 Task: Look for Airbnb properties in Orly, France from 18th December, 2023 to 19th December, 2023 for 1 adult. Place can be shared room with 1  bedroom having 1 bed and 1 bathroom. Property type can be hotel.
Action: Mouse moved to (489, 90)
Screenshot: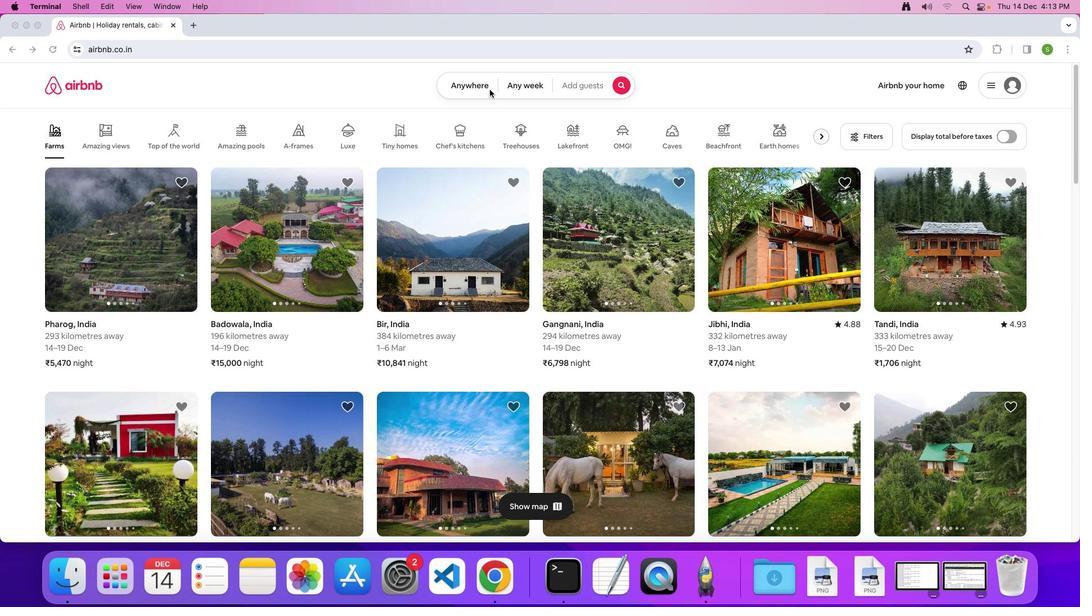
Action: Mouse pressed left at (489, 90)
Screenshot: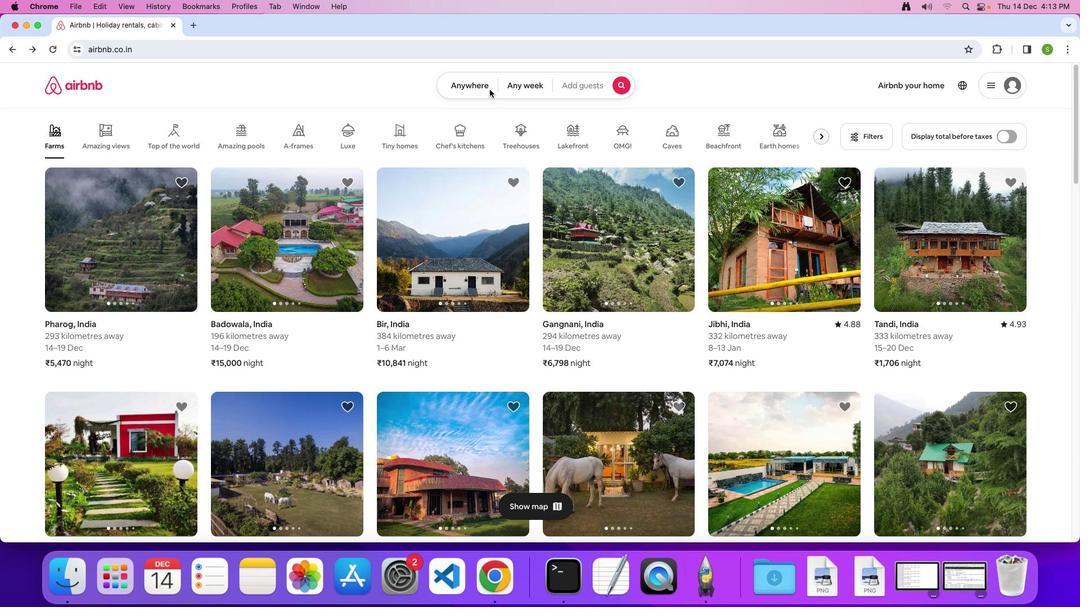 
Action: Mouse moved to (477, 83)
Screenshot: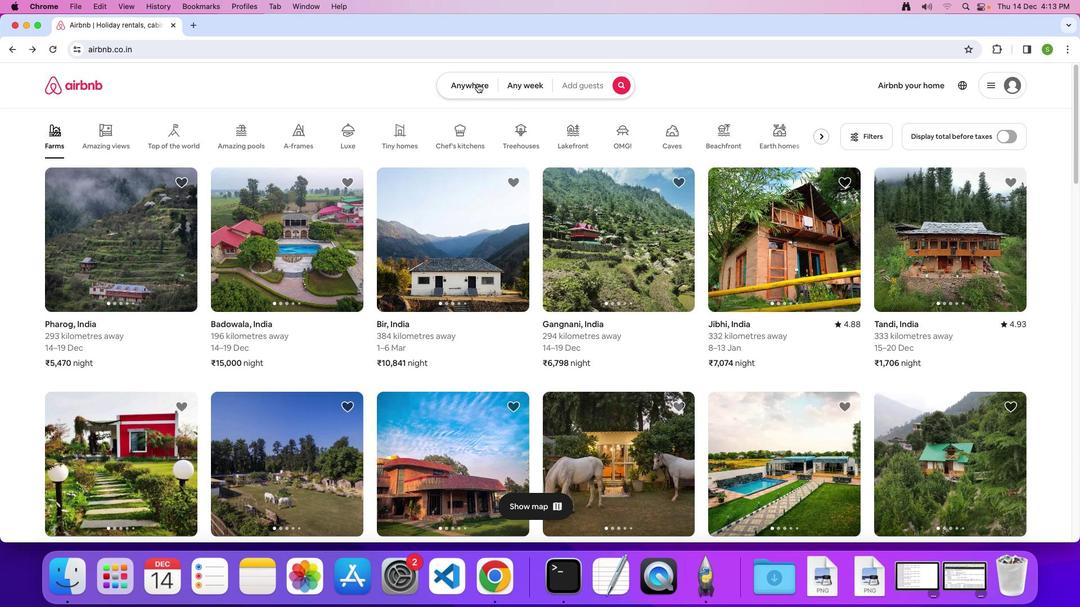 
Action: Mouse pressed left at (477, 83)
Screenshot: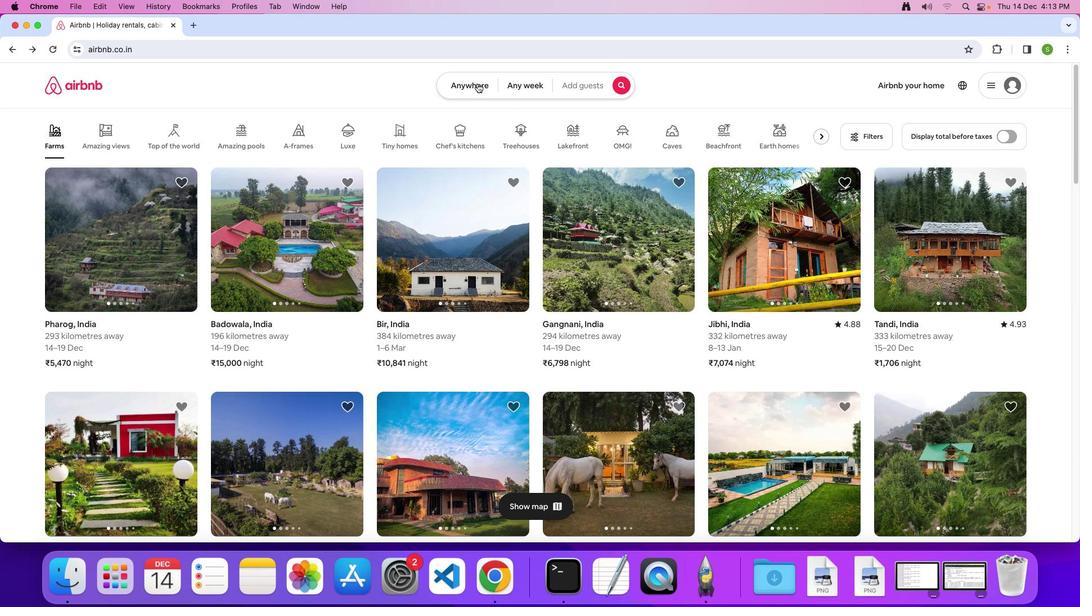 
Action: Mouse moved to (402, 119)
Screenshot: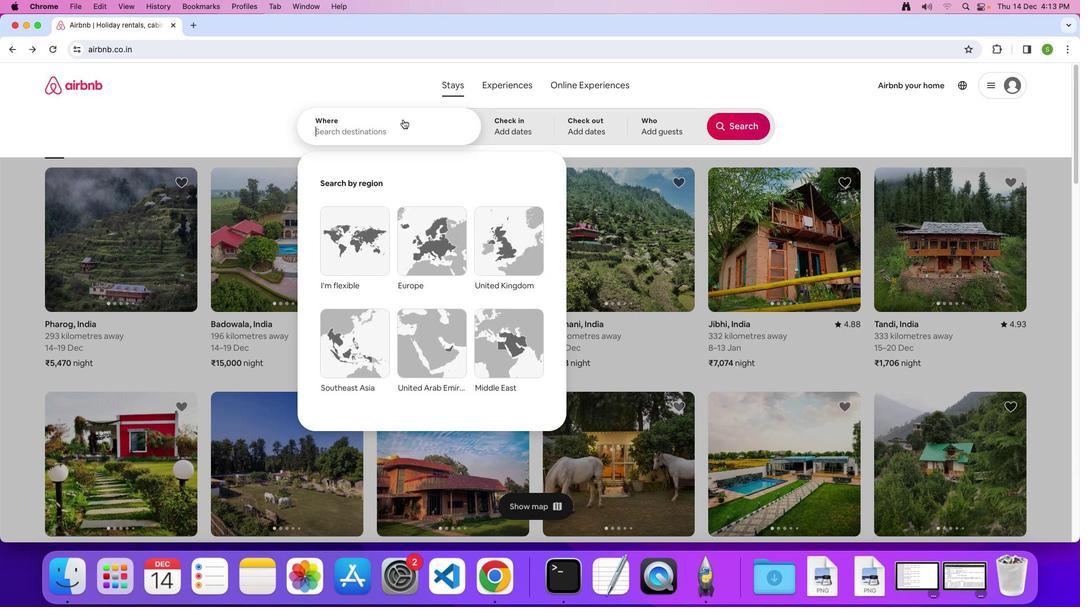 
Action: Mouse pressed left at (402, 119)
Screenshot: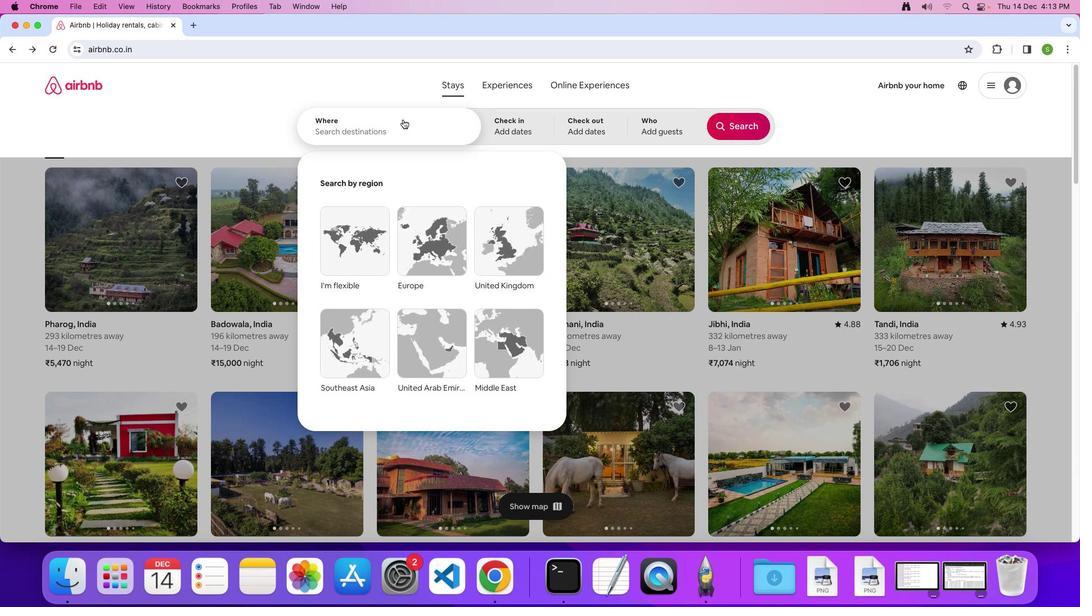 
Action: Key pressed 'O'Key.caps_lock'r''l''y'','Key.spaceKey.shift'f''r''a''n''c''e'Key.enter
Screenshot: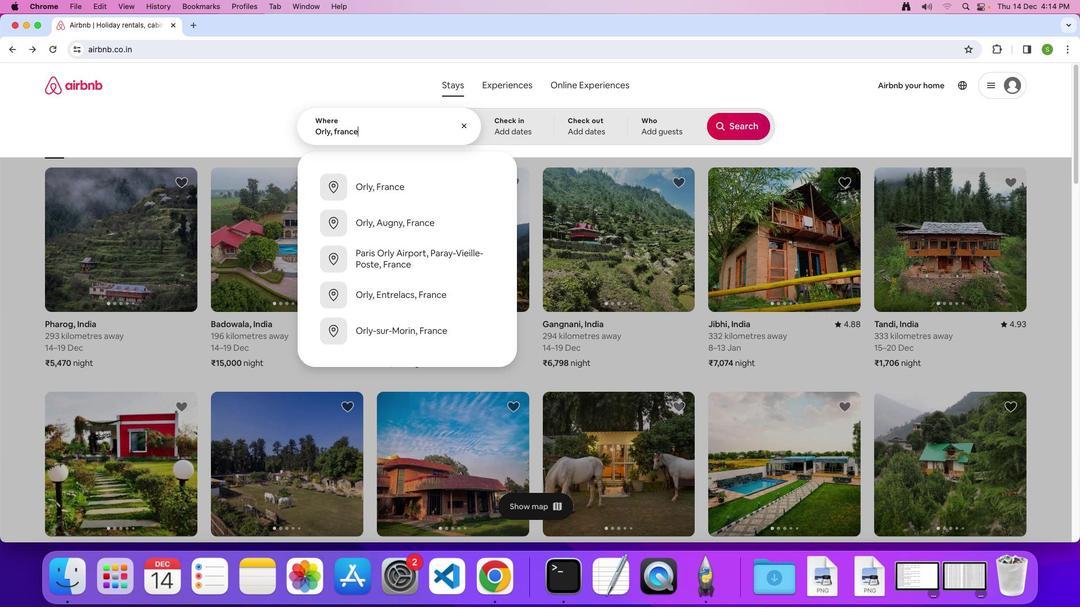 
Action: Mouse moved to (374, 351)
Screenshot: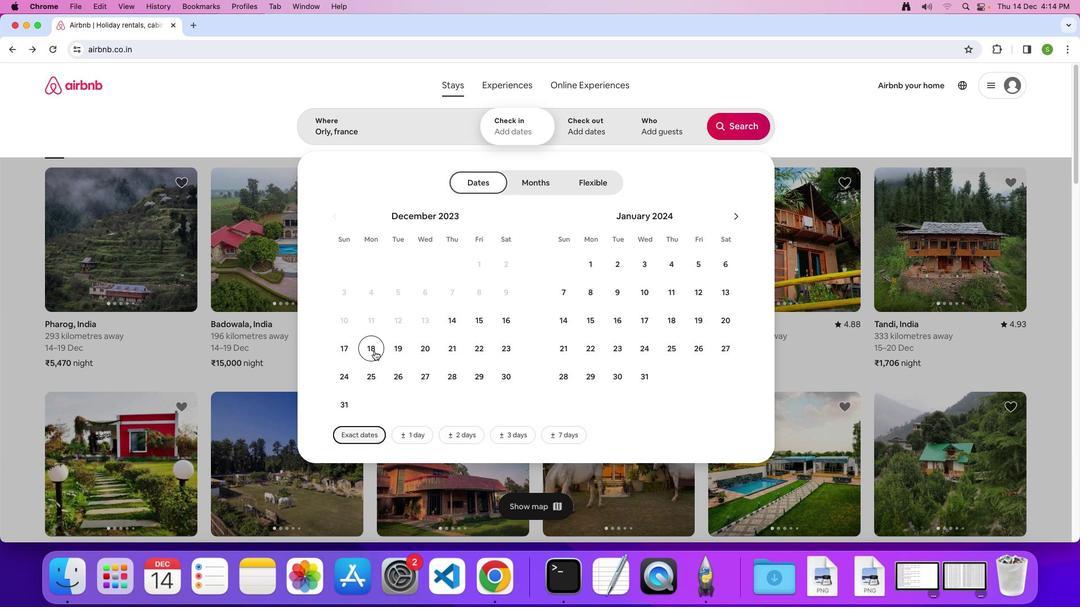 
Action: Mouse pressed left at (374, 351)
Screenshot: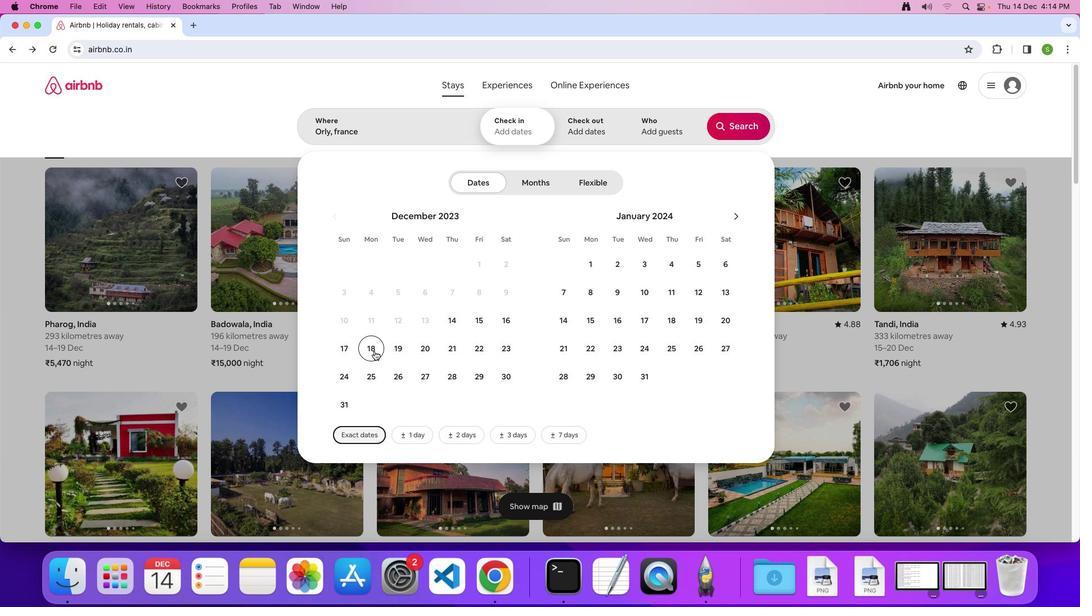 
Action: Mouse moved to (406, 353)
Screenshot: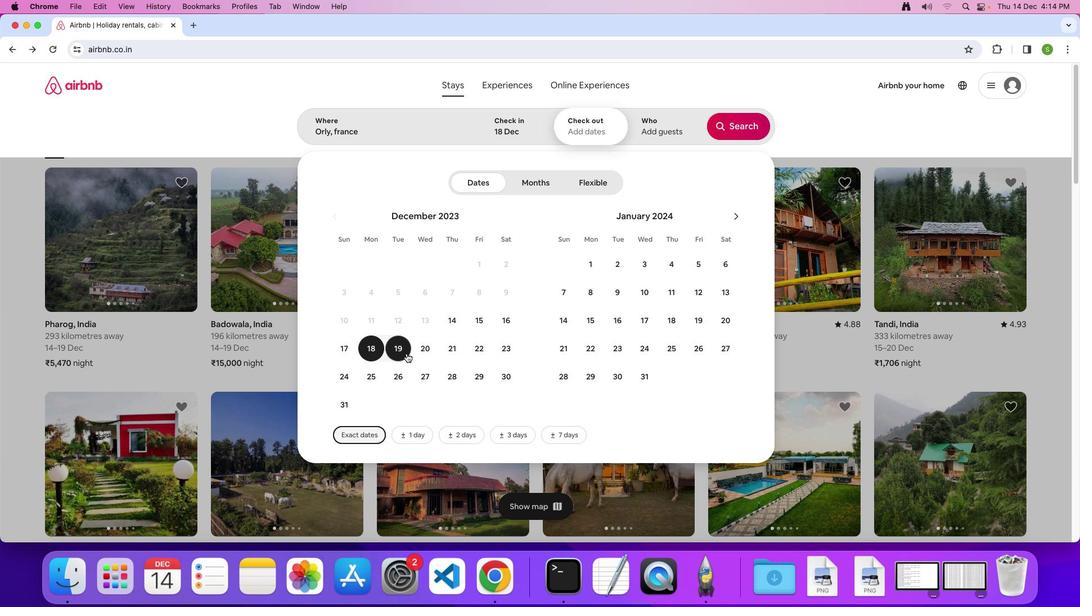 
Action: Mouse pressed left at (406, 353)
Screenshot: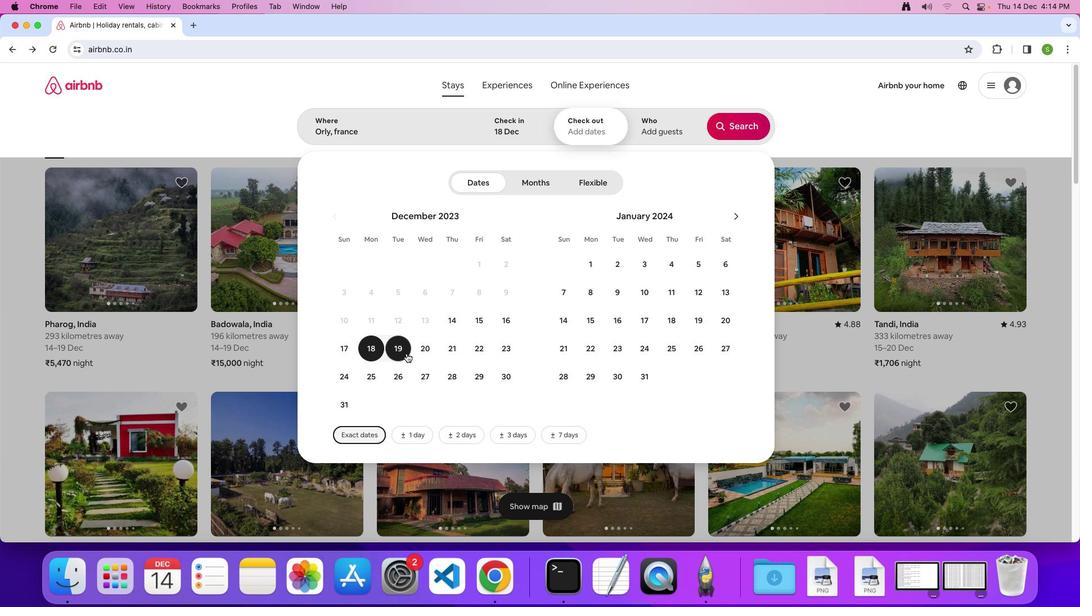
Action: Mouse moved to (665, 124)
Screenshot: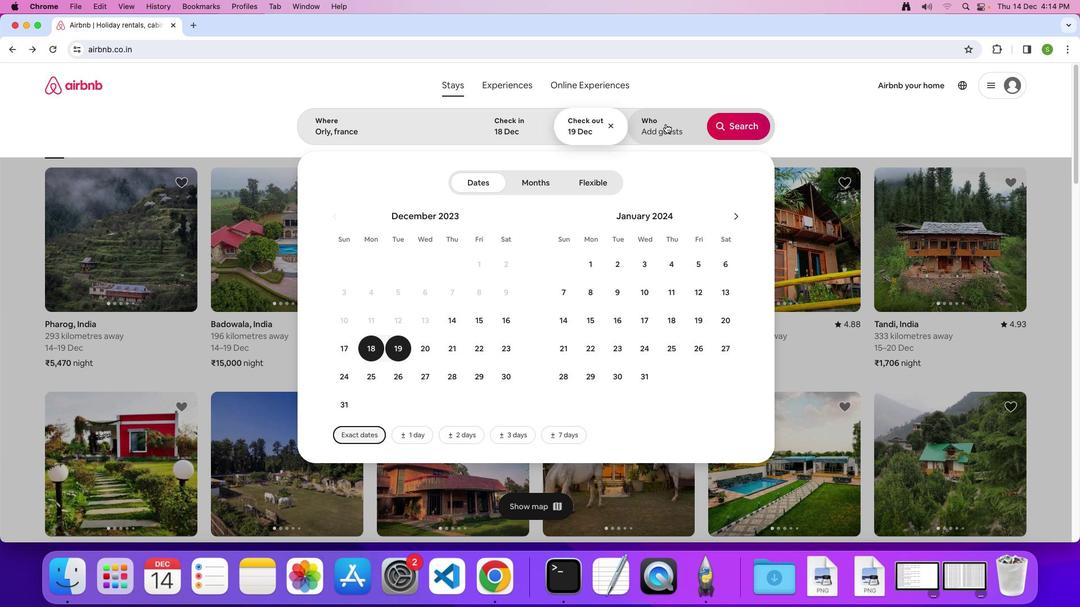 
Action: Mouse pressed left at (665, 124)
Screenshot: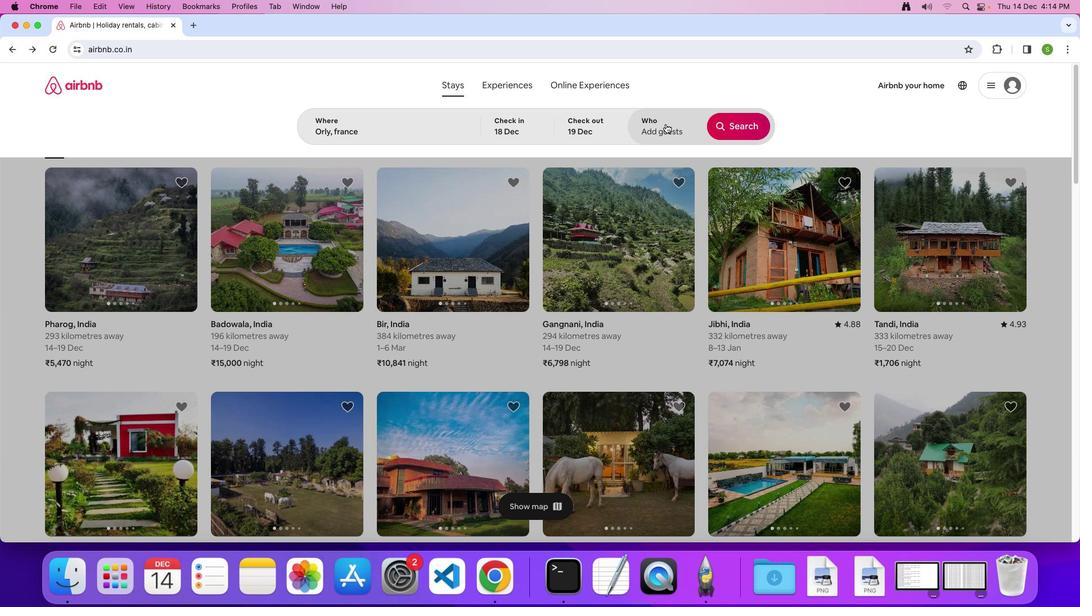 
Action: Mouse moved to (746, 185)
Screenshot: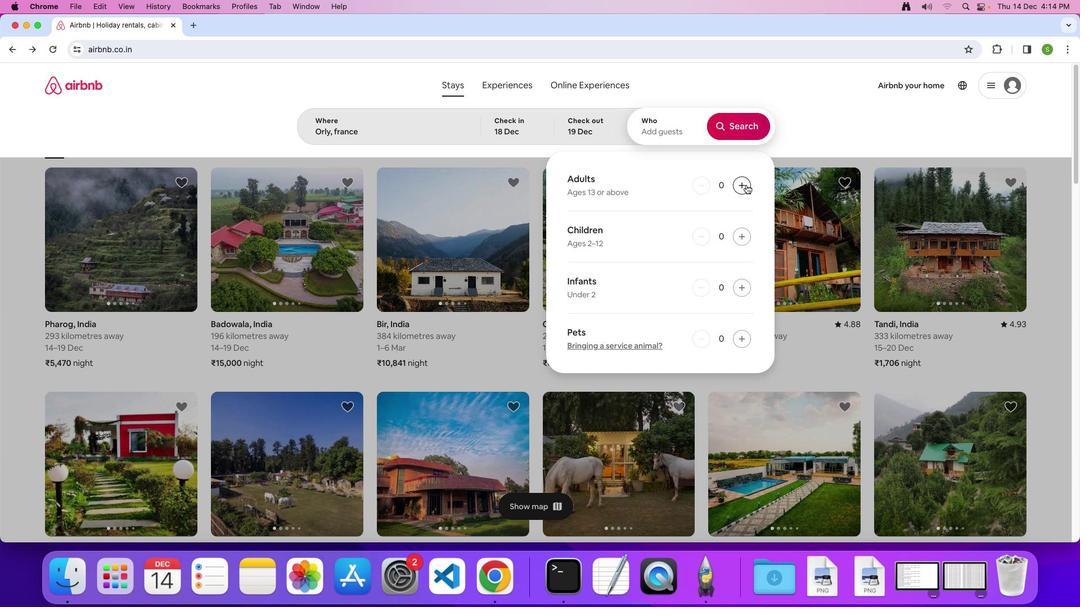 
Action: Mouse pressed left at (746, 185)
Screenshot: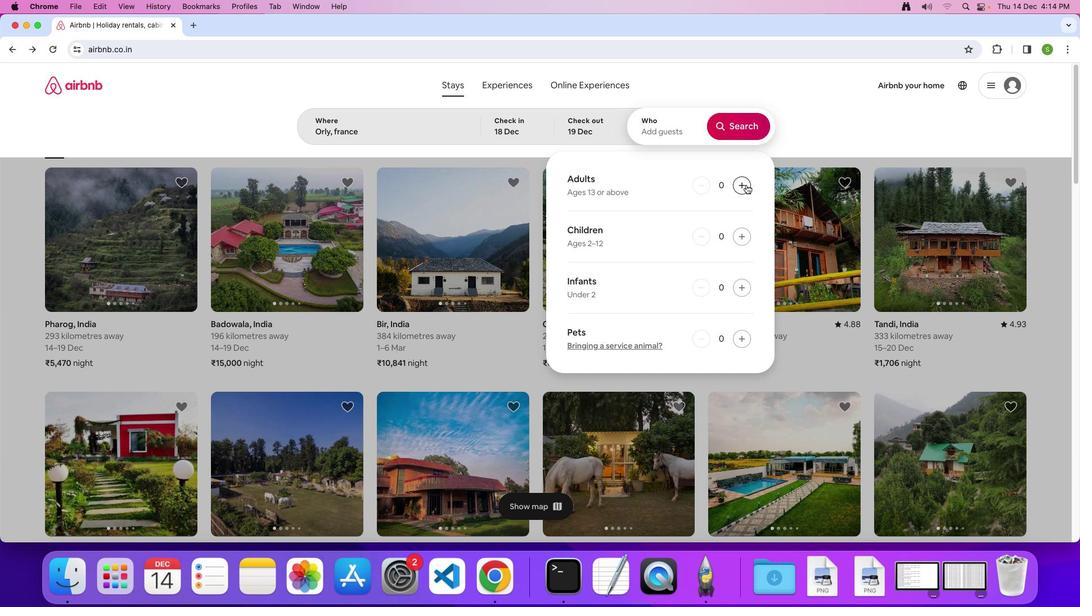 
Action: Mouse moved to (723, 121)
Screenshot: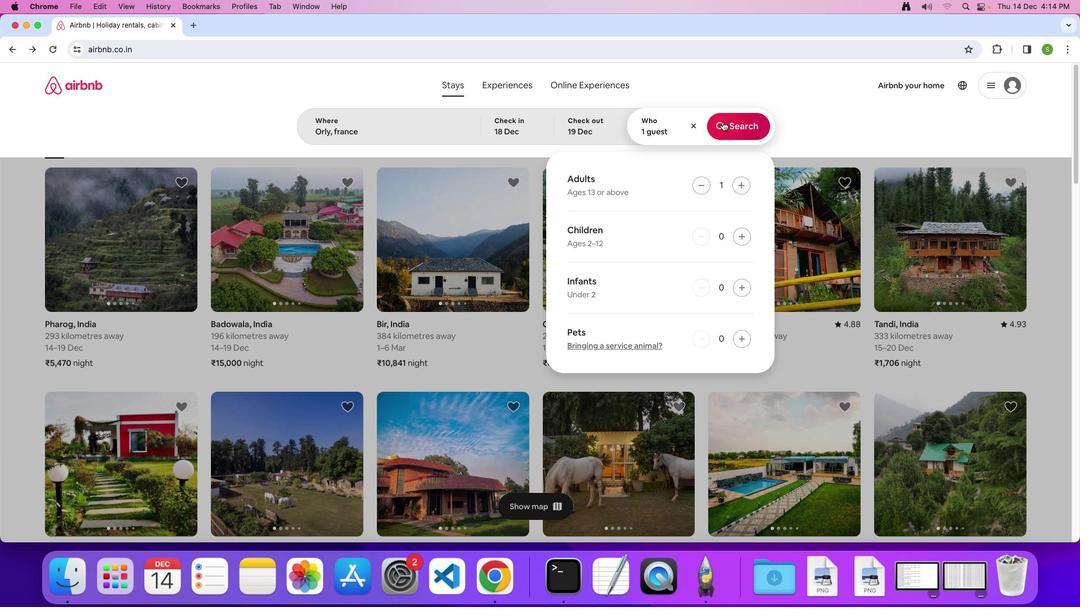 
Action: Mouse pressed left at (723, 121)
Screenshot: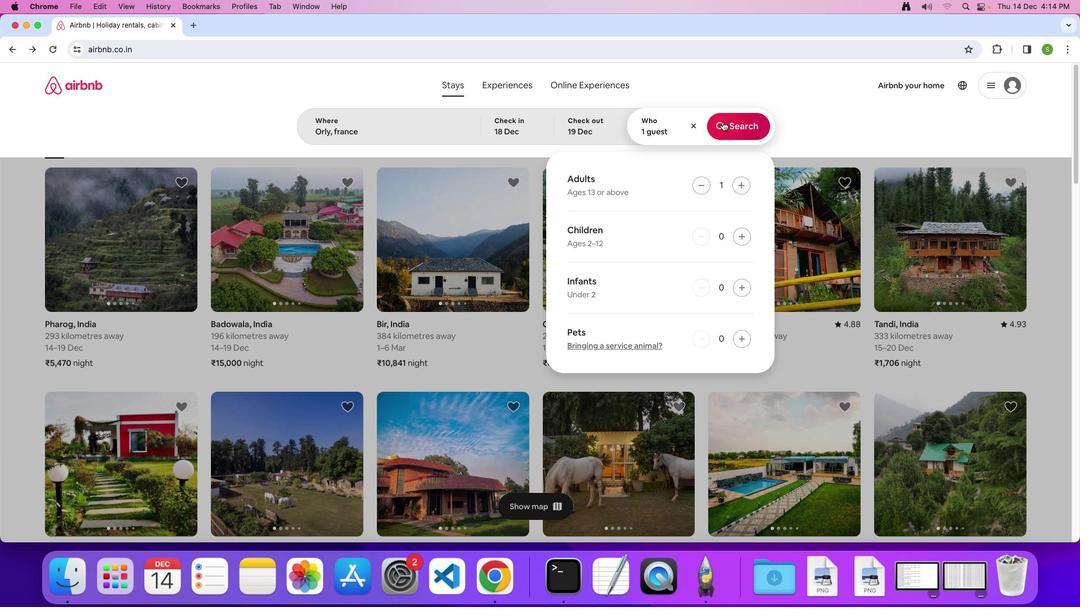 
Action: Mouse moved to (910, 132)
Screenshot: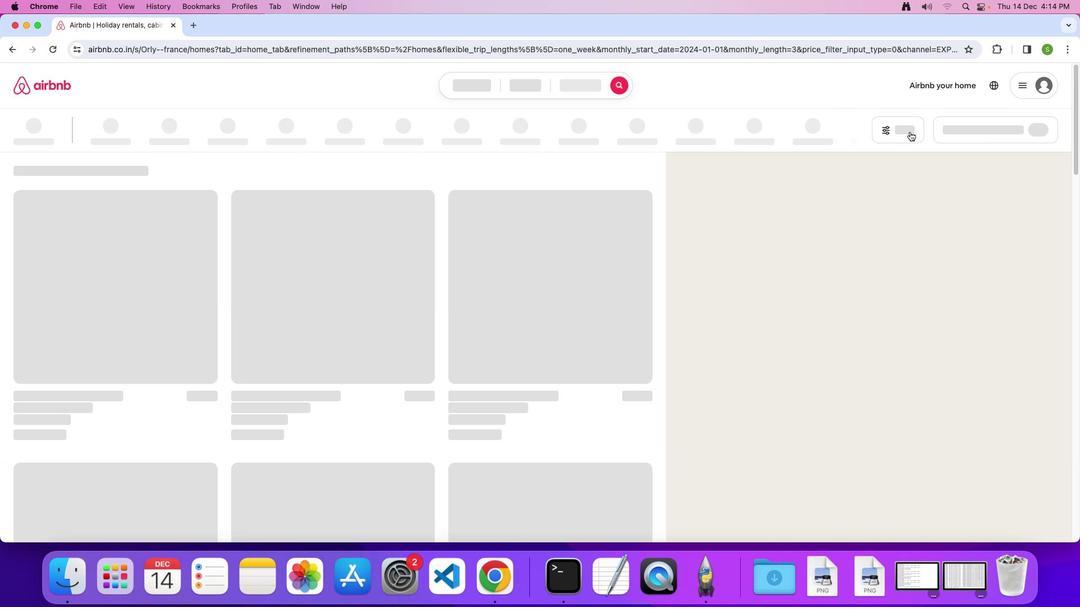 
Action: Mouse pressed left at (910, 132)
Screenshot: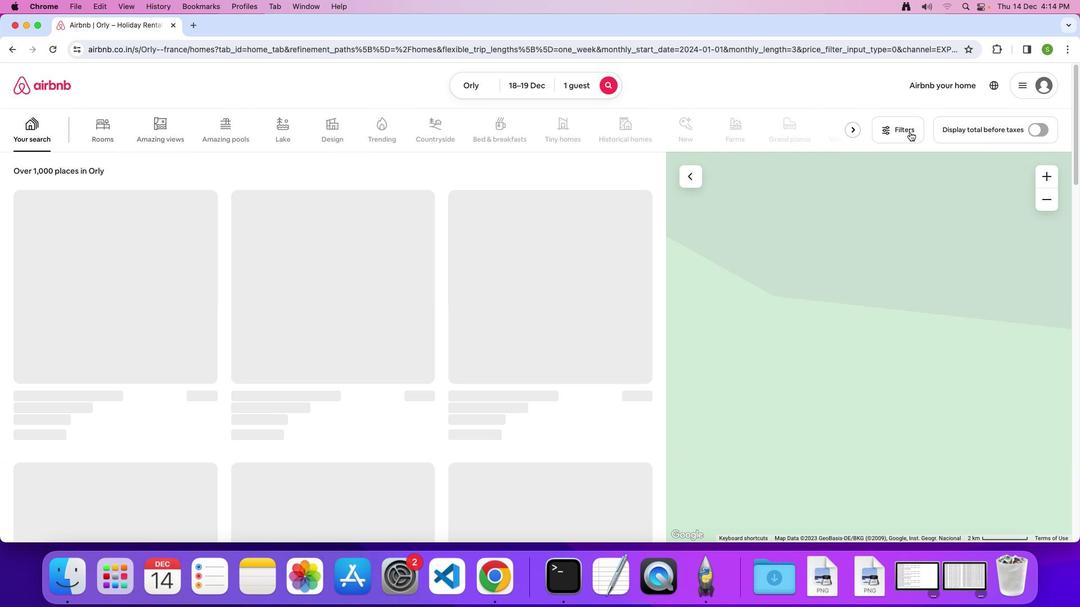
Action: Mouse moved to (586, 301)
Screenshot: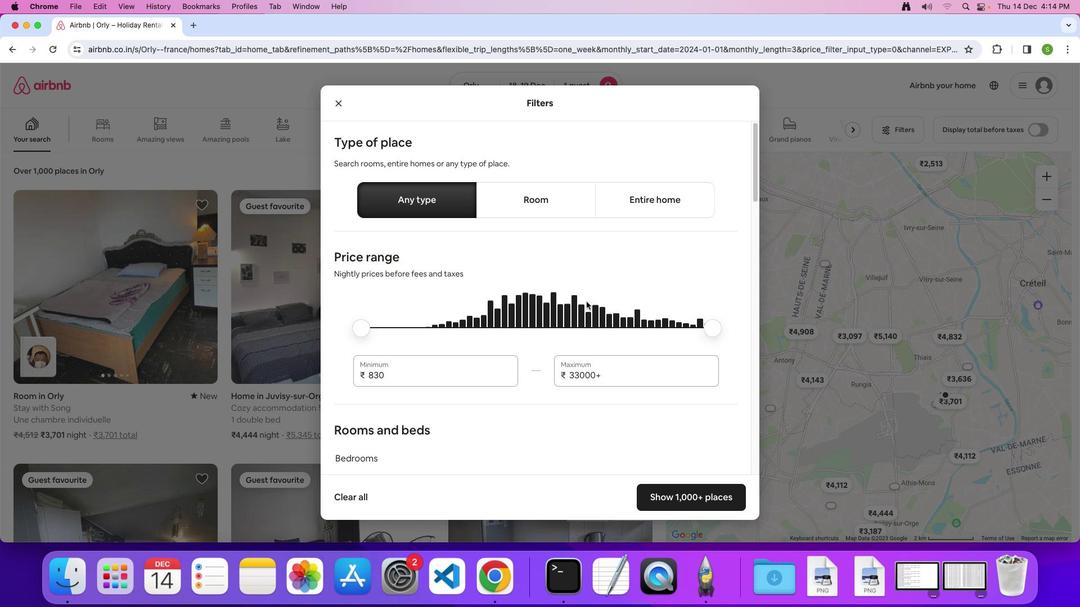 
Action: Mouse scrolled (586, 301) with delta (0, 0)
Screenshot: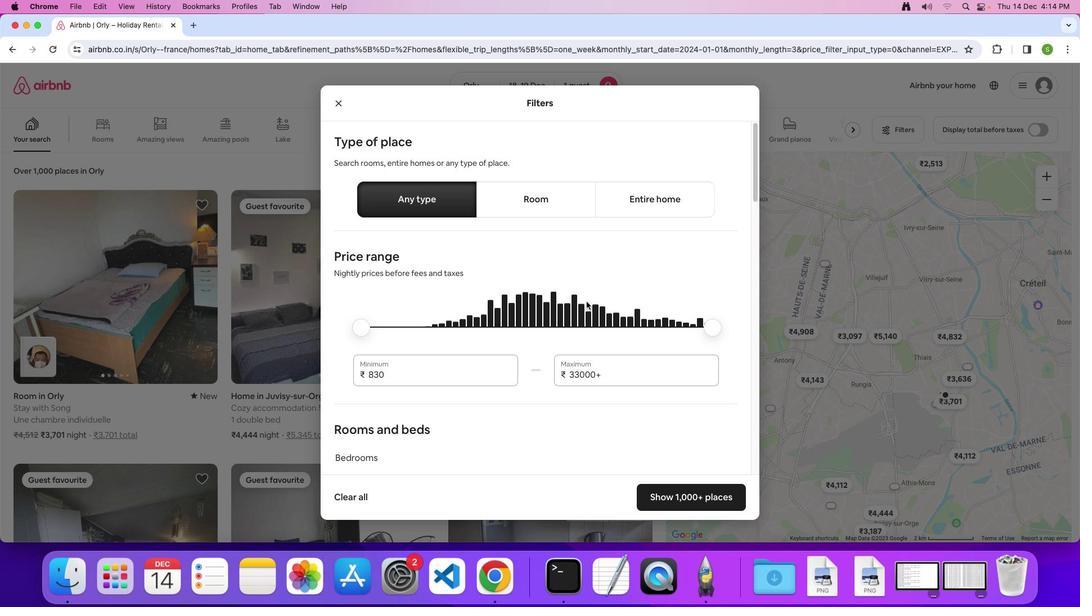 
Action: Mouse scrolled (586, 301) with delta (0, 0)
Screenshot: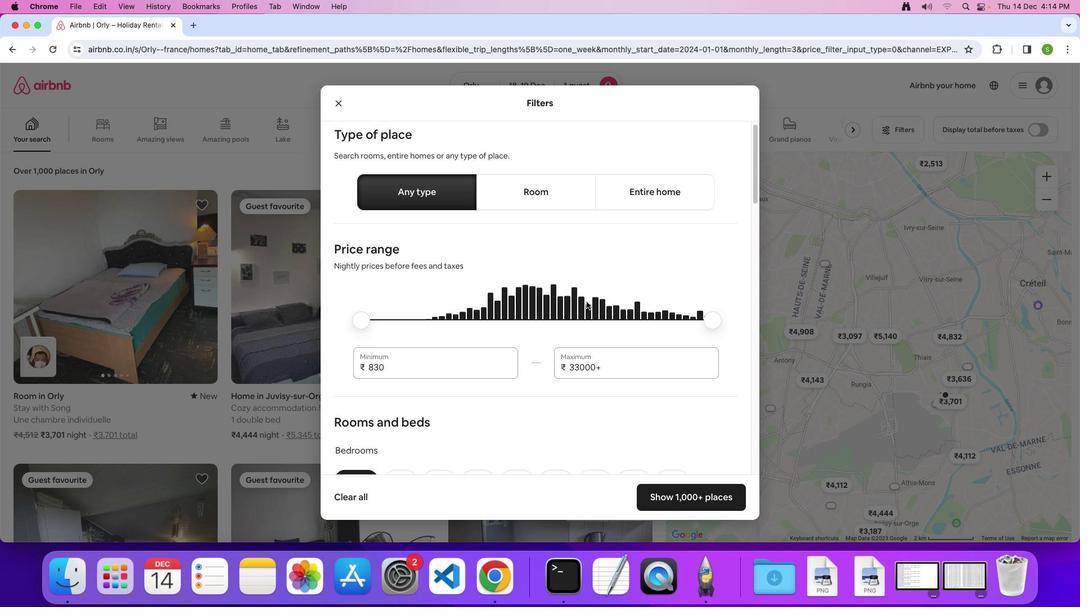
Action: Mouse scrolled (586, 301) with delta (0, 0)
Screenshot: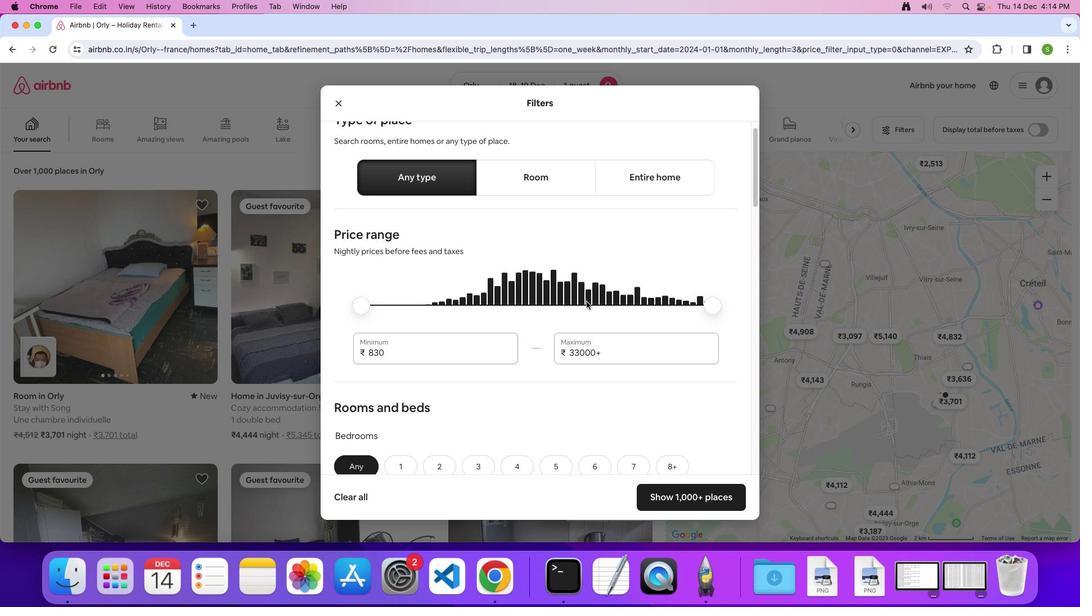 
Action: Mouse scrolled (586, 301) with delta (0, 0)
Screenshot: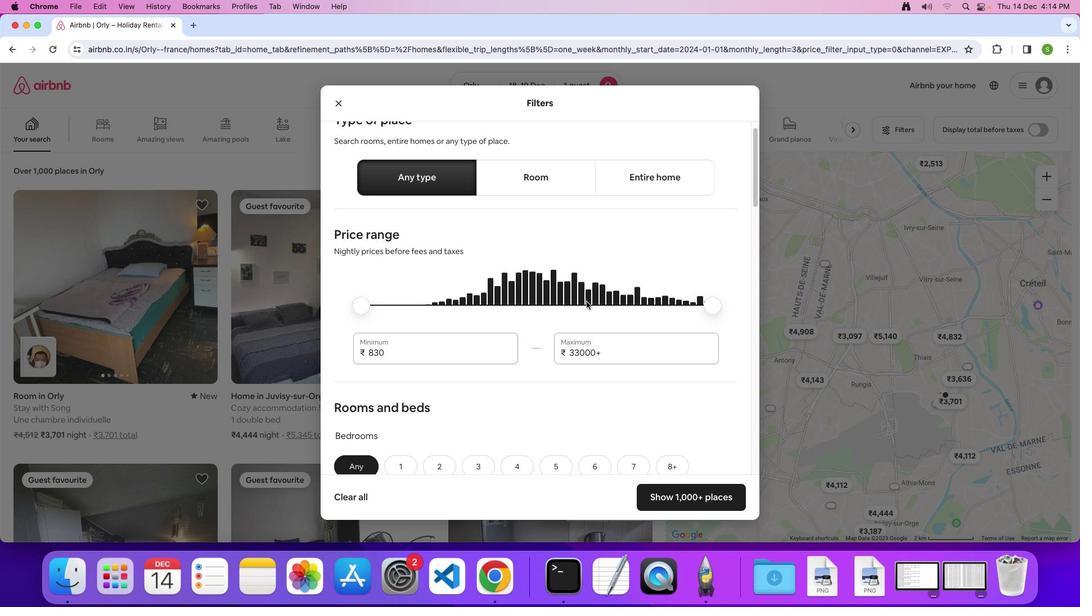 
Action: Mouse scrolled (586, 301) with delta (0, -1)
Screenshot: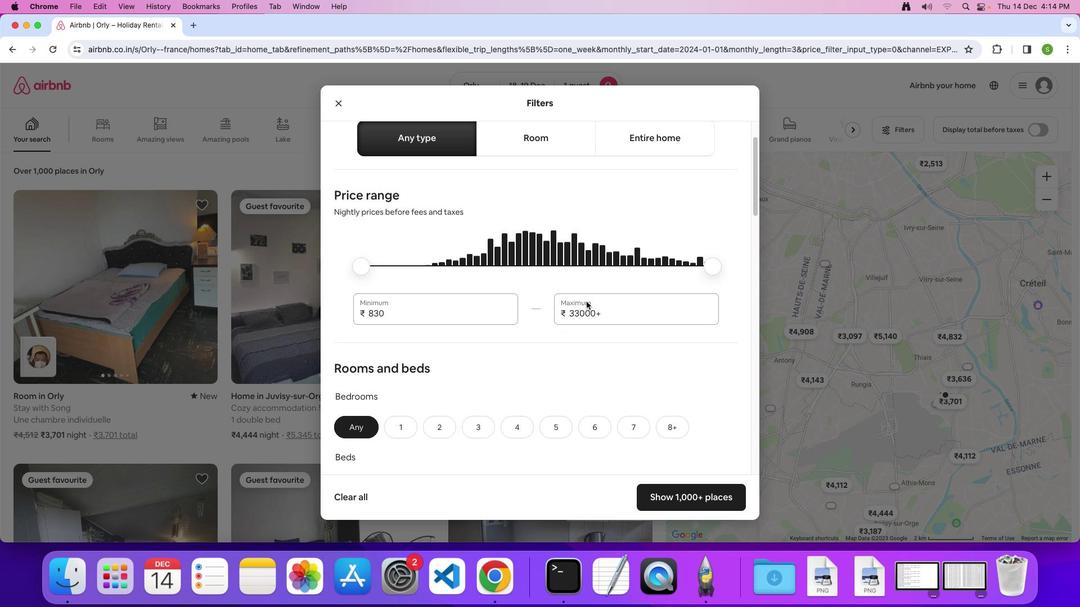 
Action: Mouse scrolled (586, 301) with delta (0, 0)
Screenshot: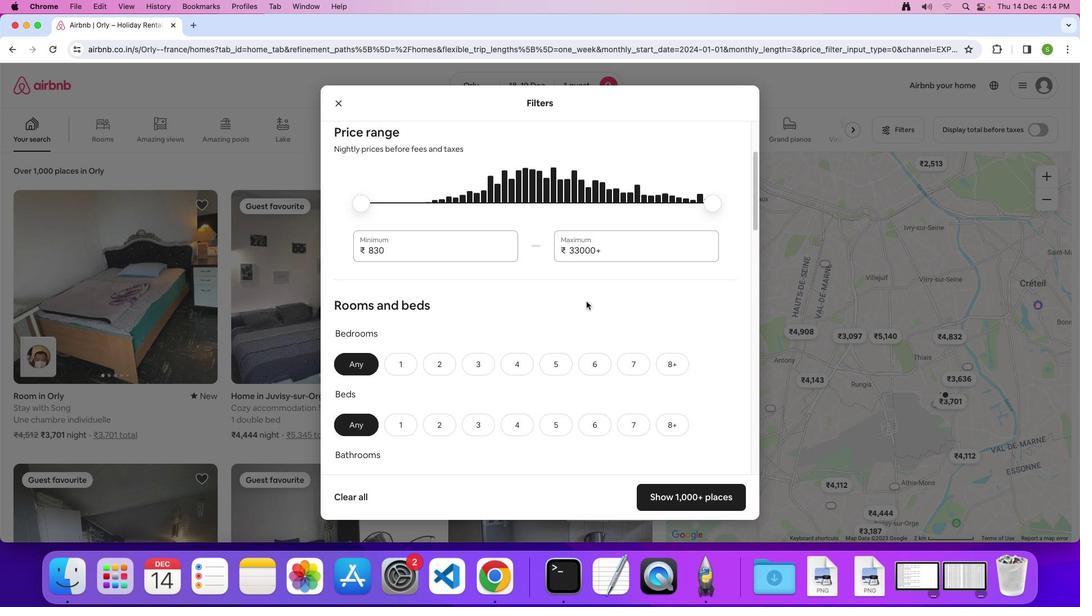 
Action: Mouse scrolled (586, 301) with delta (0, 0)
Screenshot: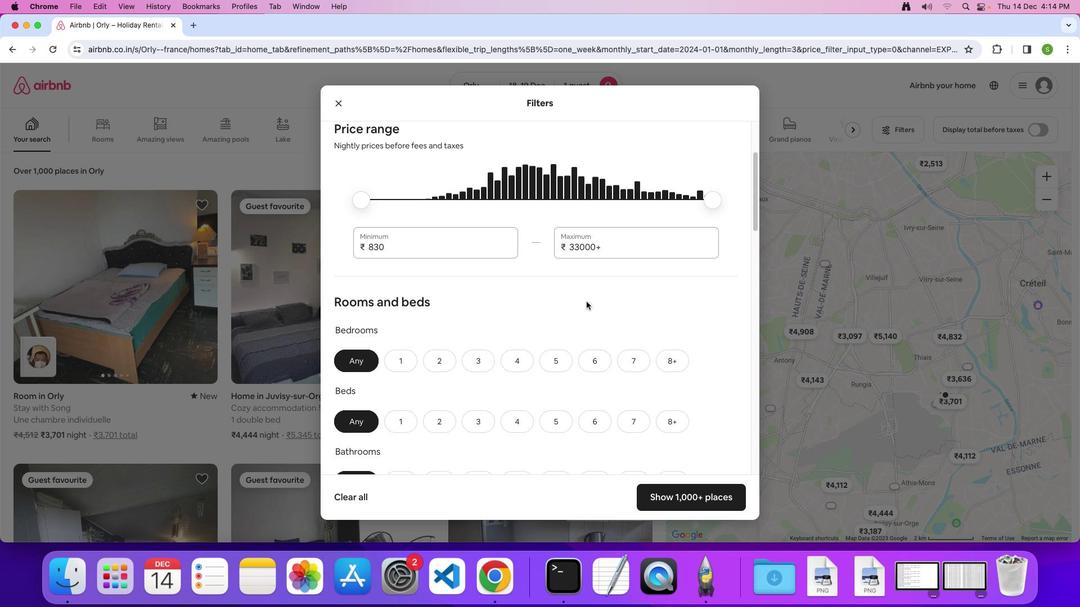 
Action: Mouse scrolled (586, 301) with delta (0, 0)
Screenshot: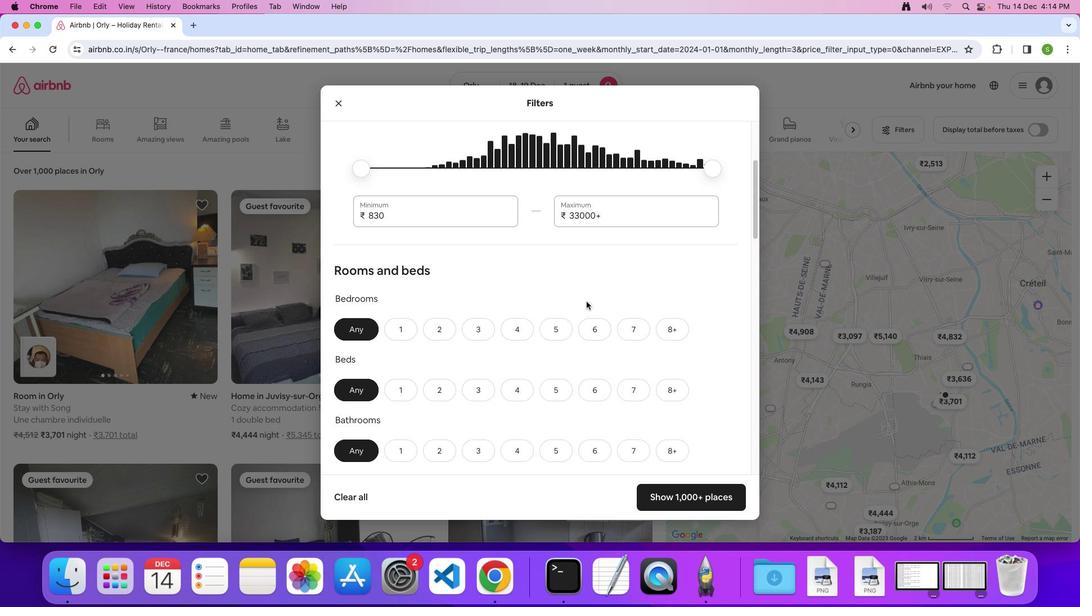 
Action: Mouse scrolled (586, 301) with delta (0, 0)
Screenshot: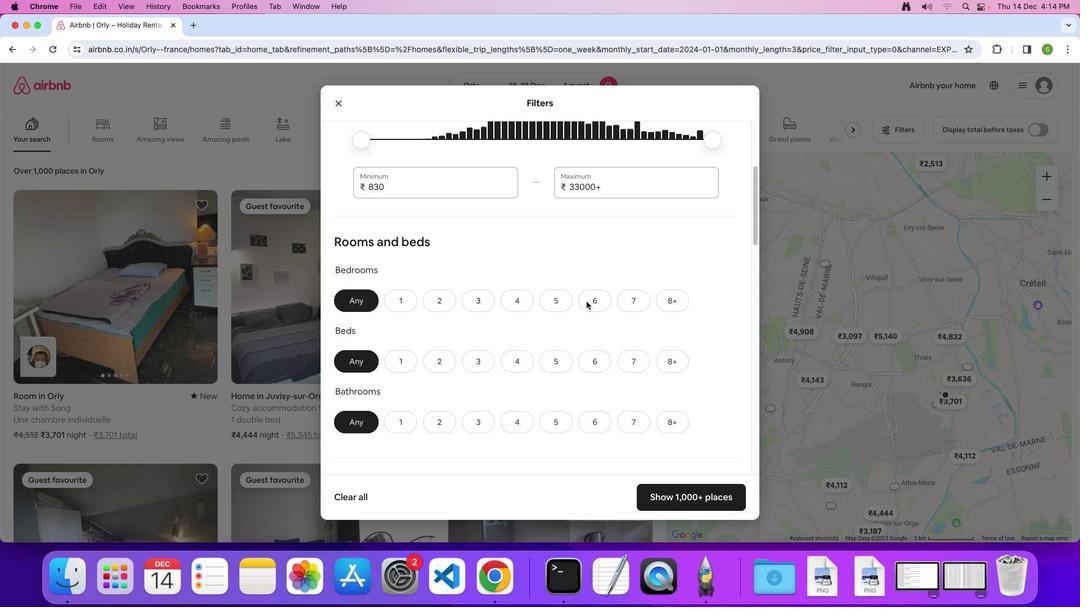 
Action: Mouse scrolled (586, 301) with delta (0, 0)
Screenshot: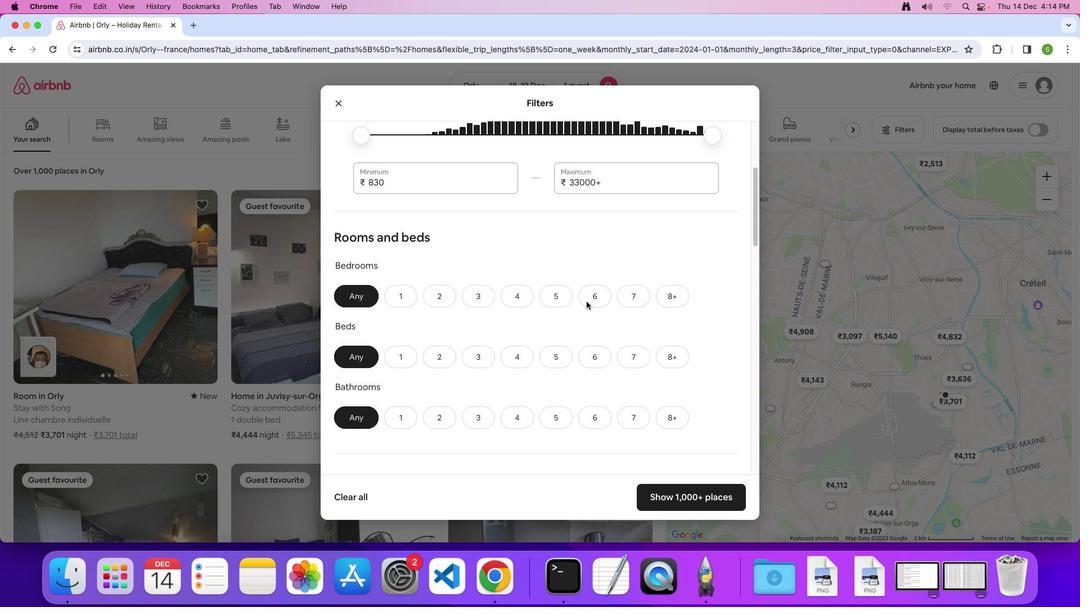 
Action: Mouse scrolled (586, 301) with delta (0, -1)
Screenshot: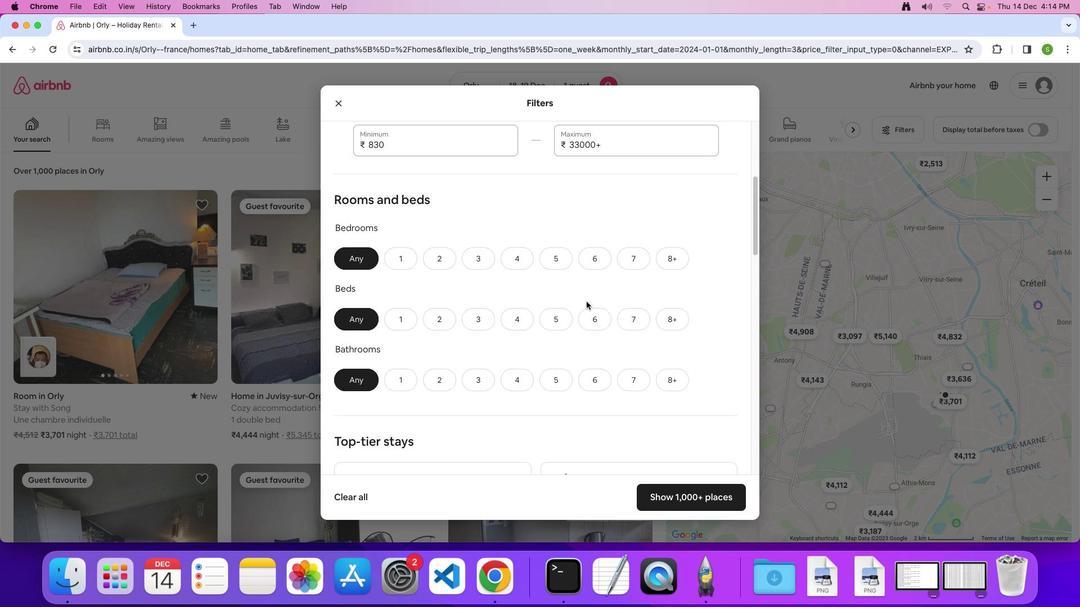 
Action: Mouse moved to (398, 213)
Screenshot: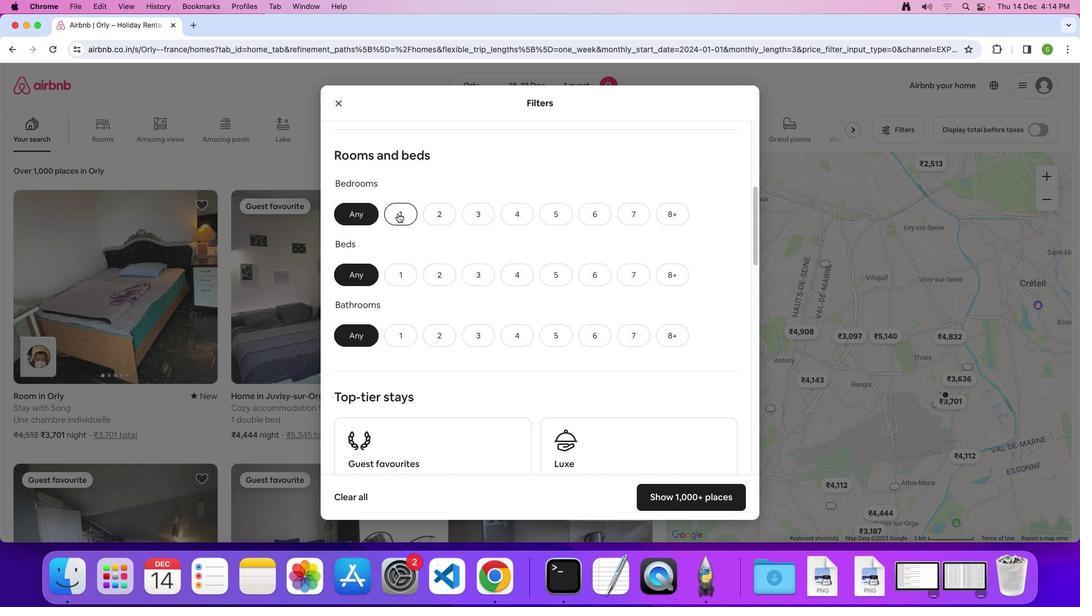 
Action: Mouse pressed left at (398, 213)
Screenshot: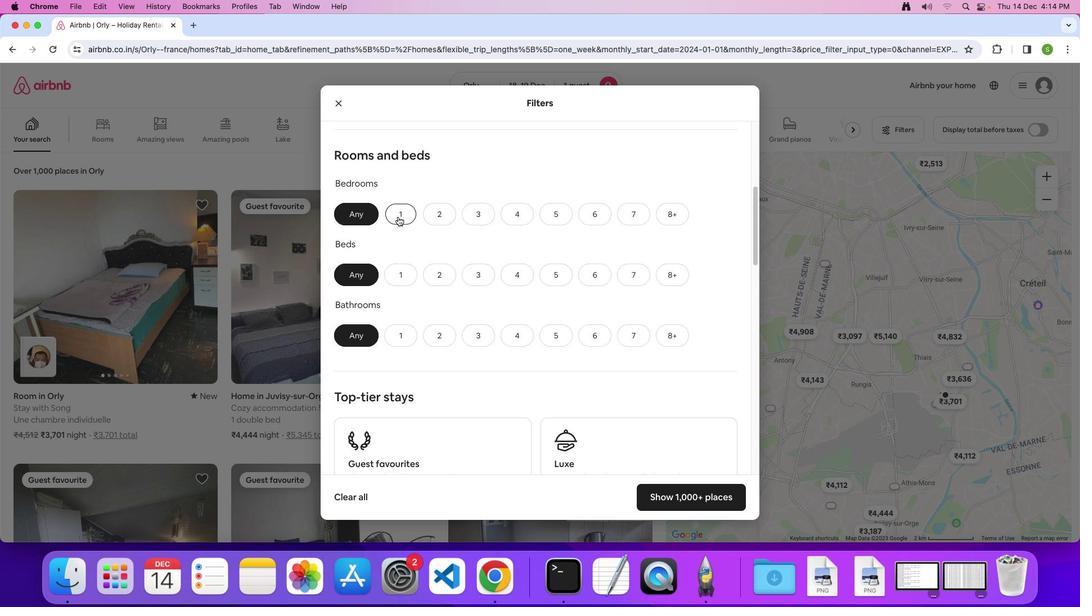 
Action: Mouse moved to (398, 274)
Screenshot: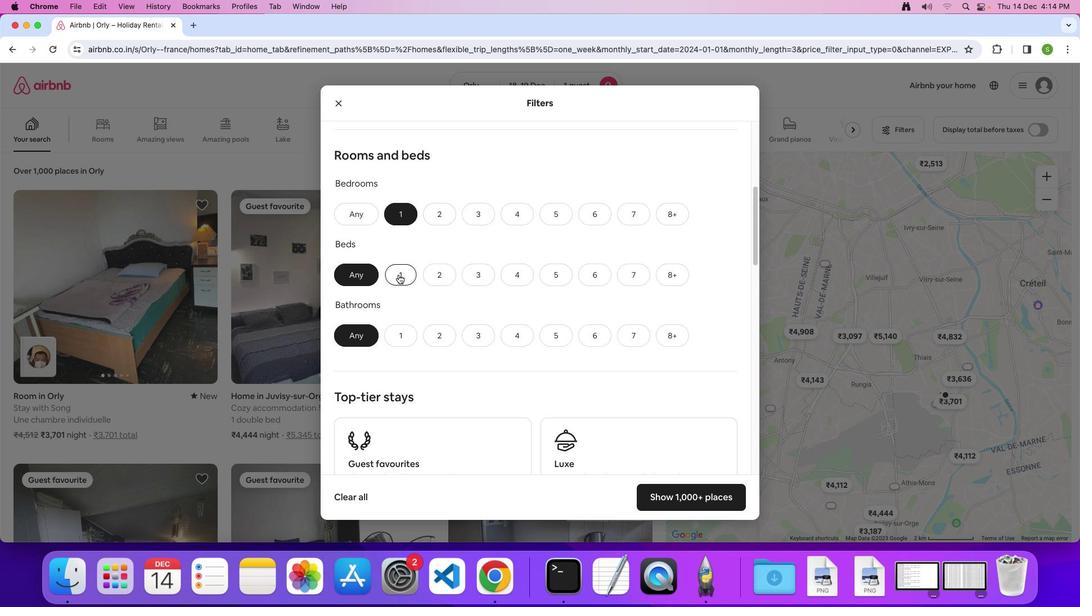 
Action: Mouse pressed left at (398, 274)
Screenshot: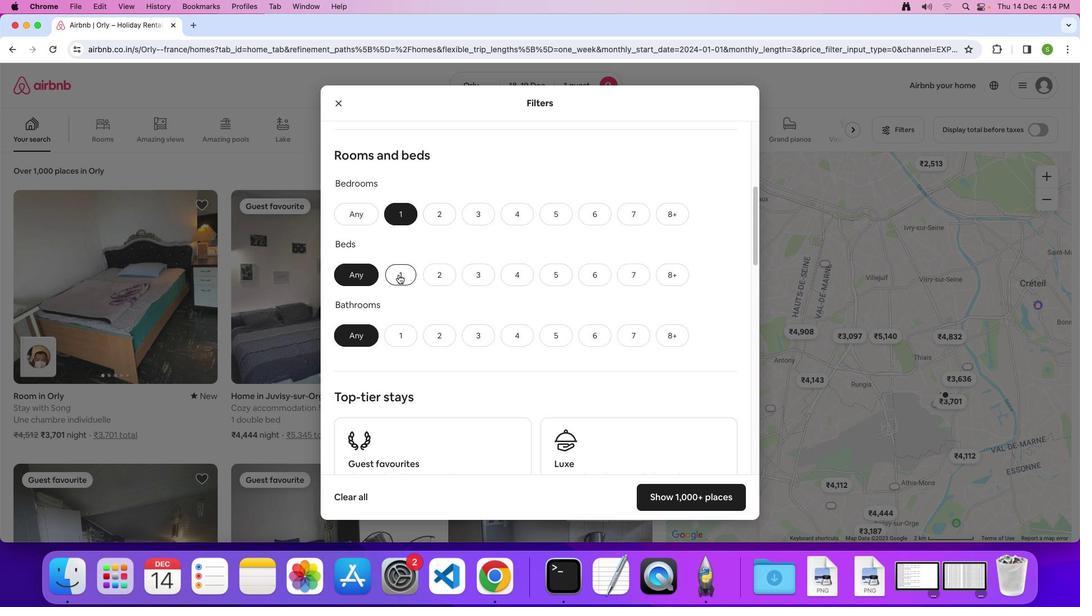 
Action: Mouse moved to (401, 340)
Screenshot: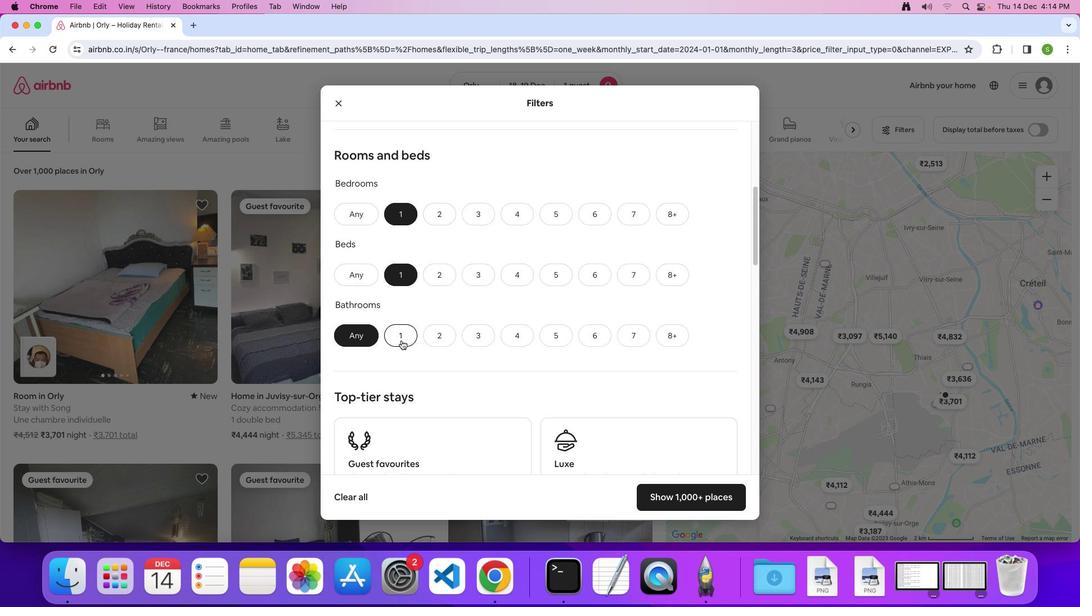 
Action: Mouse pressed left at (401, 340)
Screenshot: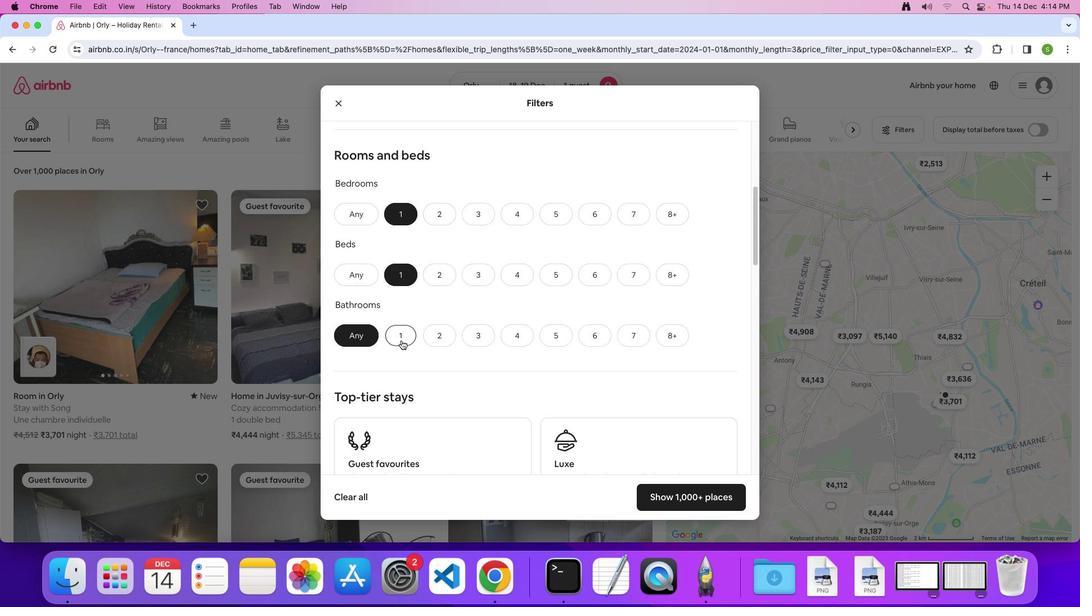 
Action: Mouse moved to (535, 293)
Screenshot: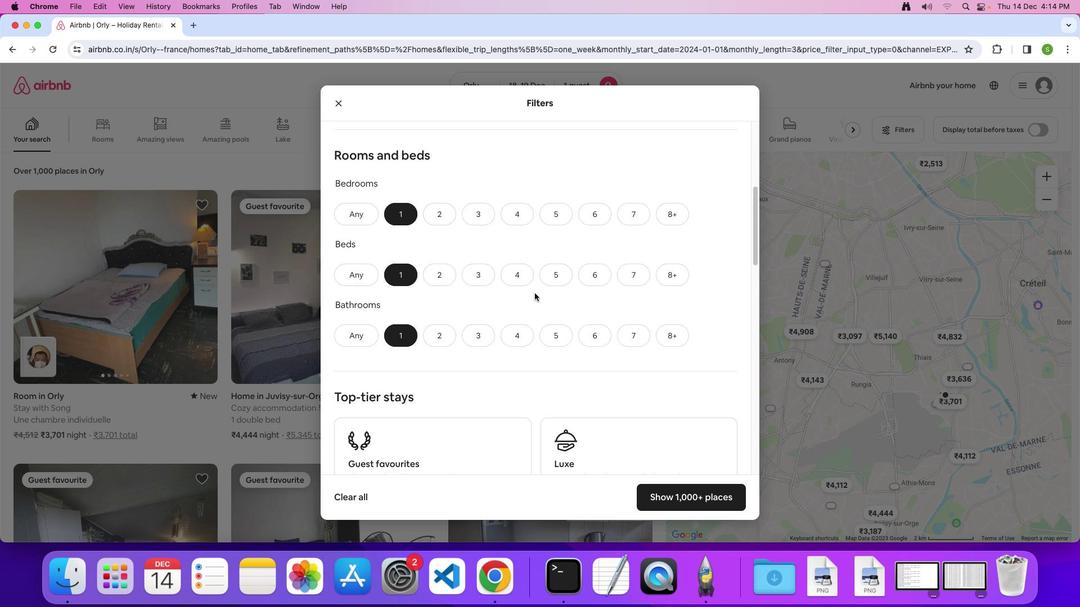
Action: Mouse scrolled (535, 293) with delta (0, 0)
Screenshot: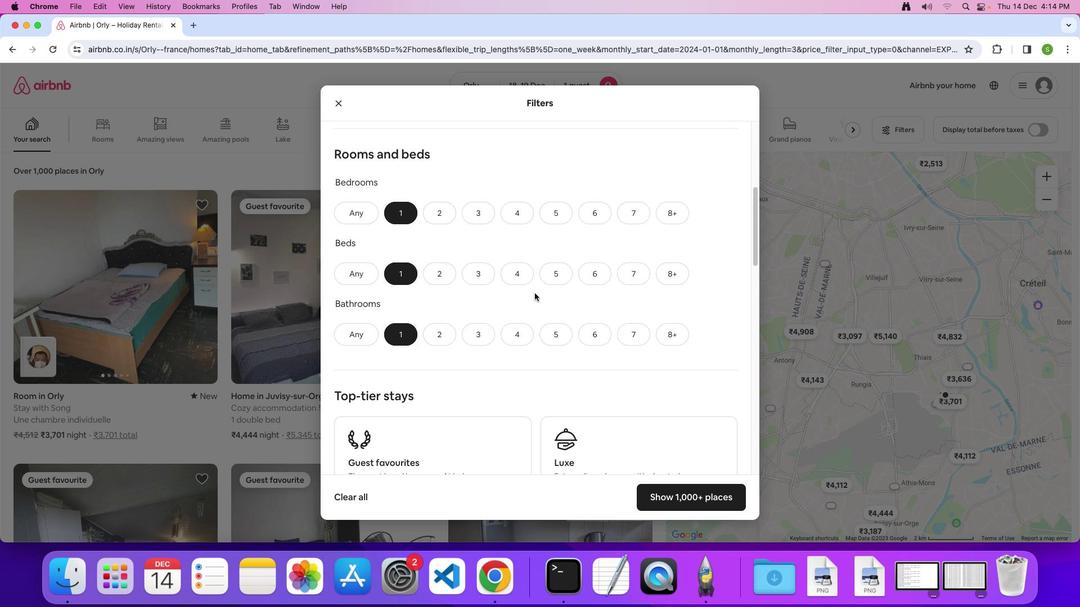 
Action: Mouse scrolled (535, 293) with delta (0, 0)
Screenshot: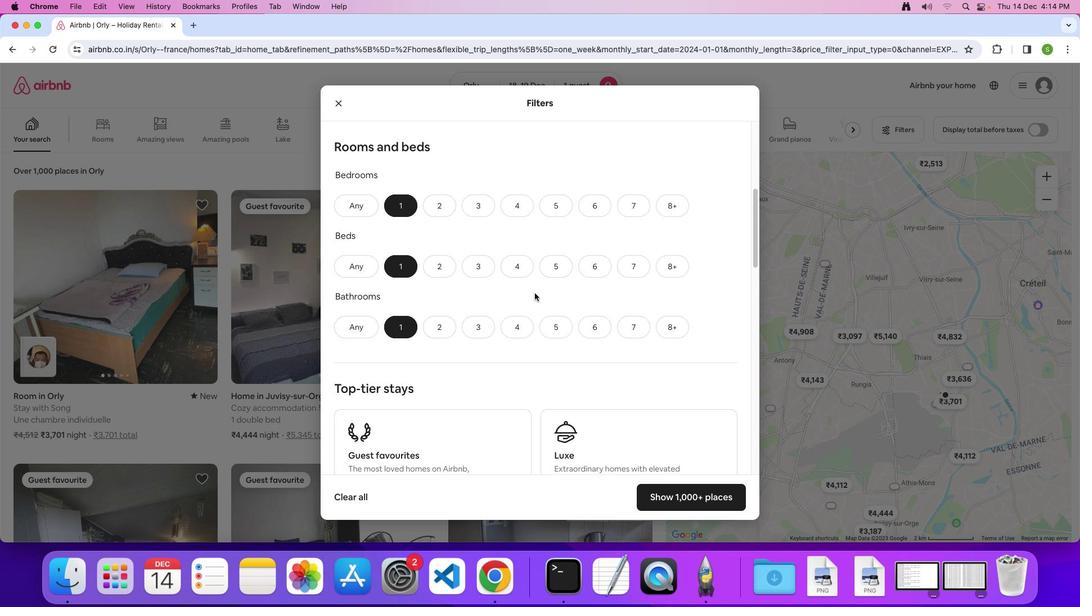 
Action: Mouse scrolled (535, 293) with delta (0, 0)
Screenshot: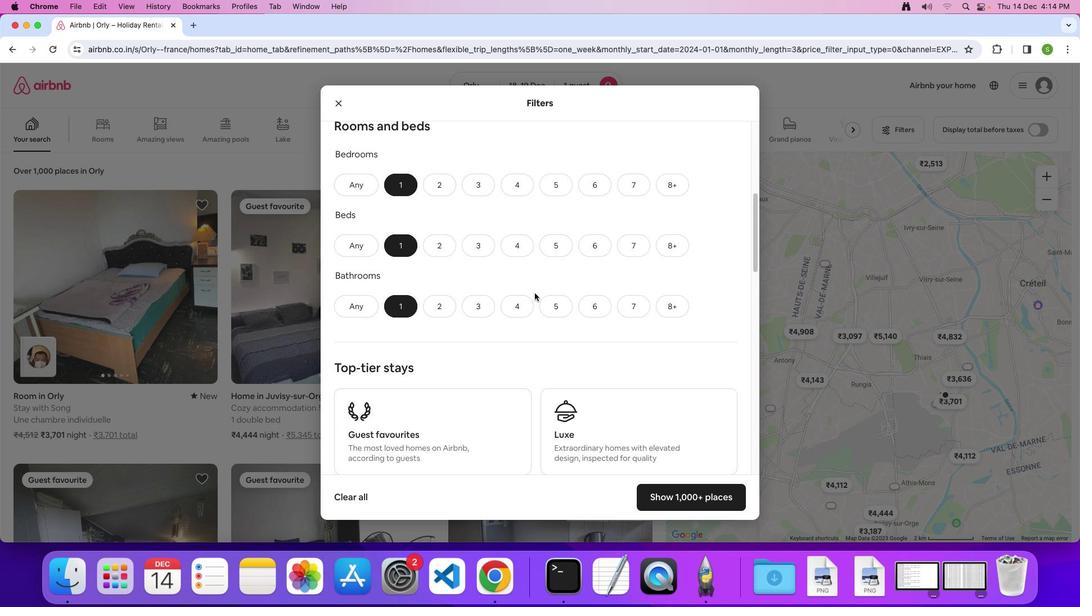 
Action: Mouse scrolled (535, 293) with delta (0, 0)
Screenshot: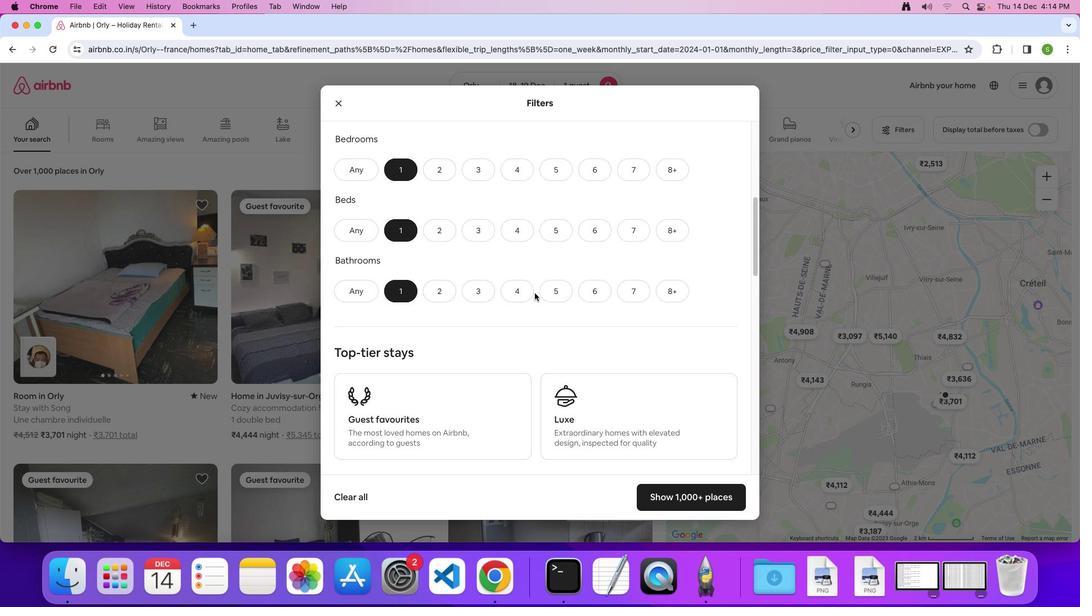 
Action: Mouse scrolled (535, 293) with delta (0, 0)
Screenshot: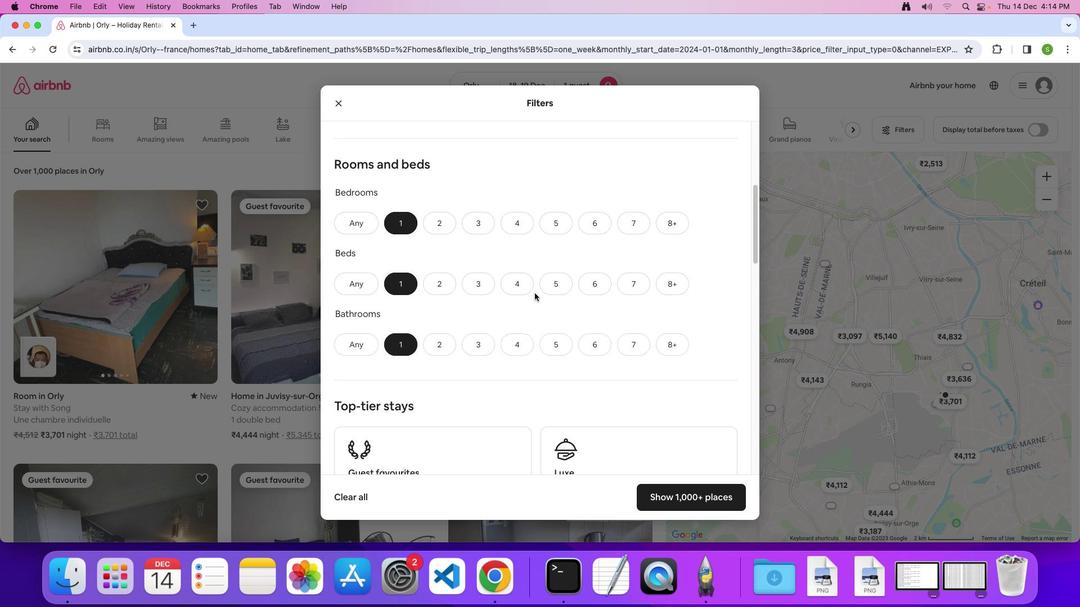 
Action: Mouse scrolled (535, 293) with delta (0, 2)
Screenshot: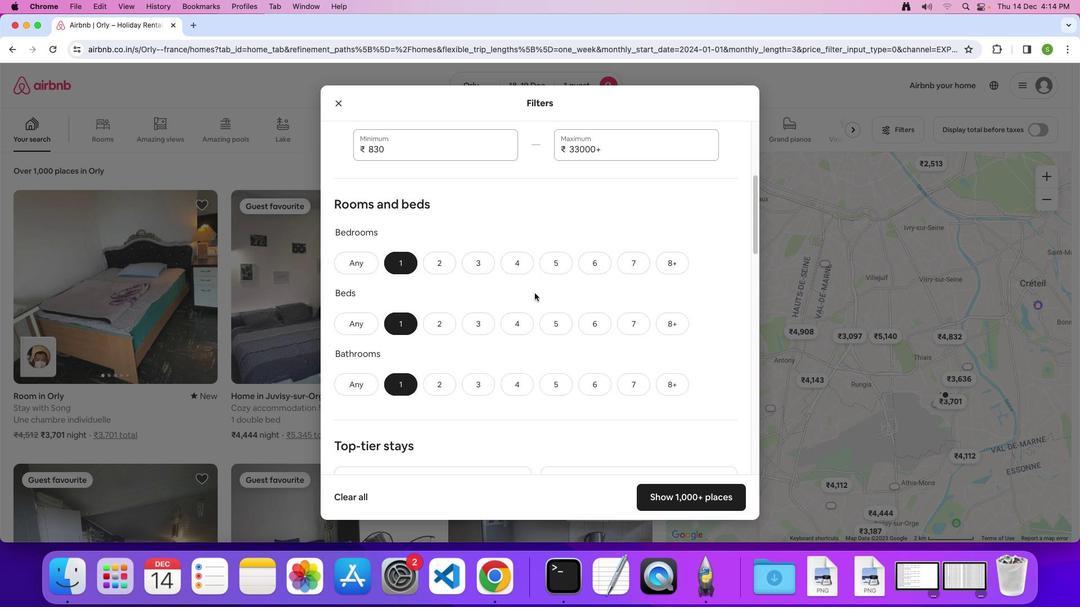 
Action: Mouse scrolled (535, 293) with delta (0, 0)
Screenshot: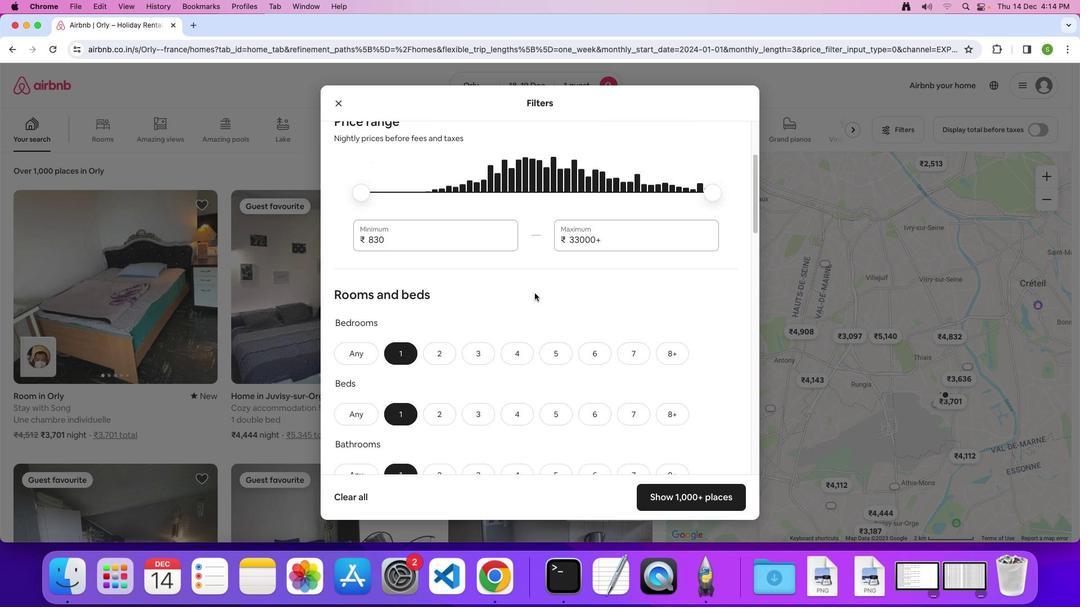 
Action: Mouse scrolled (535, 293) with delta (0, 0)
Screenshot: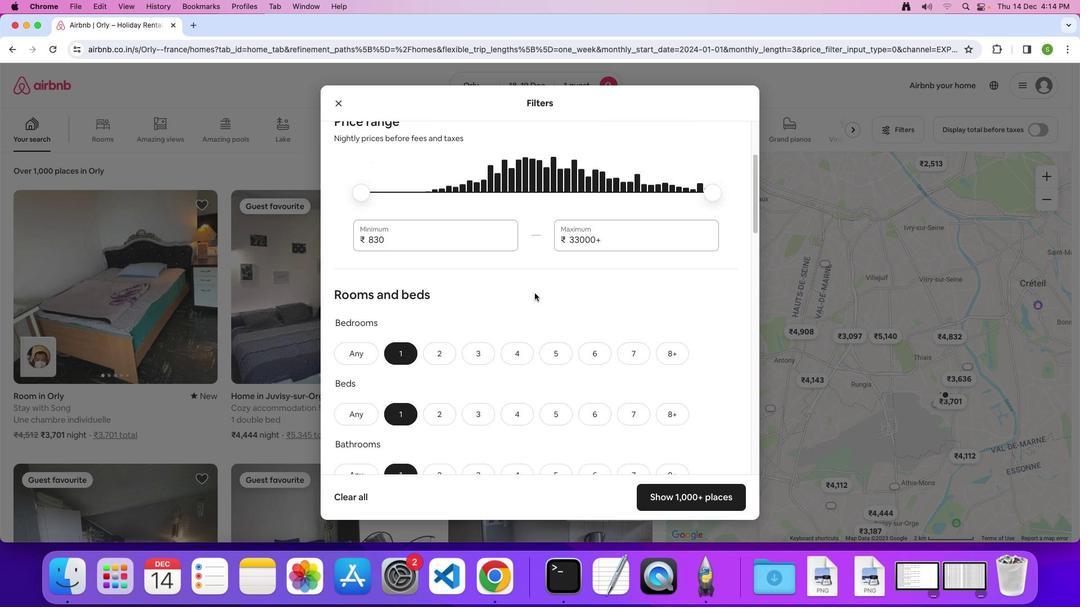 
Action: Mouse scrolled (535, 293) with delta (0, 2)
Screenshot: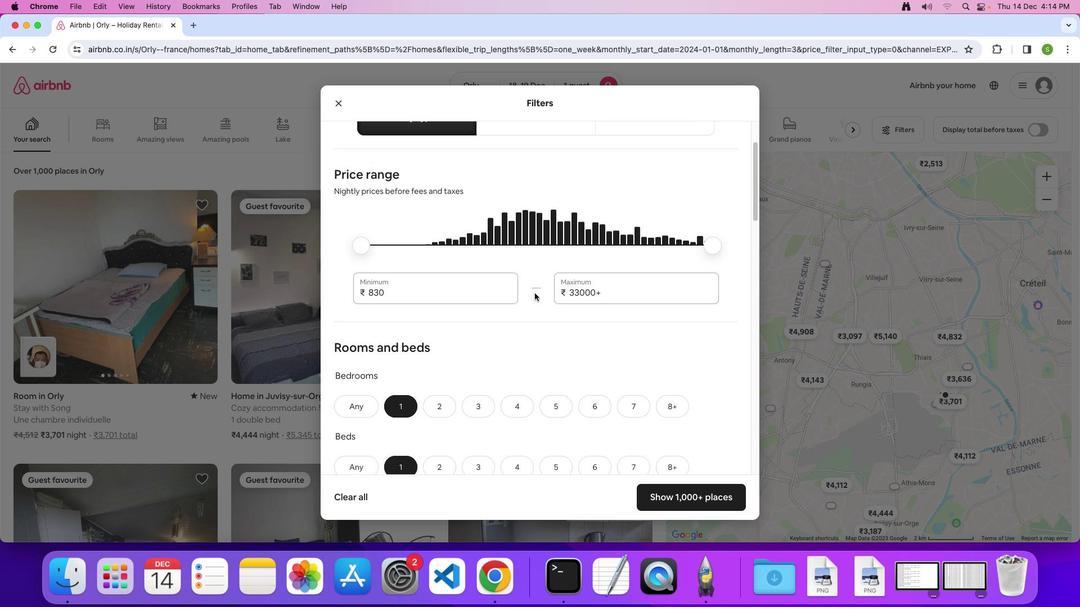 
Action: Mouse moved to (525, 156)
Screenshot: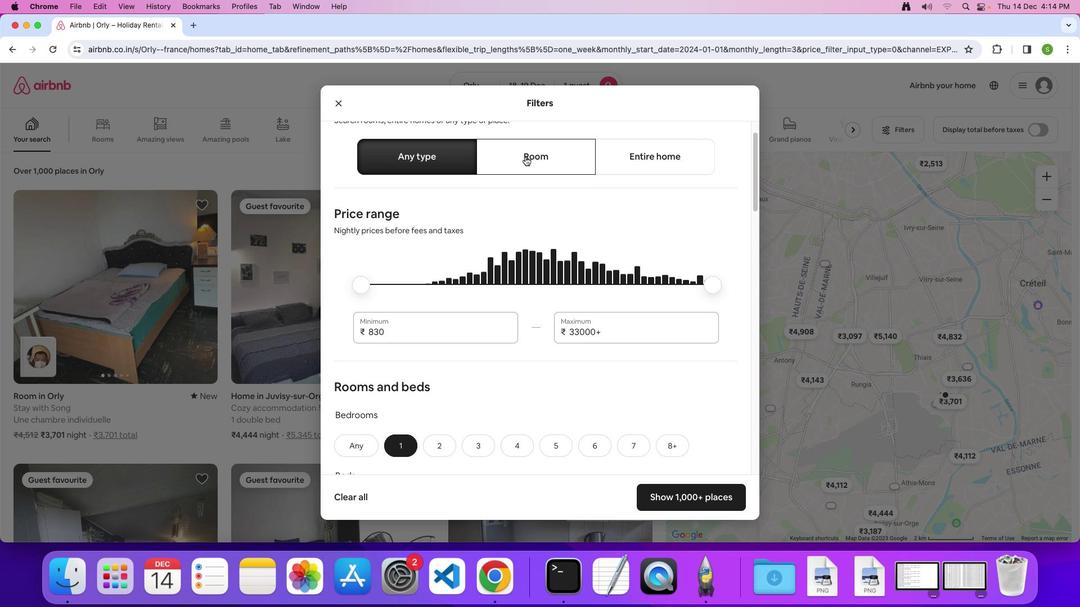 
Action: Mouse pressed left at (525, 156)
Screenshot: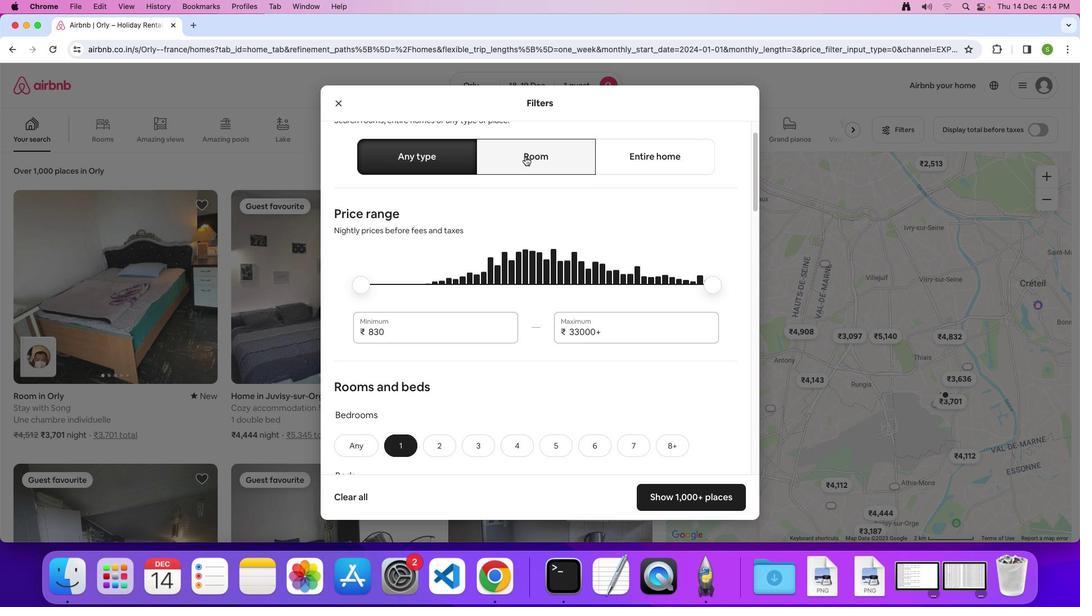 
Action: Mouse moved to (541, 336)
Screenshot: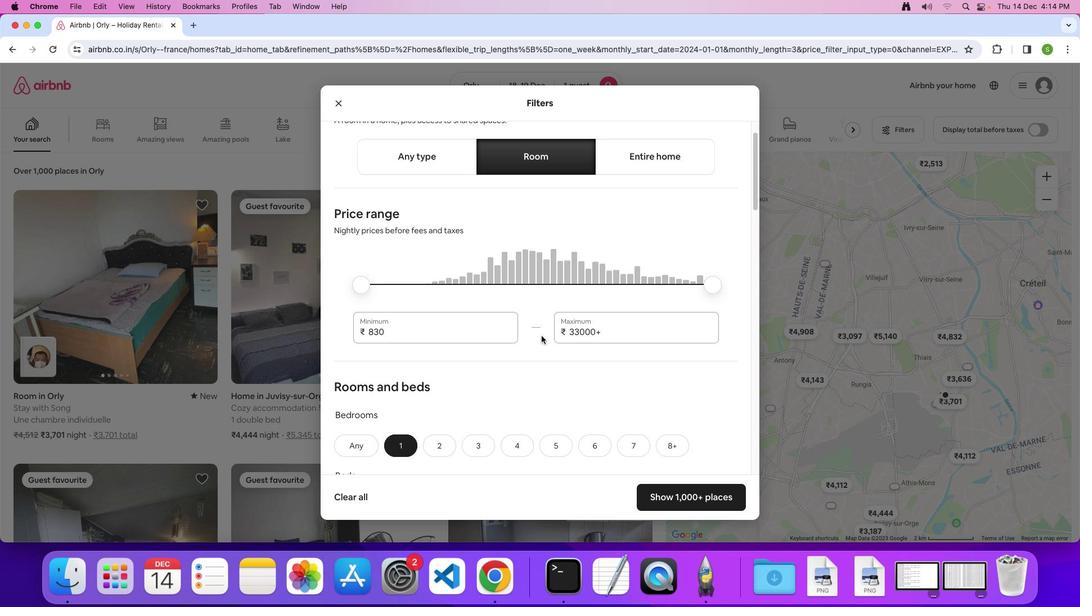 
Action: Mouse scrolled (541, 336) with delta (0, 0)
Screenshot: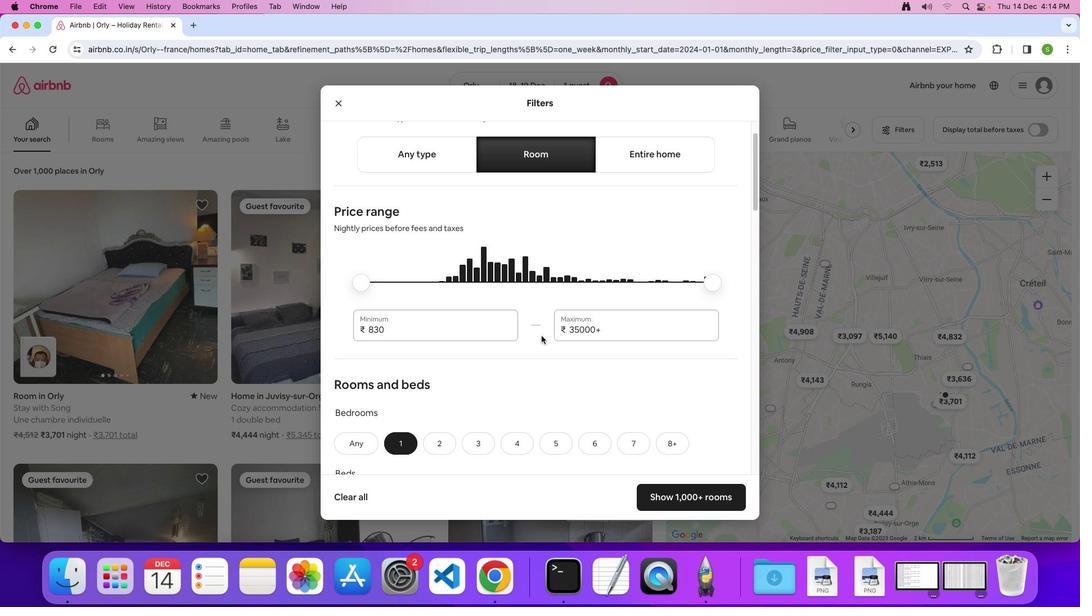 
Action: Mouse scrolled (541, 336) with delta (0, 0)
Screenshot: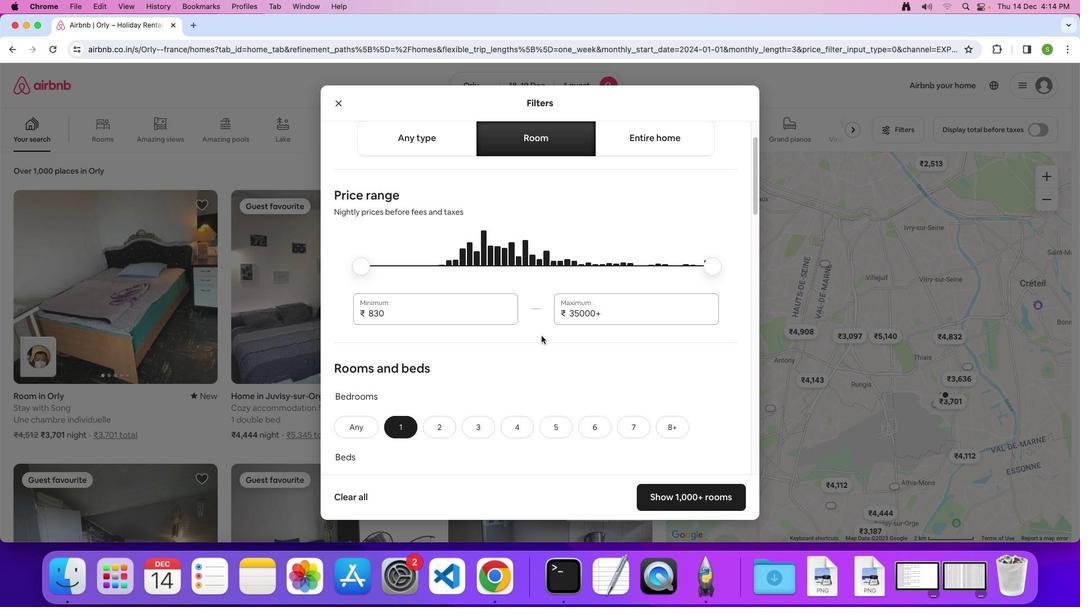 
Action: Mouse scrolled (541, 336) with delta (0, -1)
Screenshot: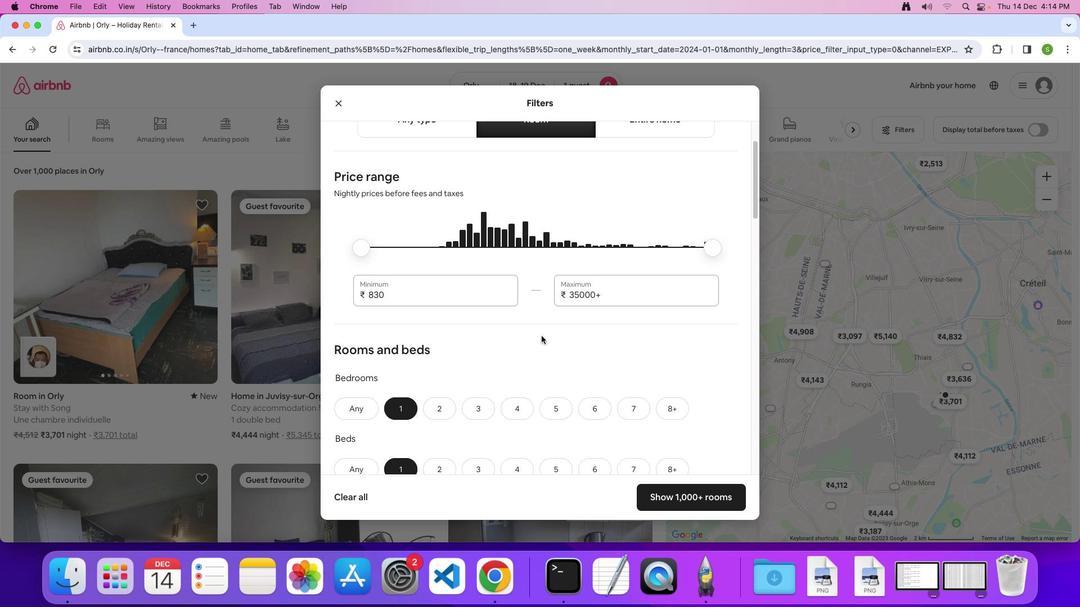 
Action: Mouse scrolled (541, 336) with delta (0, 0)
Screenshot: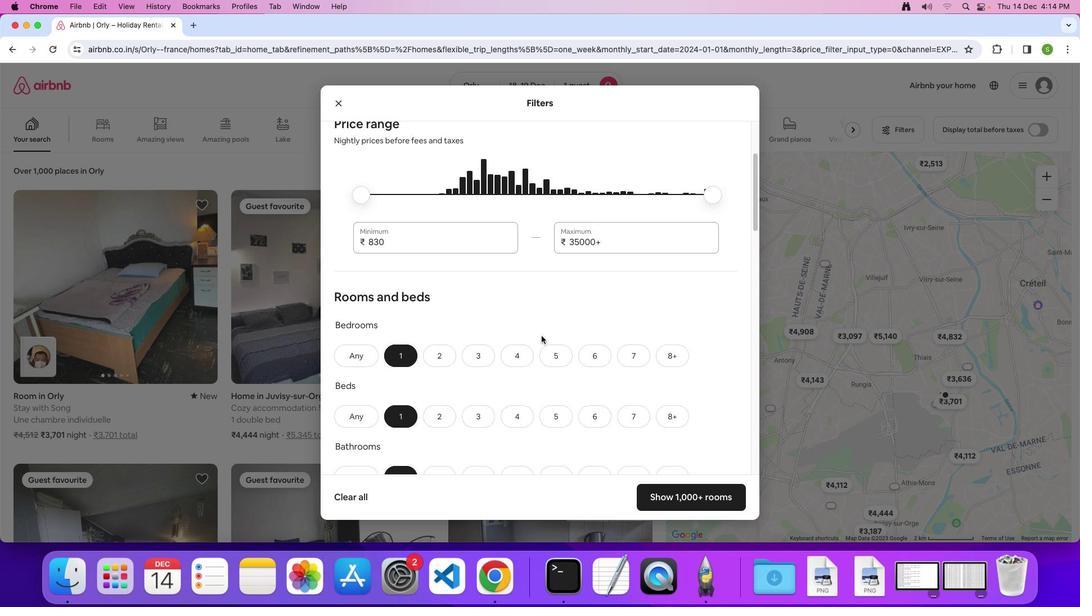 
Action: Mouse scrolled (541, 336) with delta (0, 0)
Screenshot: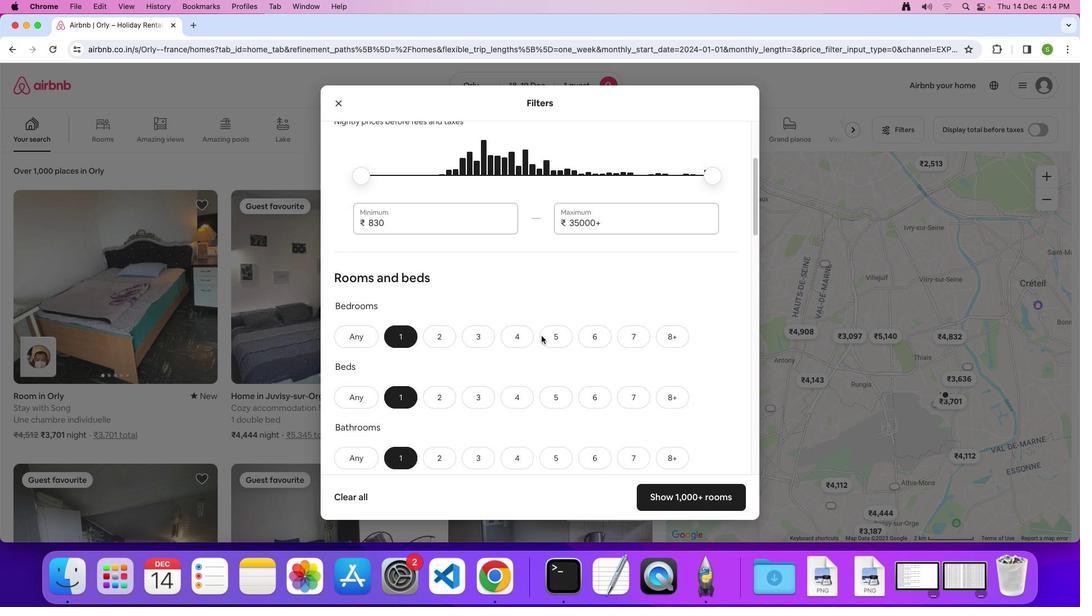 
Action: Mouse scrolled (541, 336) with delta (0, -1)
Screenshot: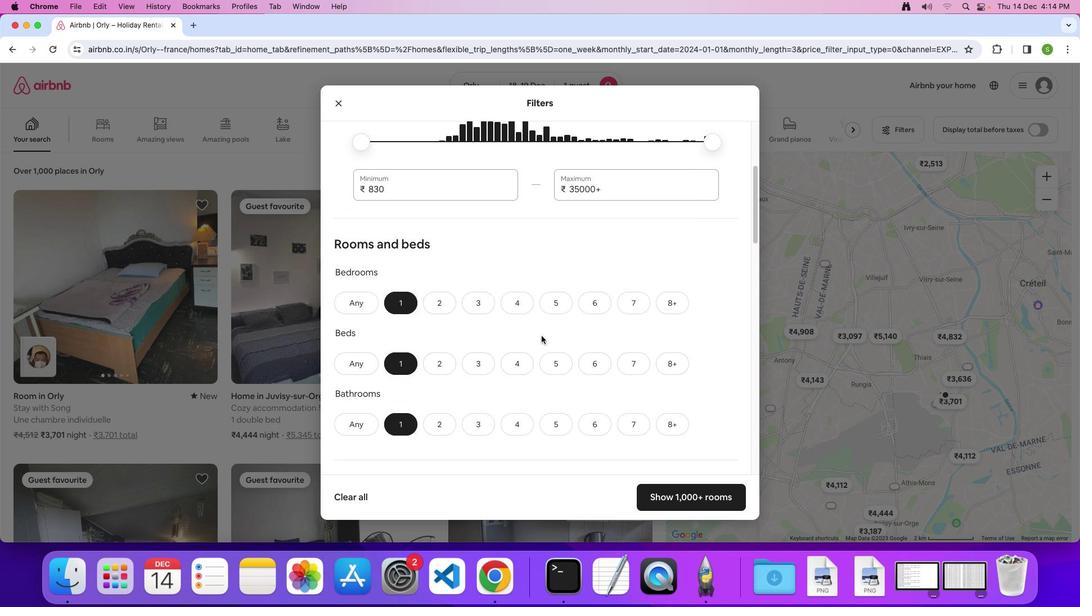 
Action: Mouse scrolled (541, 336) with delta (0, 0)
Screenshot: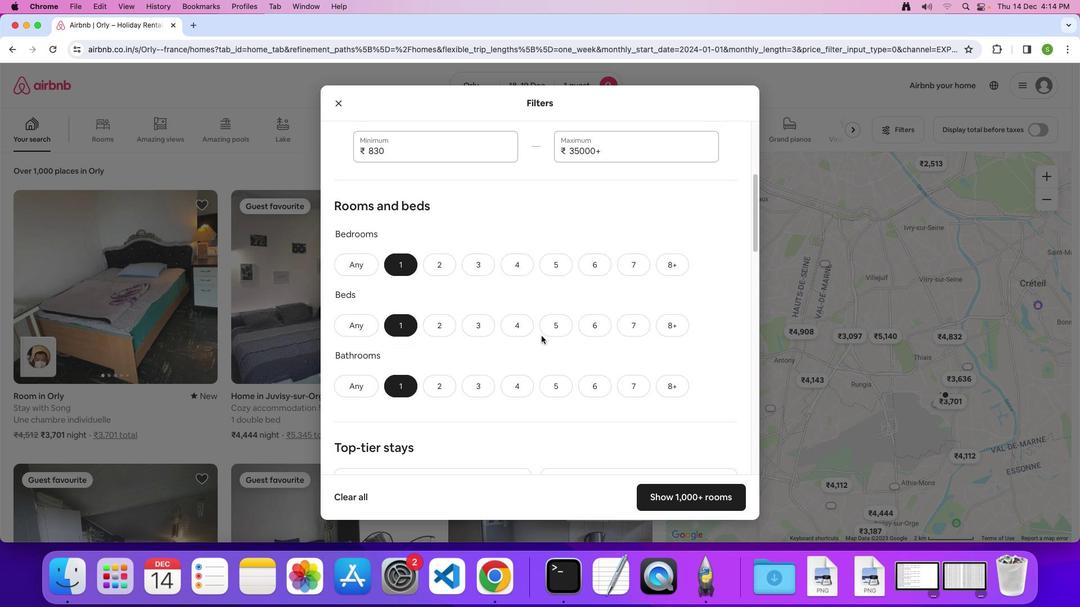 
Action: Mouse scrolled (541, 336) with delta (0, 0)
Screenshot: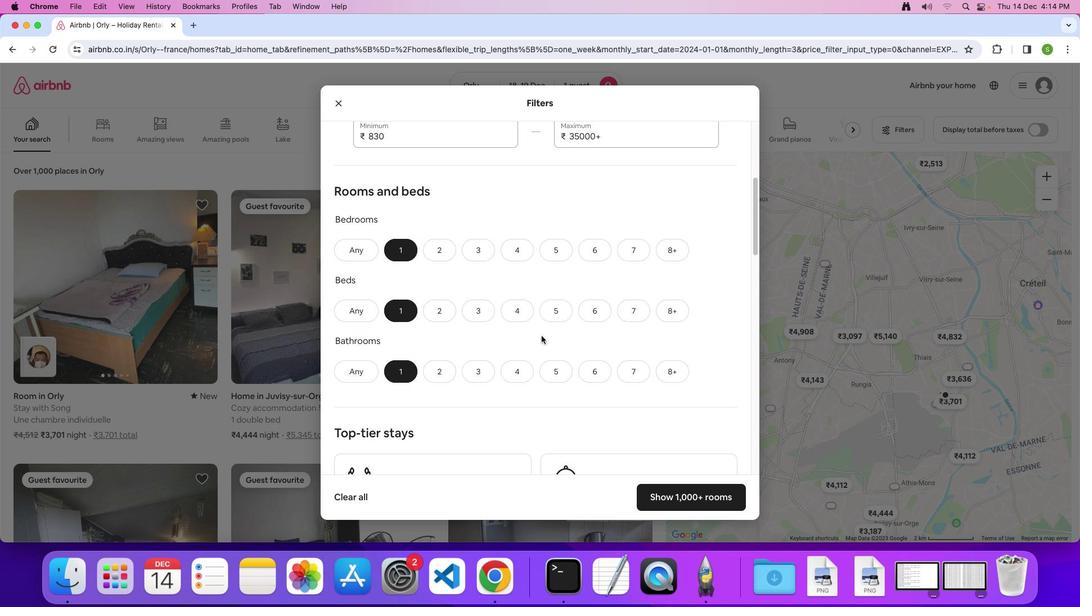 
Action: Mouse scrolled (541, 336) with delta (0, -1)
Screenshot: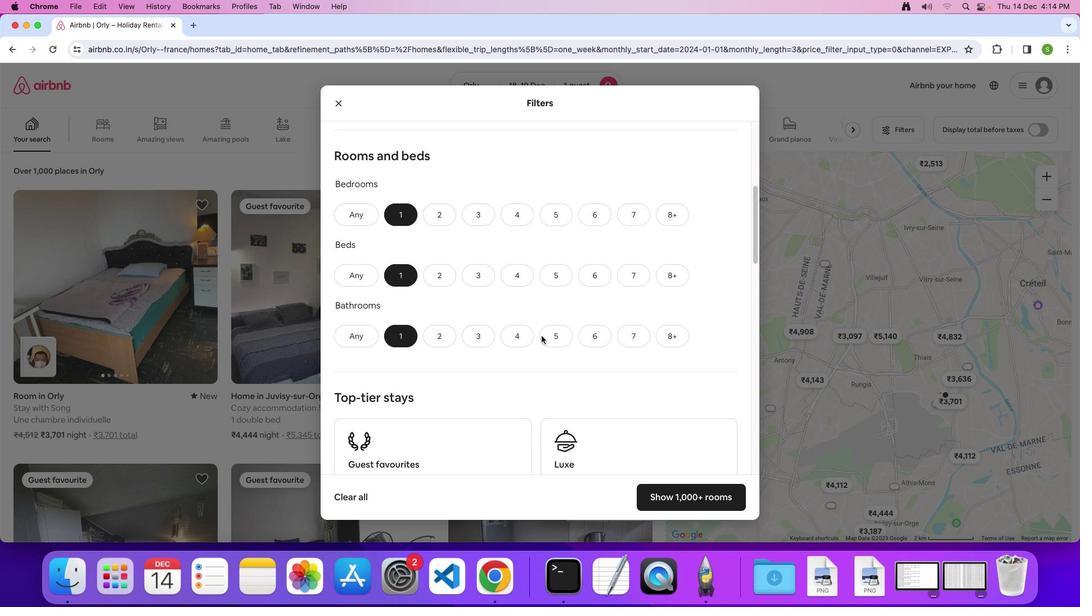
Action: Mouse moved to (541, 332)
Screenshot: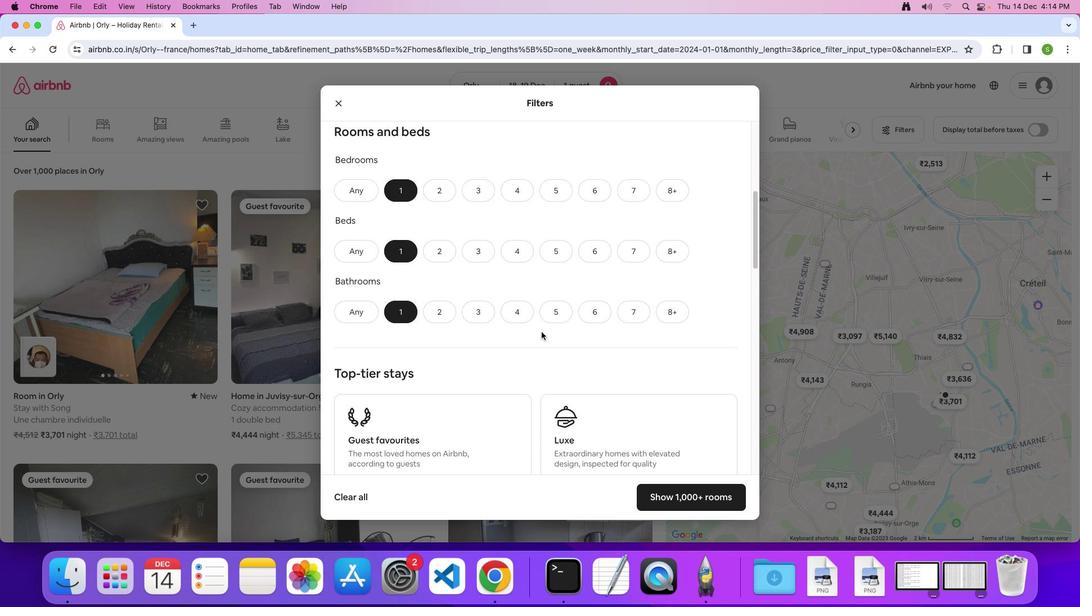 
Action: Mouse scrolled (541, 332) with delta (0, 0)
Screenshot: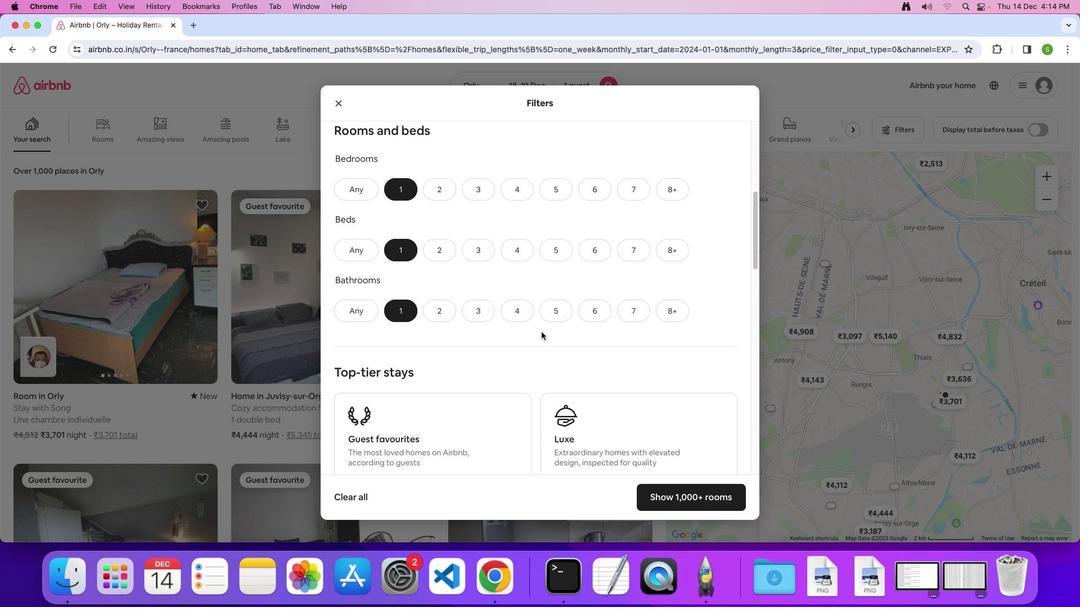 
Action: Mouse scrolled (541, 332) with delta (0, 0)
Screenshot: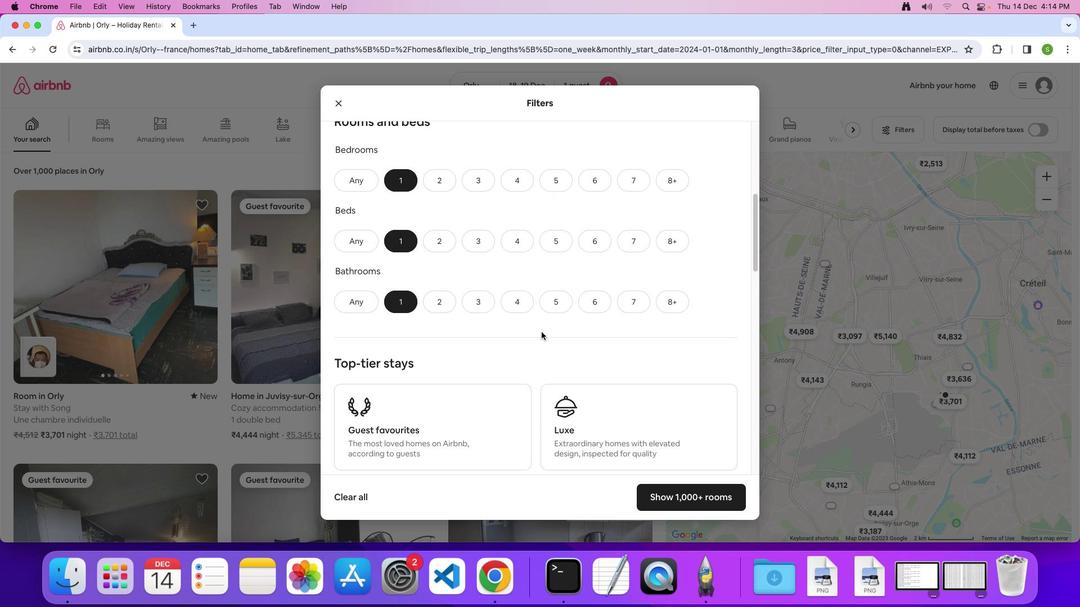 
Action: Mouse scrolled (541, 332) with delta (0, 0)
Screenshot: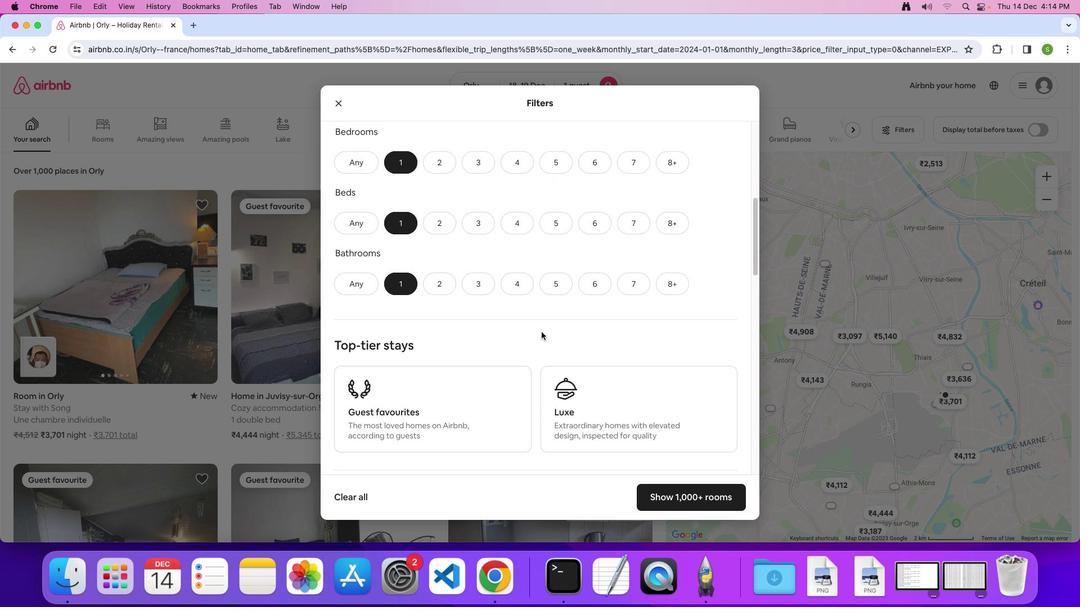 
Action: Mouse scrolled (541, 332) with delta (0, 0)
Screenshot: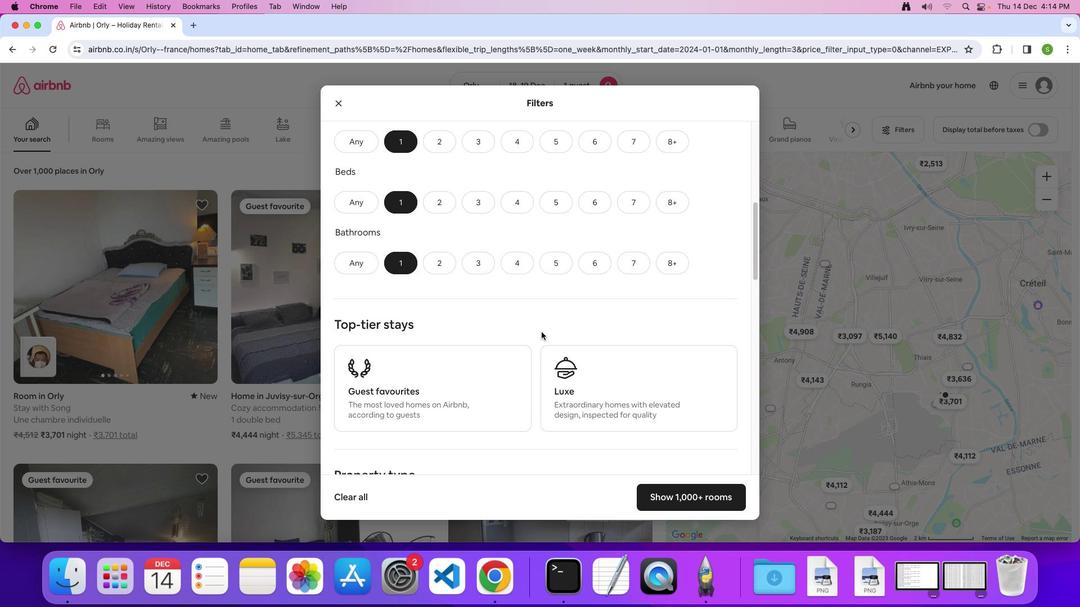 
Action: Mouse scrolled (541, 332) with delta (0, 0)
Screenshot: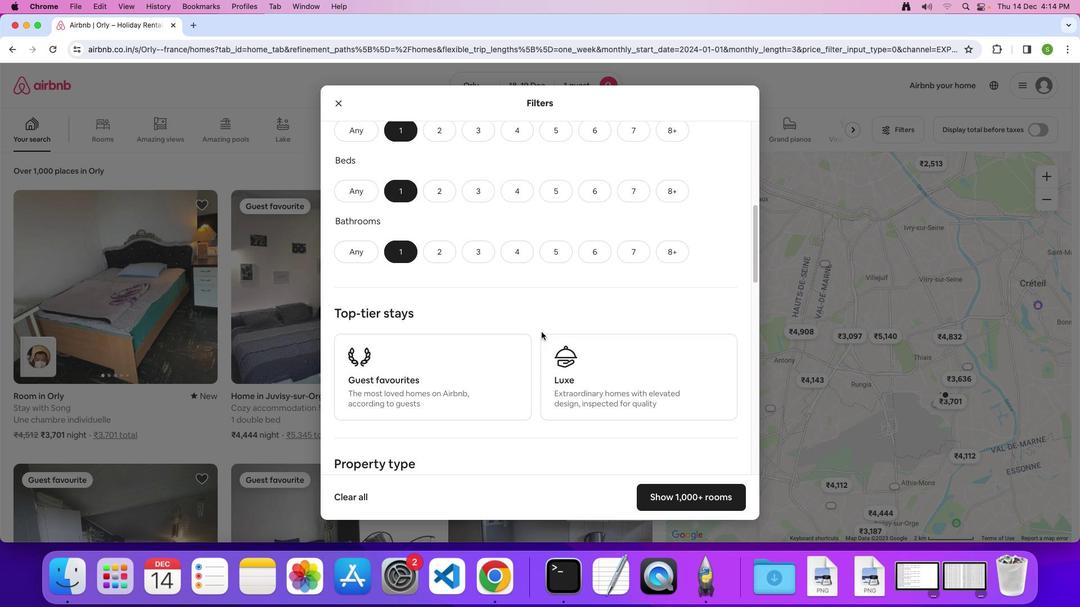 
Action: Mouse scrolled (541, 332) with delta (0, -1)
Screenshot: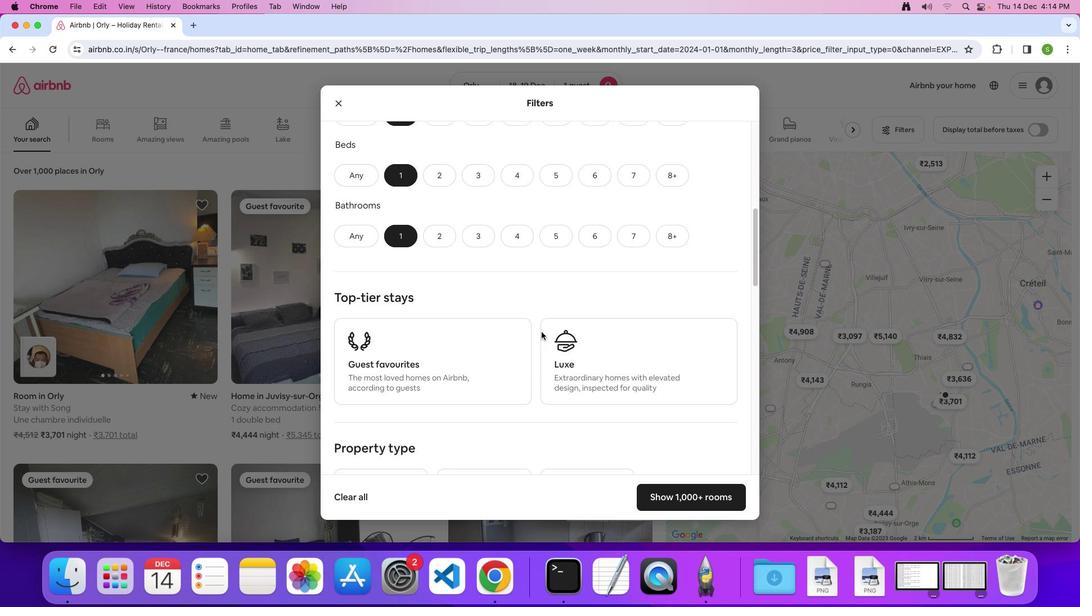 
Action: Mouse scrolled (541, 332) with delta (0, 0)
Screenshot: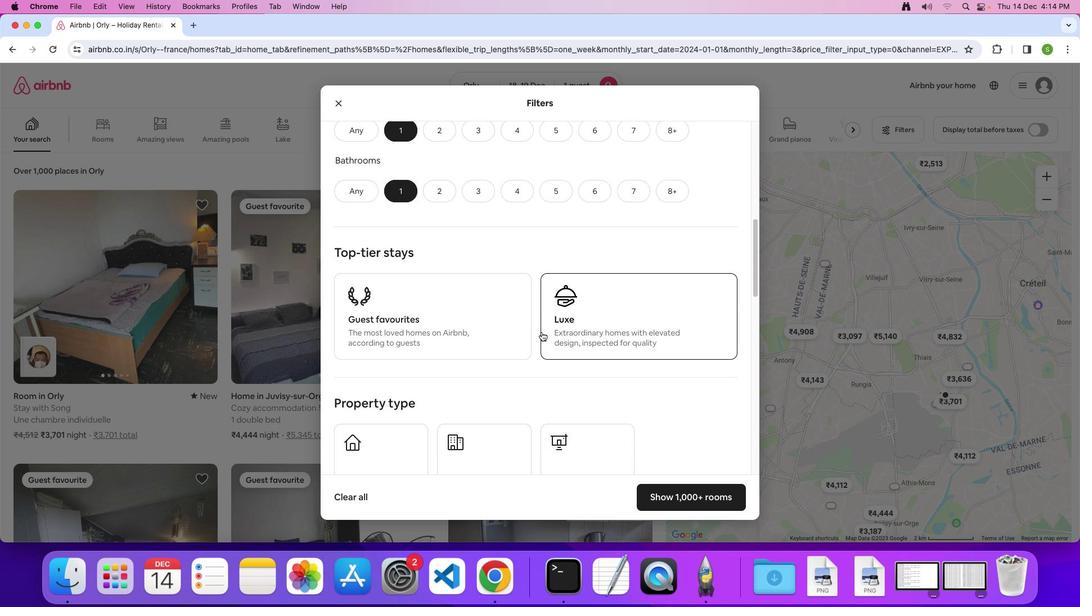 
Action: Mouse scrolled (541, 332) with delta (0, 0)
Screenshot: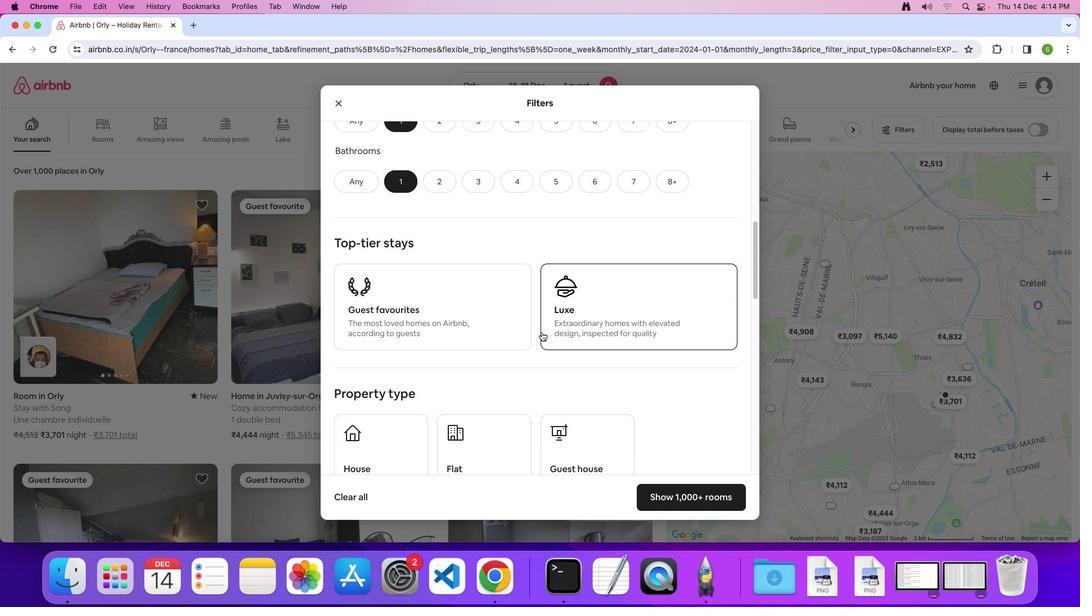 
Action: Mouse scrolled (541, 332) with delta (0, -1)
Screenshot: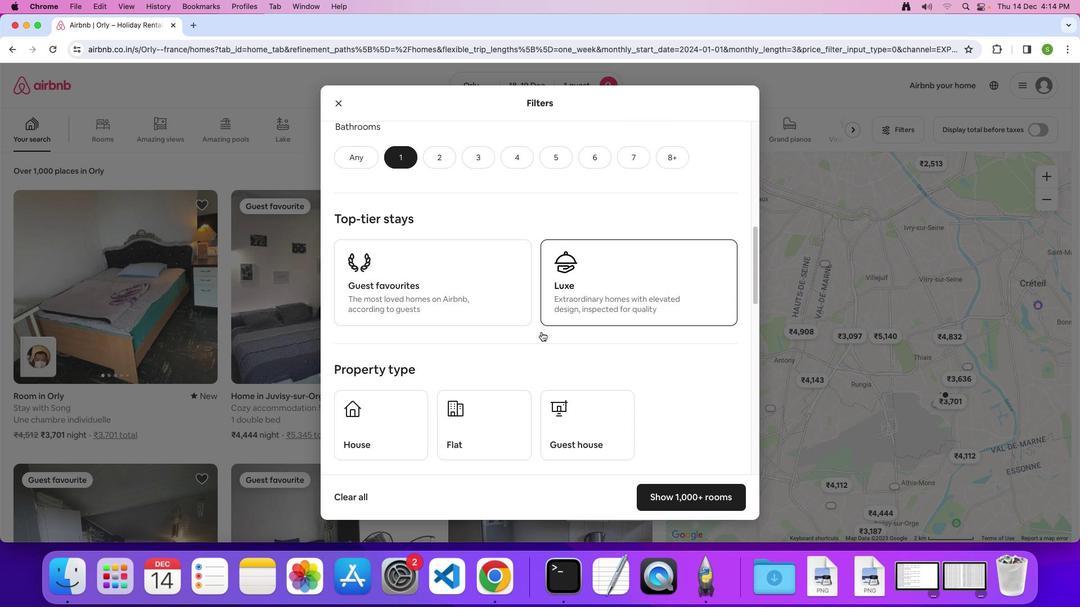 
Action: Mouse scrolled (541, 332) with delta (0, 0)
Screenshot: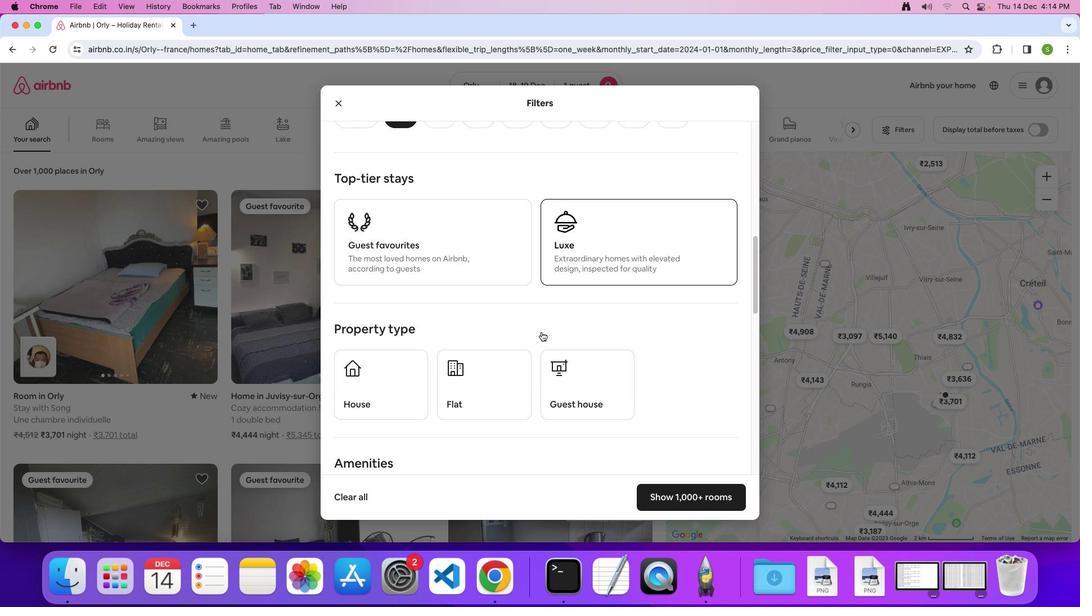 
Action: Mouse scrolled (541, 332) with delta (0, 0)
Screenshot: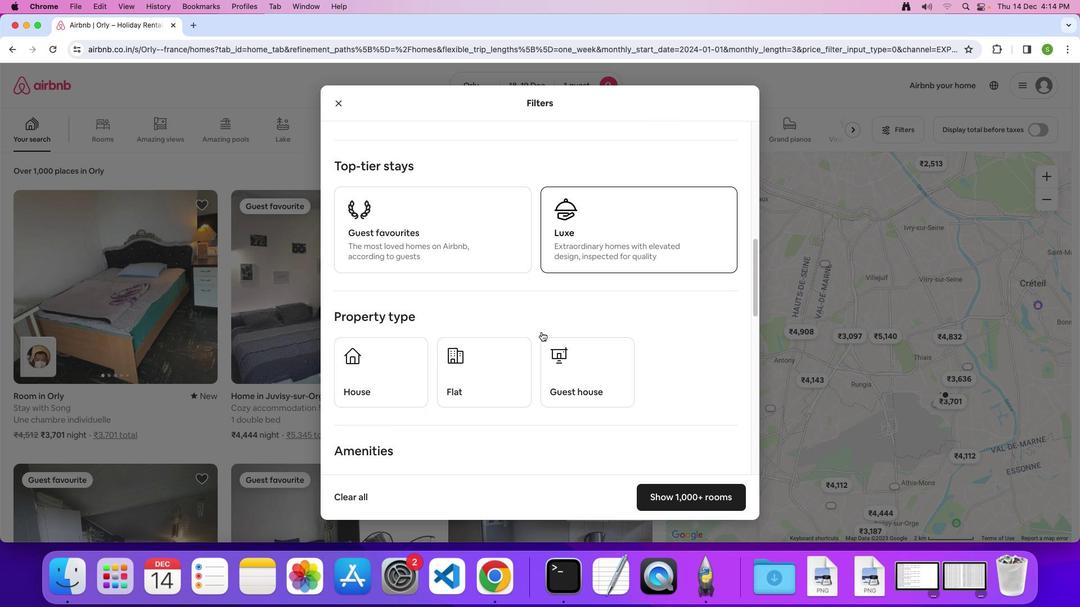 
Action: Mouse scrolled (541, 332) with delta (0, -1)
Screenshot: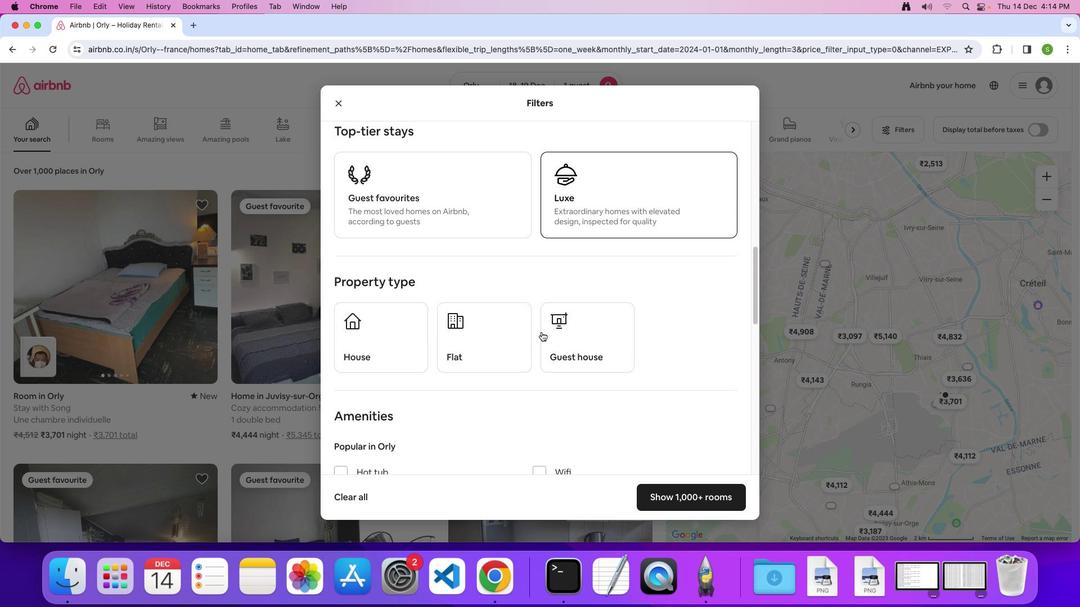
Action: Mouse moved to (473, 329)
Screenshot: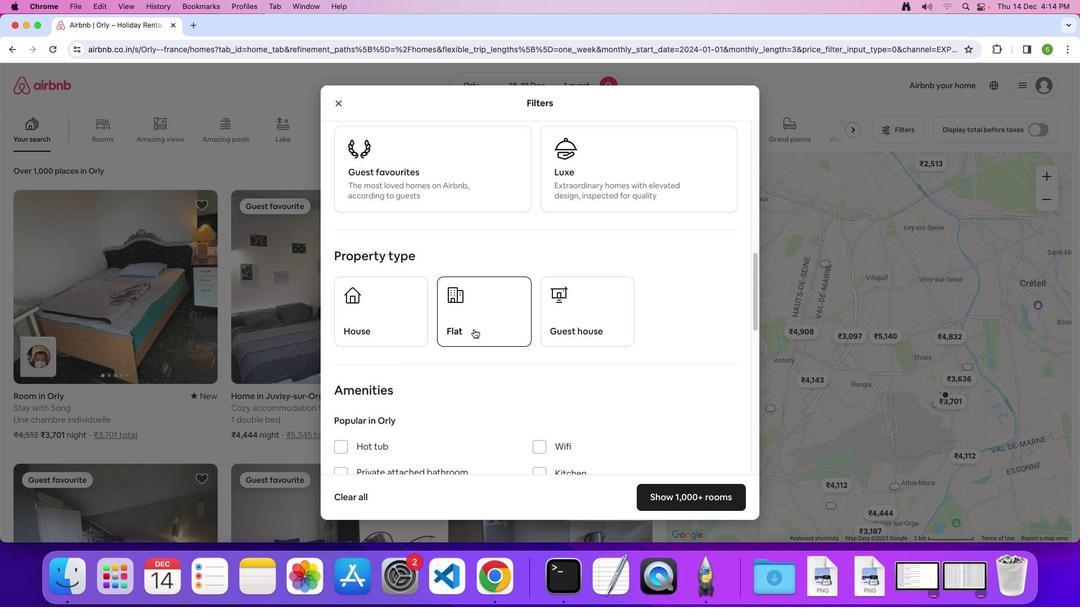 
Action: Mouse scrolled (473, 329) with delta (0, 0)
Screenshot: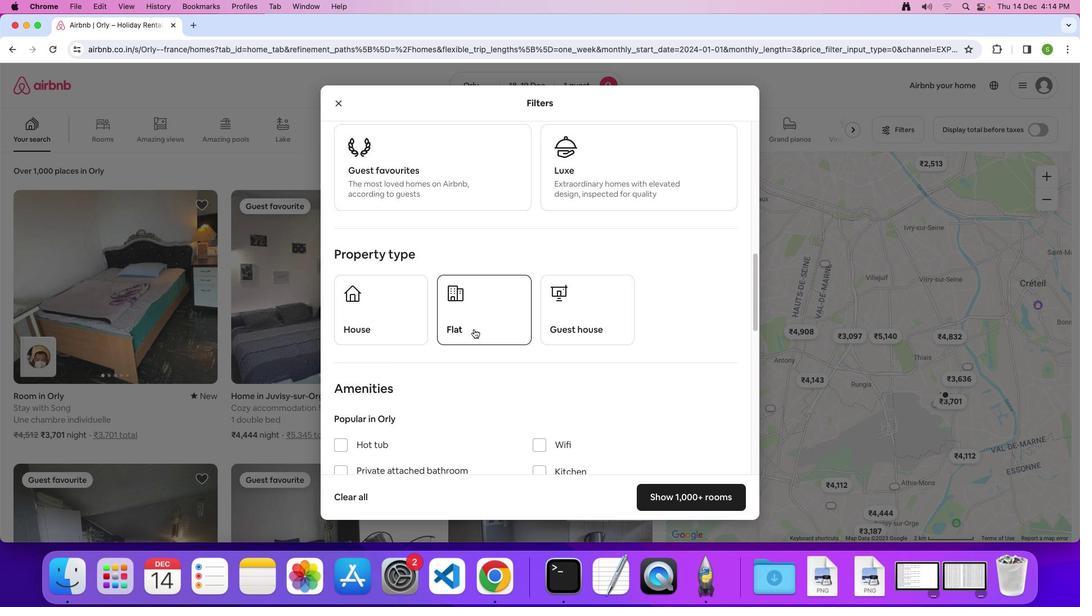 
Action: Mouse scrolled (473, 329) with delta (0, 0)
Screenshot: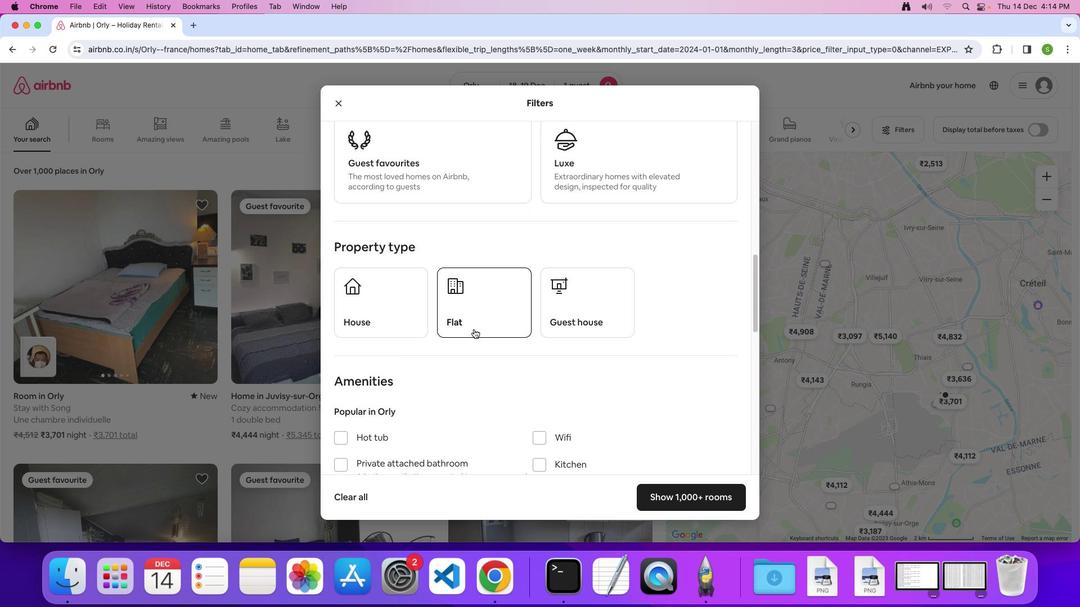 
Action: Mouse scrolled (473, 329) with delta (0, 0)
Screenshot: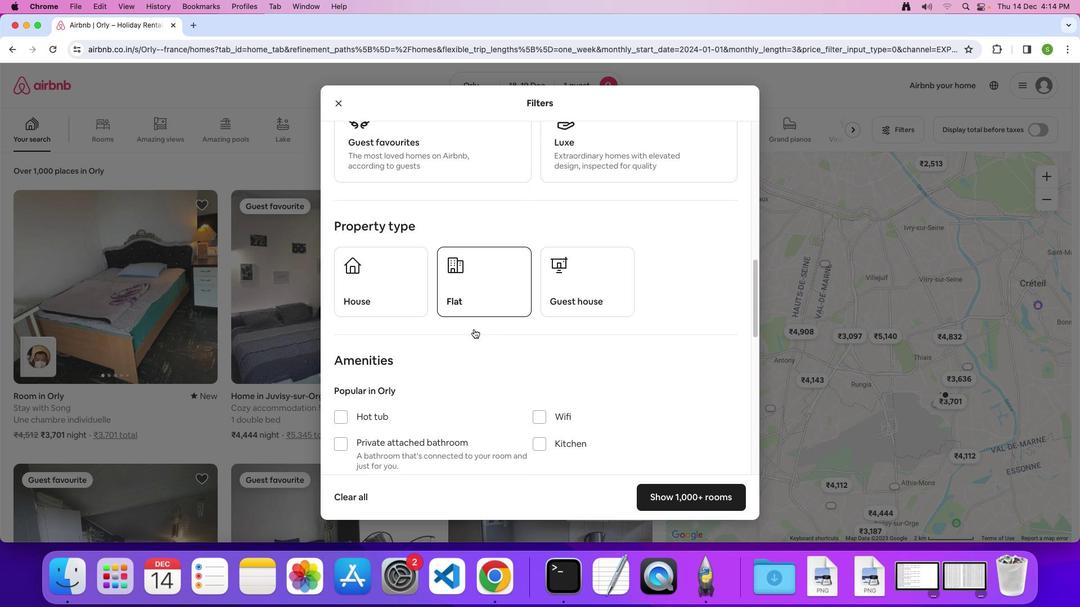 
Action: Mouse scrolled (473, 329) with delta (0, 0)
Screenshot: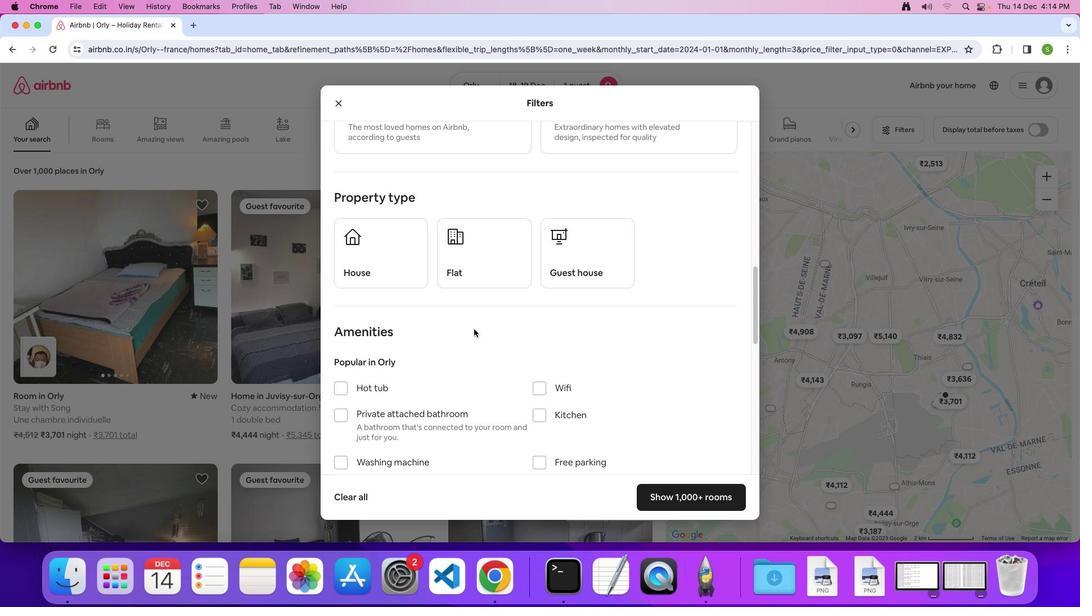 
Action: Mouse scrolled (473, 329) with delta (0, 0)
Screenshot: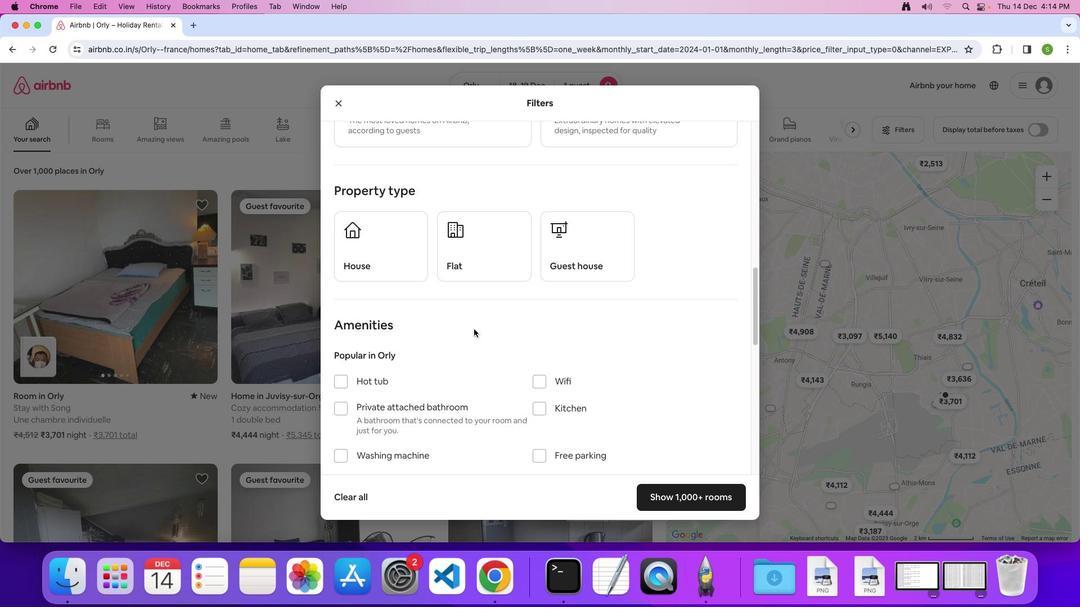 
Action: Mouse scrolled (473, 329) with delta (0, 0)
Screenshot: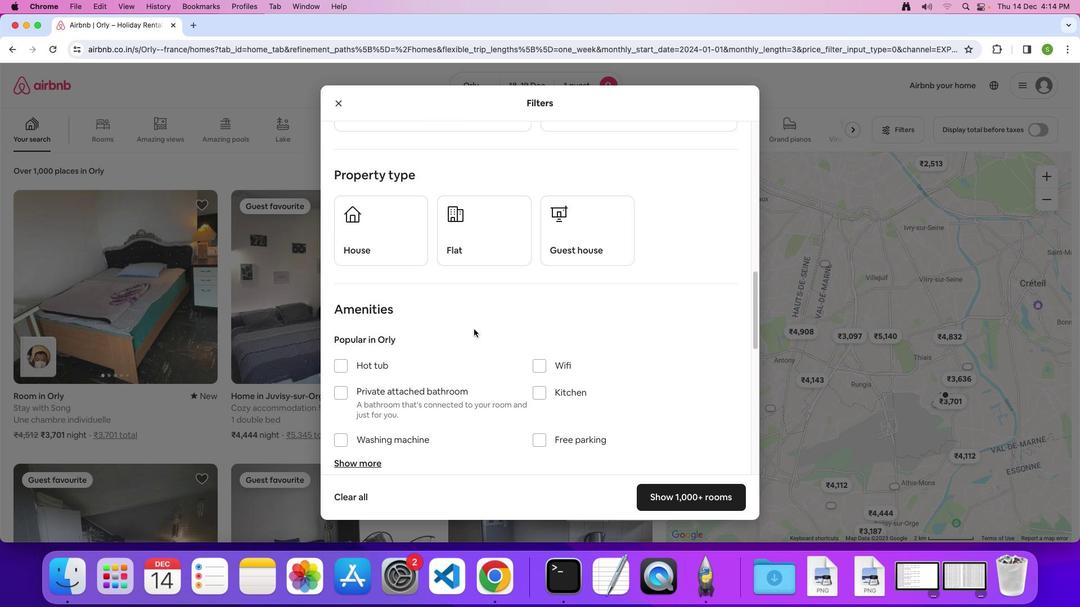 
Action: Mouse scrolled (473, 329) with delta (0, 0)
Screenshot: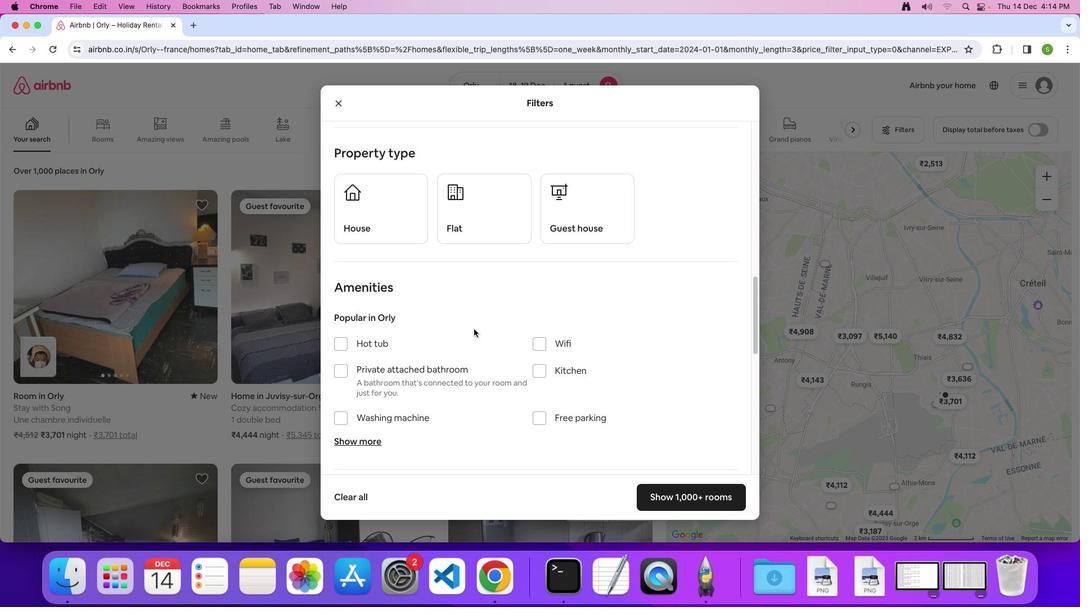 
Action: Mouse scrolled (473, 329) with delta (0, 0)
Screenshot: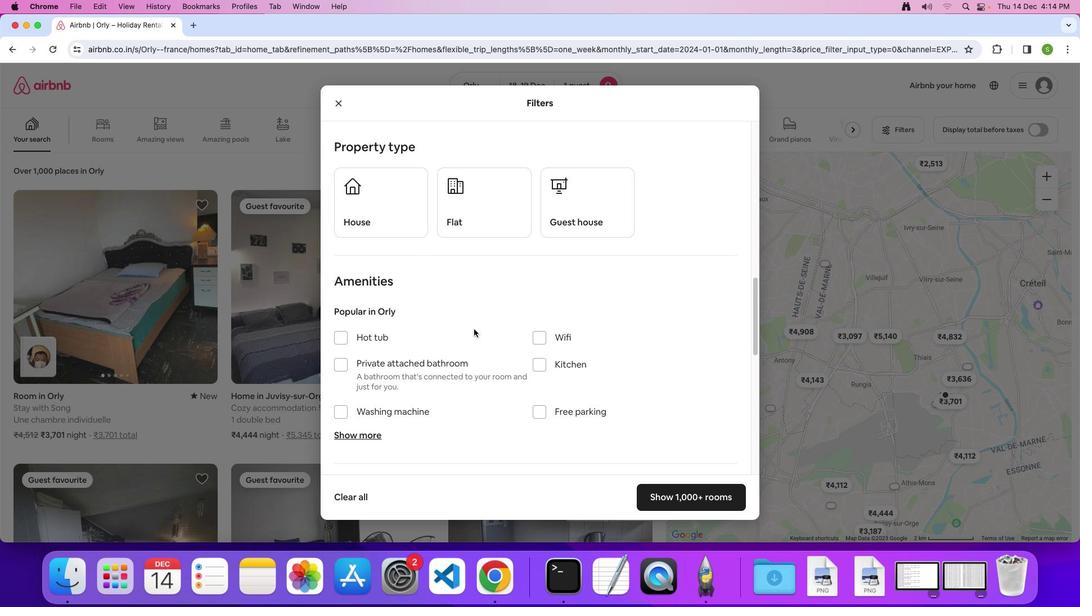 
Action: Mouse scrolled (473, 329) with delta (0, -1)
Screenshot: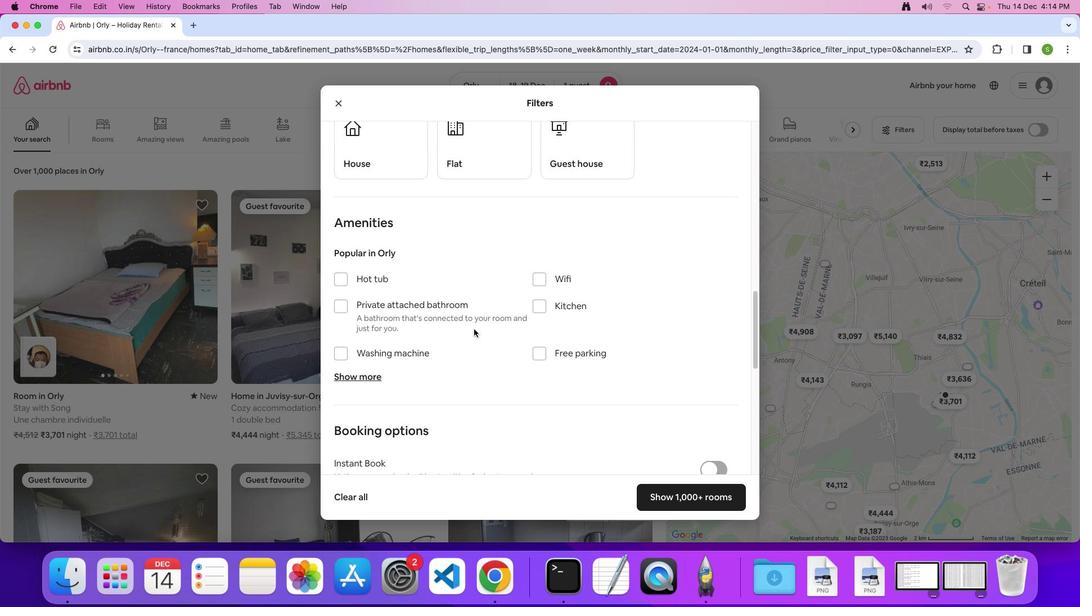 
Action: Mouse scrolled (473, 329) with delta (0, 0)
Screenshot: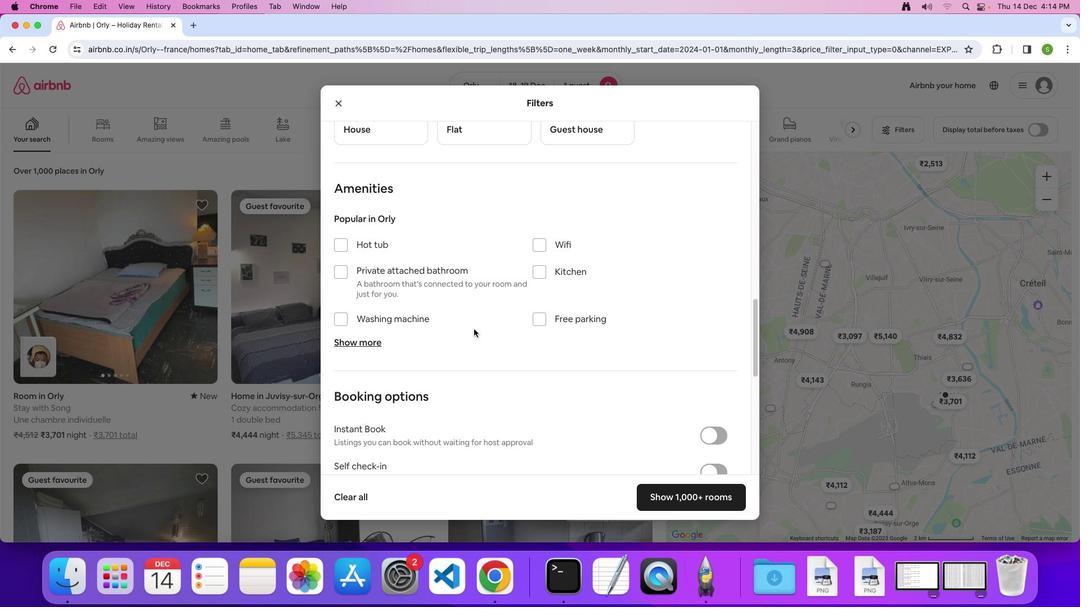 
Action: Mouse scrolled (473, 329) with delta (0, 0)
Screenshot: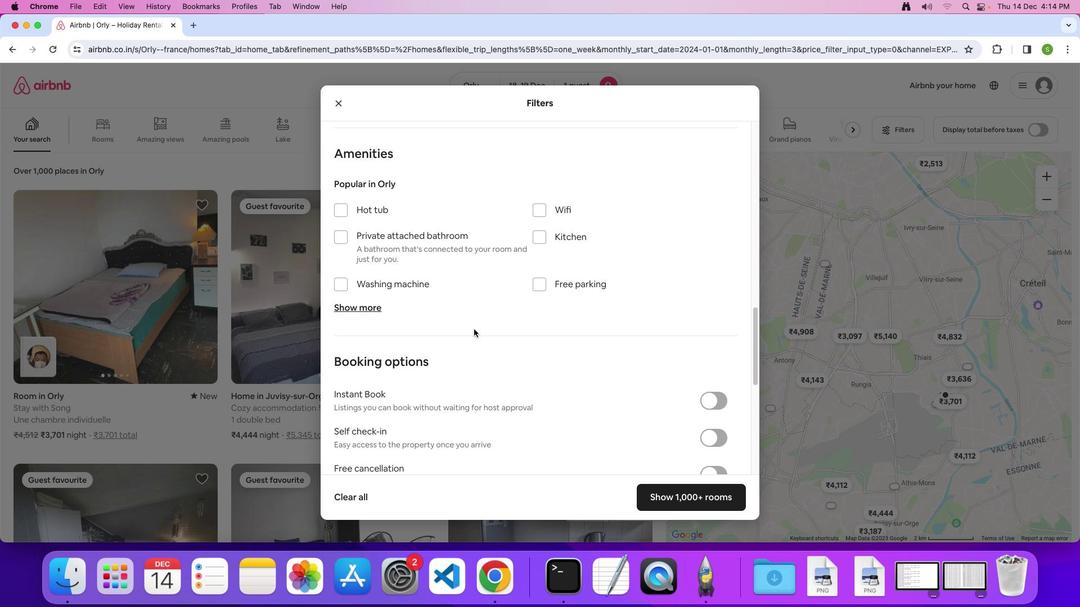 
Action: Mouse scrolled (473, 329) with delta (0, -1)
Screenshot: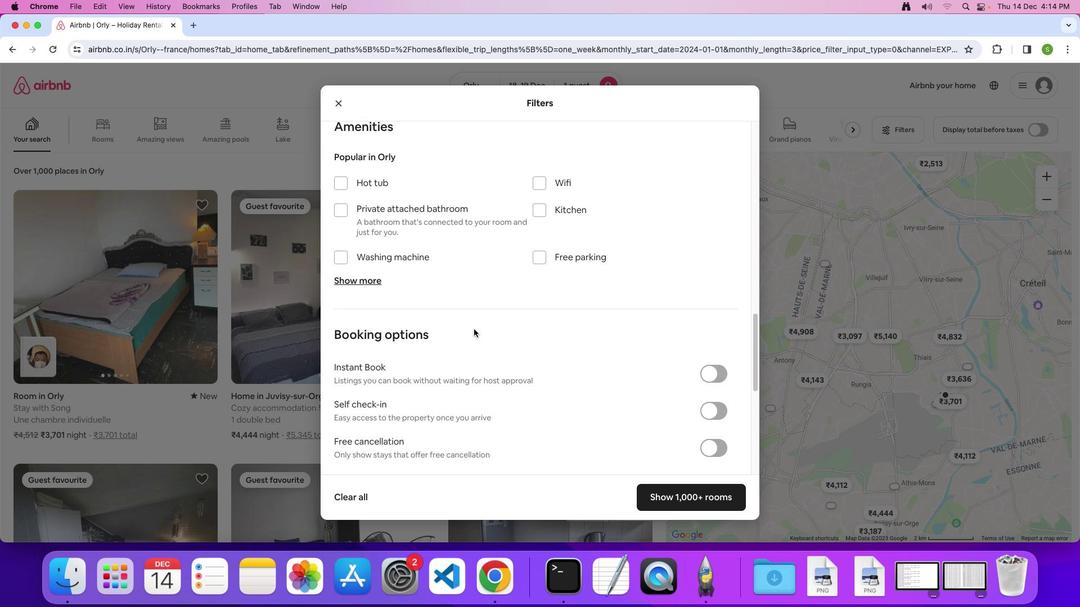 
Action: Mouse scrolled (473, 329) with delta (0, 0)
Screenshot: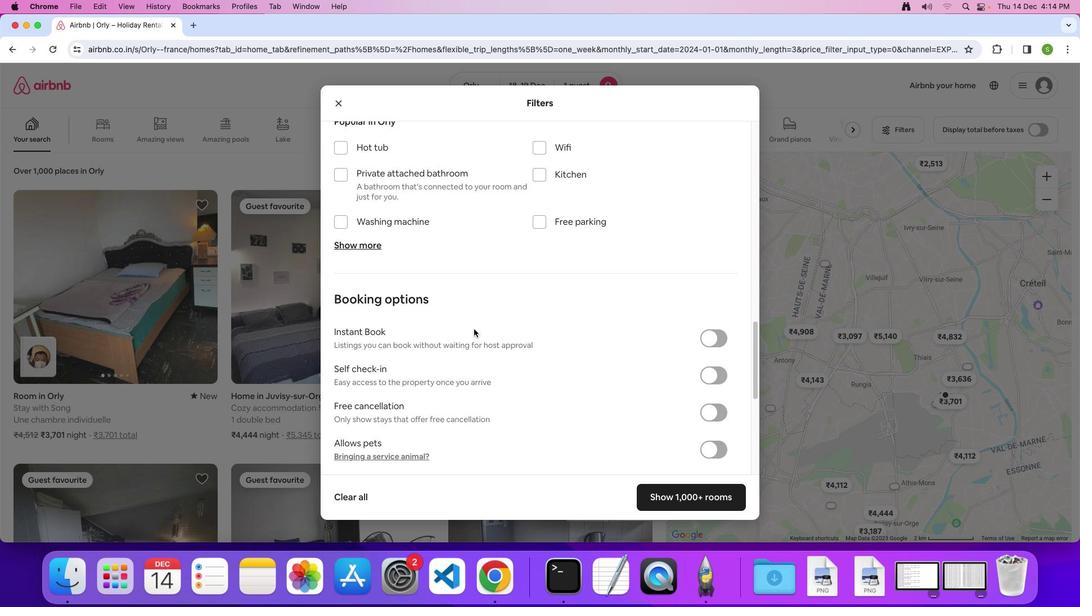 
Action: Mouse scrolled (473, 329) with delta (0, 0)
Screenshot: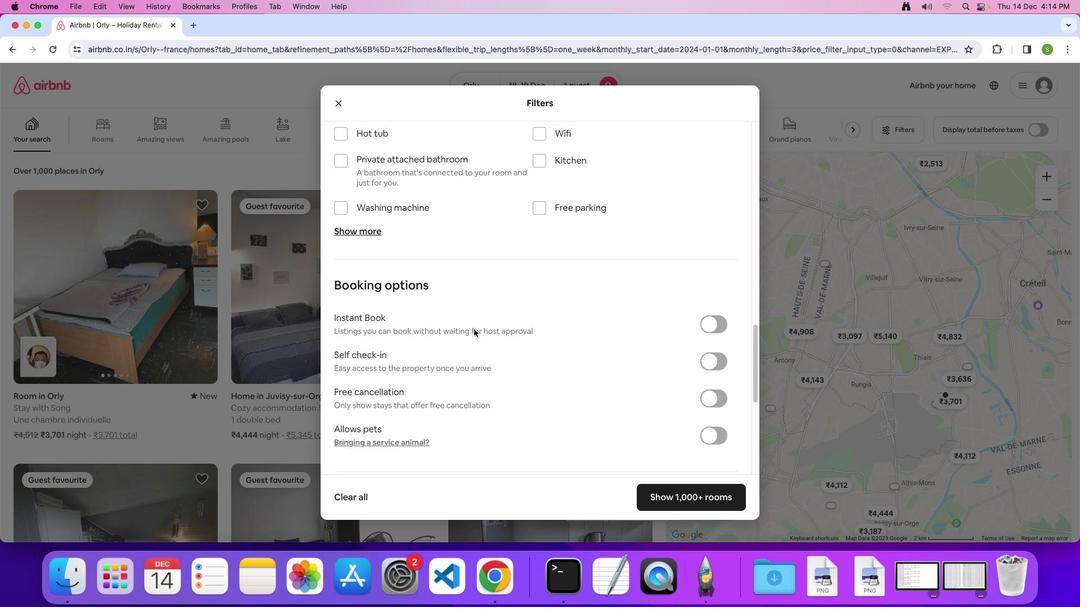 
Action: Mouse scrolled (473, 329) with delta (0, -1)
Screenshot: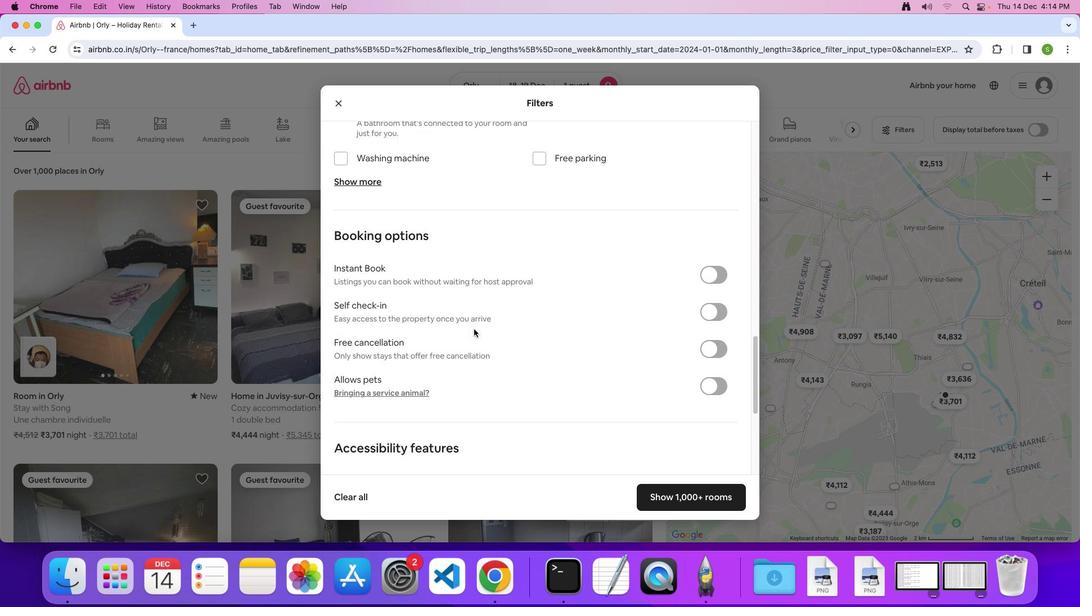 
Action: Mouse scrolled (473, 329) with delta (0, 0)
Screenshot: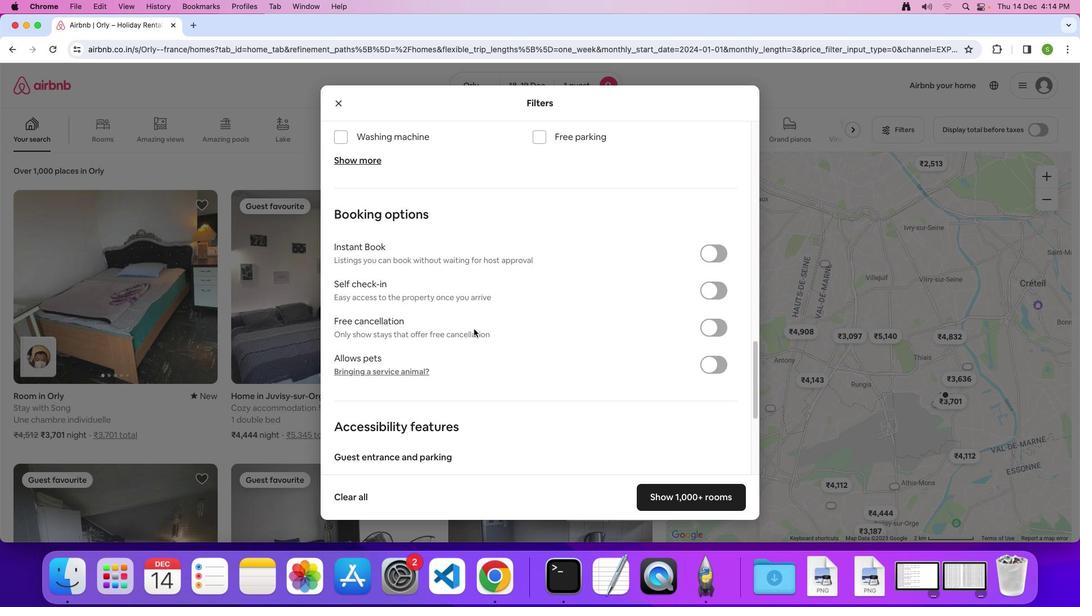 
Action: Mouse scrolled (473, 329) with delta (0, 0)
Screenshot: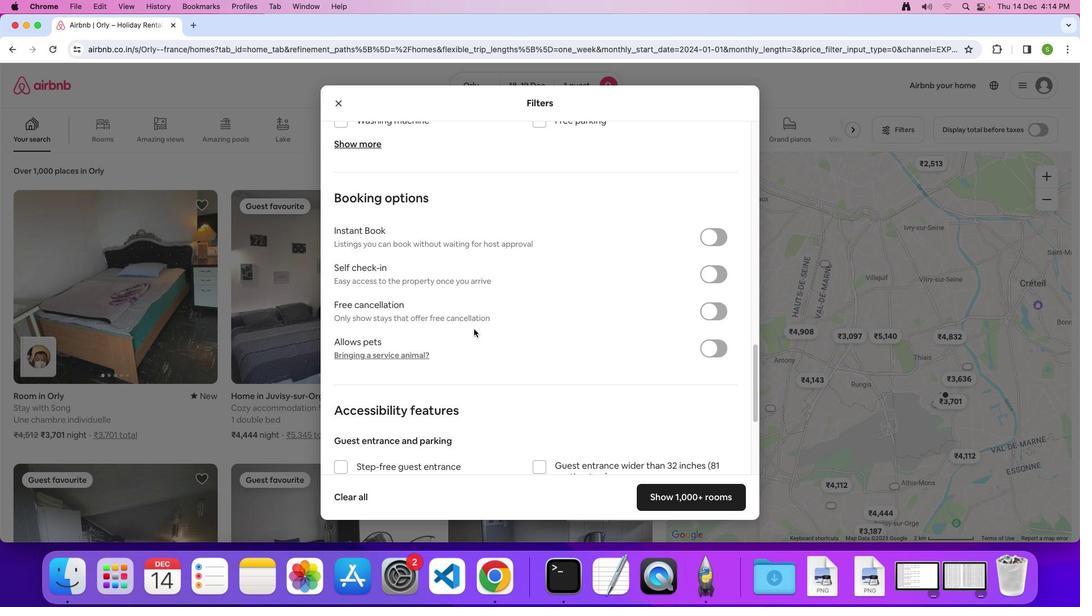 
Action: Mouse scrolled (473, 329) with delta (0, -1)
Screenshot: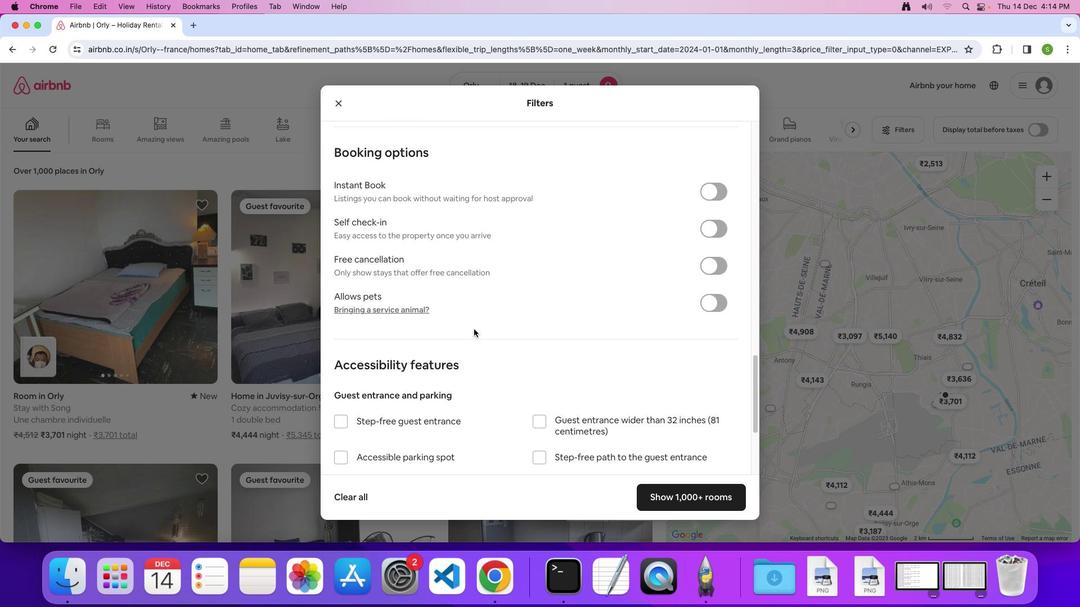 
Action: Mouse scrolled (473, 329) with delta (0, 0)
Screenshot: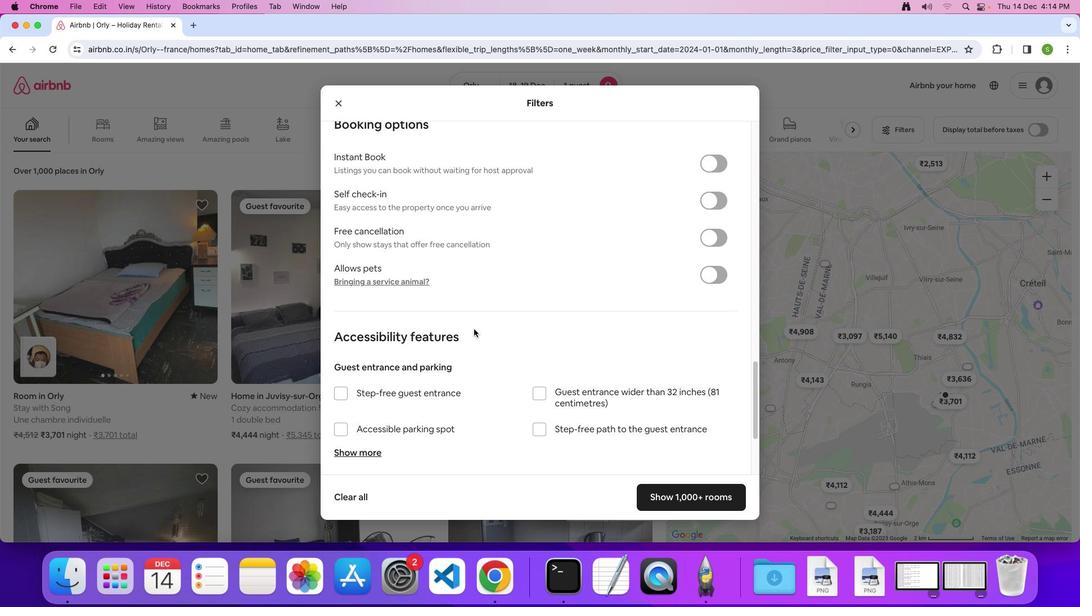 
Action: Mouse scrolled (473, 329) with delta (0, 0)
Screenshot: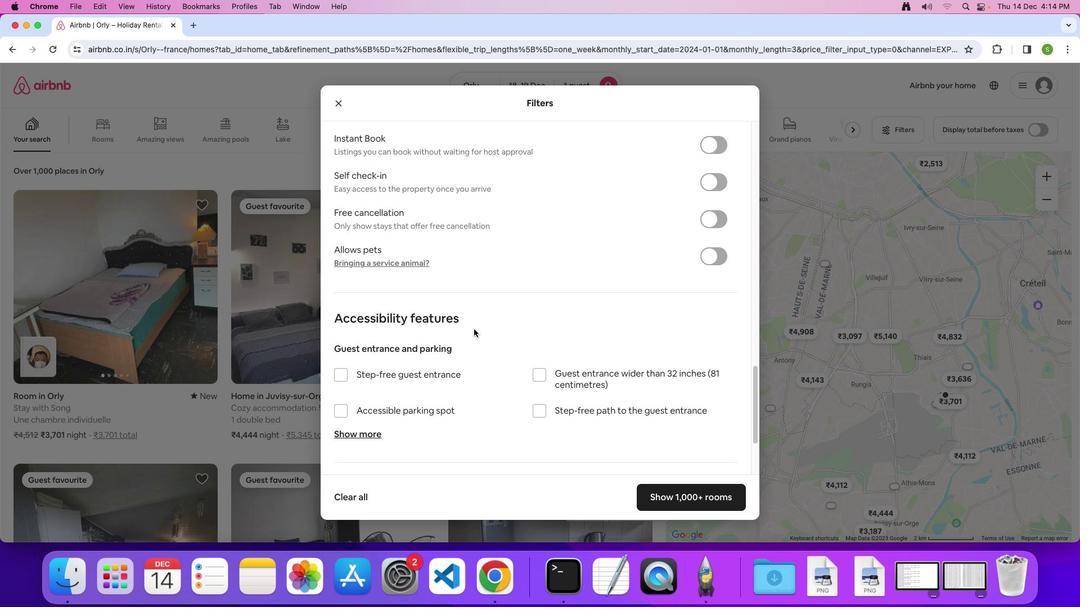 
Action: Mouse scrolled (473, 329) with delta (0, -1)
Screenshot: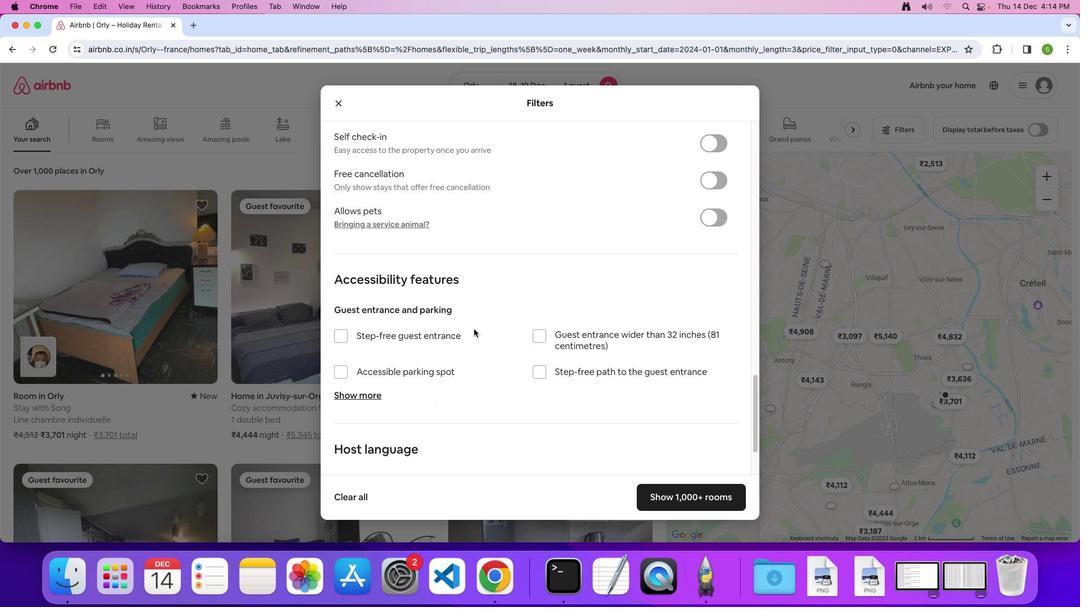 
Action: Mouse scrolled (473, 329) with delta (0, 0)
Screenshot: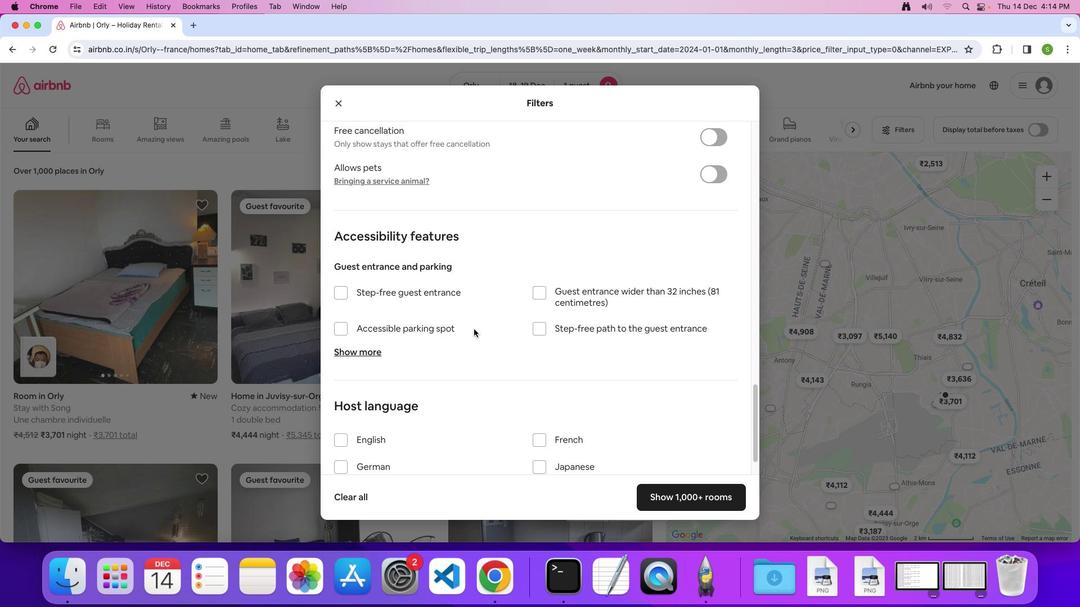 
Action: Mouse scrolled (473, 329) with delta (0, 0)
Screenshot: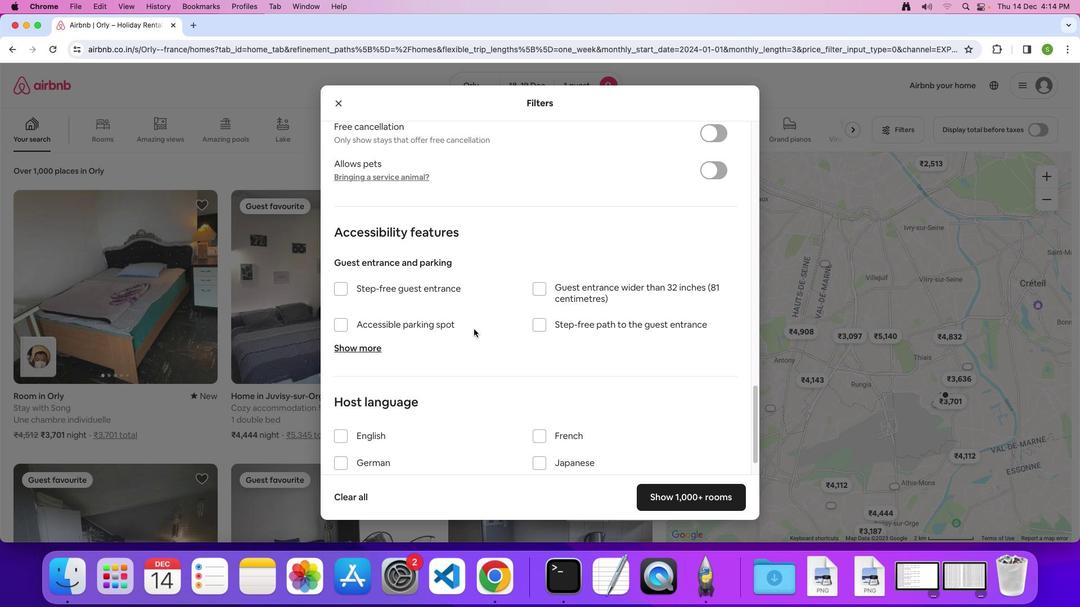
Action: Mouse scrolled (473, 329) with delta (0, -1)
Screenshot: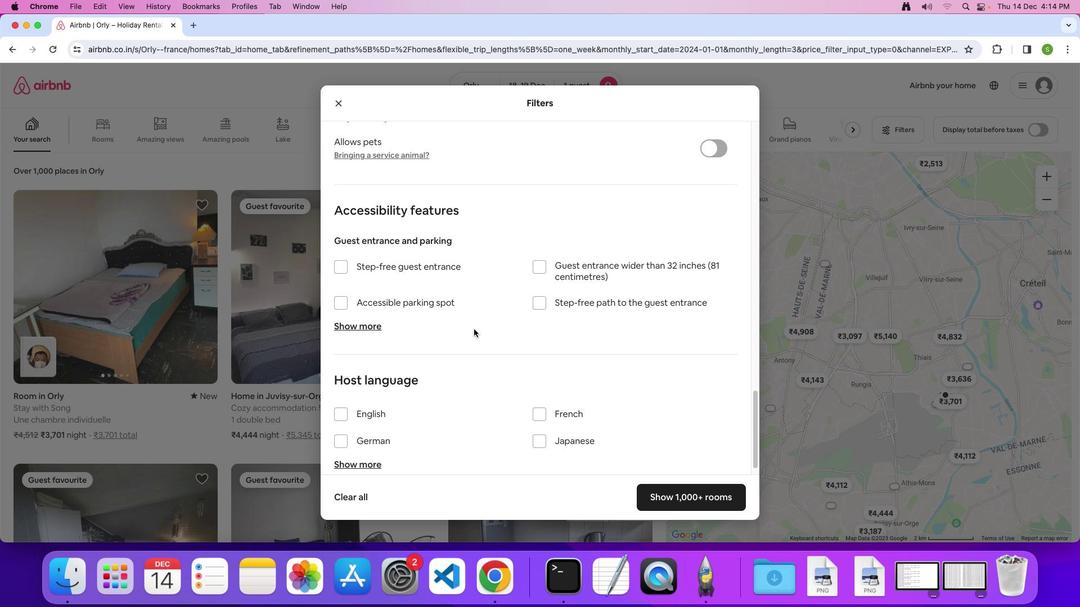 
Action: Mouse scrolled (473, 329) with delta (0, 0)
Screenshot: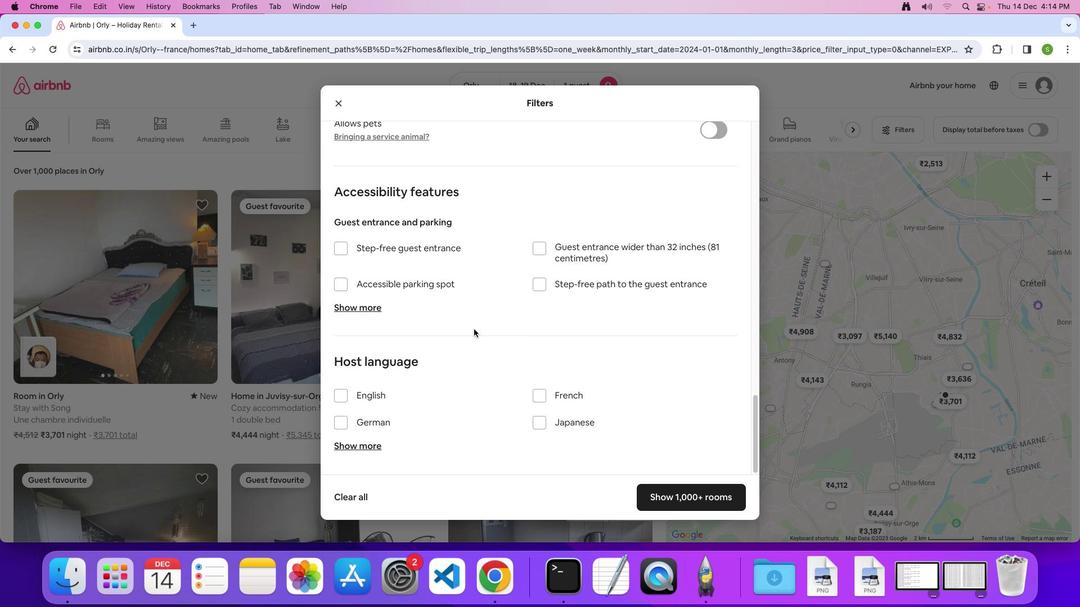 
Action: Mouse scrolled (473, 329) with delta (0, 0)
Screenshot: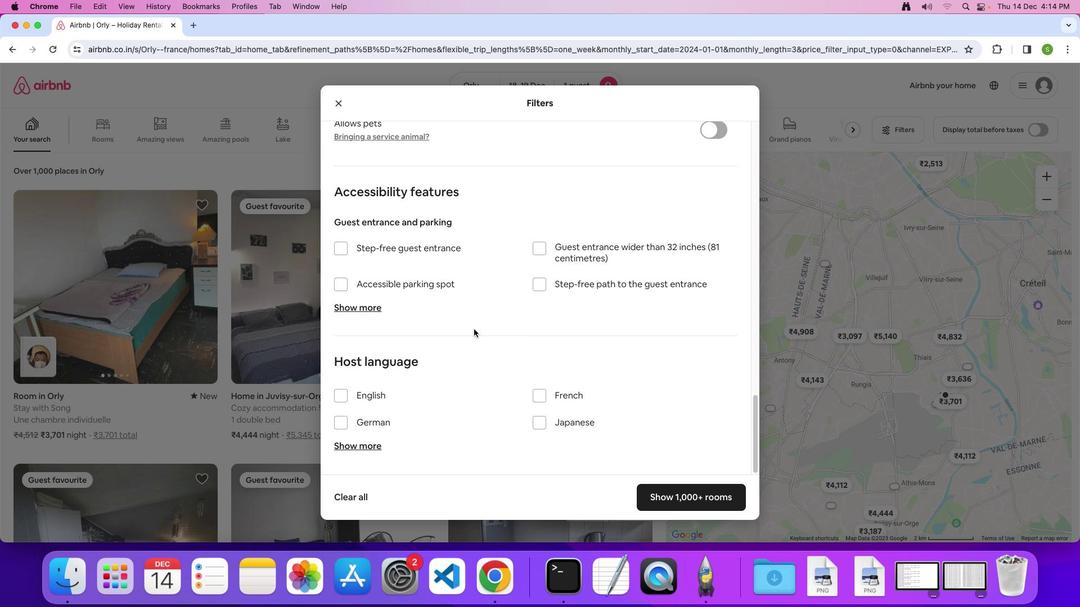 
Action: Mouse scrolled (473, 329) with delta (0, -1)
Screenshot: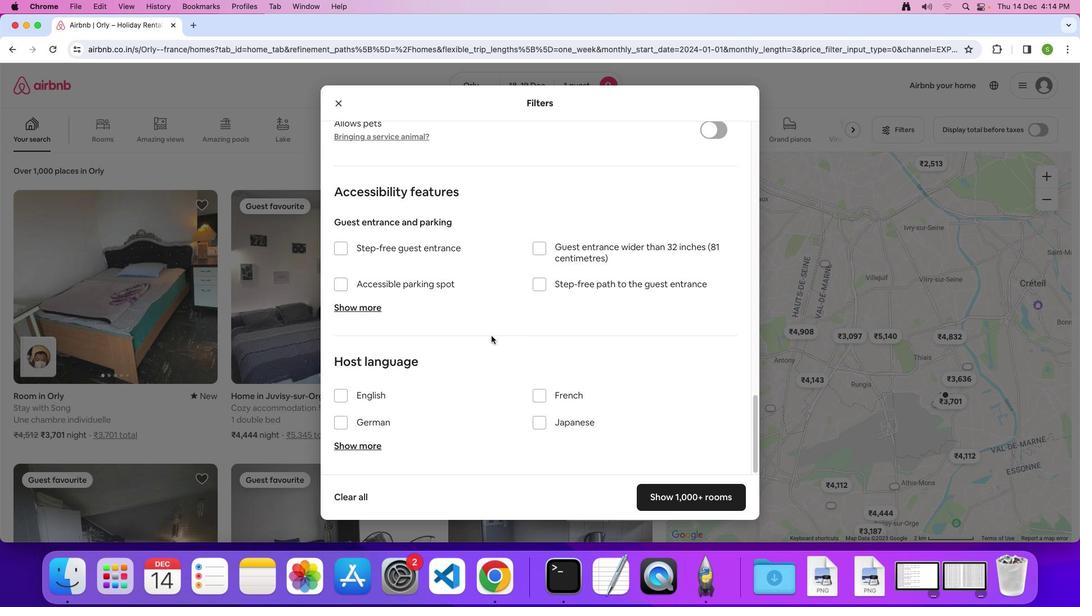 
Action: Mouse moved to (708, 495)
Screenshot: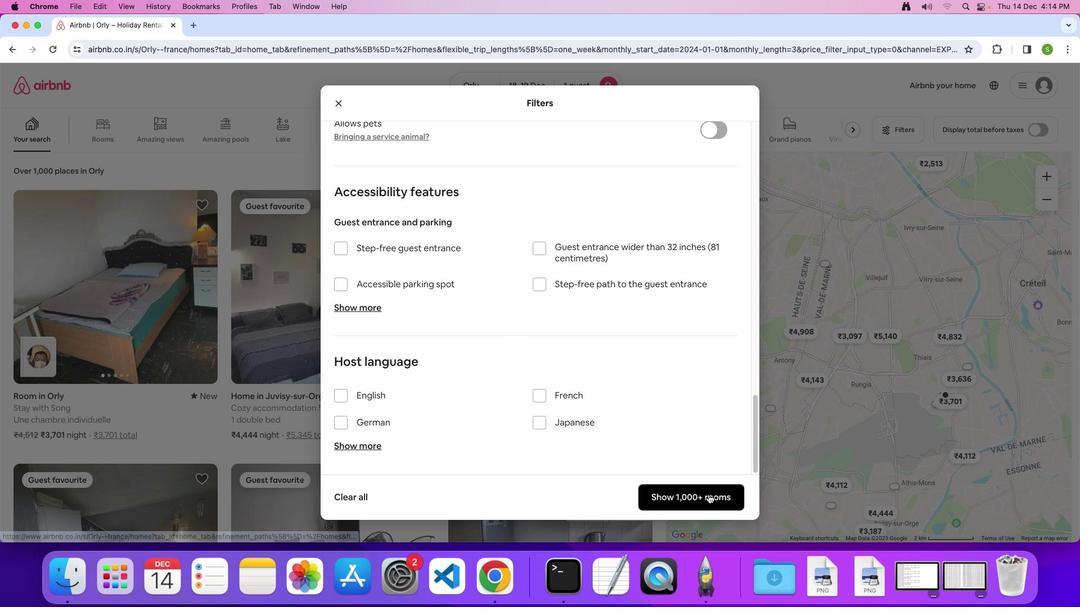 
Action: Mouse pressed left at (708, 495)
Screenshot: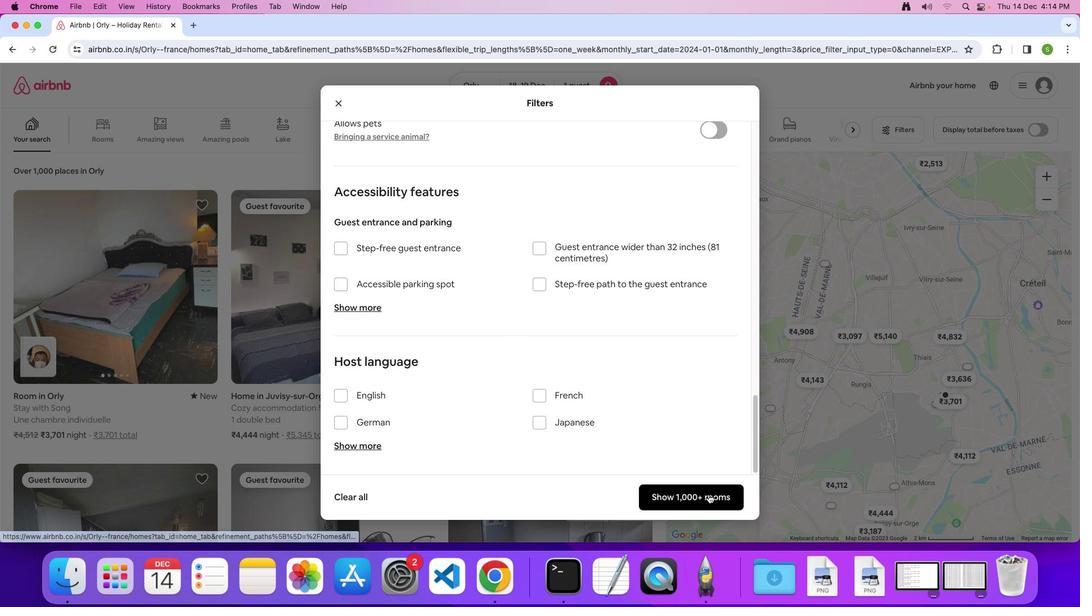 
Action: Mouse moved to (117, 262)
Screenshot: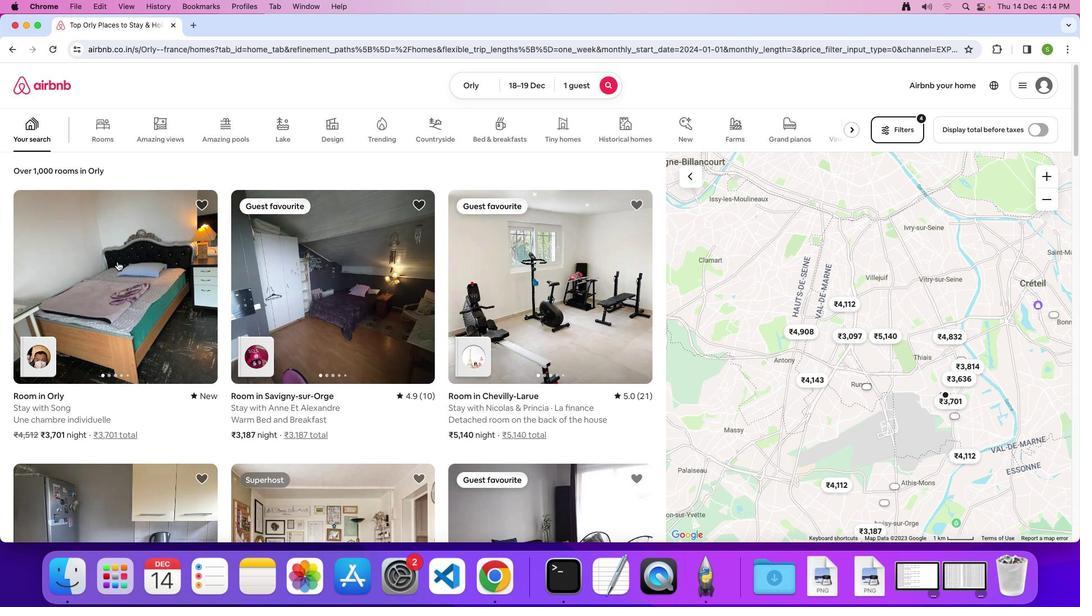 
Action: Mouse pressed left at (117, 262)
Screenshot: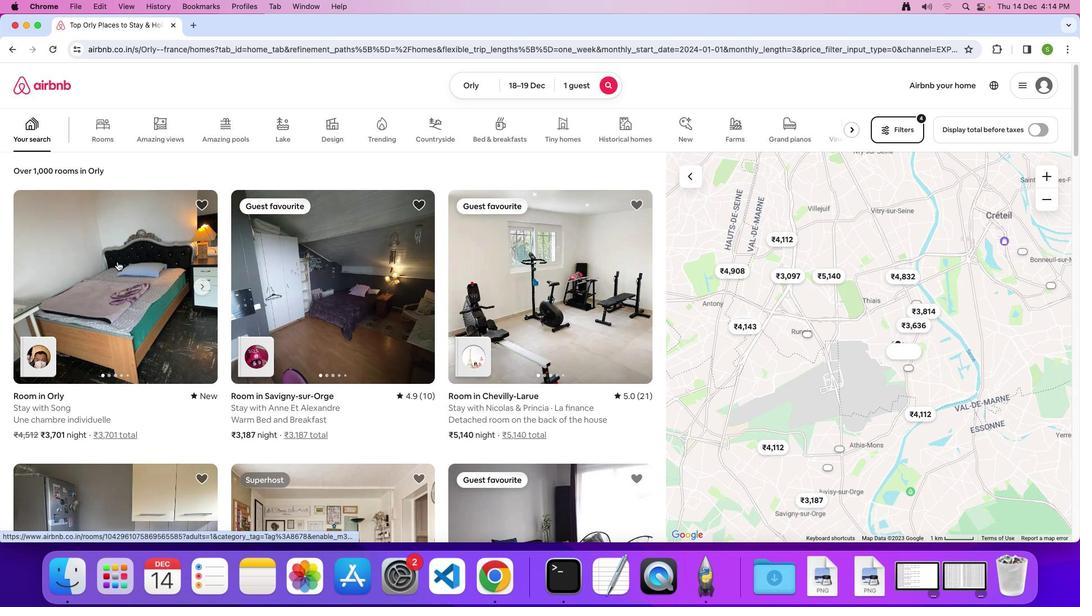 
Action: Mouse moved to (334, 255)
Screenshot: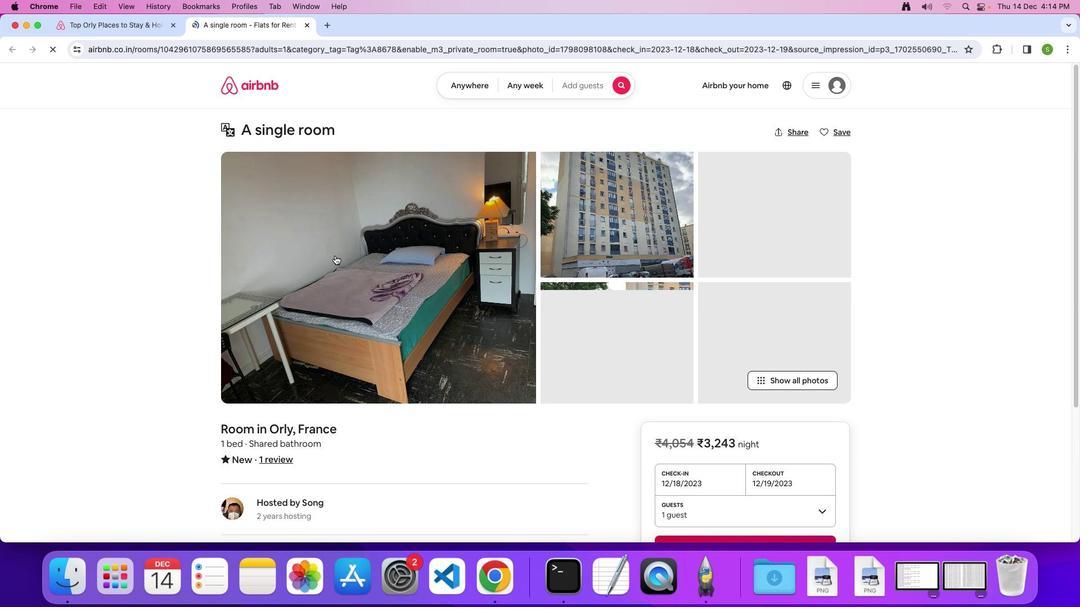 
Action: Mouse pressed left at (334, 255)
Screenshot: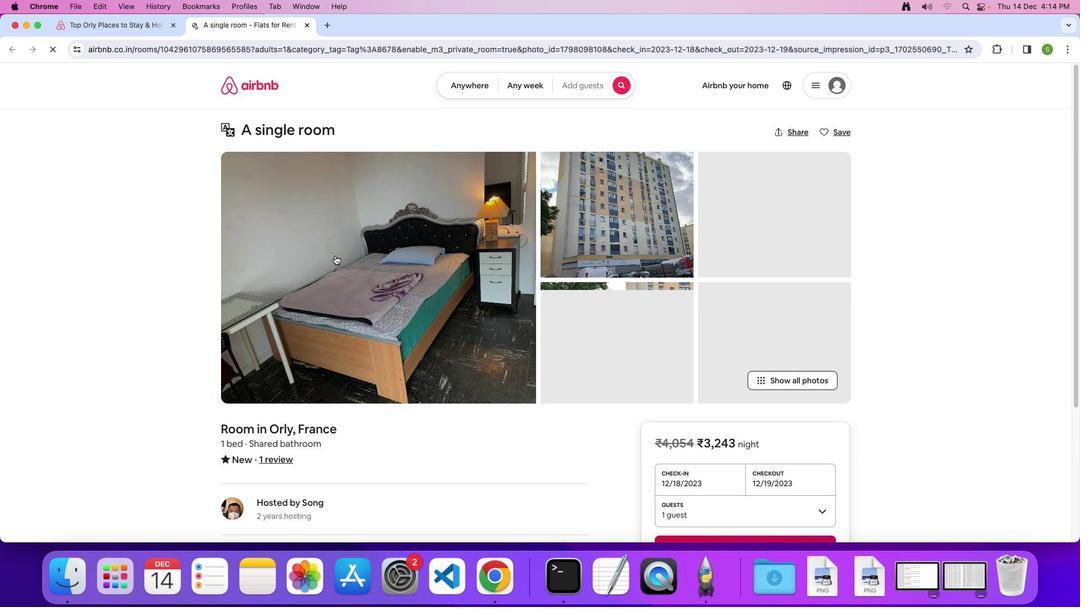 
Action: Mouse moved to (470, 311)
Screenshot: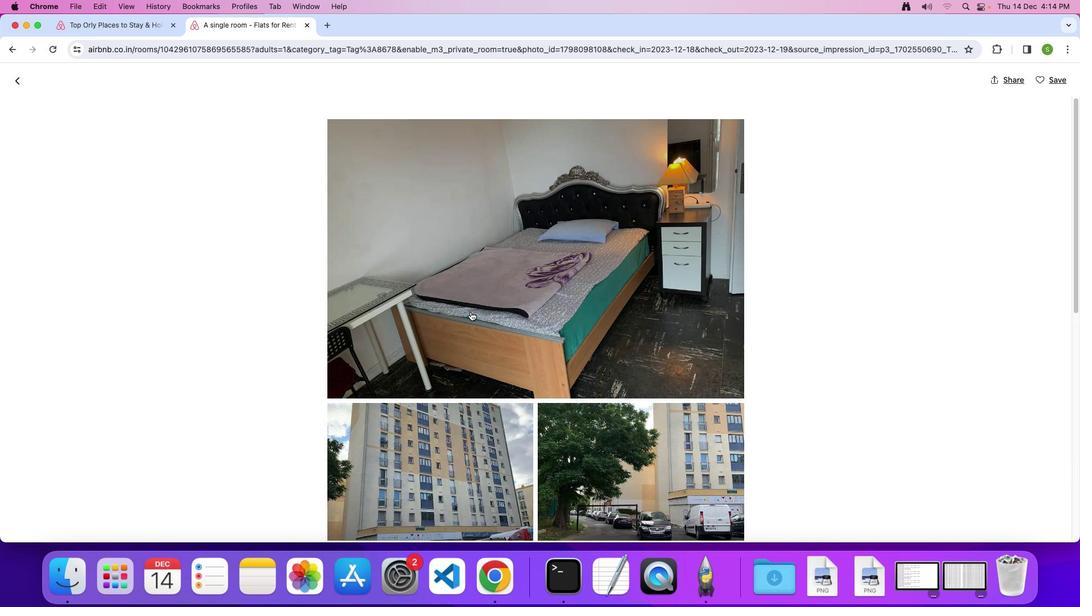 
Action: Mouse scrolled (470, 311) with delta (0, 0)
Screenshot: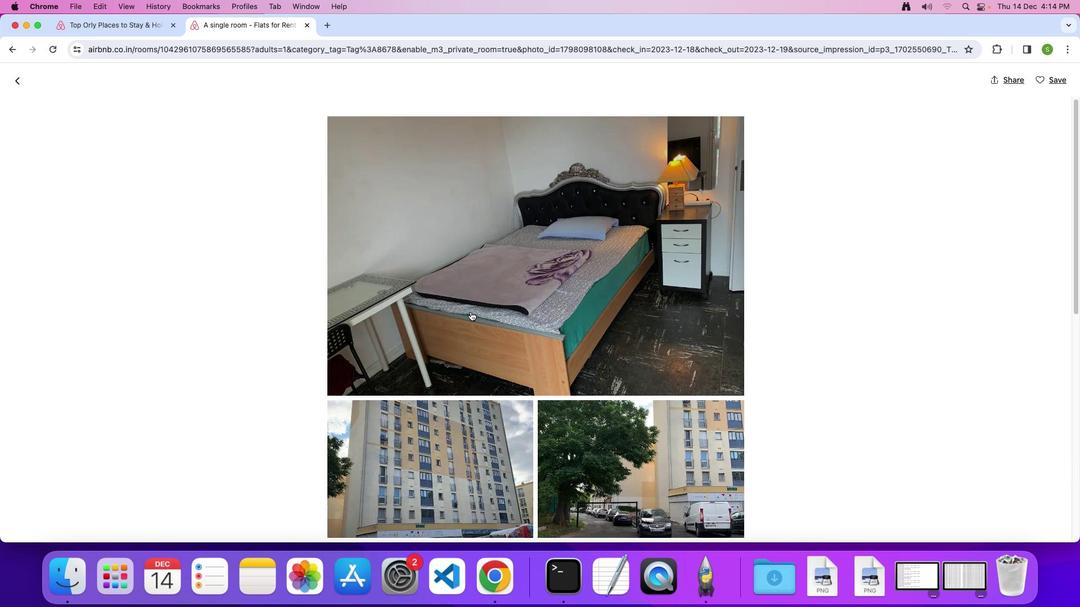 
Action: Mouse scrolled (470, 311) with delta (0, 0)
Screenshot: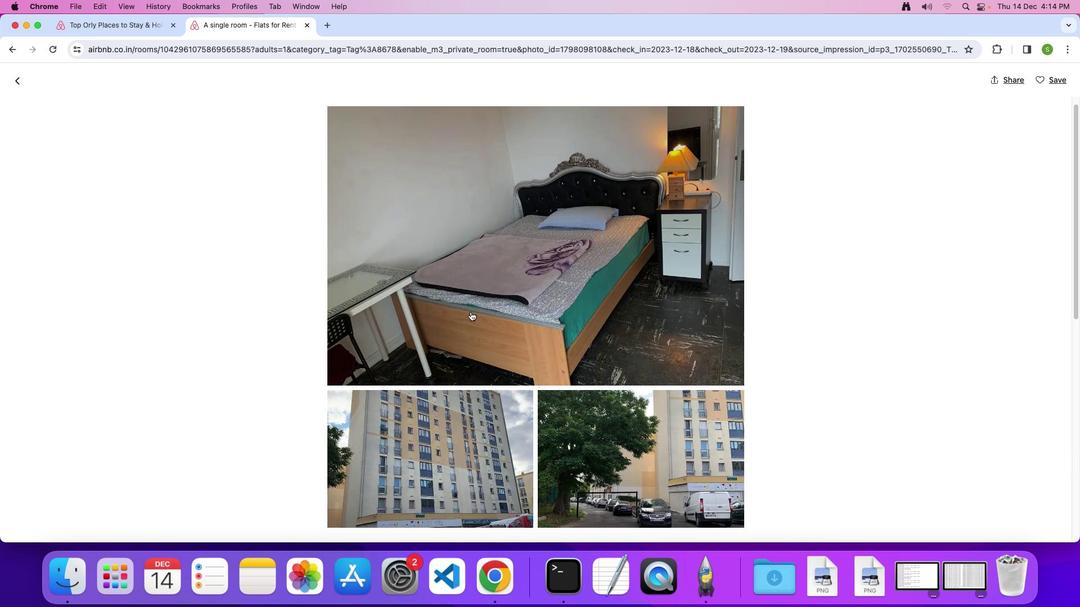 
Action: Mouse scrolled (470, 311) with delta (0, -1)
Screenshot: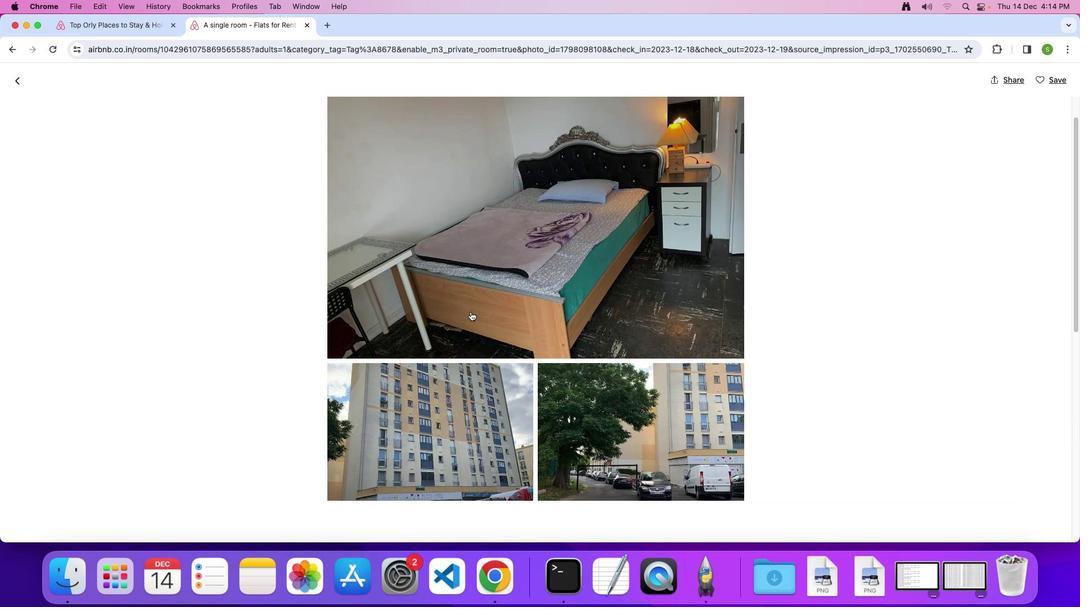 
Action: Mouse scrolled (470, 311) with delta (0, 0)
Screenshot: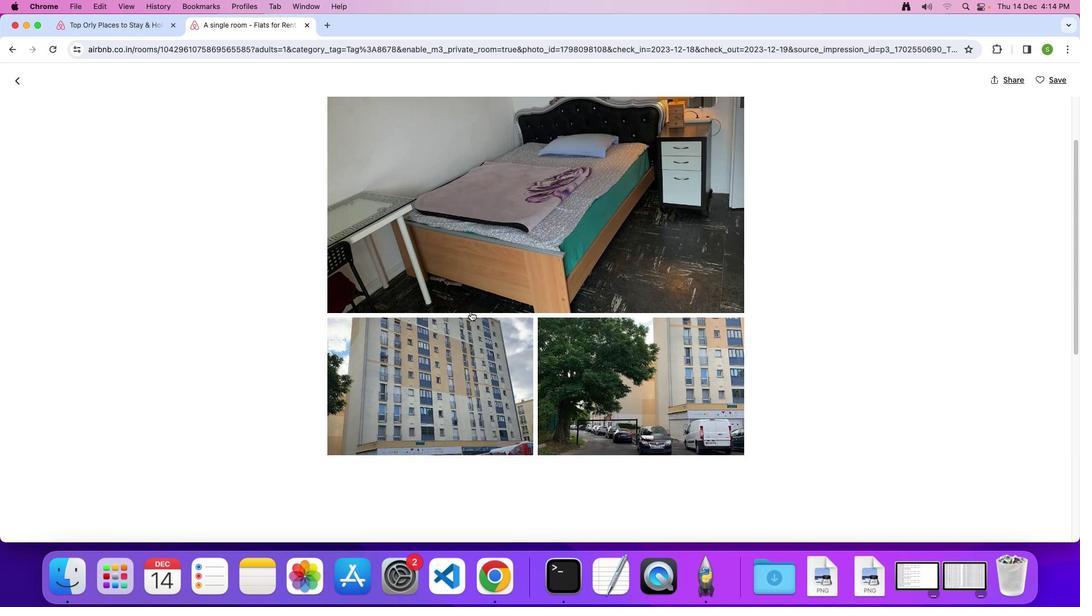 
Action: Mouse scrolled (470, 311) with delta (0, 0)
Screenshot: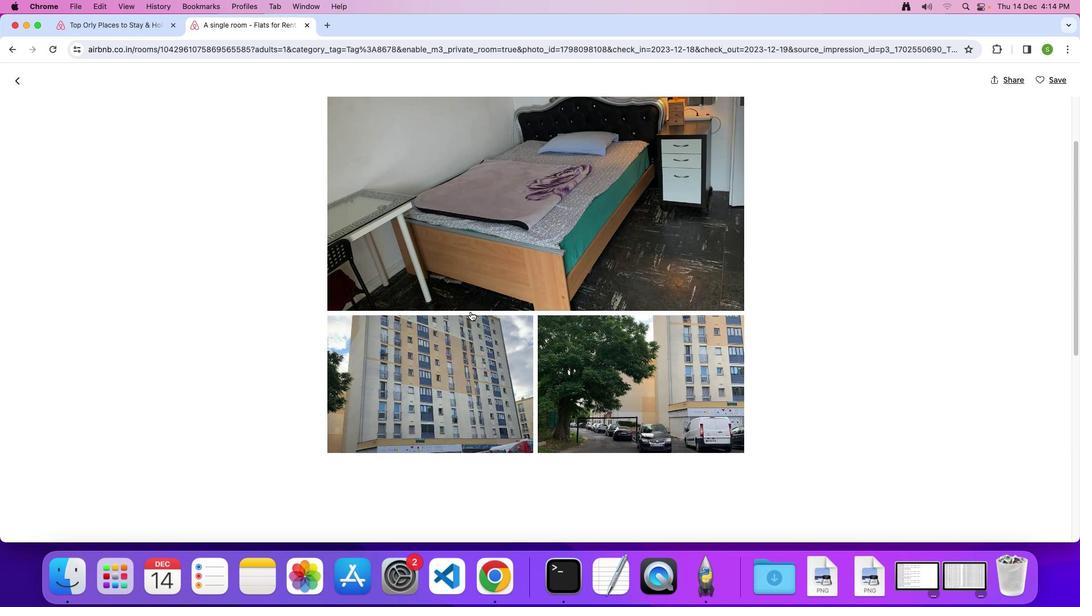 
Action: Mouse scrolled (470, 311) with delta (0, 0)
Screenshot: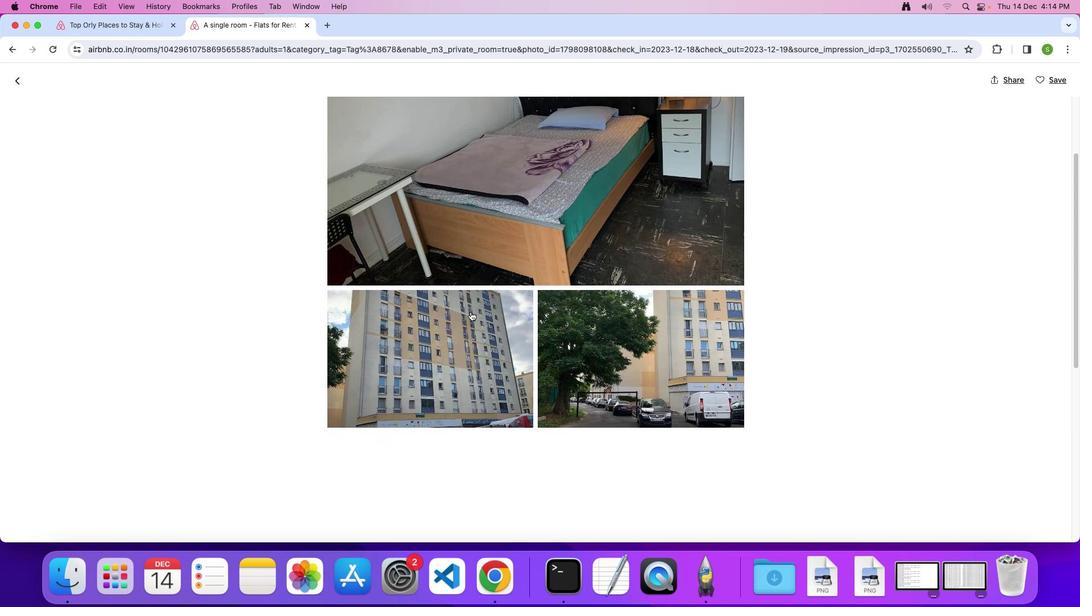 
Action: Mouse scrolled (470, 311) with delta (0, 0)
Screenshot: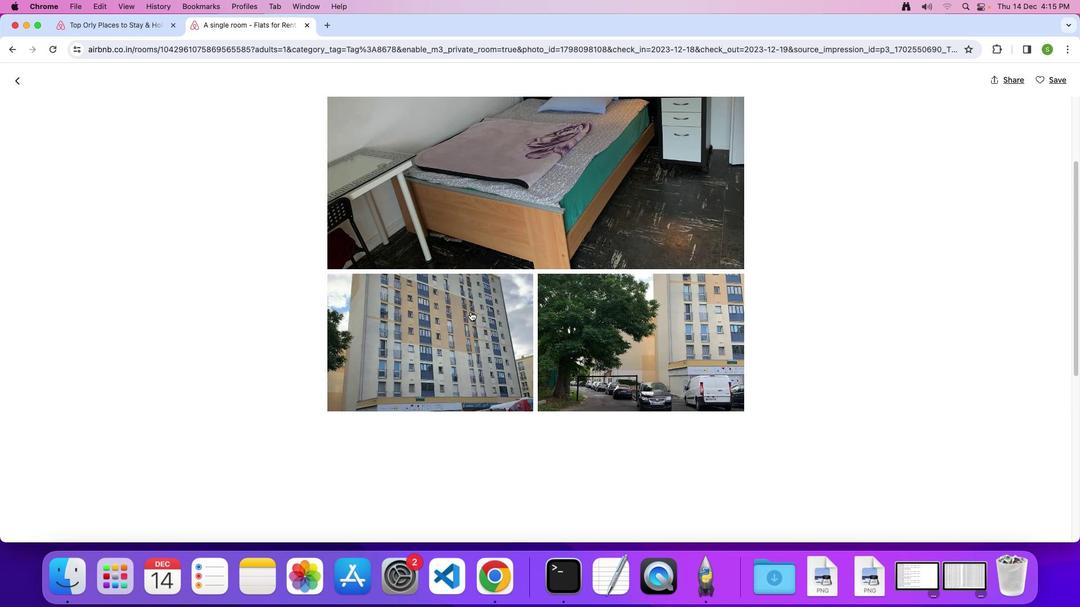 
Action: Mouse scrolled (470, 311) with delta (0, 0)
Screenshot: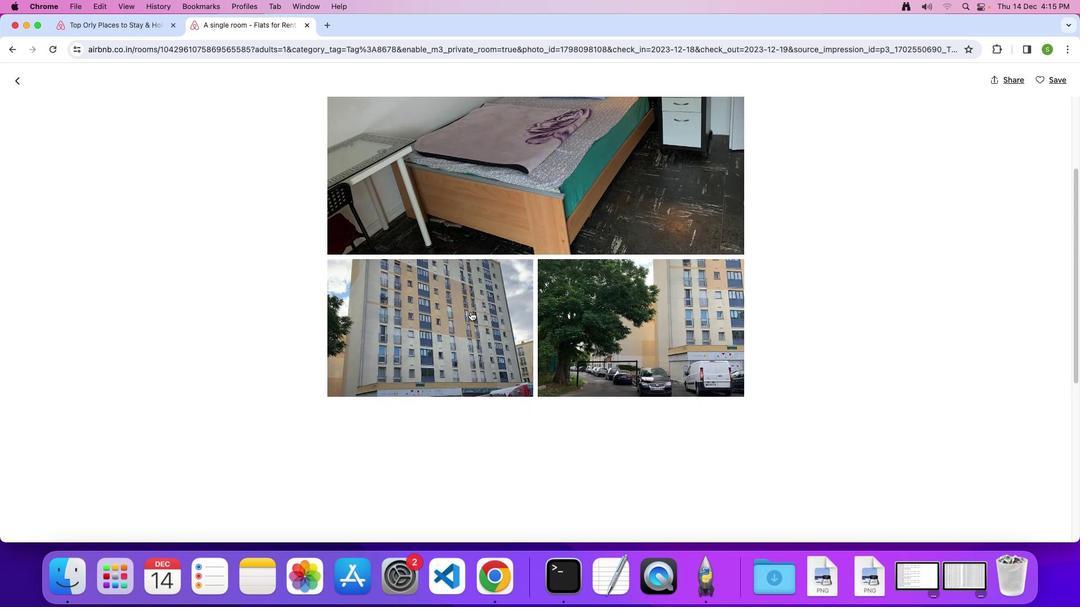 
Action: Mouse scrolled (470, 311) with delta (0, 0)
Screenshot: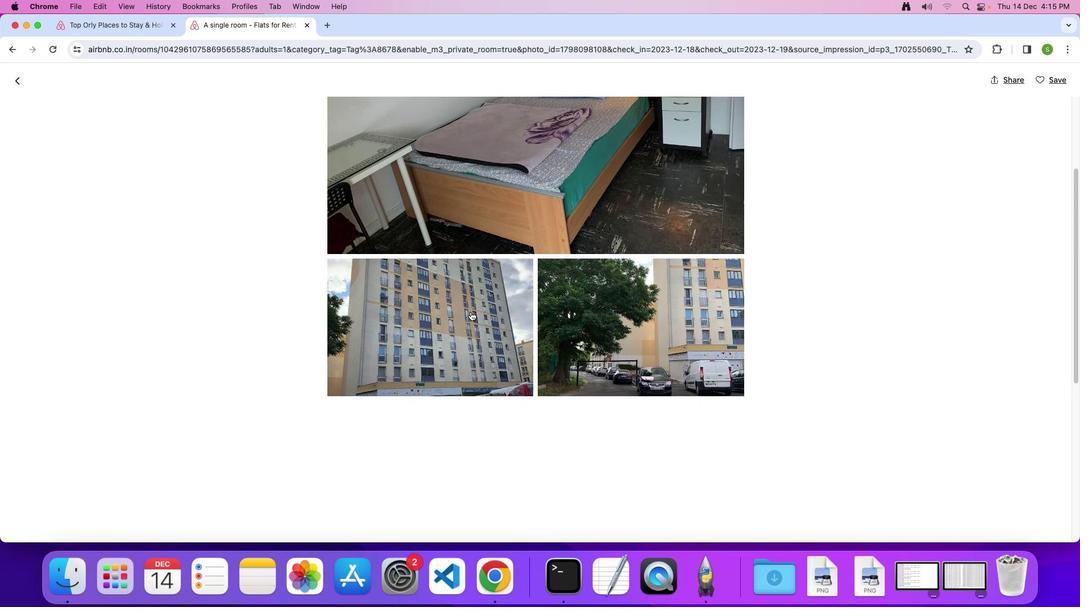 
Action: Mouse scrolled (470, 311) with delta (0, 0)
Screenshot: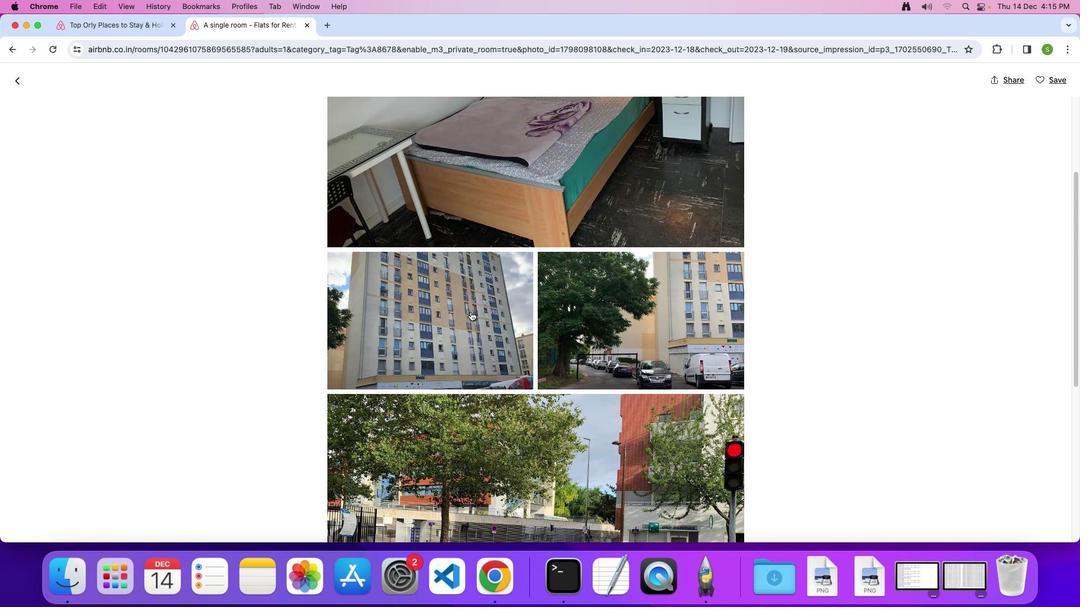 
Action: Mouse scrolled (470, 311) with delta (0, 0)
Screenshot: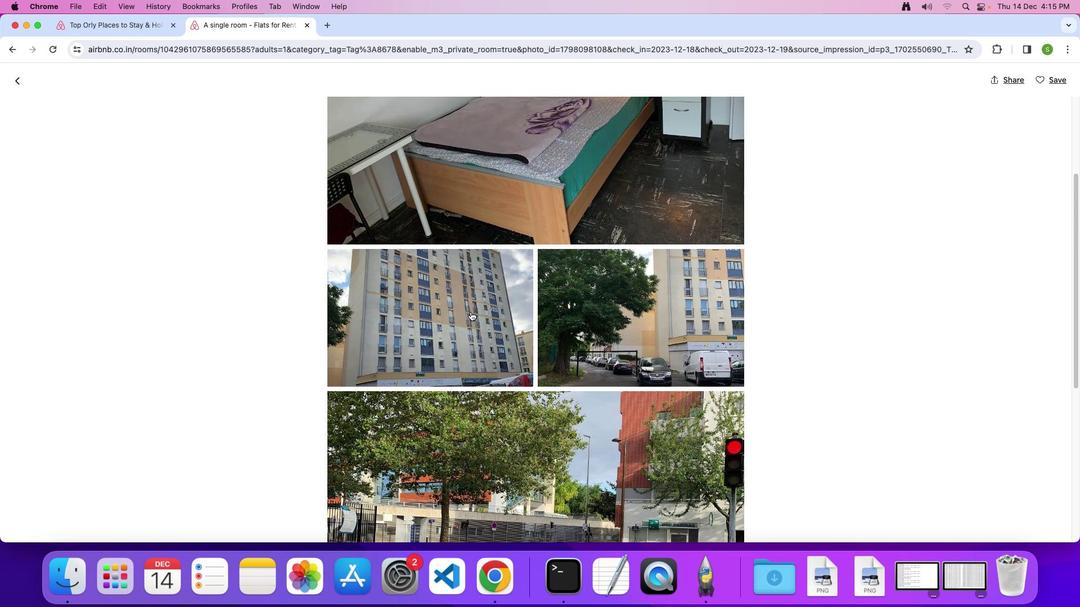 
Action: Mouse scrolled (470, 311) with delta (0, 0)
Screenshot: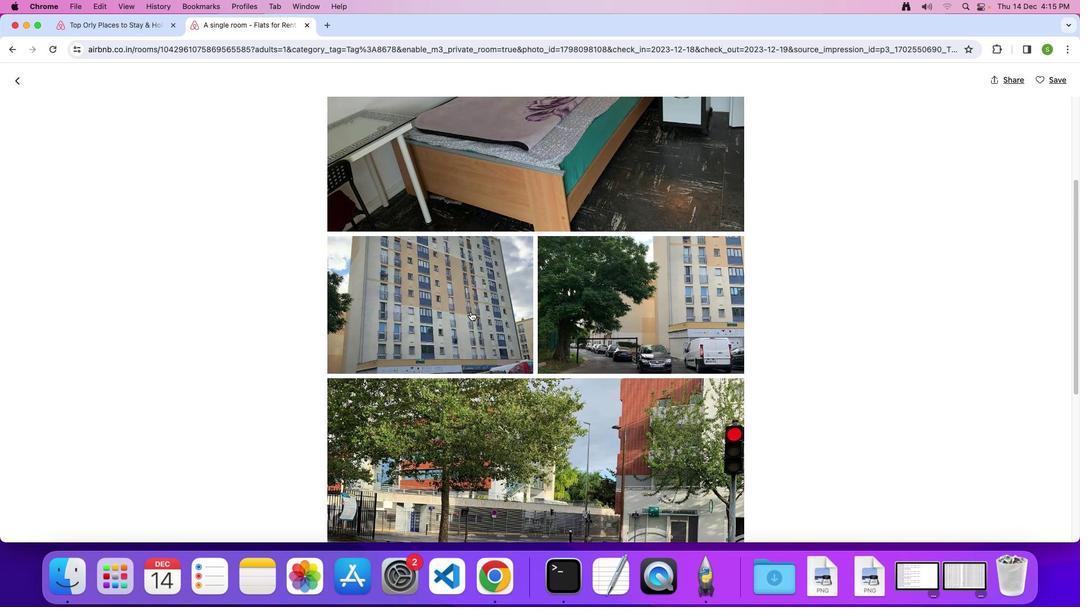 
Action: Mouse scrolled (470, 311) with delta (0, 0)
Screenshot: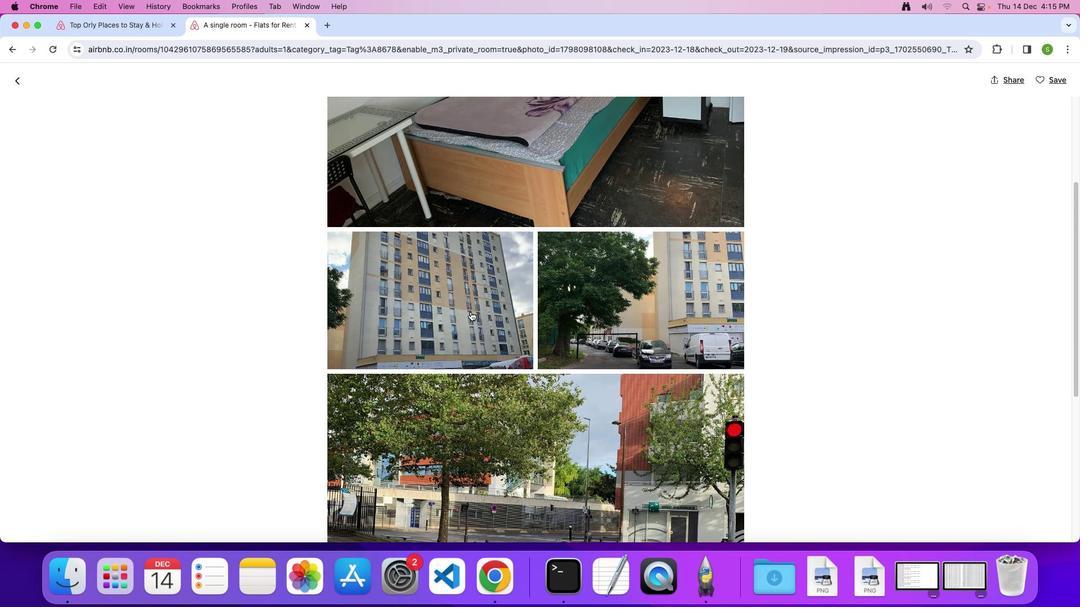
Action: Mouse scrolled (470, 311) with delta (0, -1)
Screenshot: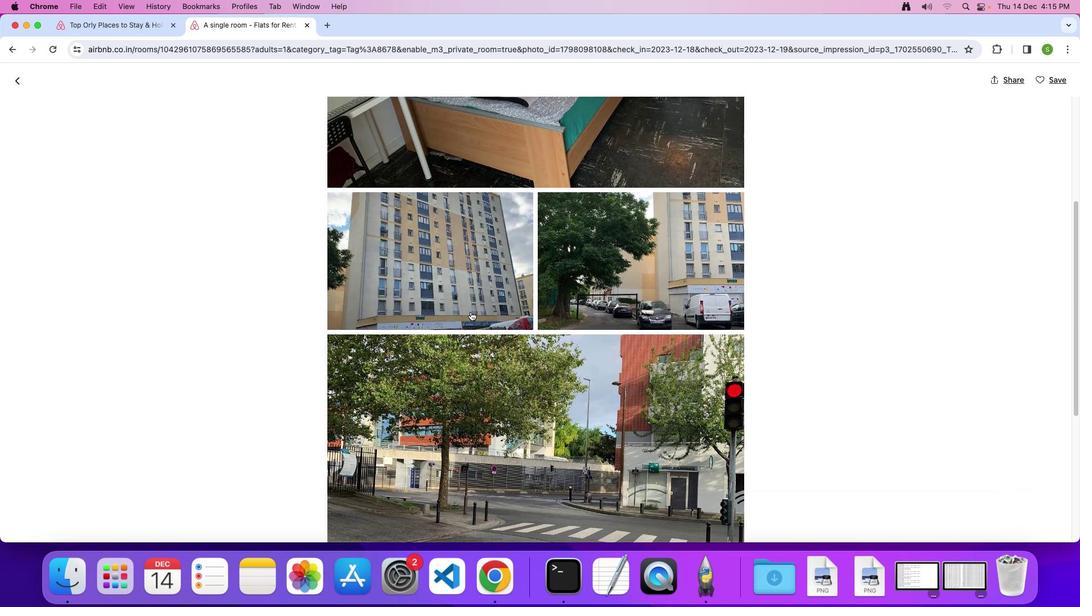 
Action: Mouse scrolled (470, 311) with delta (0, 0)
Screenshot: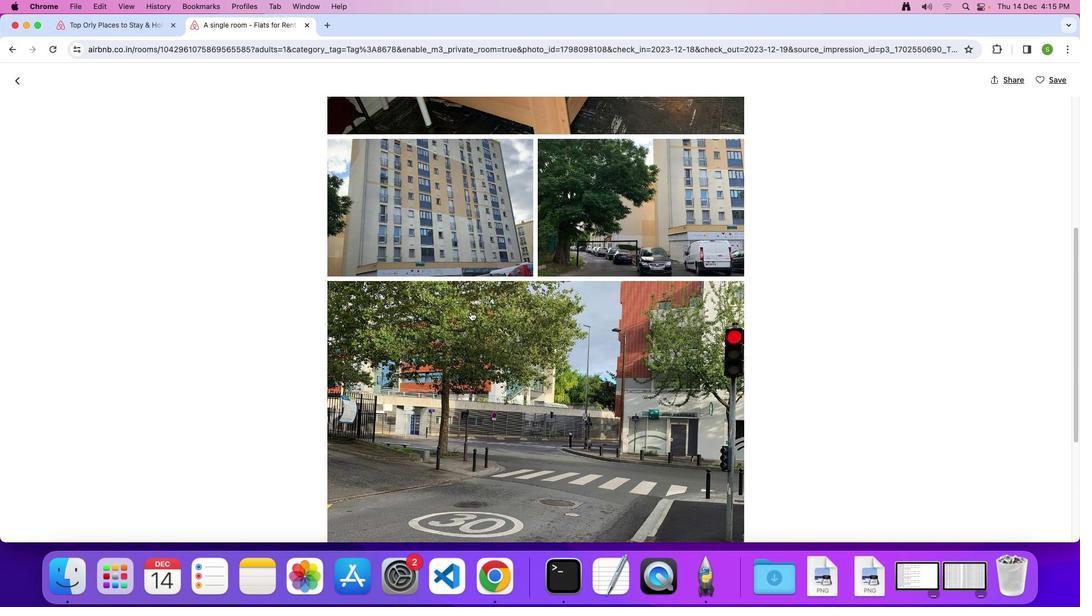 
Action: Mouse scrolled (470, 311) with delta (0, 0)
Screenshot: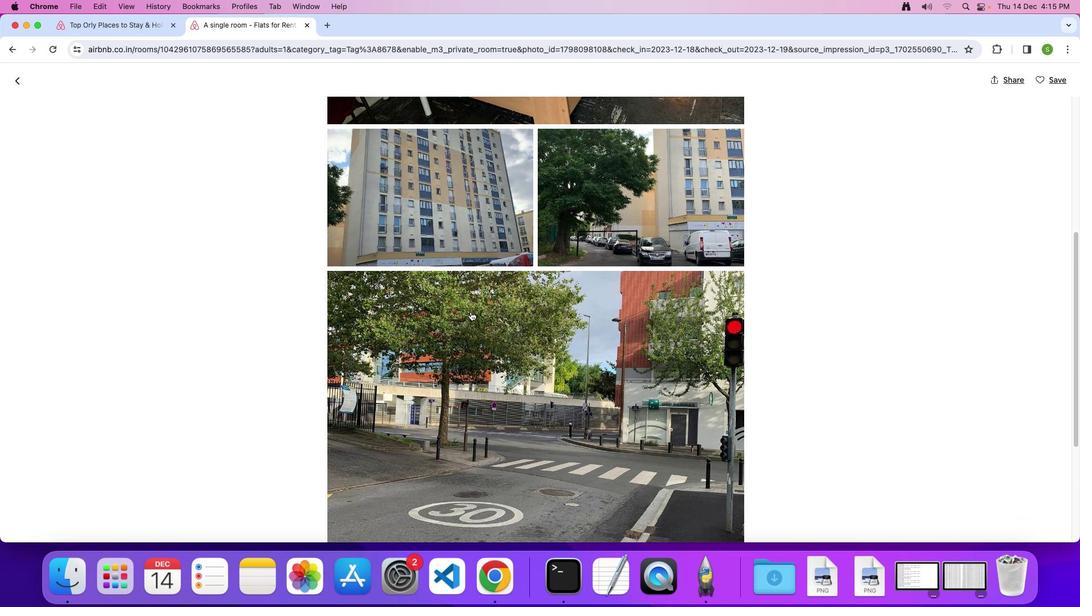 
Action: Mouse scrolled (470, 311) with delta (0, -1)
Screenshot: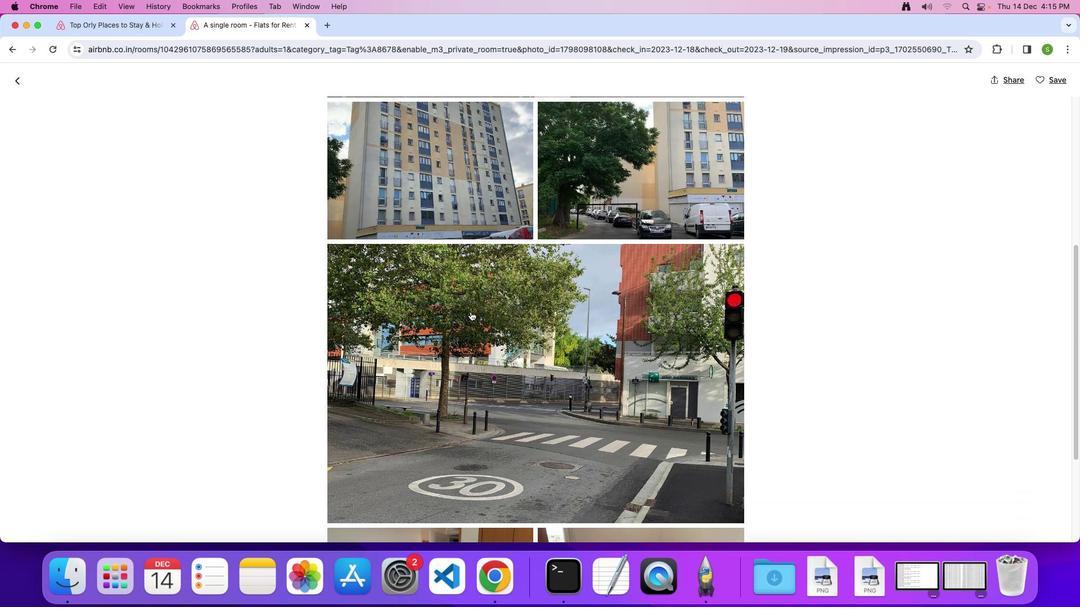 
Action: Mouse moved to (469, 306)
Screenshot: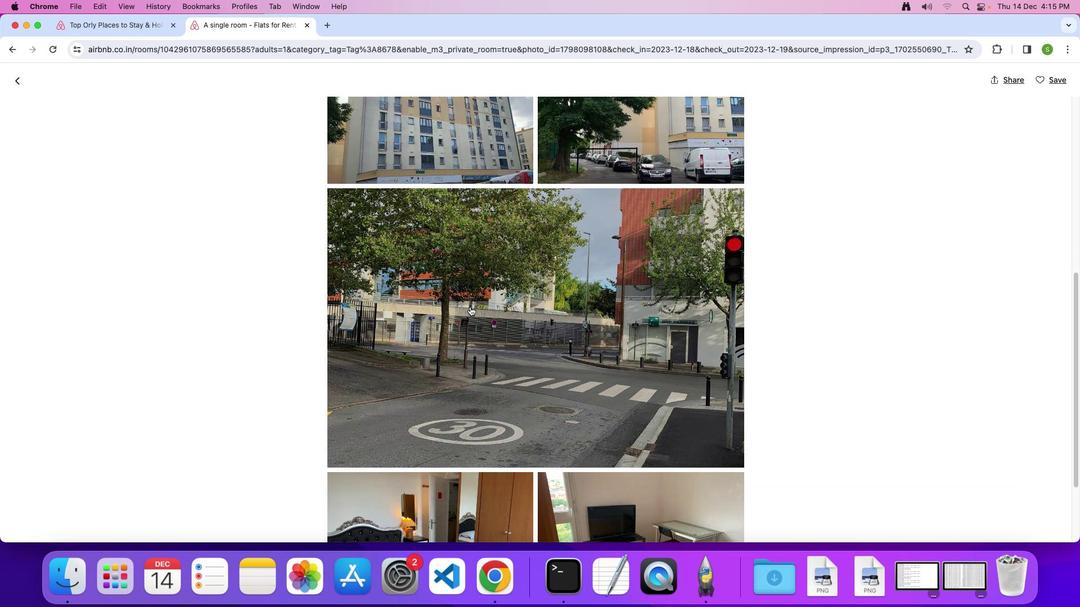 
Action: Mouse scrolled (469, 306) with delta (0, 0)
Screenshot: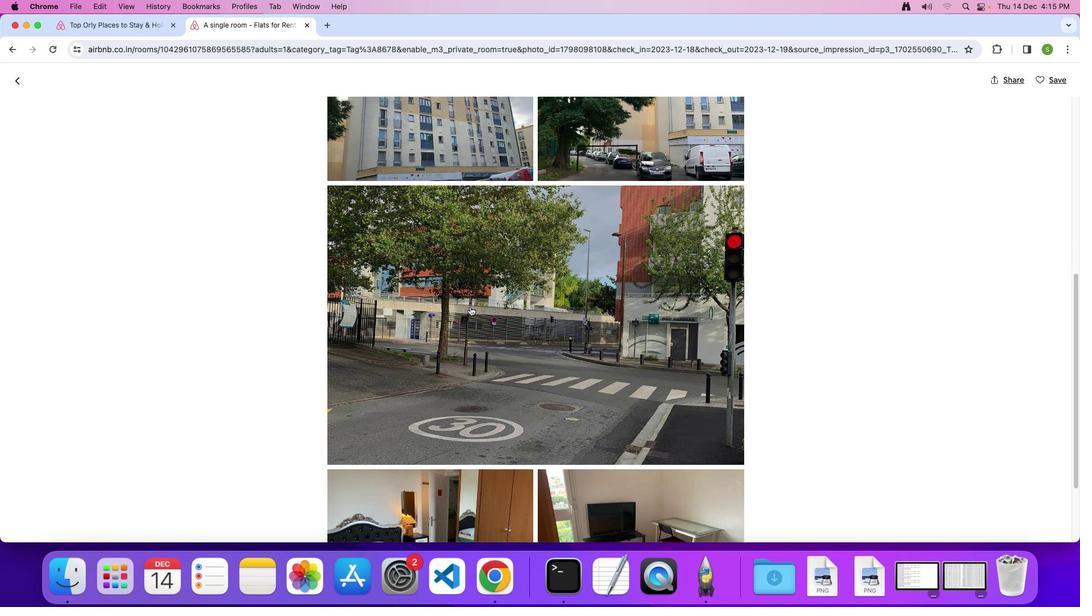 
Action: Mouse scrolled (469, 306) with delta (0, 0)
Screenshot: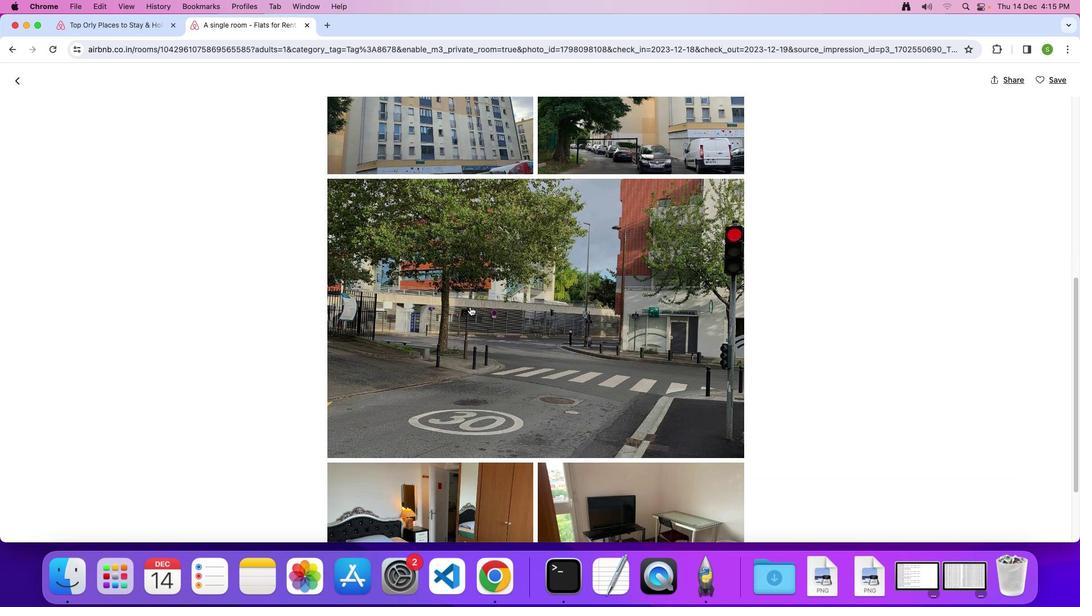 
Action: Mouse scrolled (469, 306) with delta (0, 0)
Screenshot: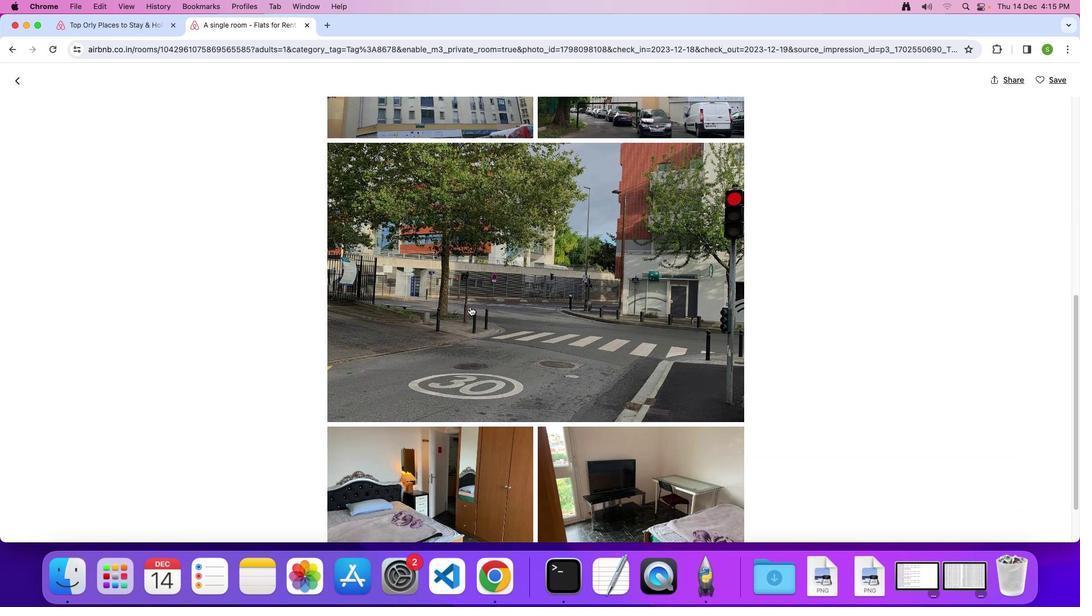 
Action: Mouse scrolled (469, 306) with delta (0, 0)
Screenshot: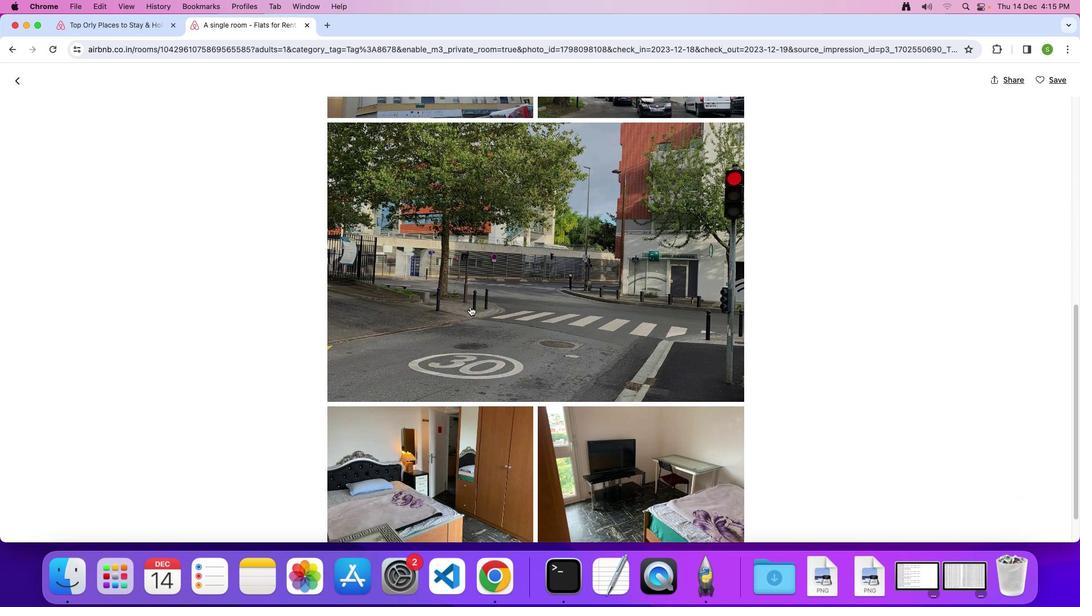 
Action: Mouse scrolled (469, 306) with delta (0, 0)
Screenshot: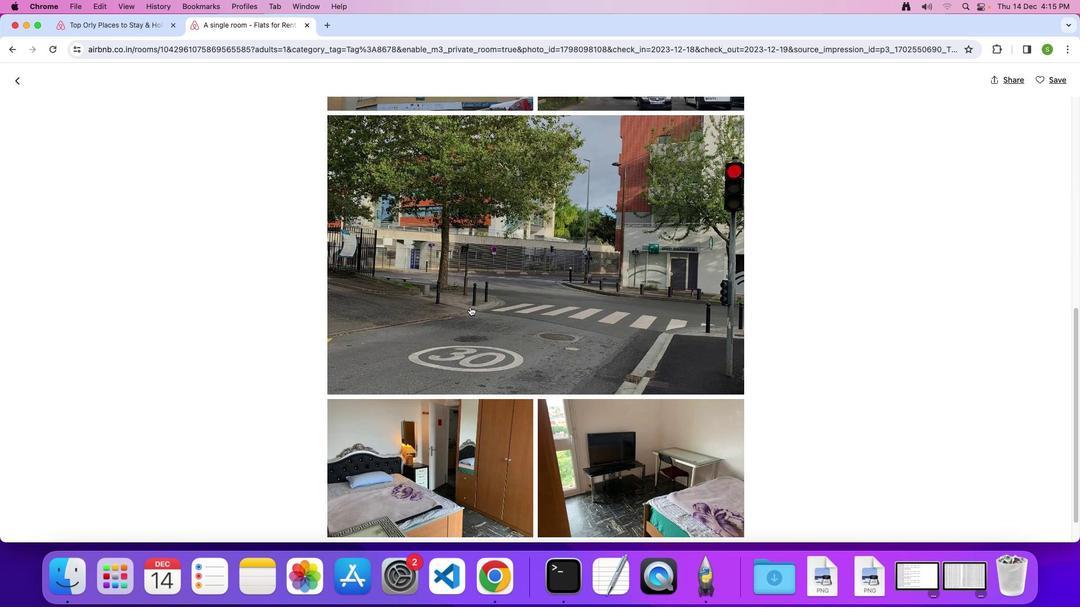 
Action: Mouse scrolled (469, 306) with delta (0, -1)
Screenshot: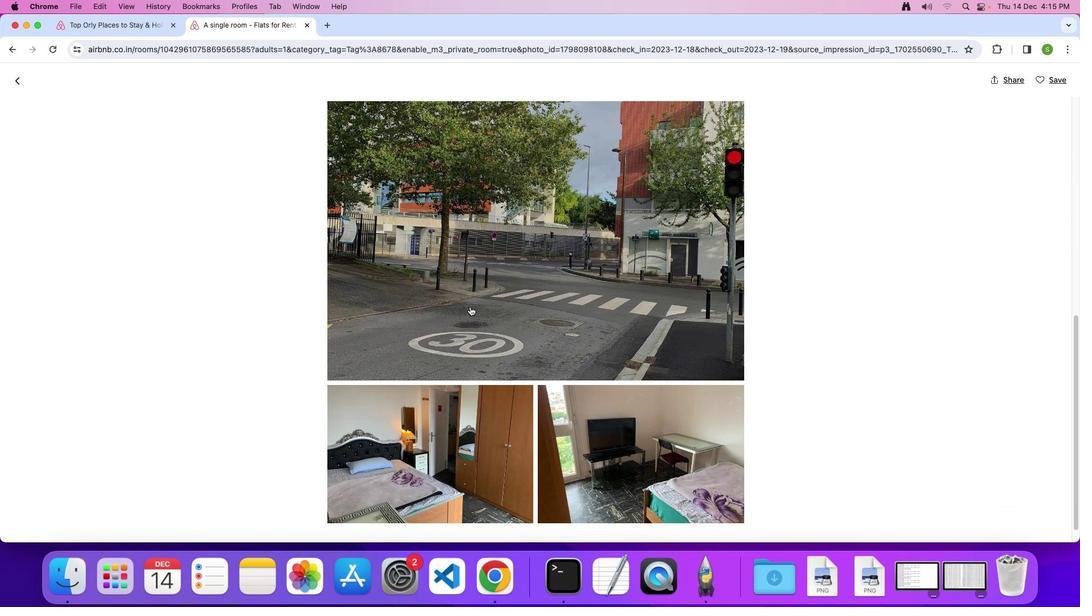 
Action: Mouse scrolled (469, 306) with delta (0, 0)
Screenshot: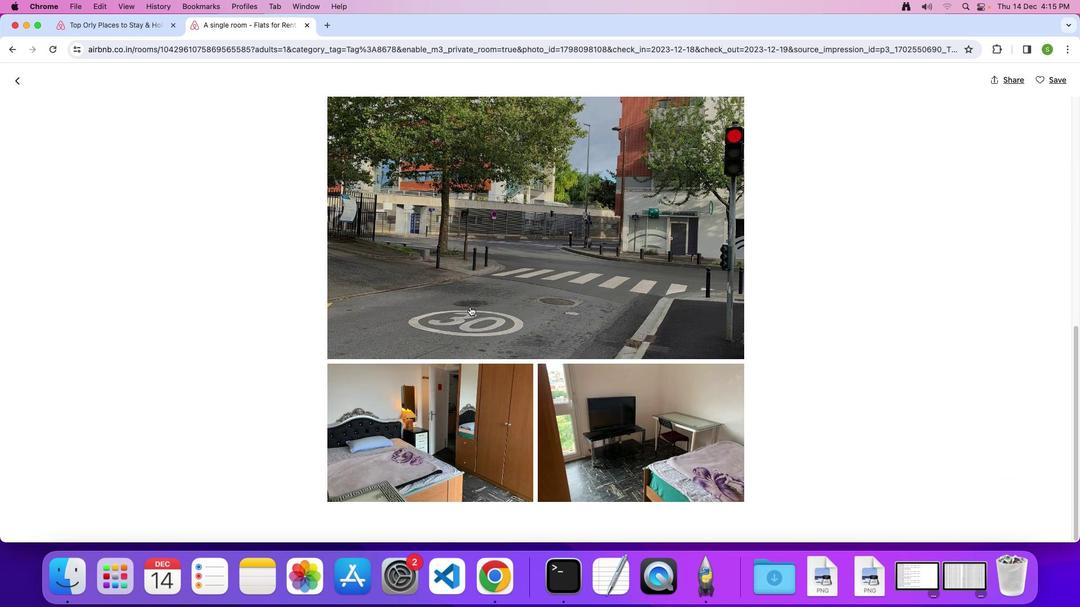 
Action: Mouse scrolled (469, 306) with delta (0, 0)
Screenshot: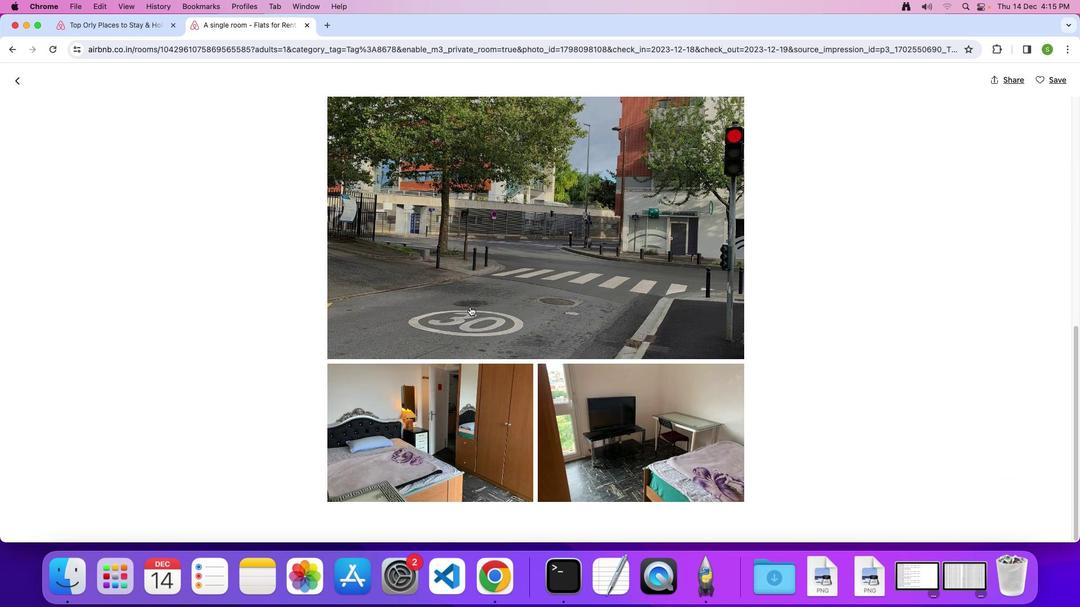 
Action: Mouse moved to (469, 306)
Screenshot: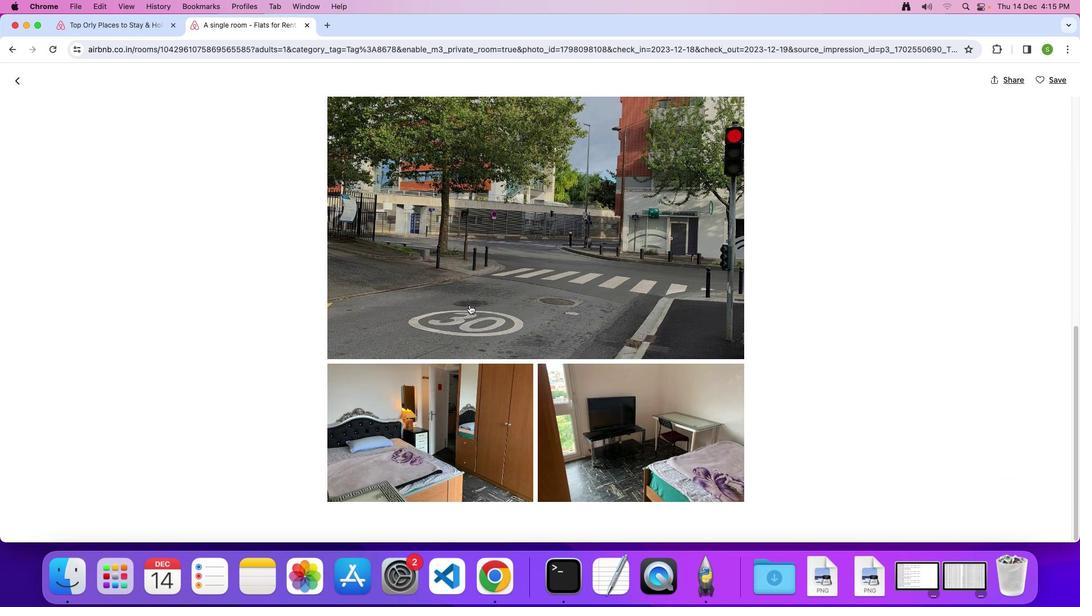 
Action: Mouse scrolled (469, 306) with delta (0, 0)
Screenshot: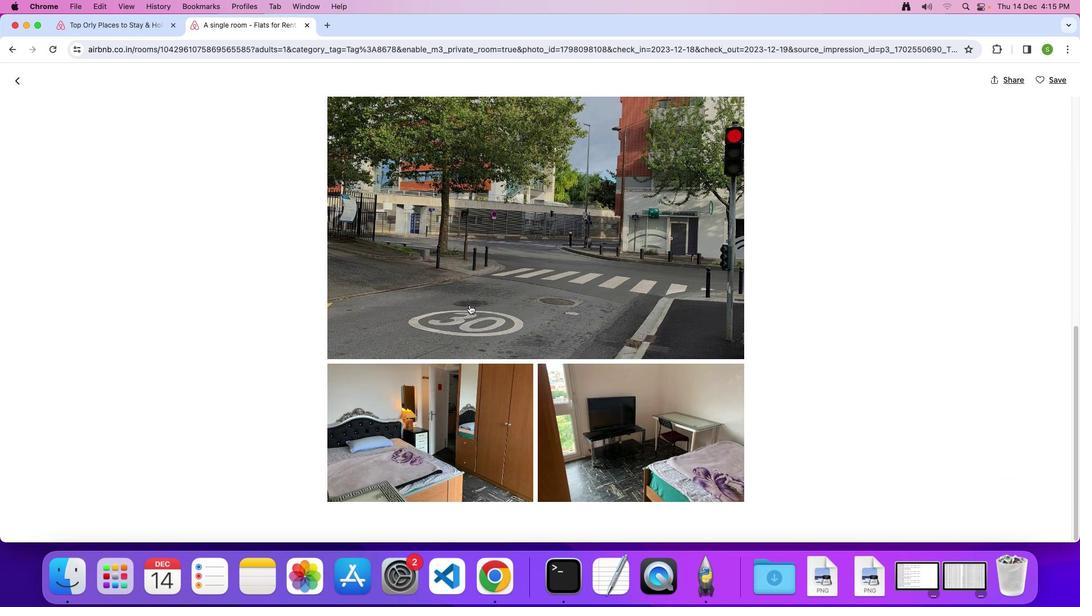 
Action: Mouse moved to (469, 305)
Screenshot: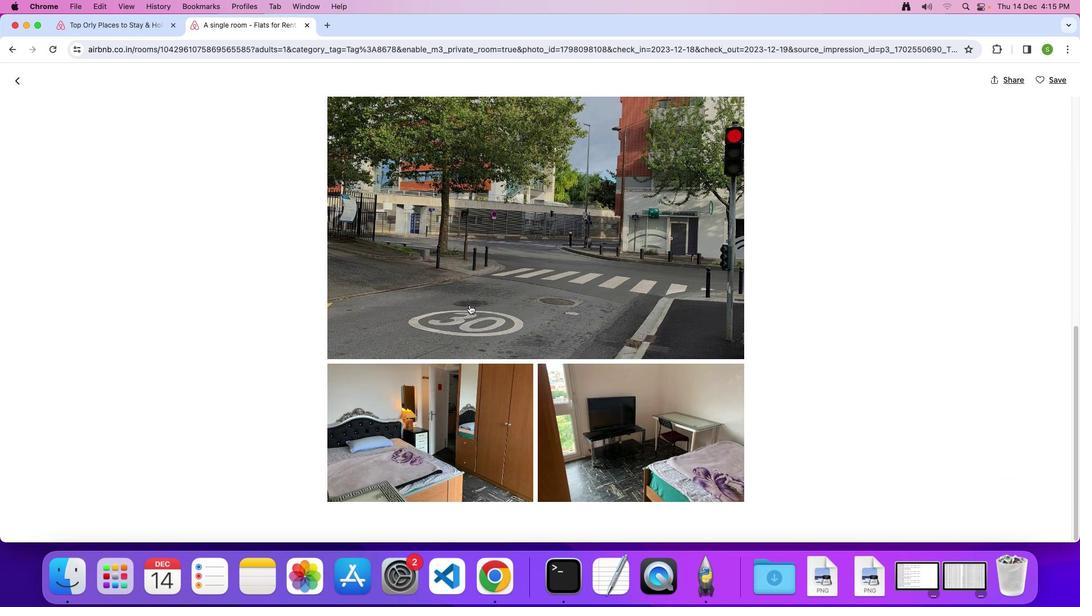 
Action: Mouse scrolled (469, 305) with delta (0, 0)
Screenshot: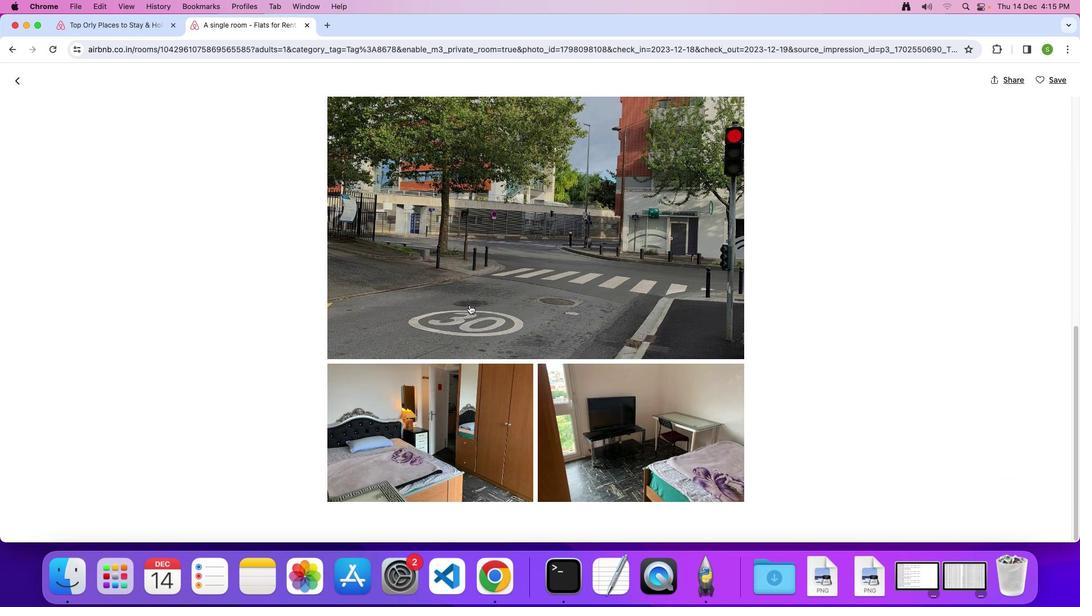 
Action: Mouse scrolled (469, 305) with delta (0, -1)
Screenshot: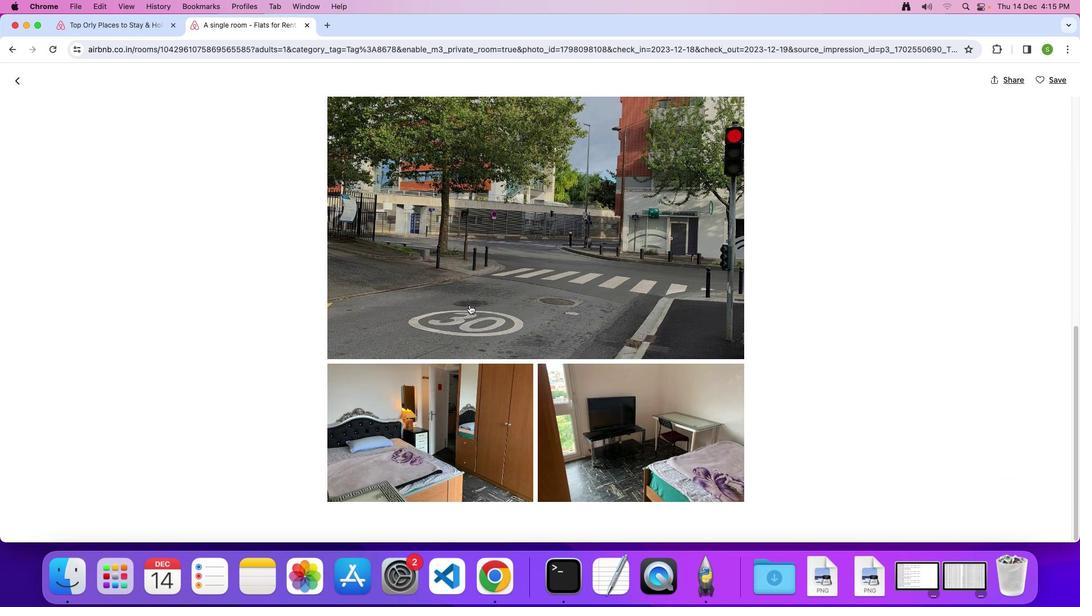
Action: Mouse moved to (22, 82)
Screenshot: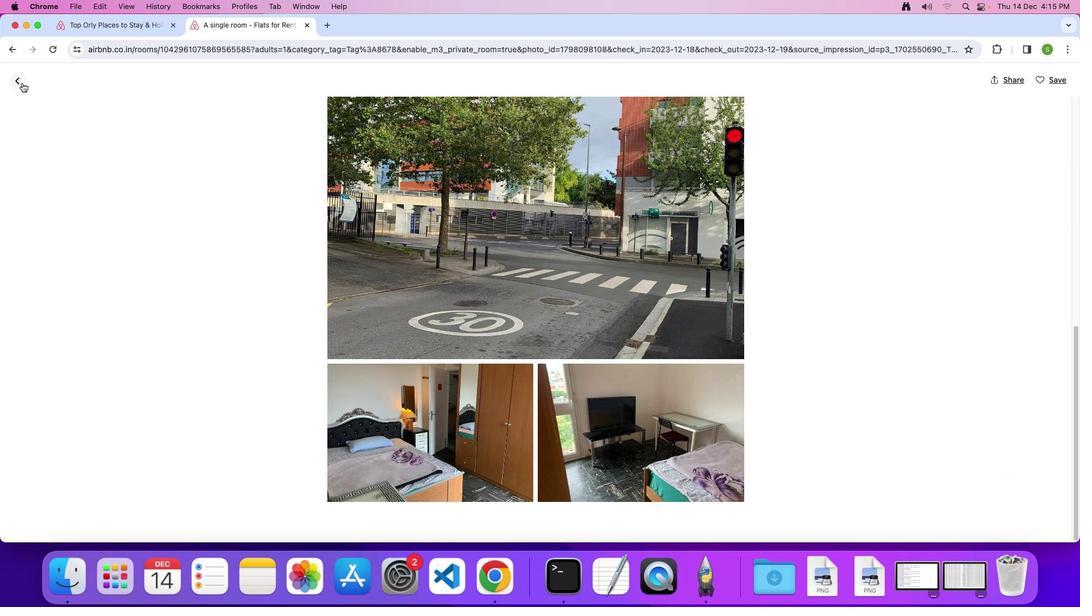 
Action: Mouse pressed left at (22, 82)
Screenshot: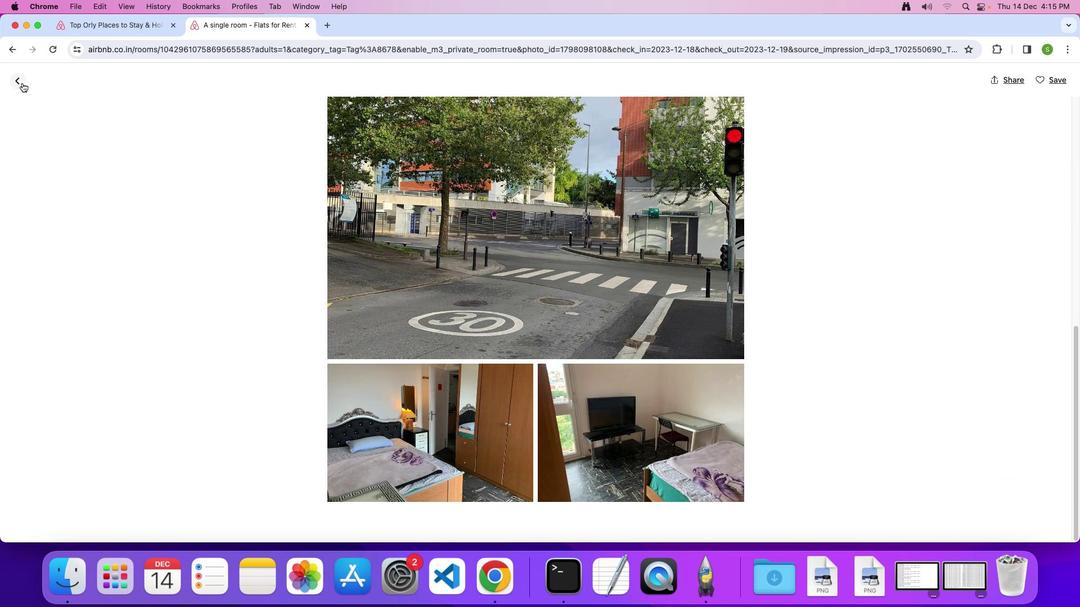 
Action: Mouse moved to (535, 272)
Screenshot: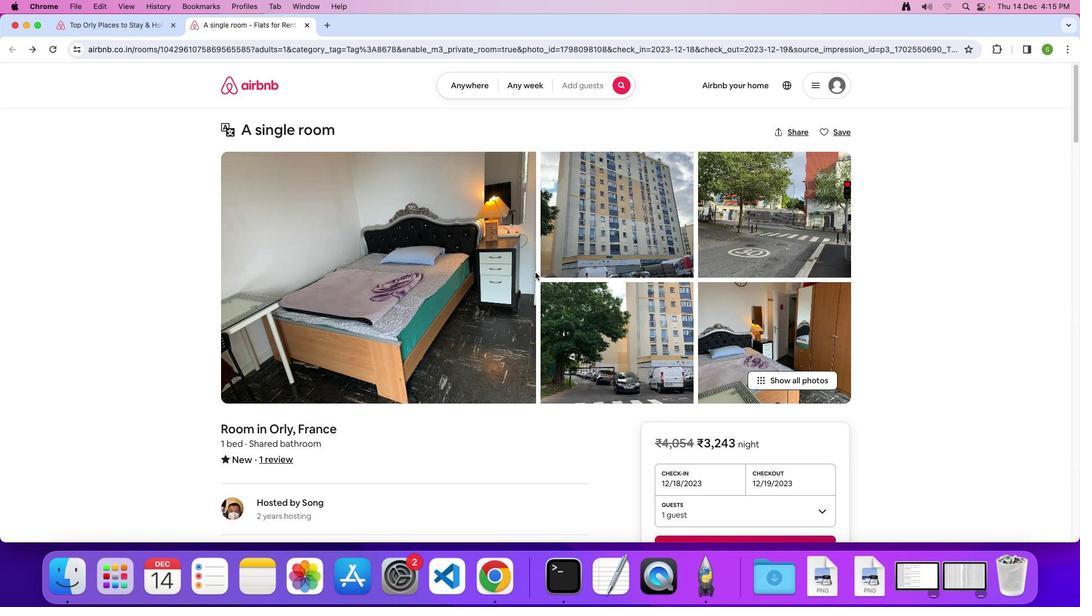 
Action: Mouse scrolled (535, 272) with delta (0, 0)
Screenshot: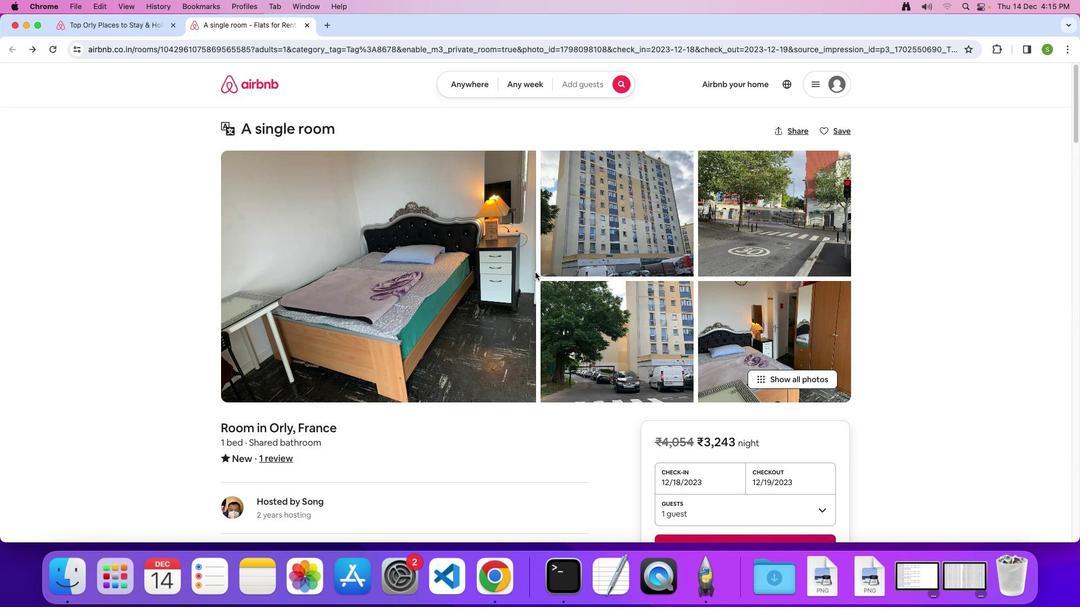 
Action: Mouse scrolled (535, 272) with delta (0, 0)
Screenshot: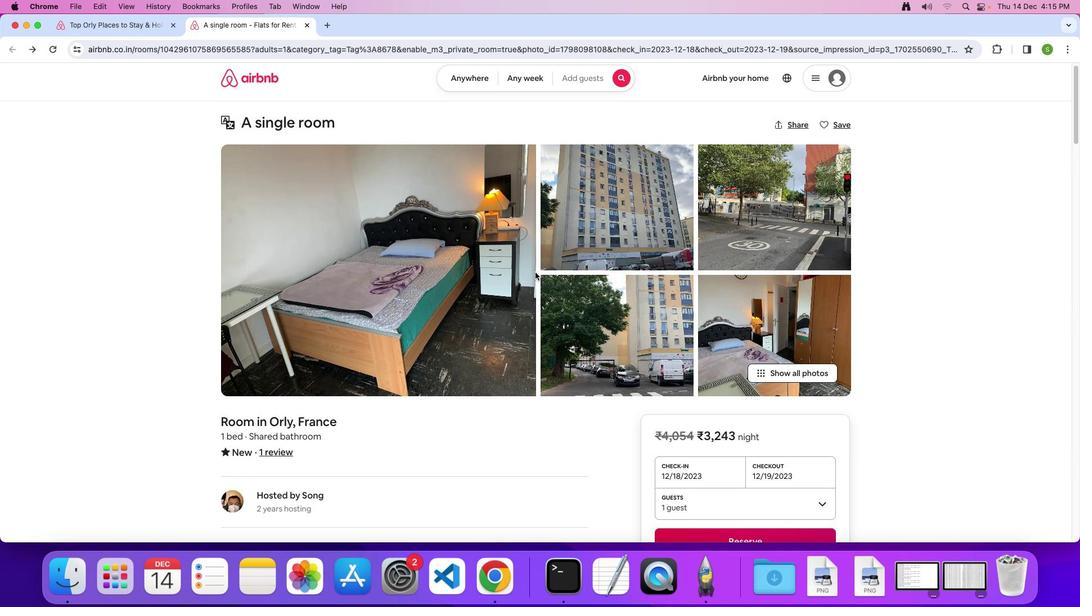 
Action: Mouse scrolled (535, 272) with delta (0, -1)
Screenshot: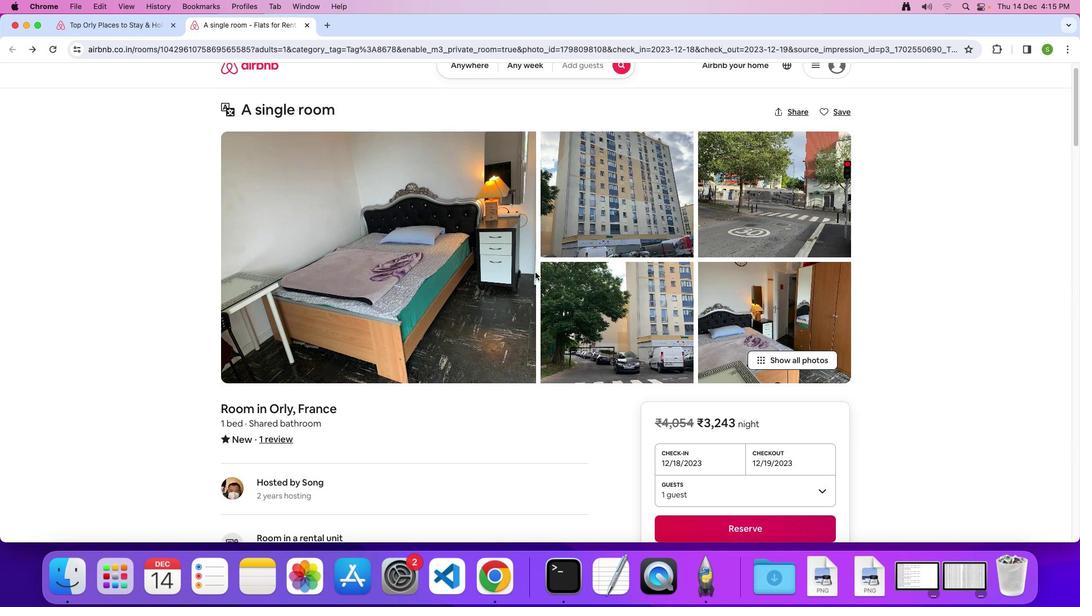 
Action: Mouse scrolled (535, 272) with delta (0, -1)
Screenshot: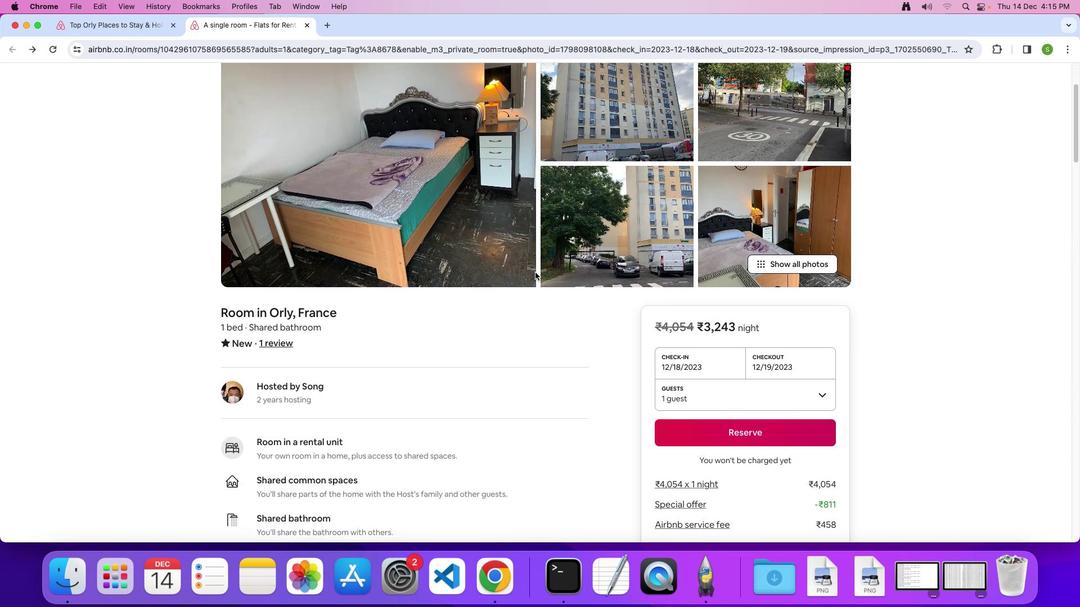 
Action: Mouse scrolled (535, 272) with delta (0, 0)
Screenshot: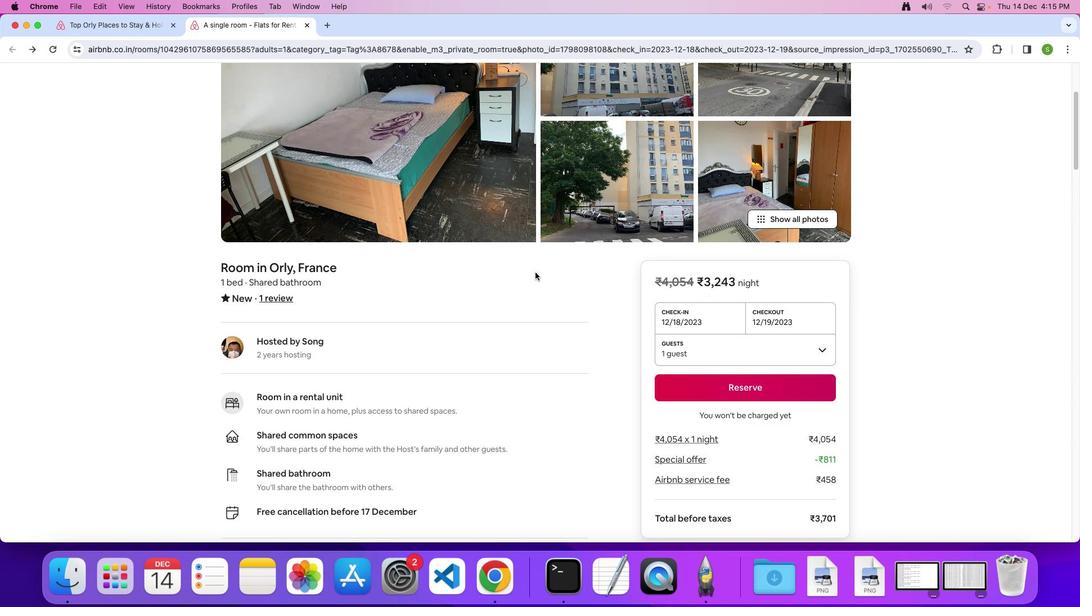 
Action: Mouse scrolled (535, 272) with delta (0, 0)
Screenshot: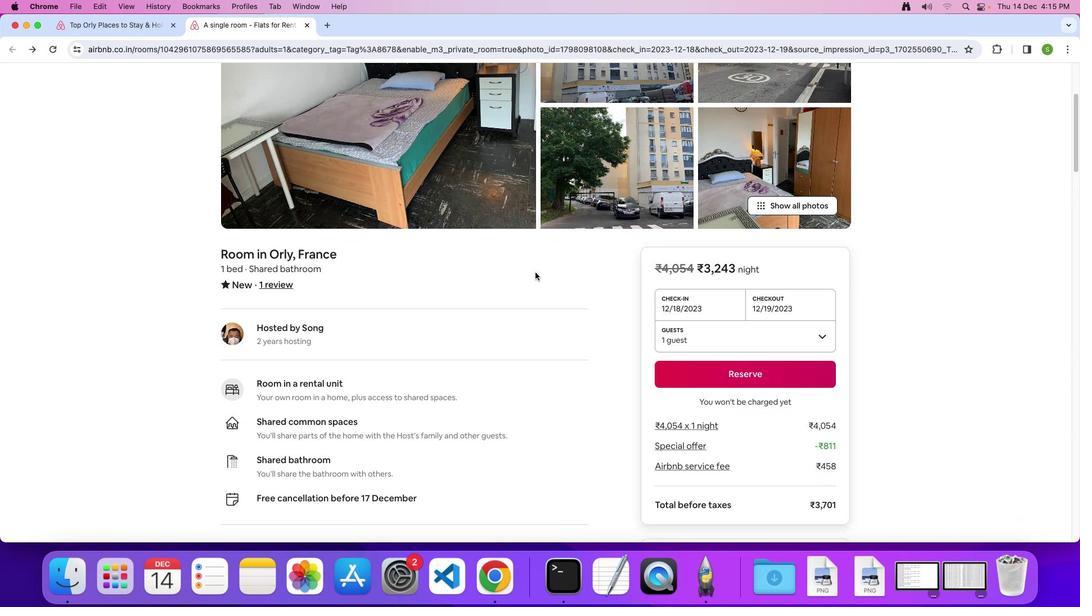 
Action: Mouse scrolled (535, 272) with delta (0, -1)
Screenshot: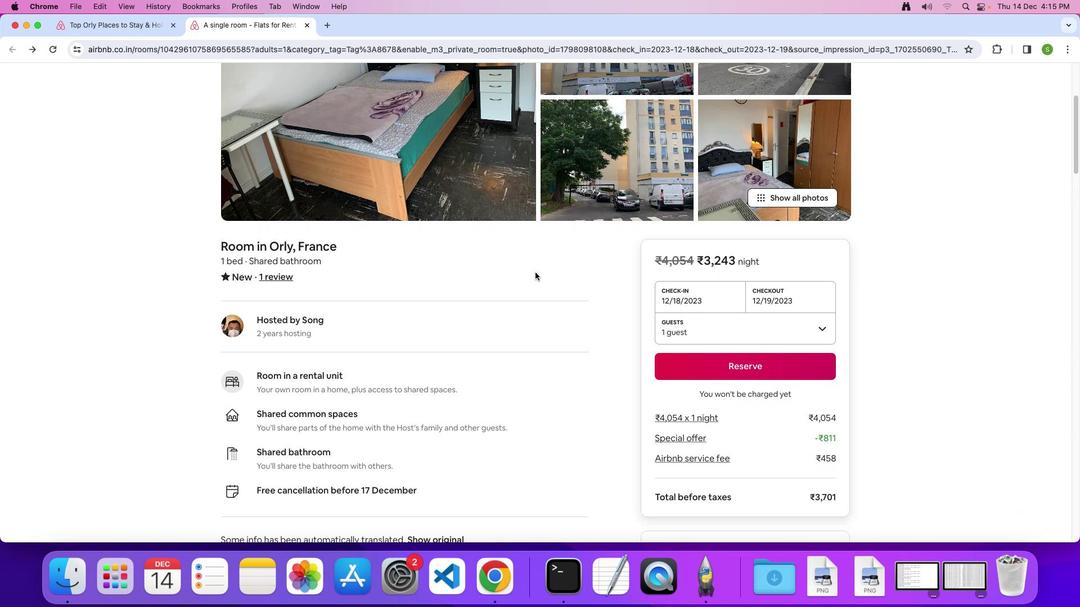 
Action: Mouse moved to (534, 272)
Screenshot: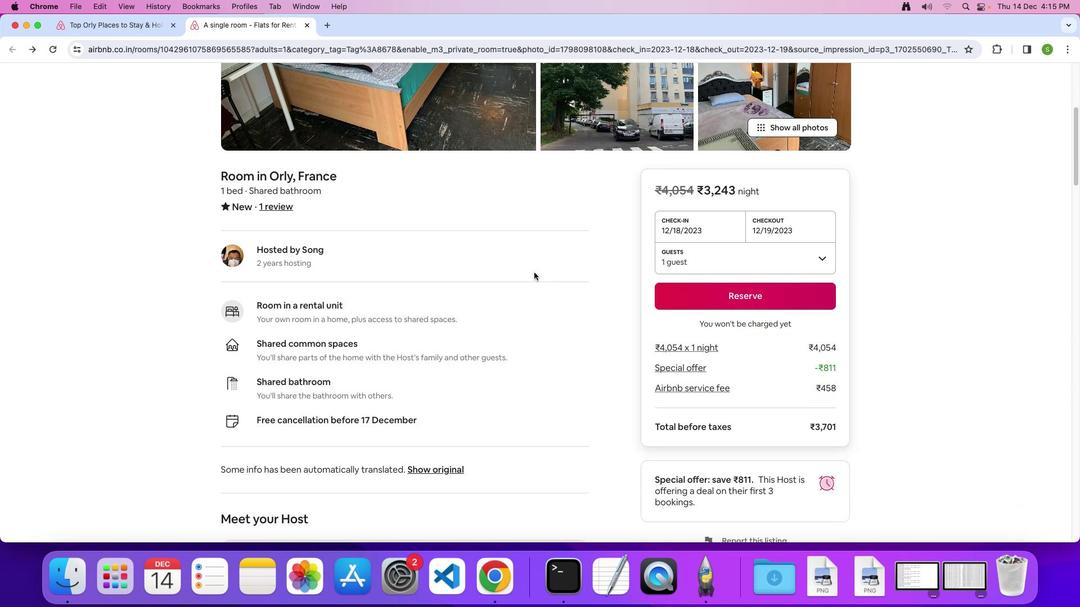
Action: Mouse scrolled (534, 272) with delta (0, 0)
Screenshot: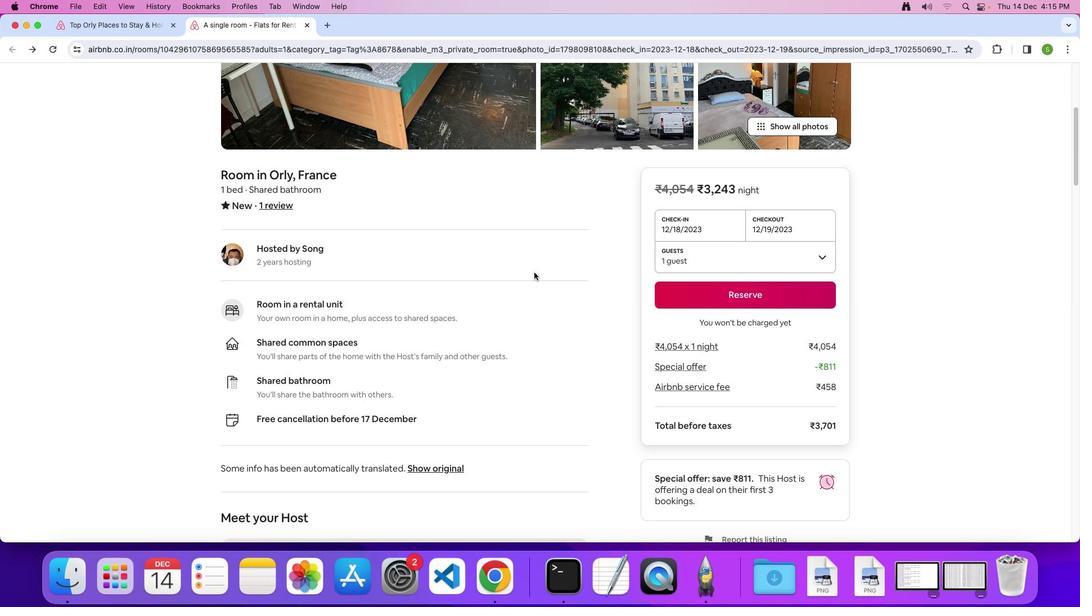
Action: Mouse scrolled (534, 272) with delta (0, 0)
Screenshot: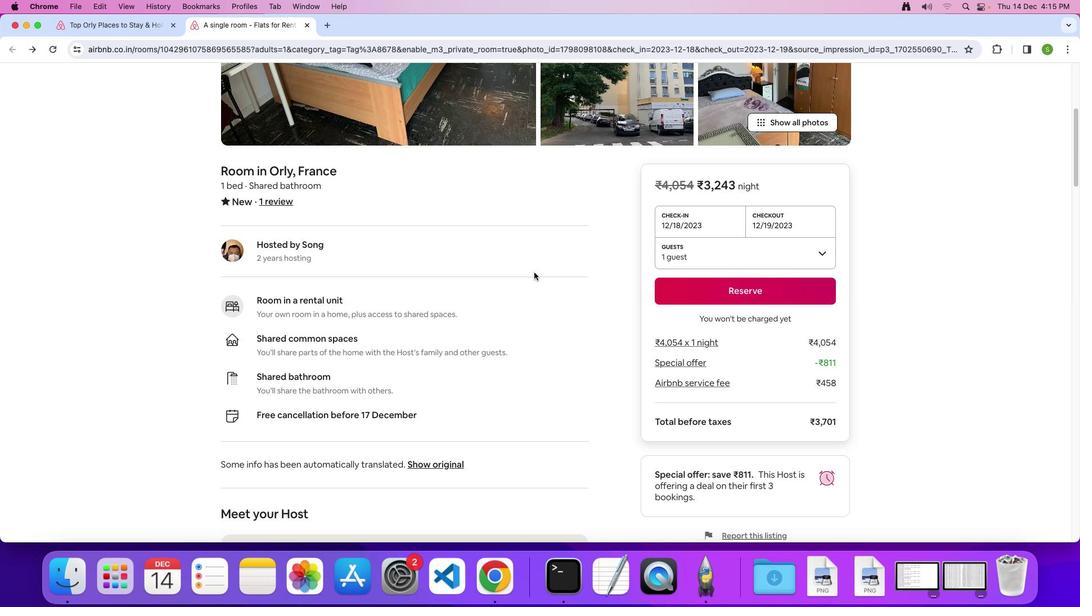 
Action: Mouse scrolled (534, 272) with delta (0, -1)
Screenshot: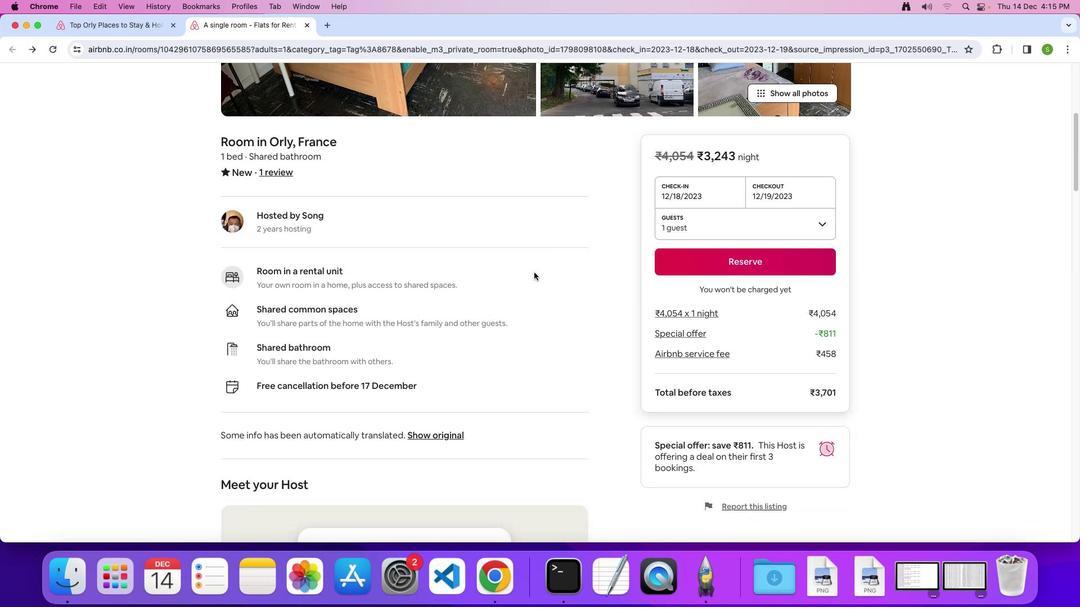 
Action: Mouse scrolled (534, 272) with delta (0, 0)
Screenshot: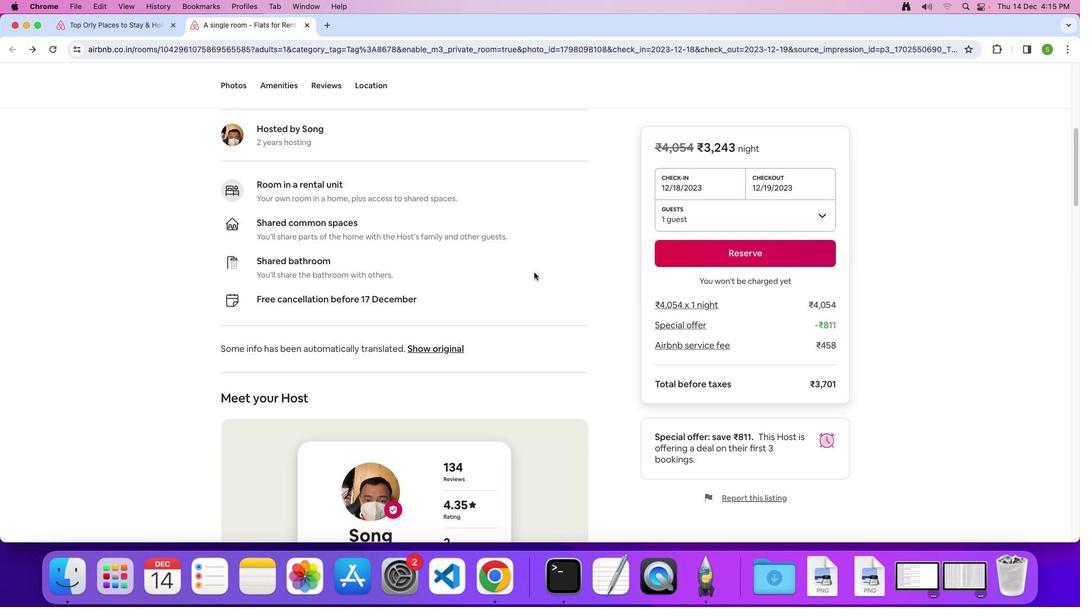 
Action: Mouse scrolled (534, 272) with delta (0, 0)
Screenshot: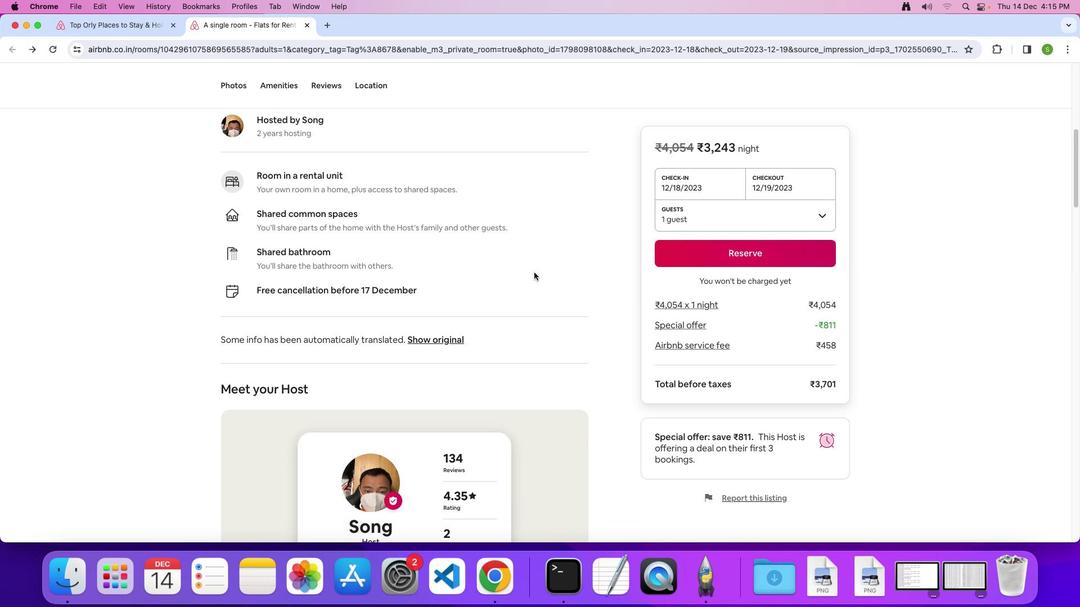 
Action: Mouse scrolled (534, 272) with delta (0, -1)
Screenshot: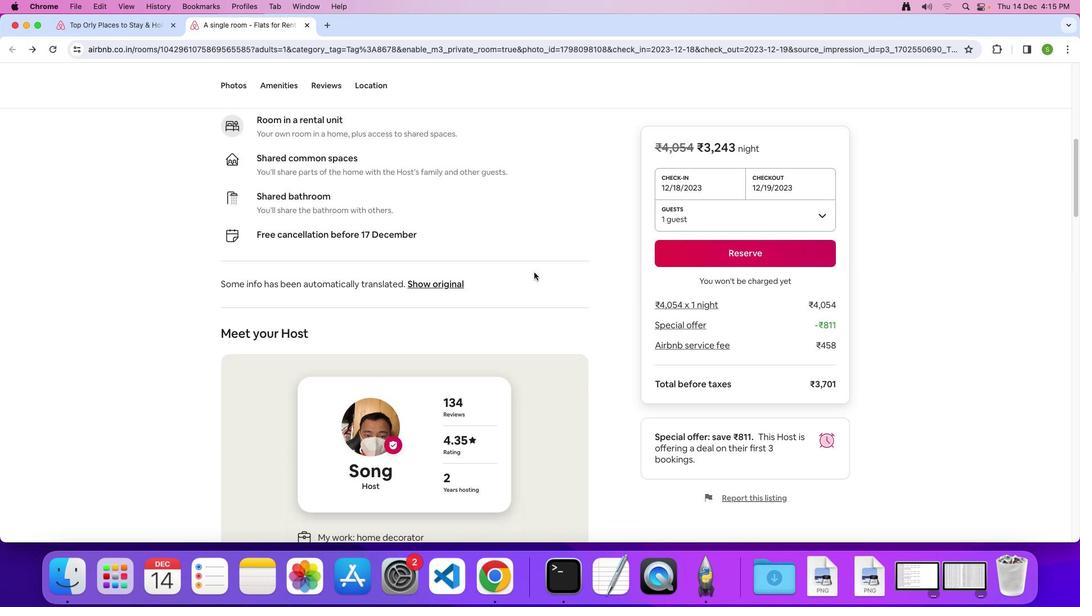 
Action: Mouse scrolled (534, 272) with delta (0, 0)
Screenshot: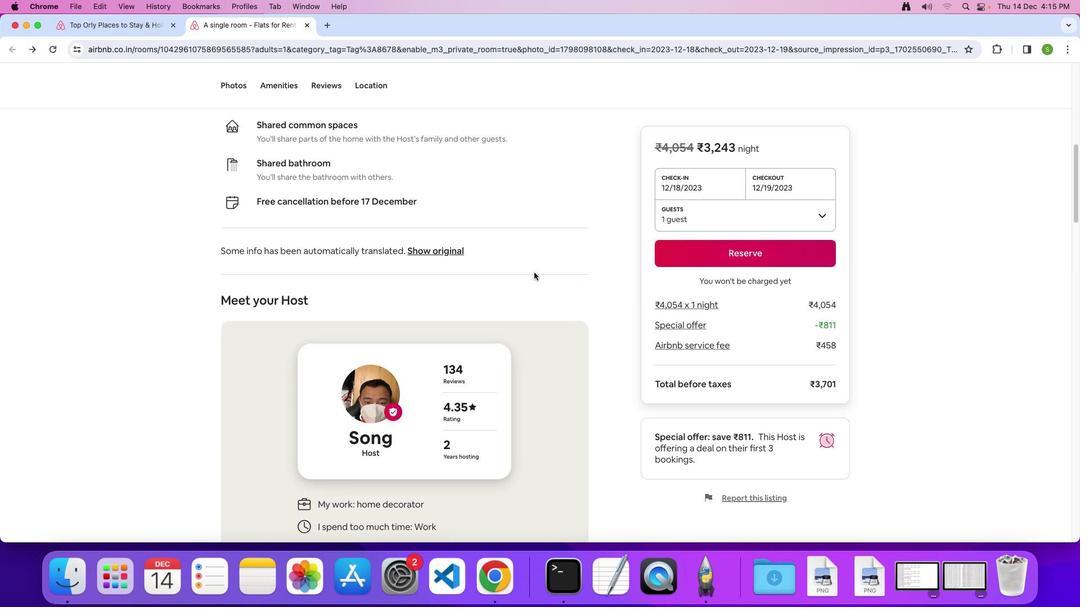
Action: Mouse scrolled (534, 272) with delta (0, 0)
Screenshot: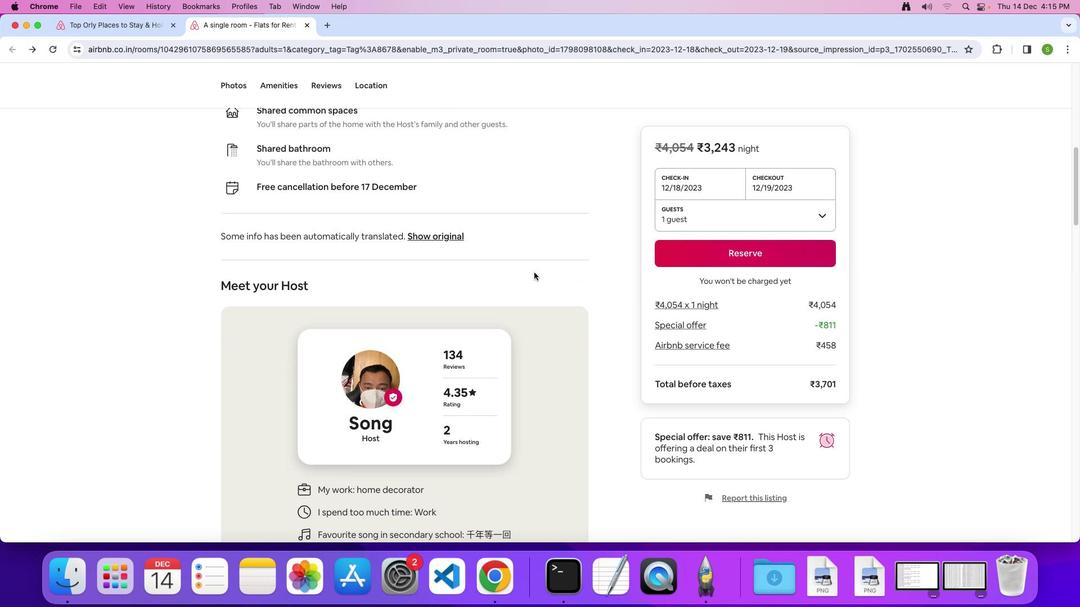 
Action: Mouse scrolled (534, 272) with delta (0, -1)
Screenshot: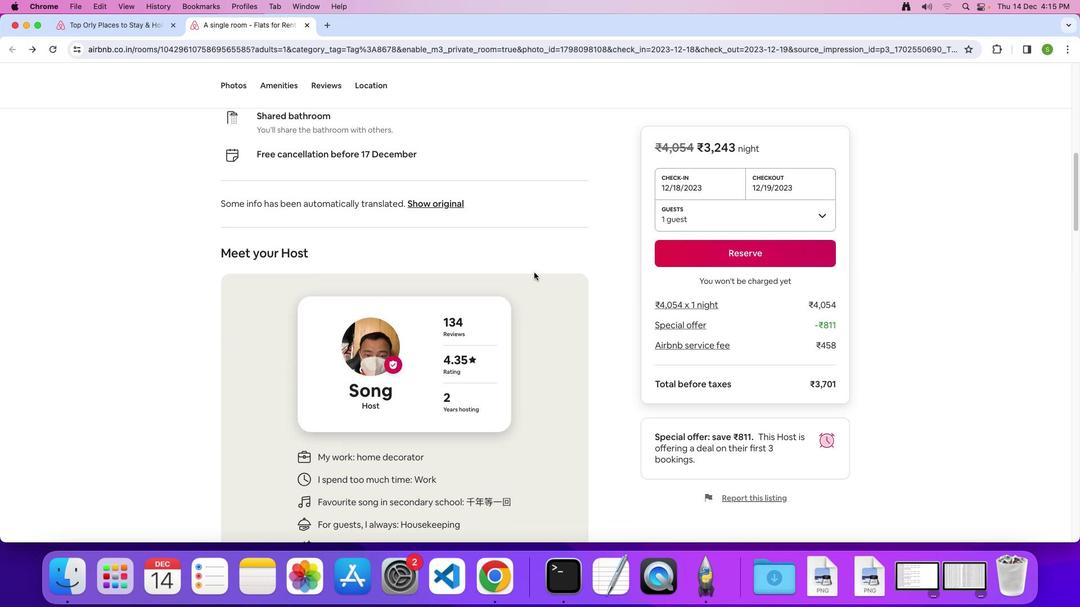
Action: Mouse scrolled (534, 272) with delta (0, 0)
Screenshot: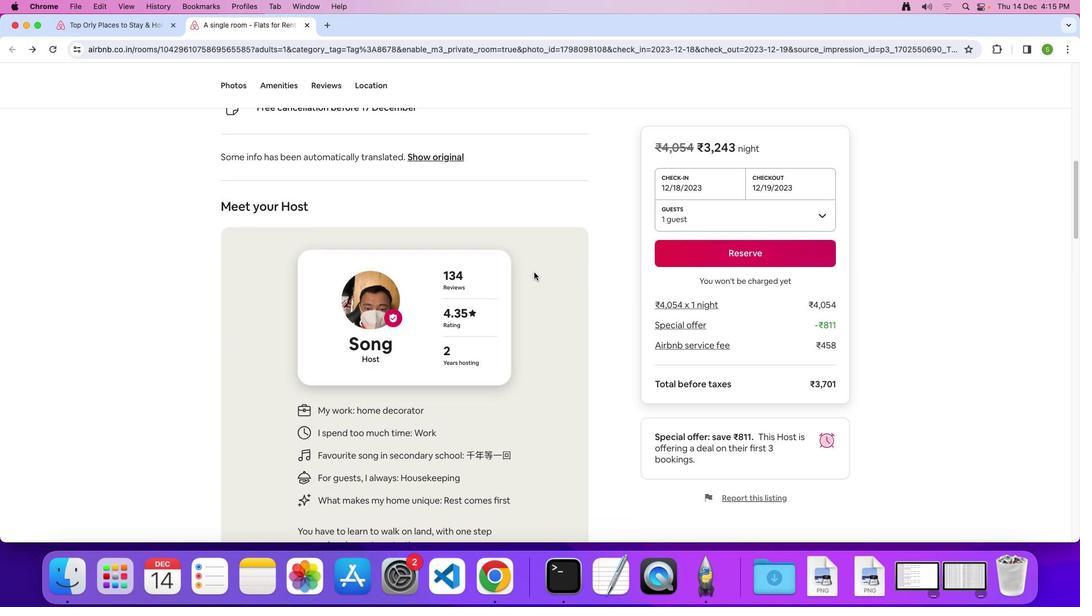 
Action: Mouse scrolled (534, 272) with delta (0, 0)
Screenshot: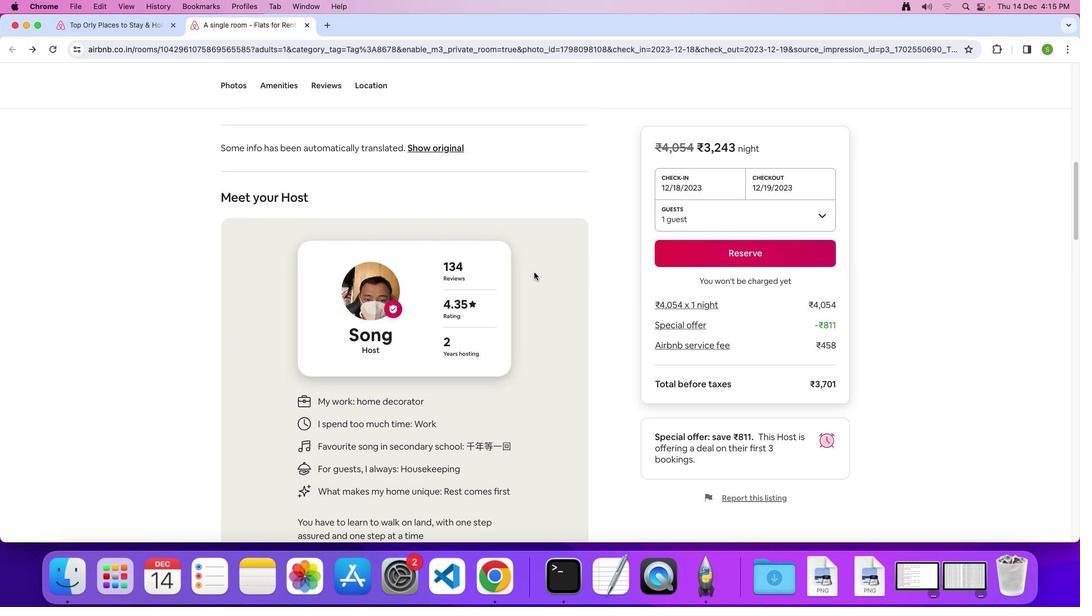 
Action: Mouse scrolled (534, 272) with delta (0, -1)
Screenshot: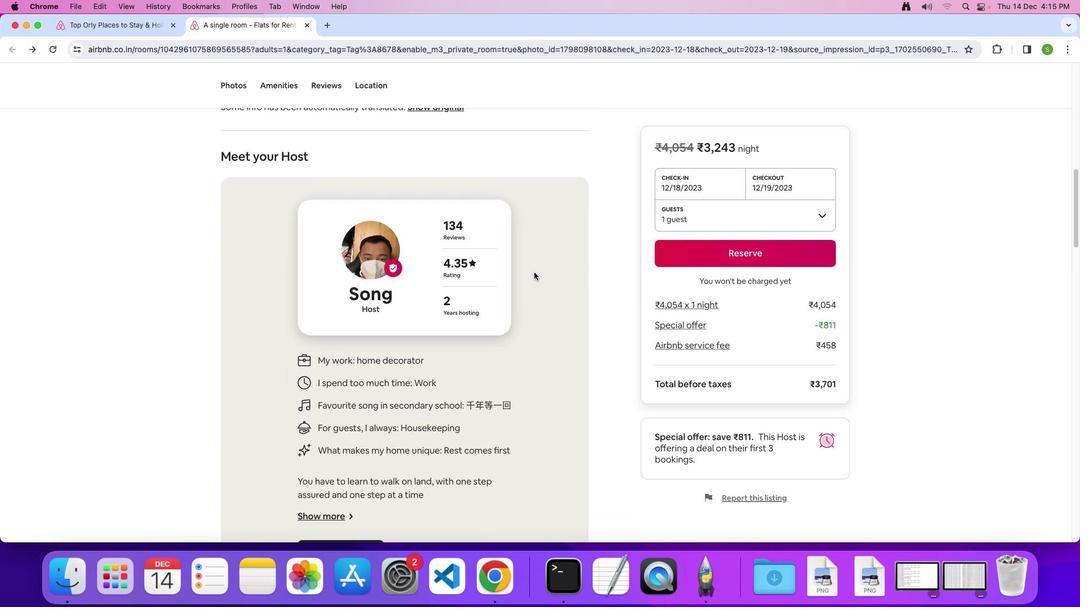 
Action: Mouse moved to (526, 273)
Screenshot: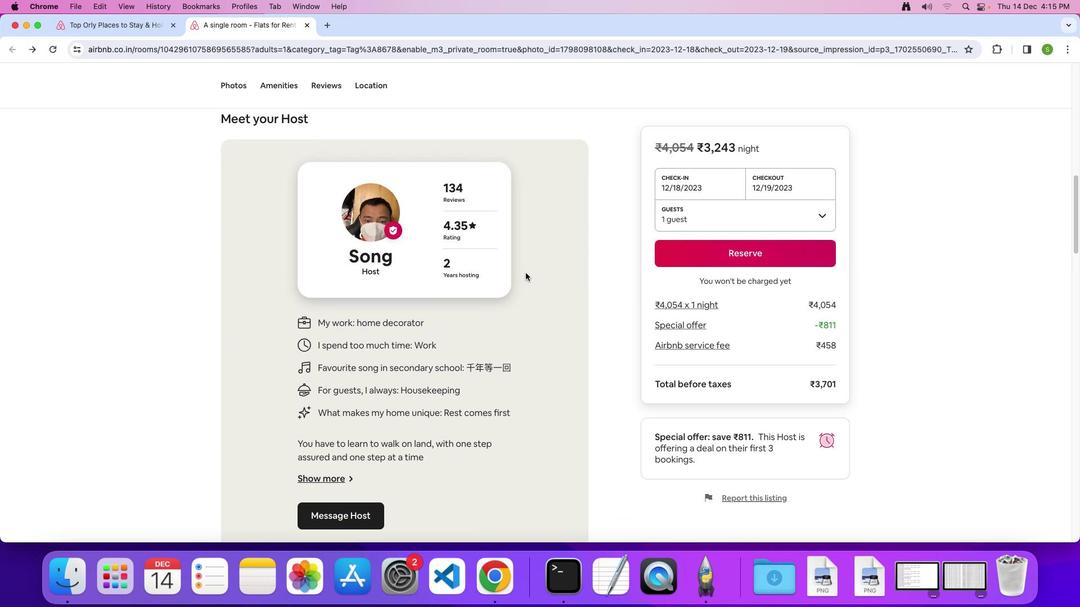 
Action: Mouse scrolled (526, 273) with delta (0, 0)
Screenshot: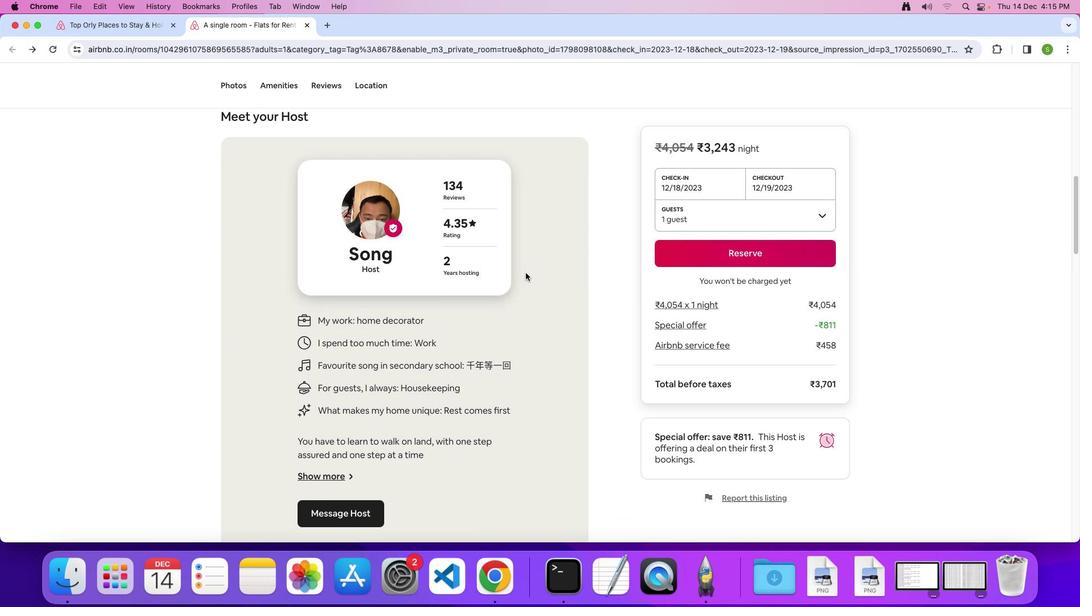 
Action: Mouse moved to (526, 273)
Screenshot: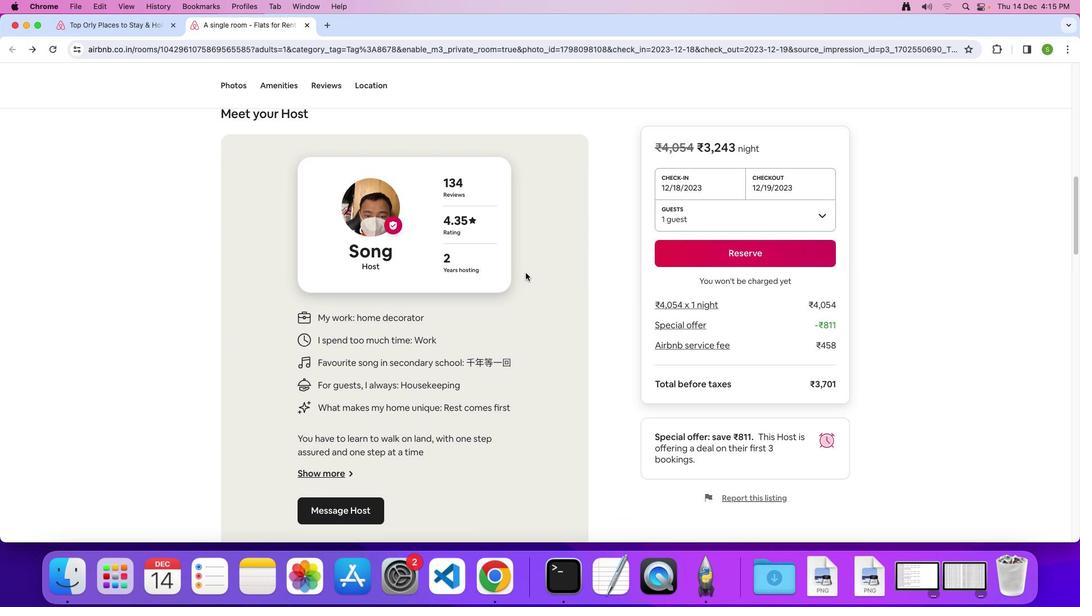 
Action: Mouse scrolled (526, 273) with delta (0, 0)
Screenshot: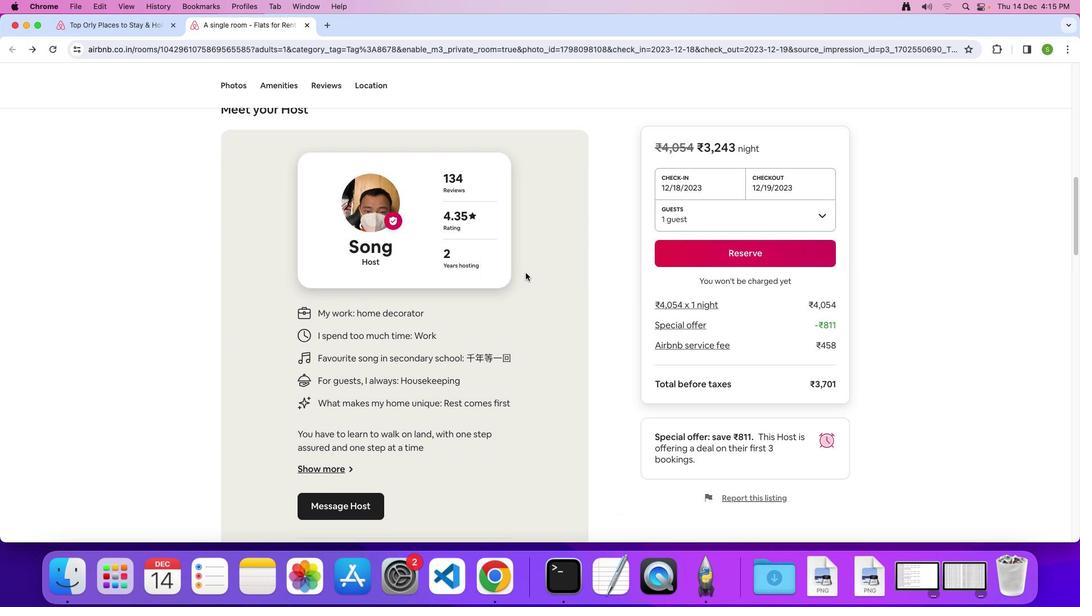 
Action: Mouse moved to (524, 273)
Screenshot: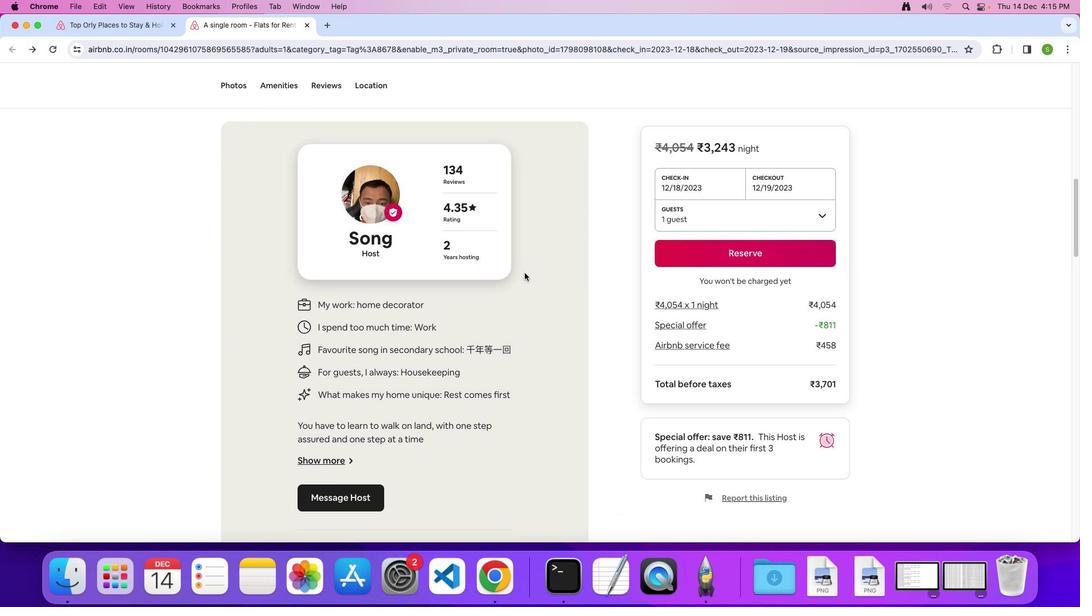 
Action: Mouse scrolled (524, 273) with delta (0, 0)
Screenshot: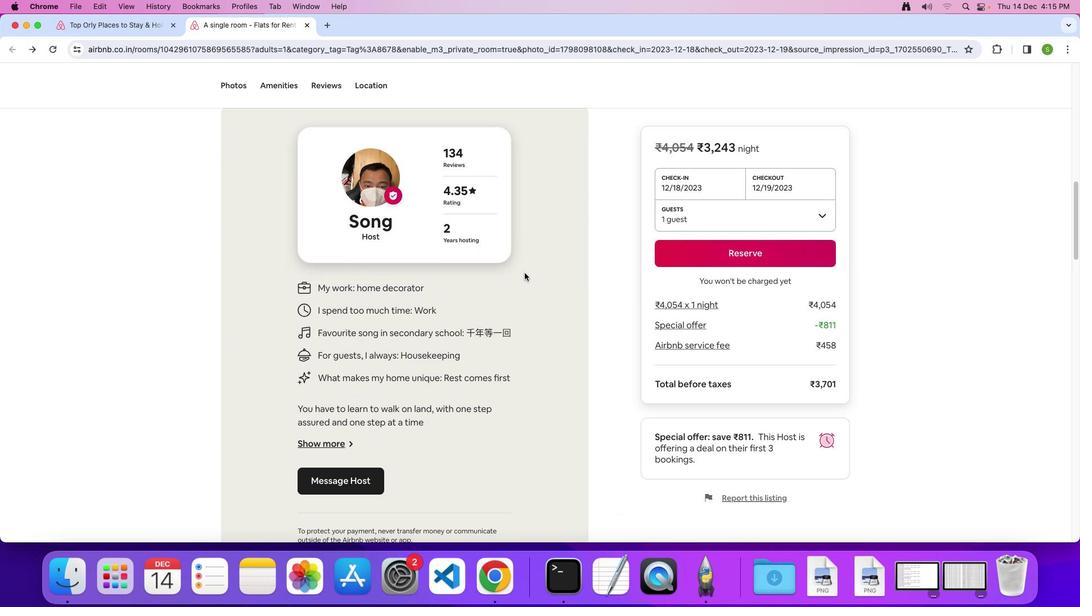 
Action: Mouse scrolled (524, 273) with delta (0, 0)
Screenshot: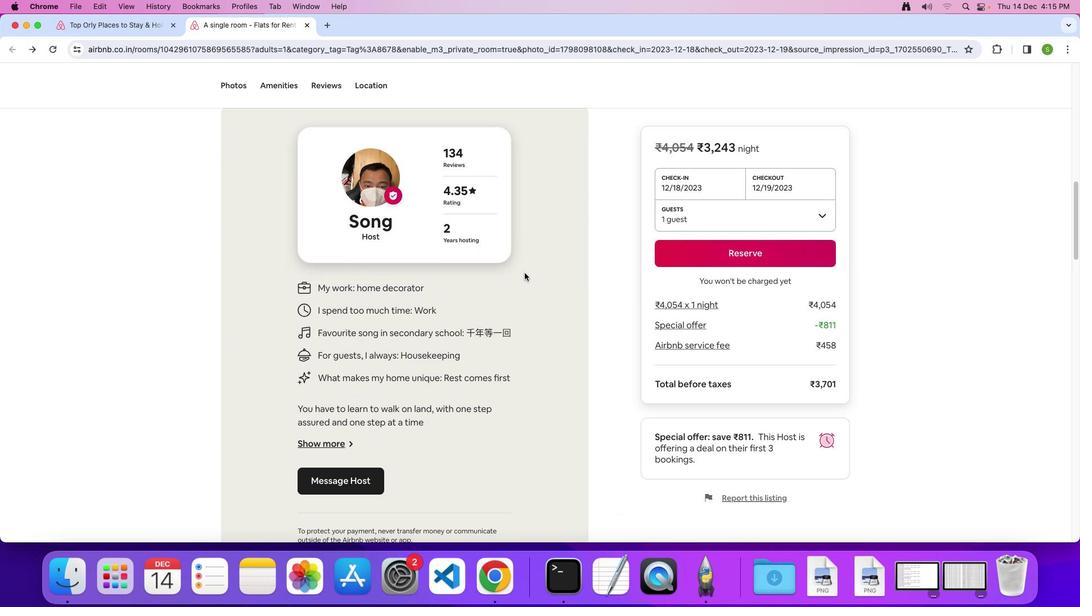 
Action: Mouse scrolled (524, 273) with delta (0, -1)
Screenshot: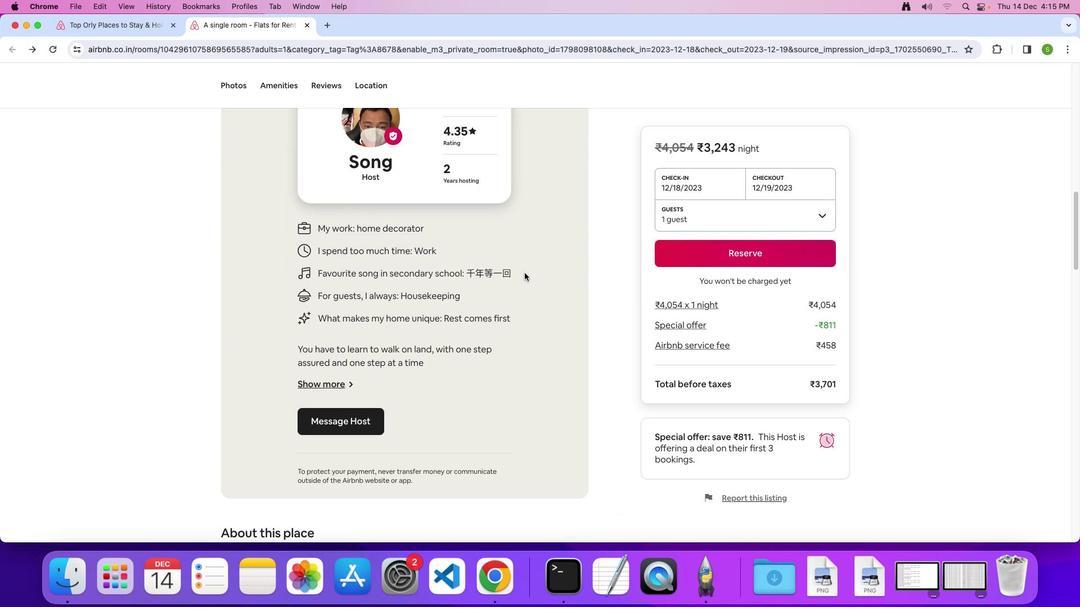 
Action: Mouse scrolled (524, 273) with delta (0, 0)
Screenshot: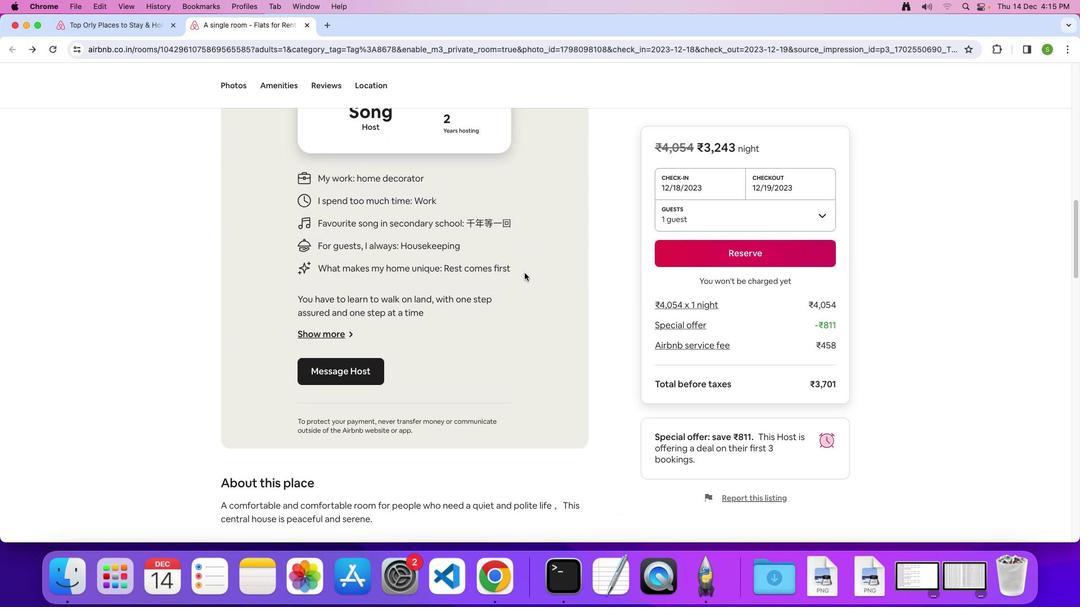 
Action: Mouse scrolled (524, 273) with delta (0, 0)
Screenshot: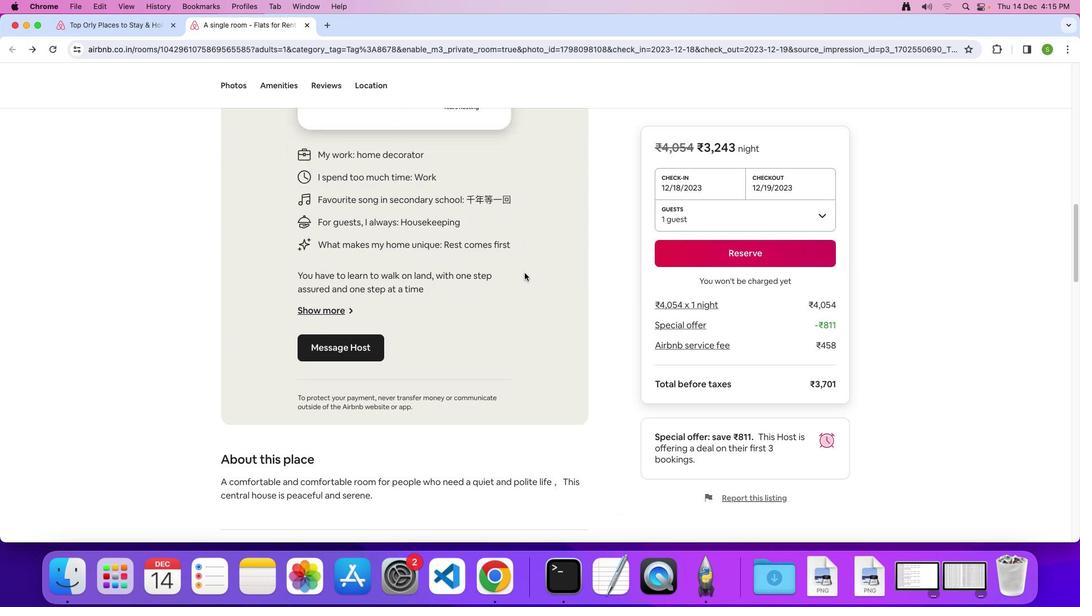 
Action: Mouse scrolled (524, 273) with delta (0, -1)
Screenshot: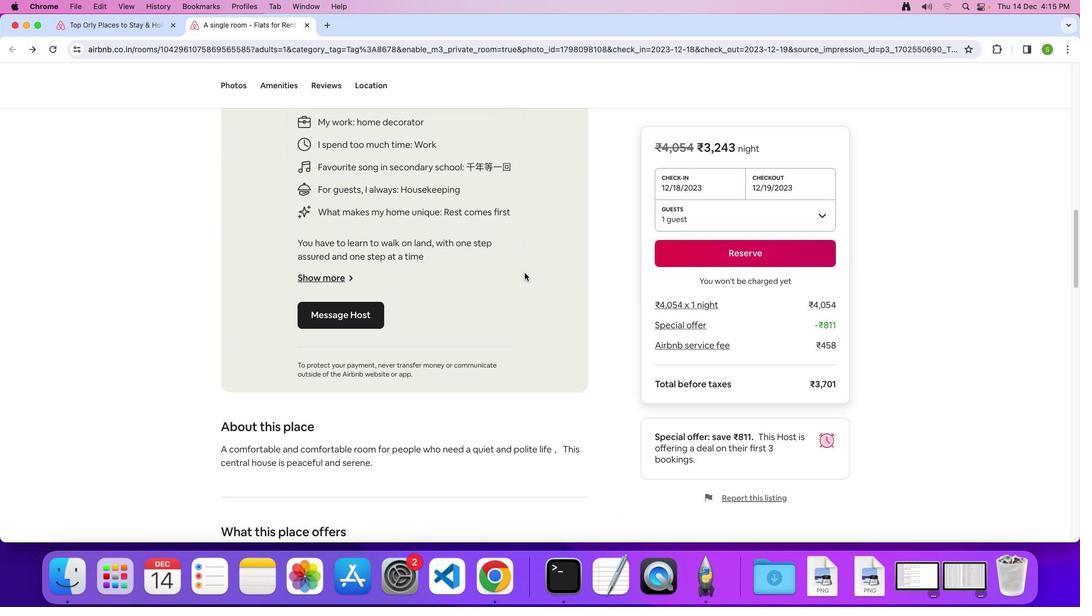 
Action: Mouse scrolled (524, 273) with delta (0, 0)
Screenshot: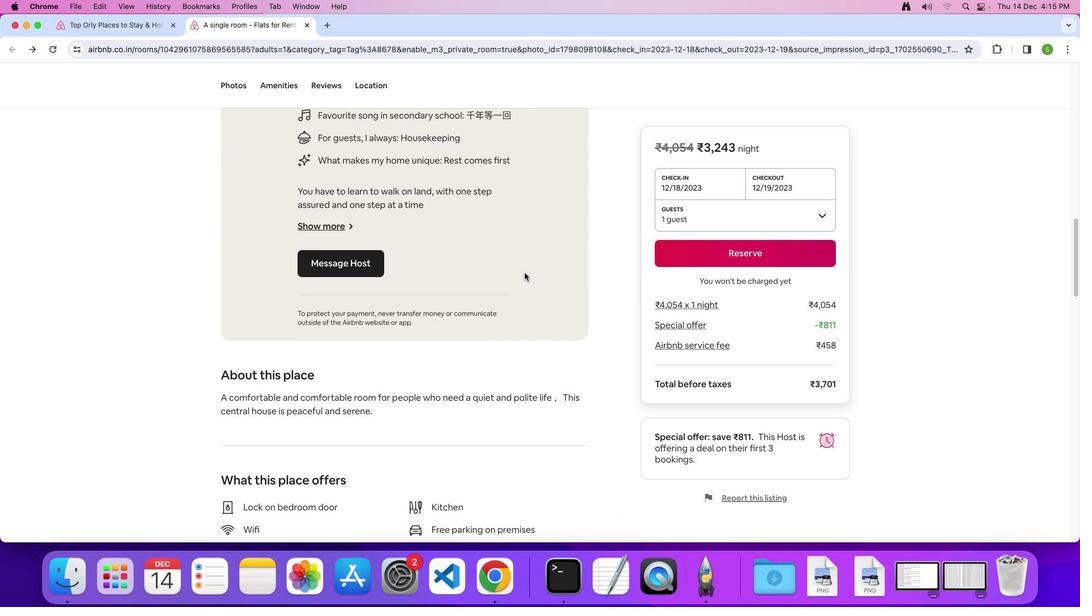 
Action: Mouse scrolled (524, 273) with delta (0, 0)
Screenshot: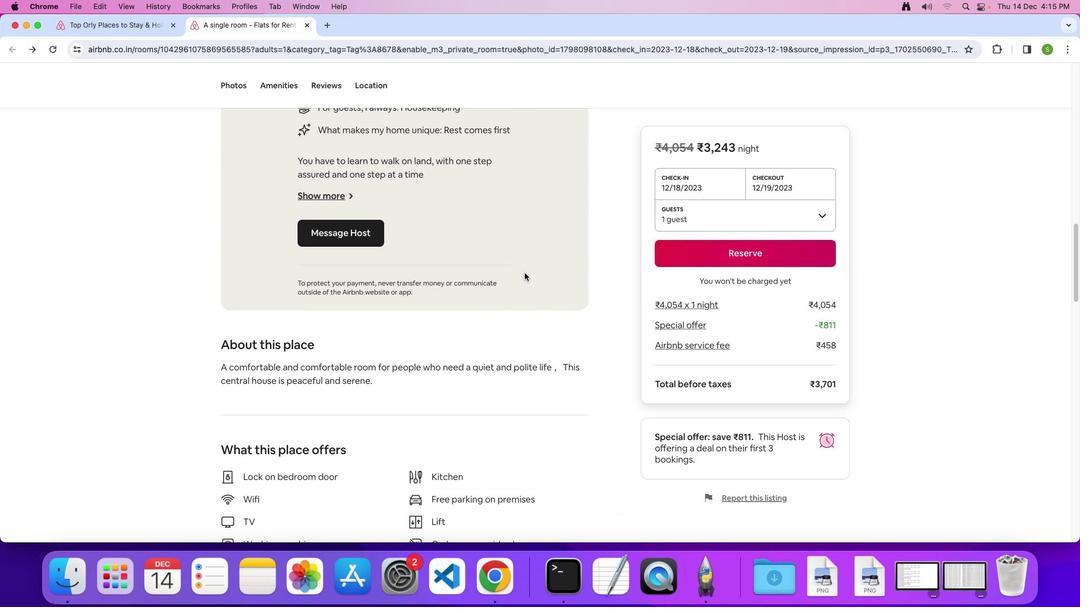 
Action: Mouse scrolled (524, 273) with delta (0, -1)
Screenshot: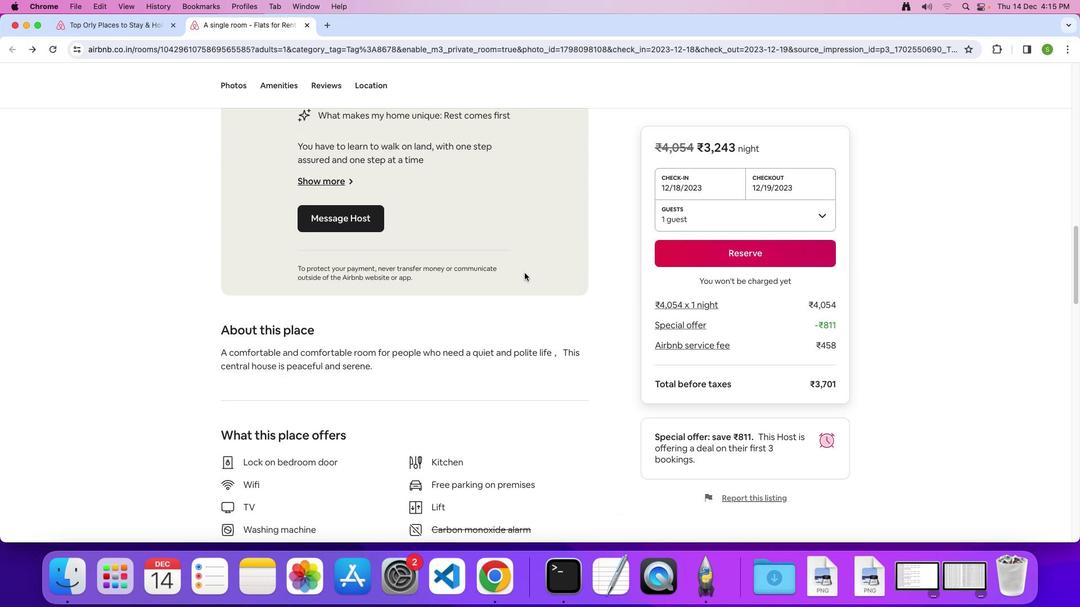 
Action: Mouse scrolled (524, 273) with delta (0, 0)
Screenshot: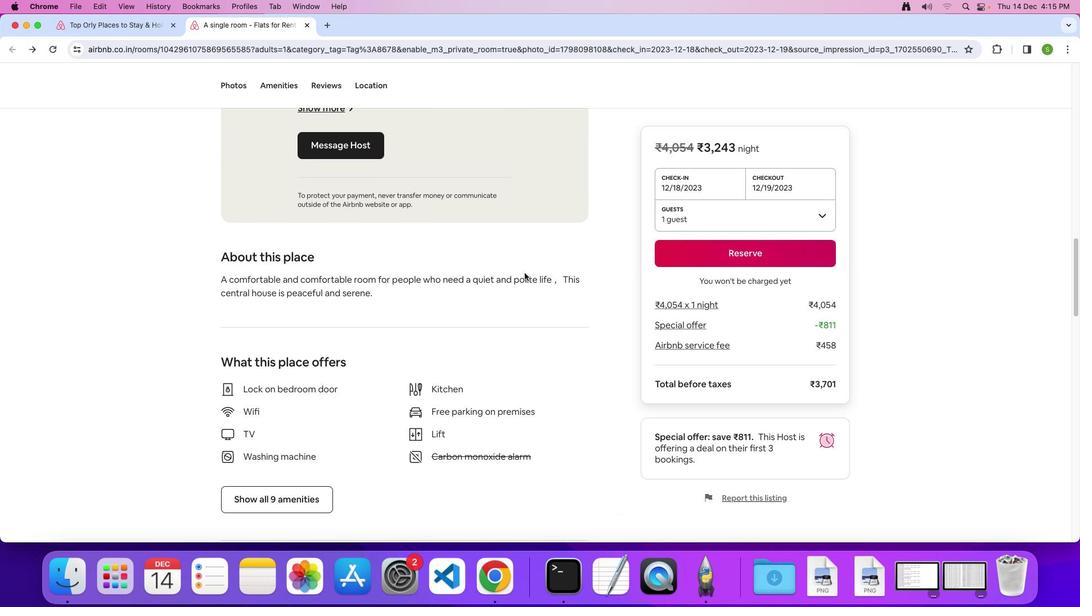 
Action: Mouse scrolled (524, 273) with delta (0, 0)
Screenshot: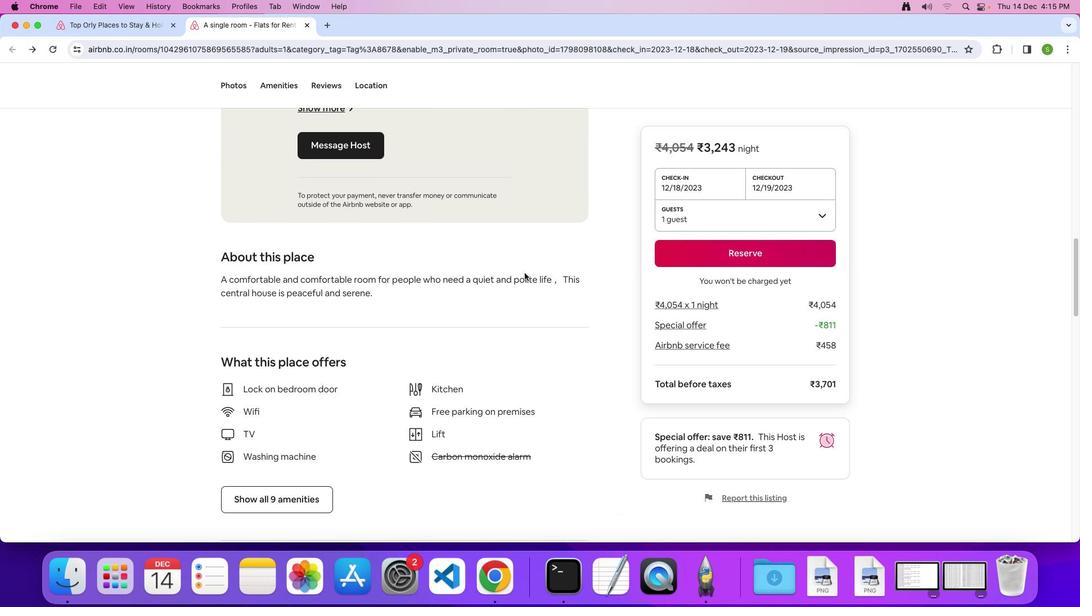 
Action: Mouse scrolled (524, 273) with delta (0, -1)
Screenshot: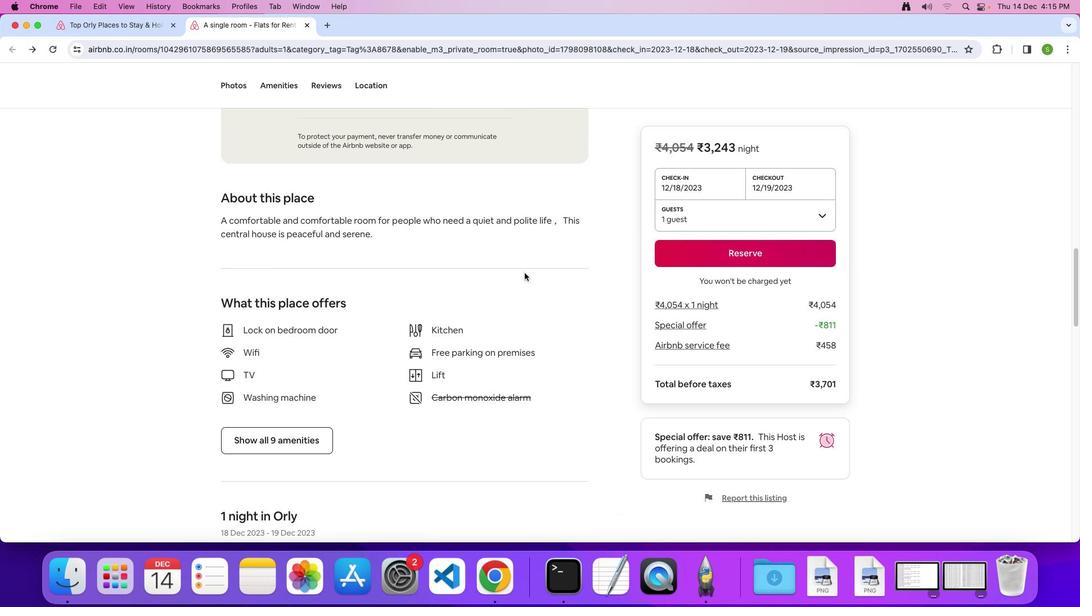 
Action: Mouse scrolled (524, 273) with delta (0, 0)
Screenshot: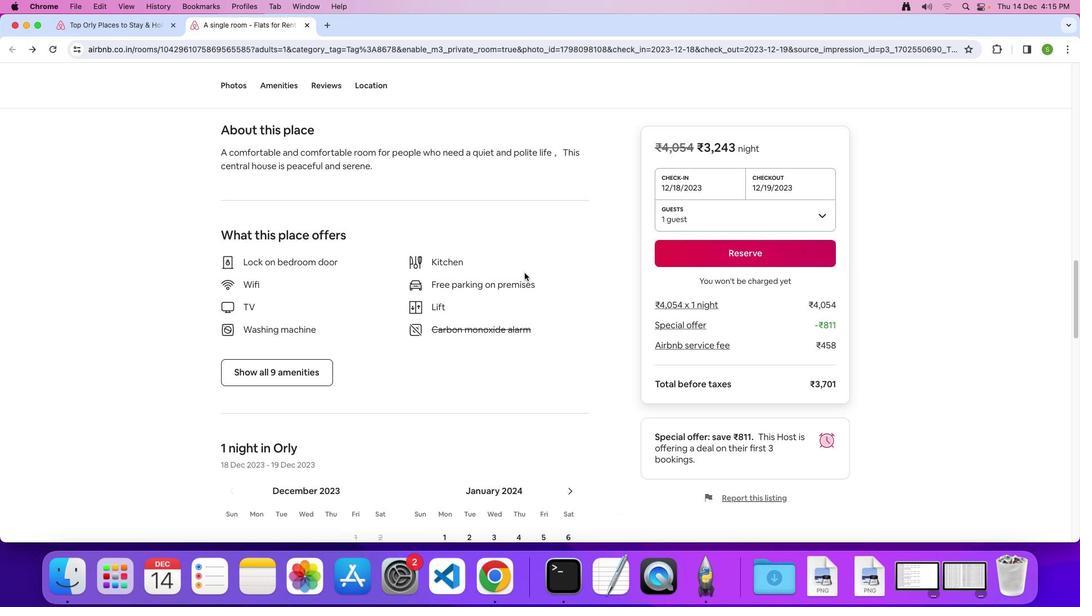 
Action: Mouse scrolled (524, 273) with delta (0, 0)
Screenshot: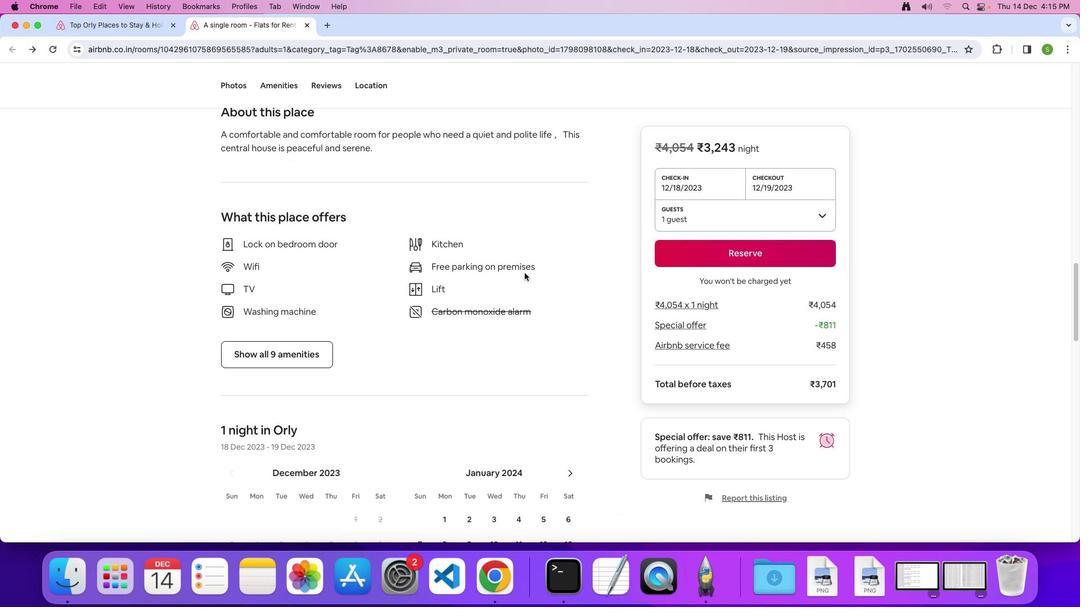 
Action: Mouse scrolled (524, 273) with delta (0, -2)
Screenshot: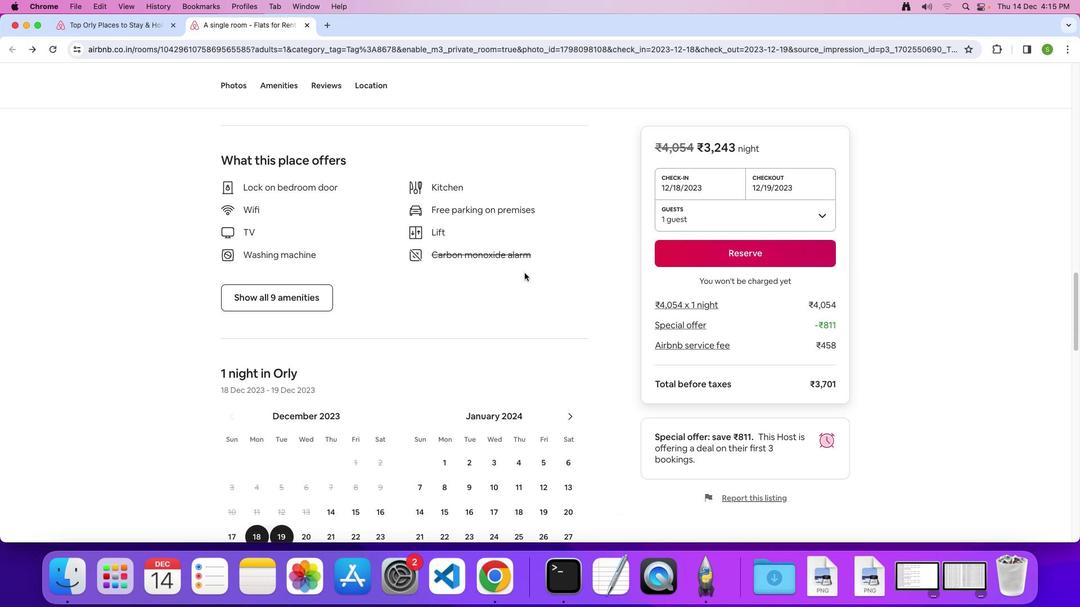 
Action: Mouse moved to (286, 281)
Screenshot: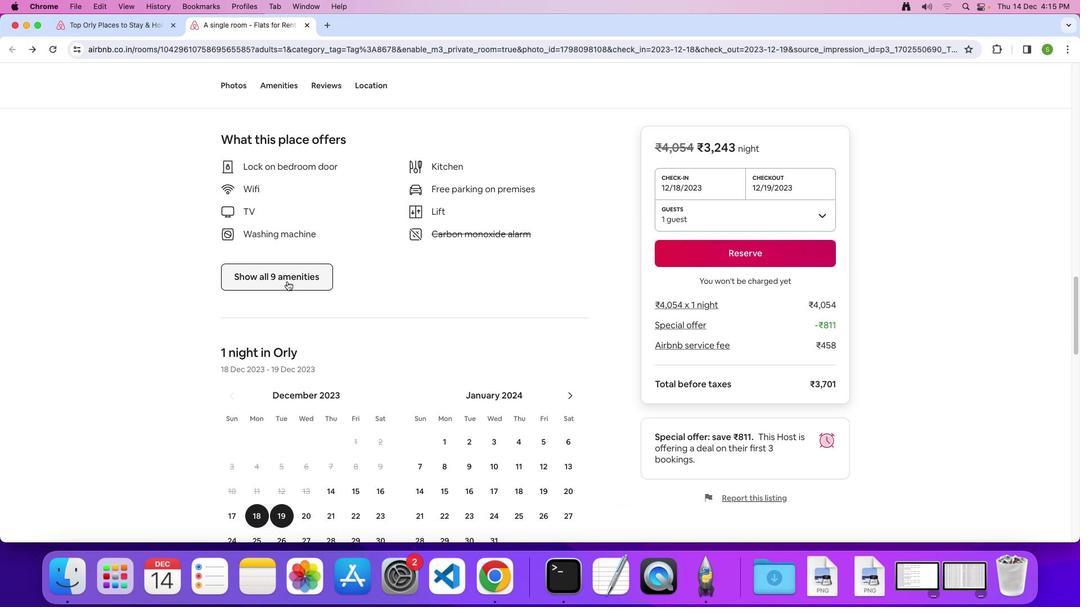 
Action: Mouse pressed left at (286, 281)
Screenshot: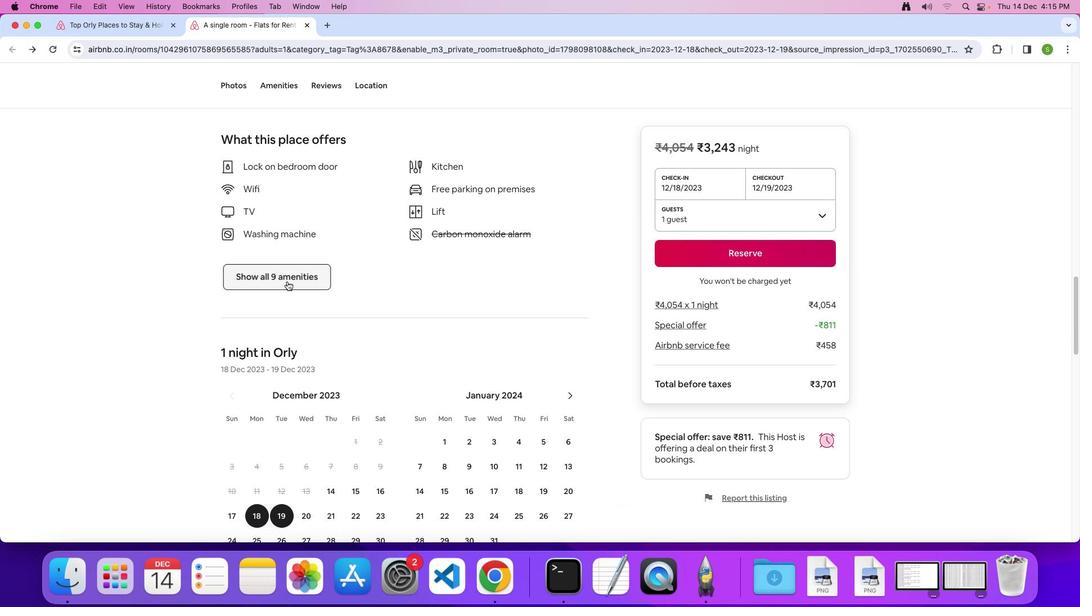 
Action: Mouse moved to (647, 261)
Screenshot: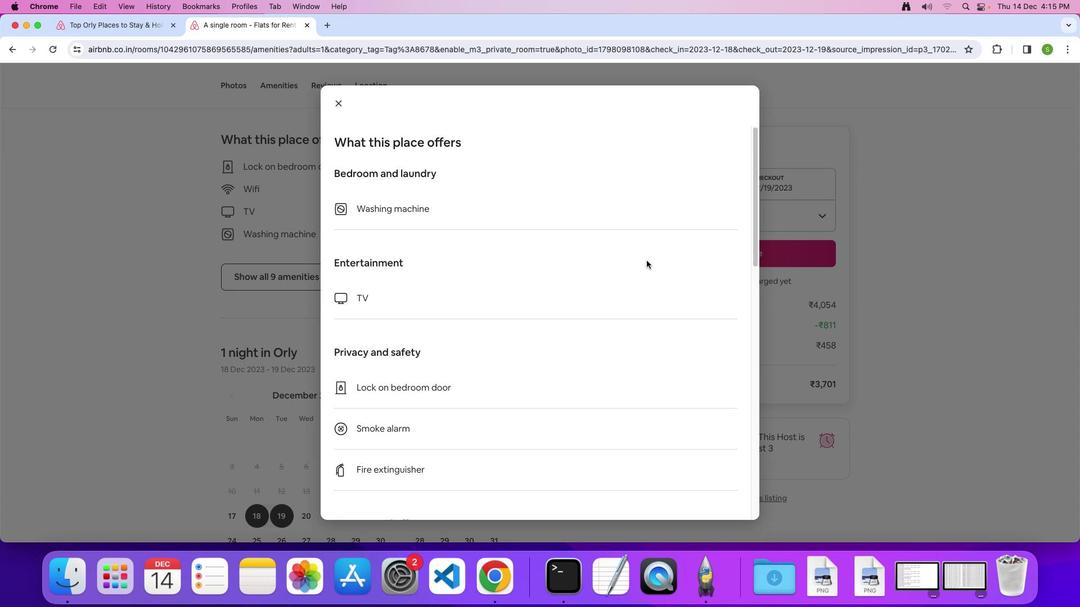 
Action: Mouse scrolled (647, 261) with delta (0, 0)
Screenshot: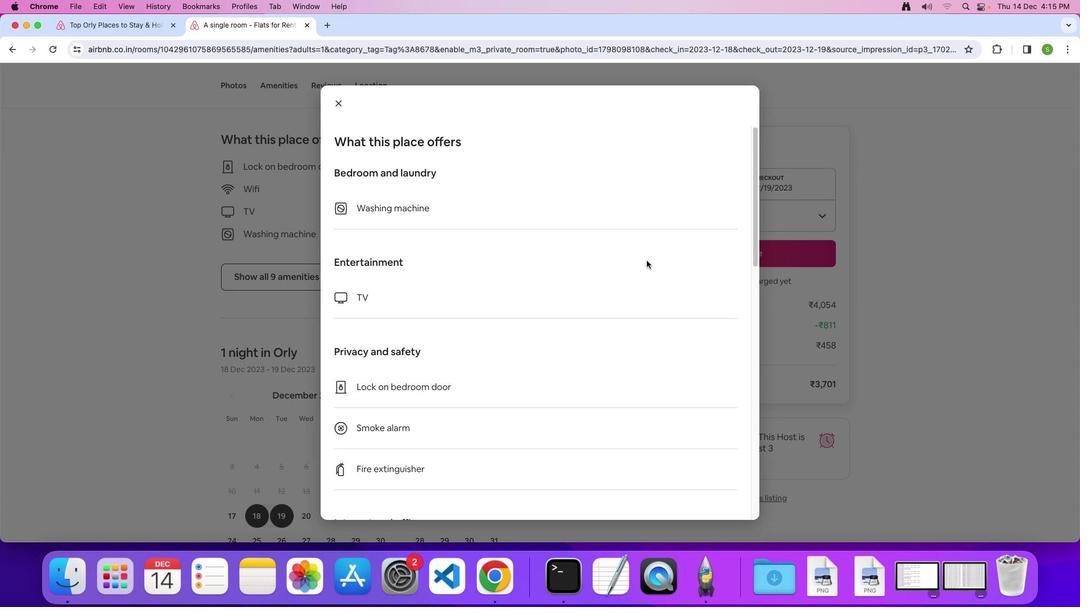 
Action: Mouse scrolled (647, 261) with delta (0, 0)
Screenshot: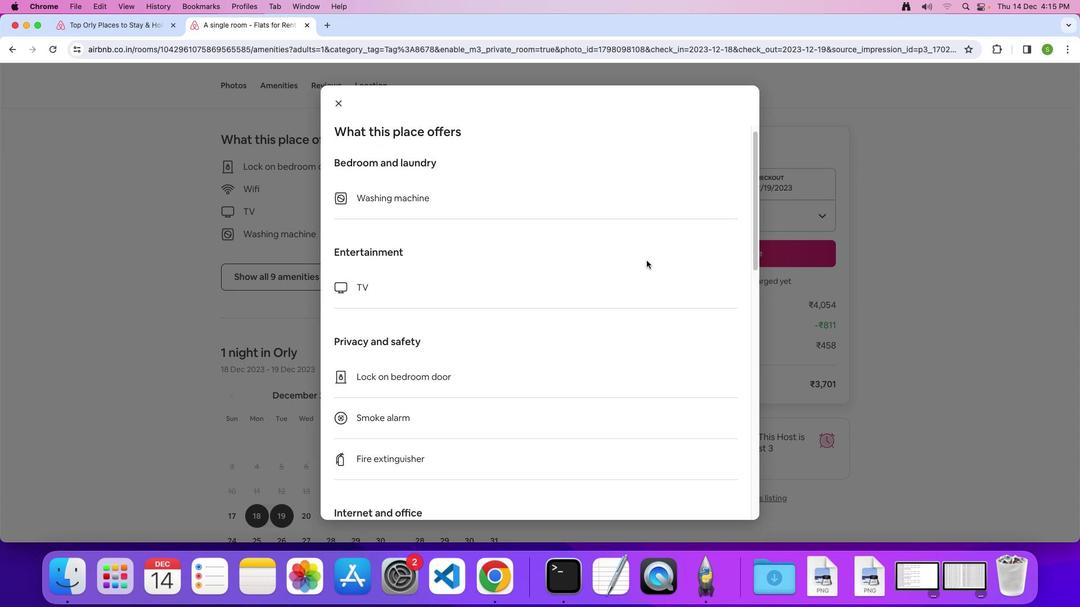 
Action: Mouse scrolled (647, 261) with delta (0, -1)
Screenshot: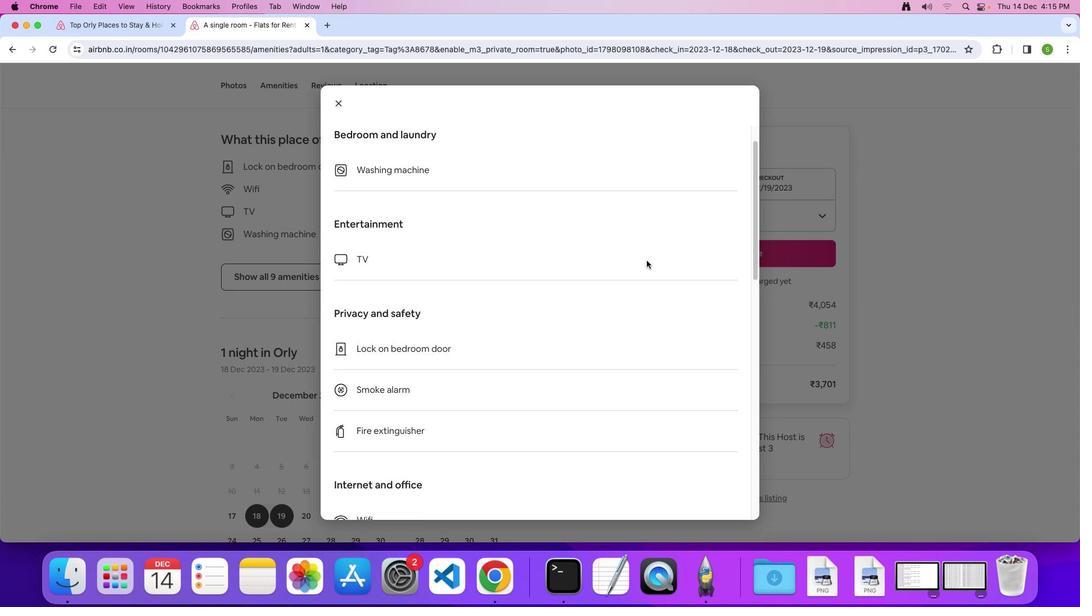 
Action: Mouse moved to (645, 260)
Screenshot: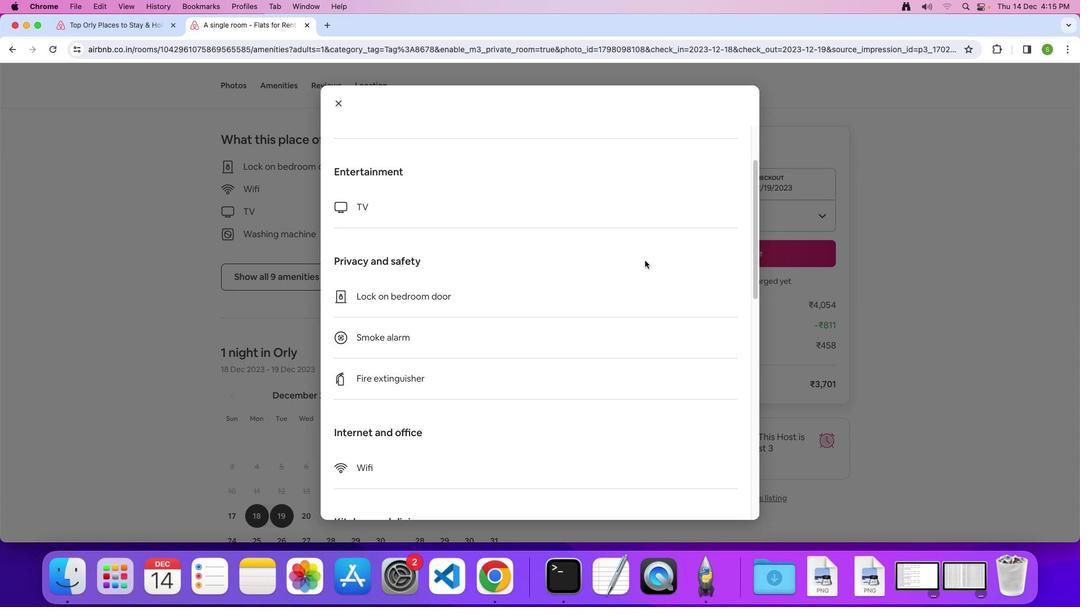 
Action: Mouse scrolled (645, 260) with delta (0, 0)
Screenshot: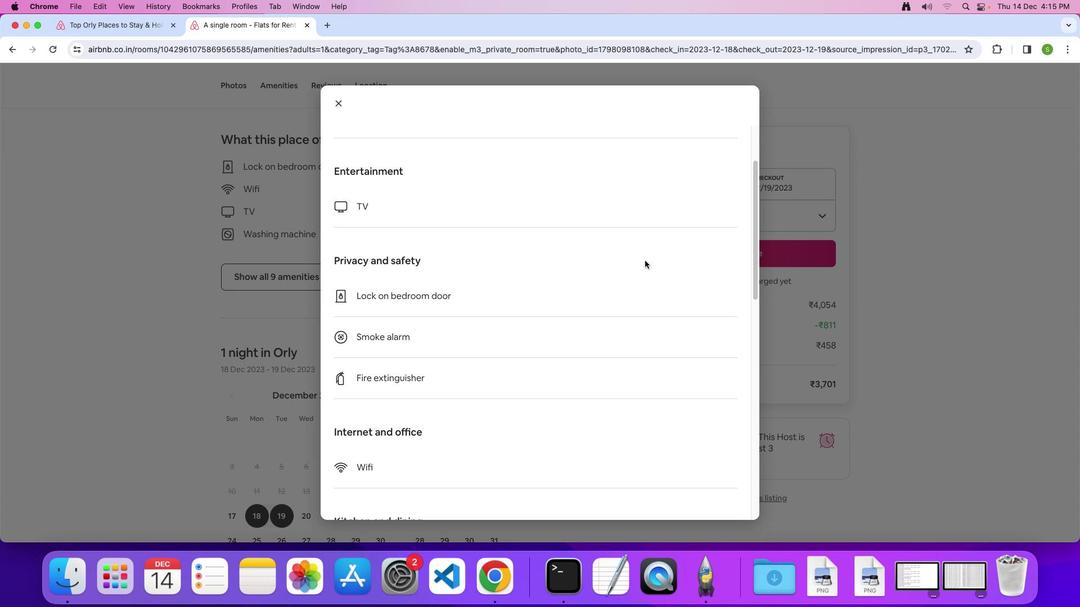
Action: Mouse scrolled (645, 260) with delta (0, 0)
Screenshot: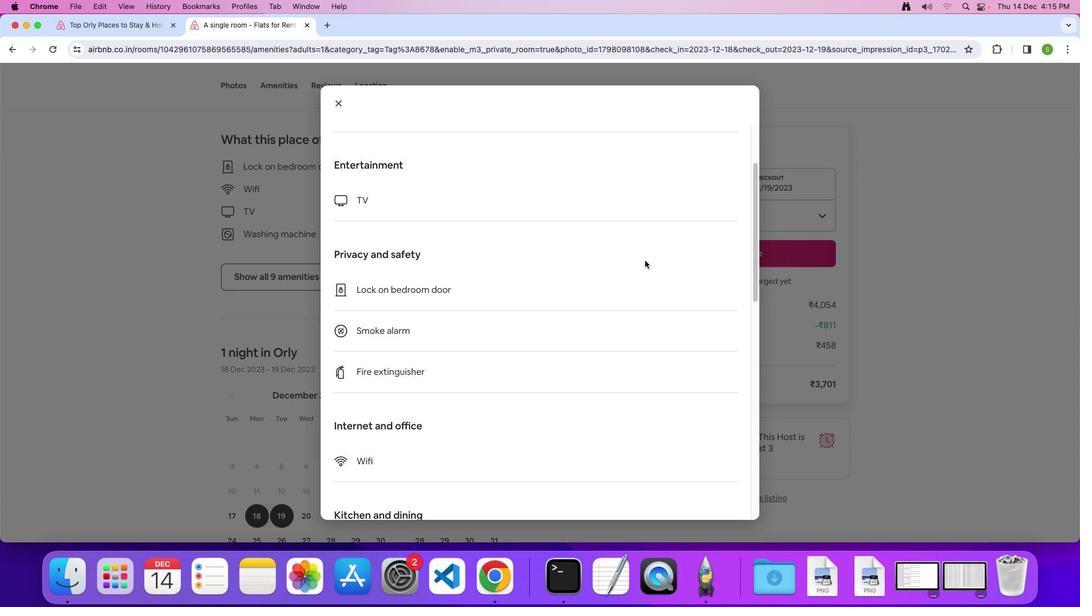 
Action: Mouse scrolled (645, 260) with delta (0, 0)
Screenshot: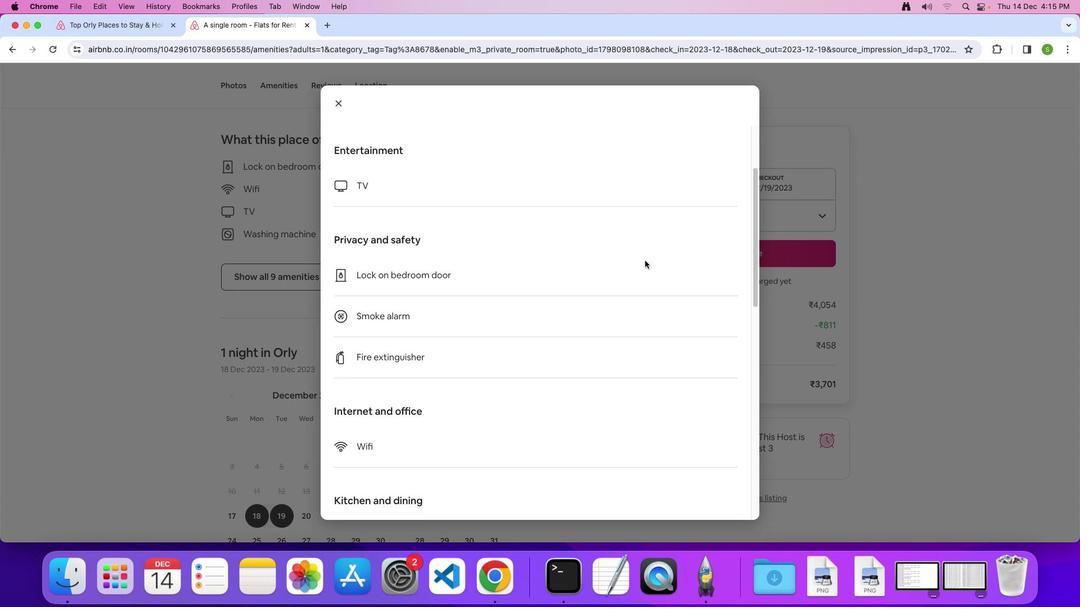 
Action: Mouse scrolled (645, 260) with delta (0, 0)
Screenshot: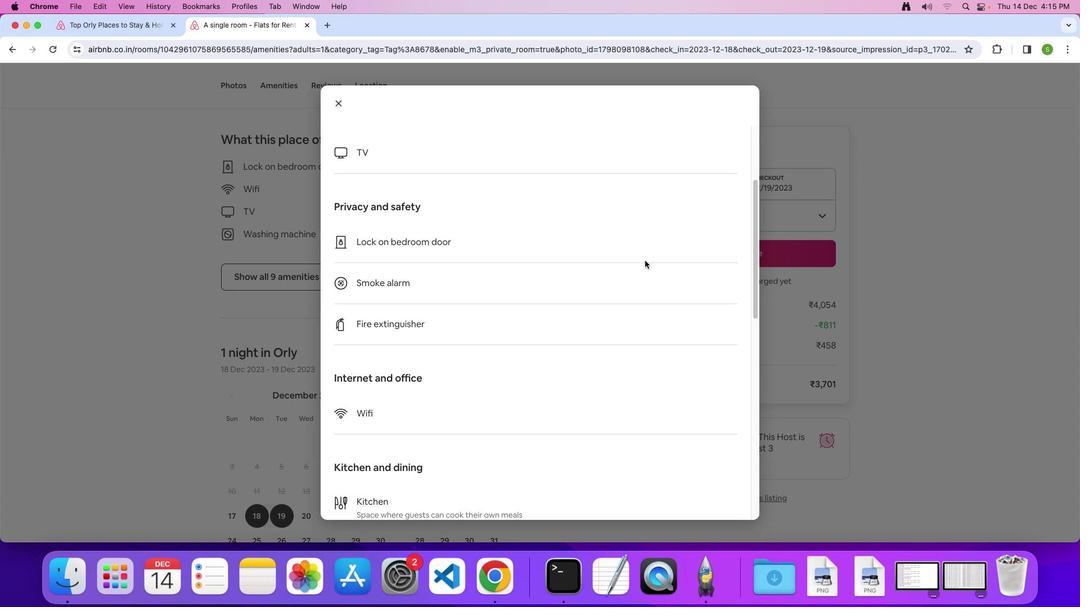 
Action: Mouse scrolled (645, 260) with delta (0, 0)
Screenshot: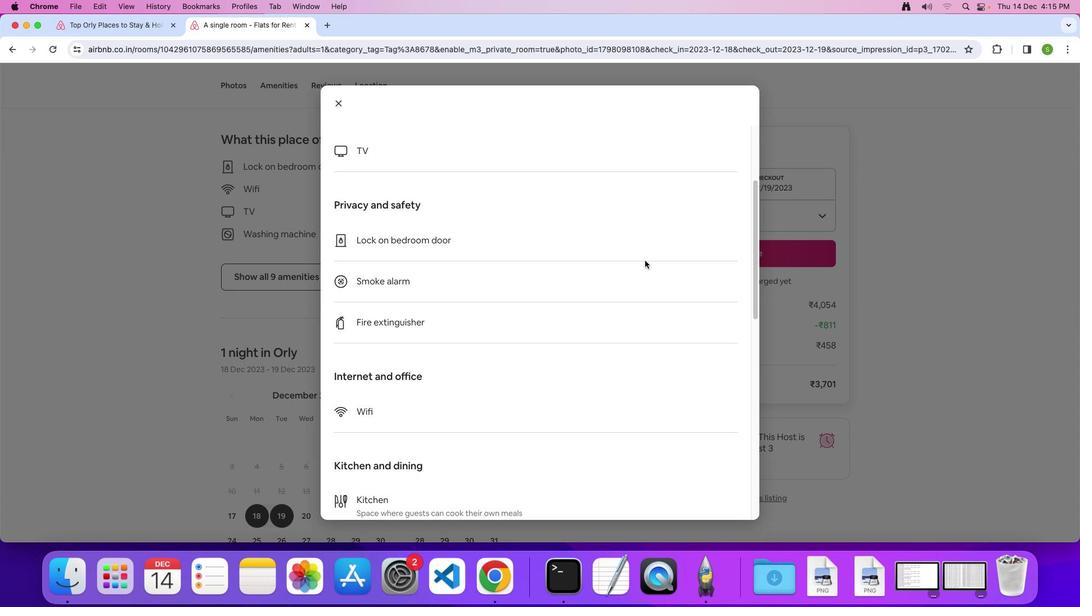 
Action: Mouse scrolled (645, 260) with delta (0, -1)
Screenshot: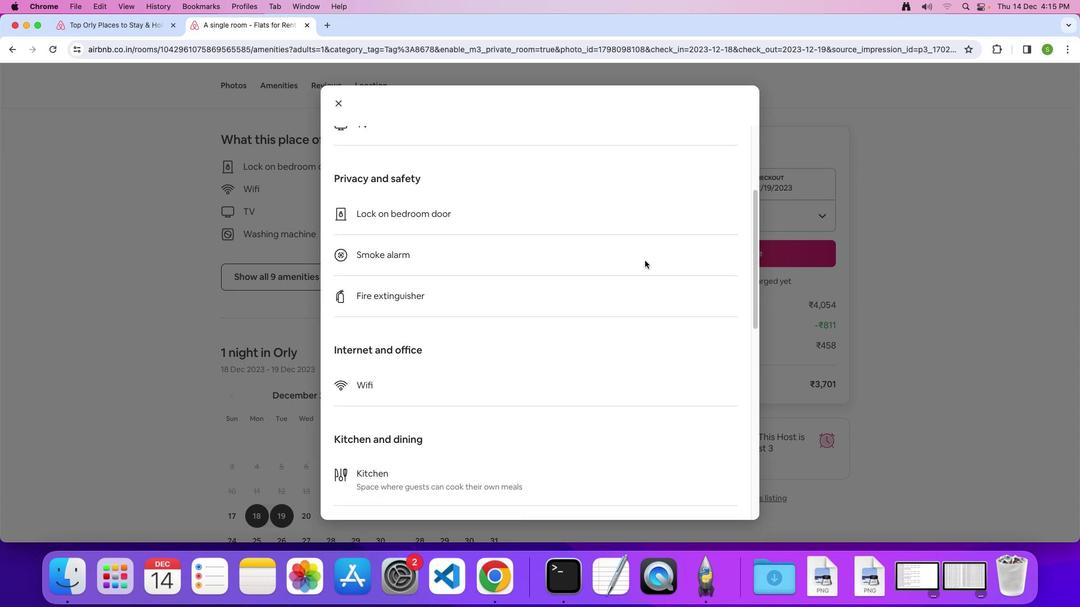 
Action: Mouse moved to (645, 260)
Screenshot: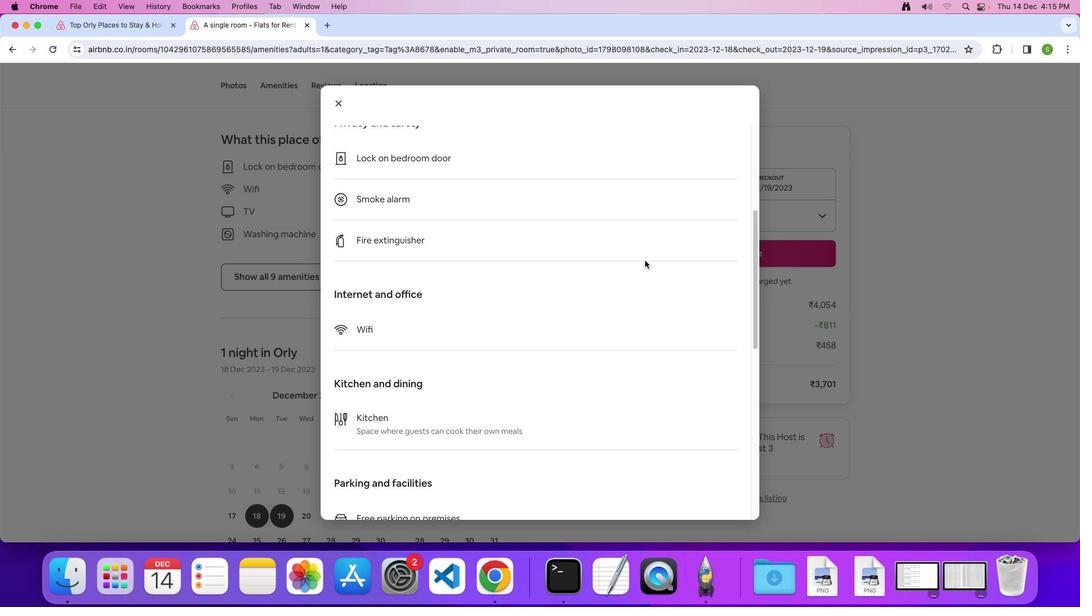 
Action: Mouse scrolled (645, 260) with delta (0, 0)
Screenshot: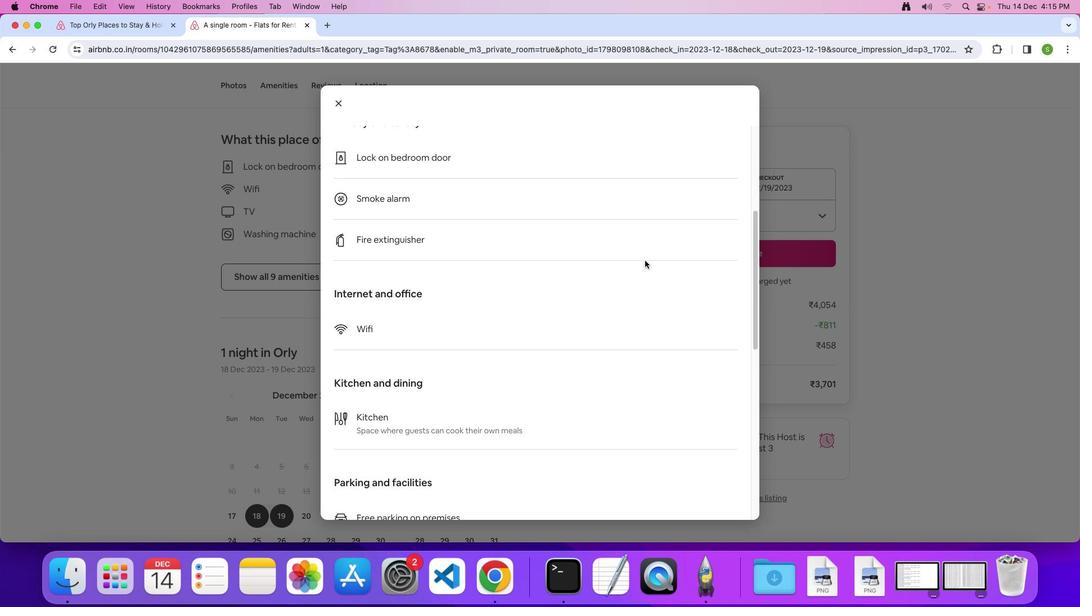 
Action: Mouse scrolled (645, 260) with delta (0, 0)
Screenshot: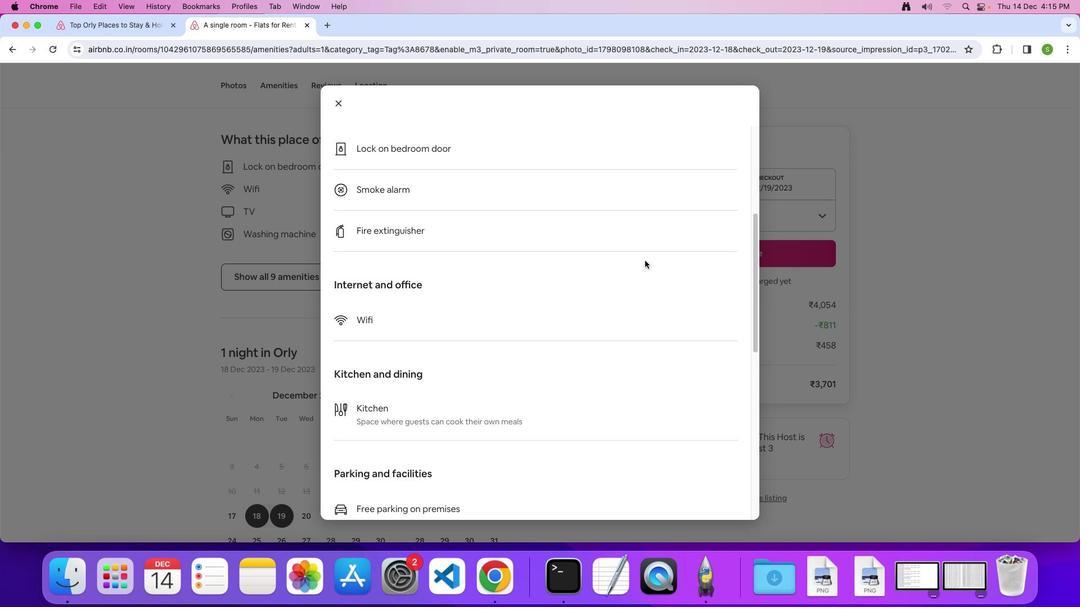 
Action: Mouse scrolled (645, 260) with delta (0, -1)
Screenshot: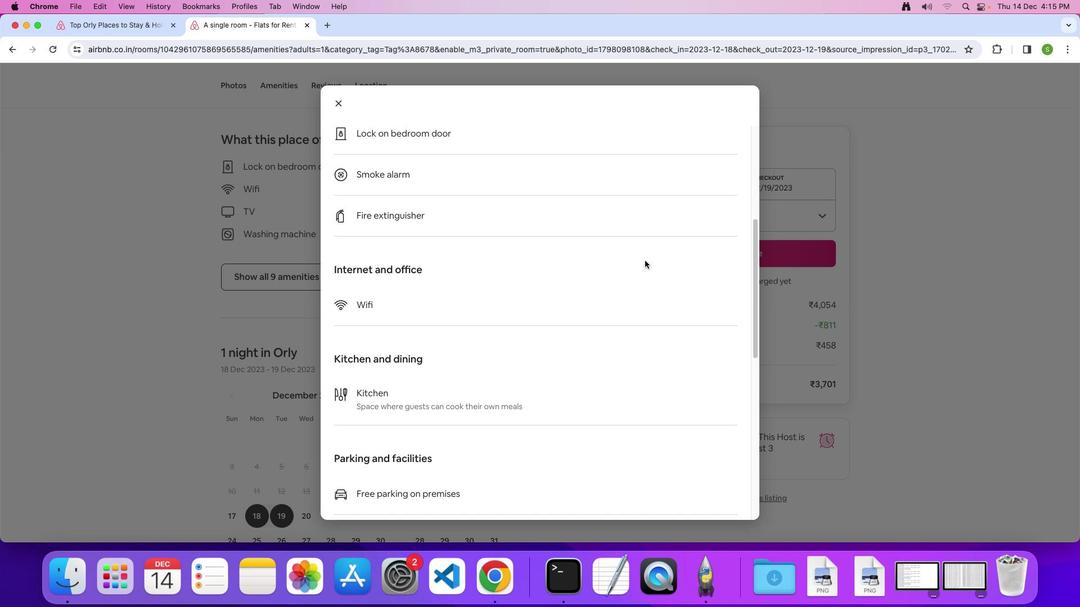 
Action: Mouse scrolled (645, 260) with delta (0, 0)
Screenshot: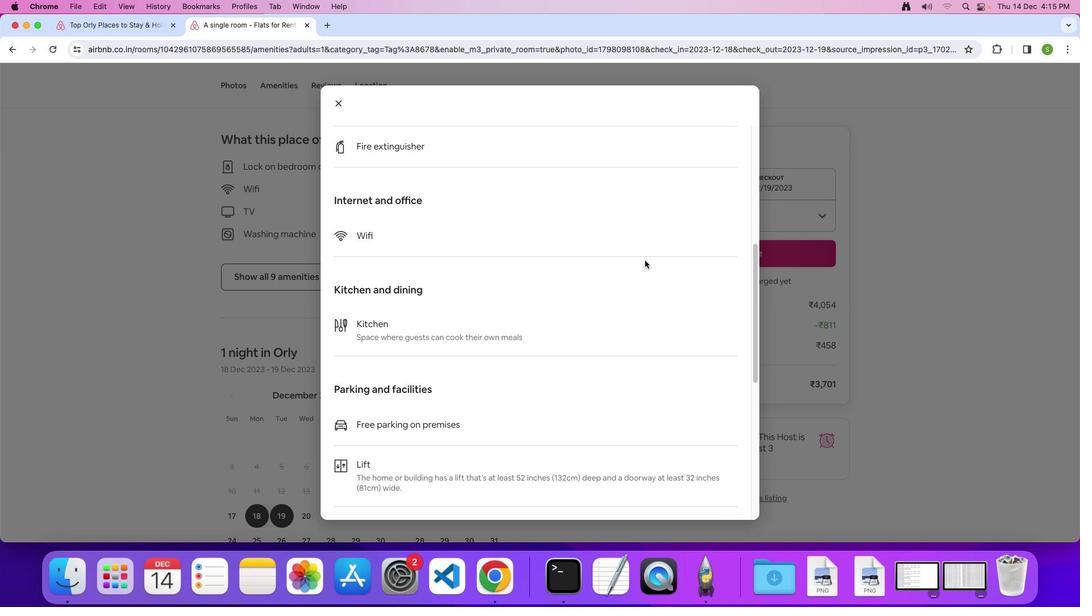 
Action: Mouse scrolled (645, 260) with delta (0, 0)
Screenshot: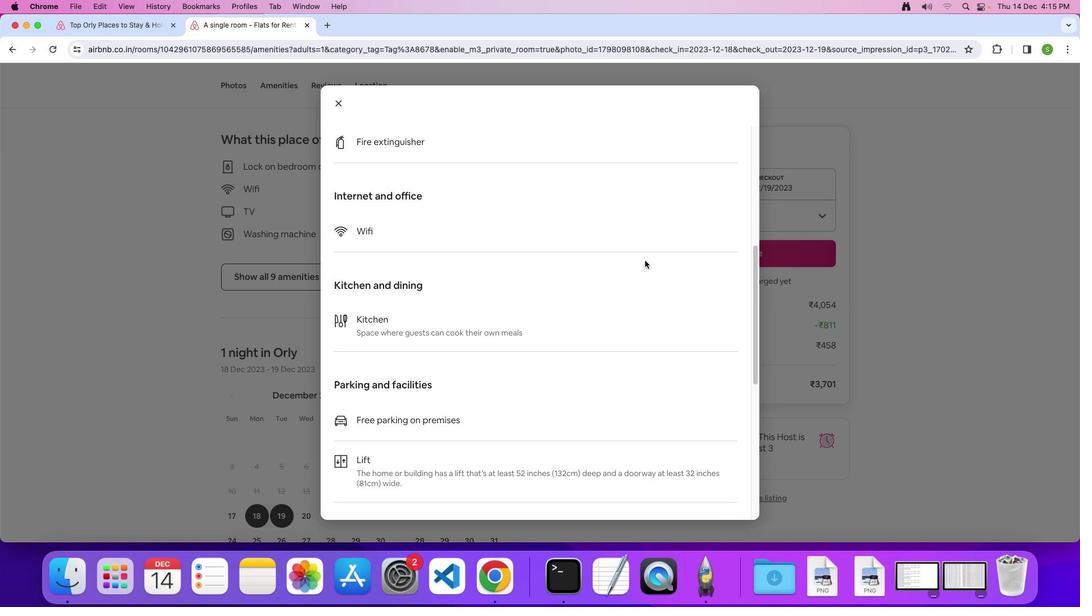 
Action: Mouse scrolled (645, 260) with delta (0, -1)
Screenshot: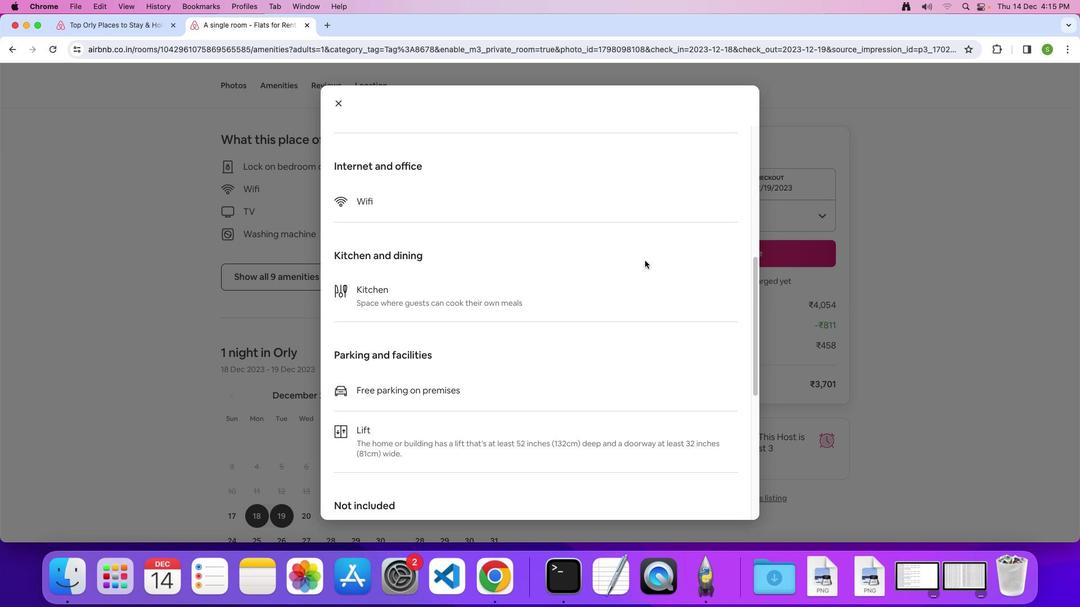 
Action: Mouse scrolled (645, 260) with delta (0, 0)
Screenshot: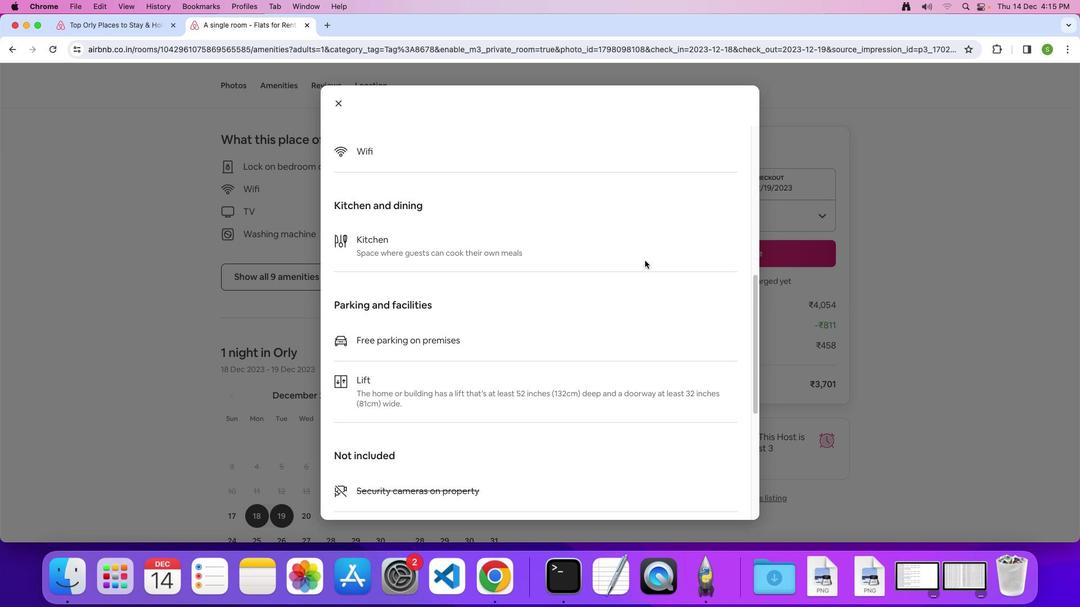 
Action: Mouse scrolled (645, 260) with delta (0, 0)
Screenshot: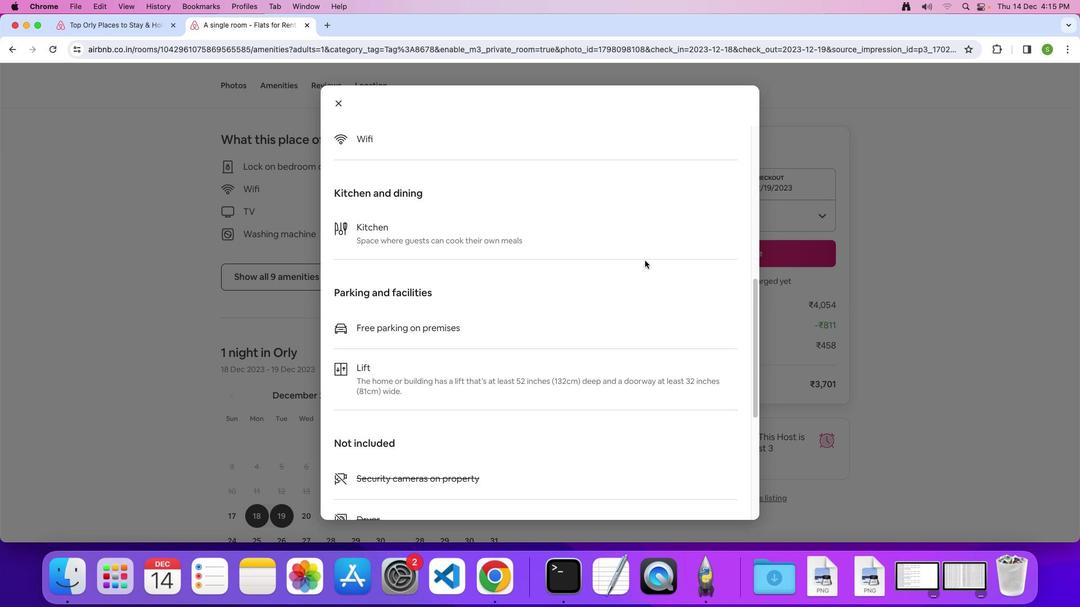 
Action: Mouse scrolled (645, 260) with delta (0, -1)
Screenshot: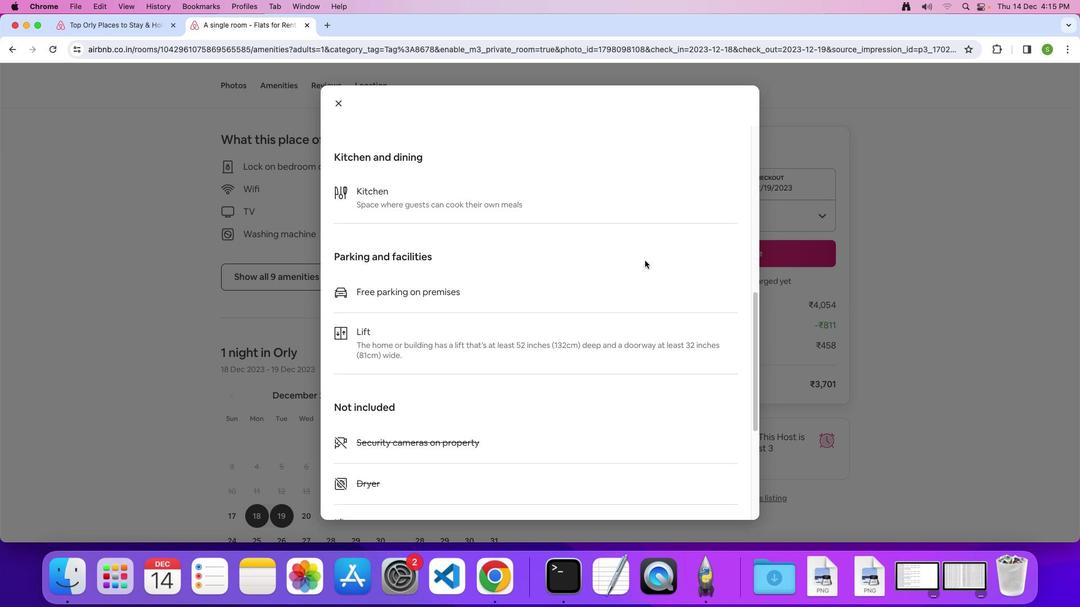 
Action: Mouse scrolled (645, 260) with delta (0, 0)
Screenshot: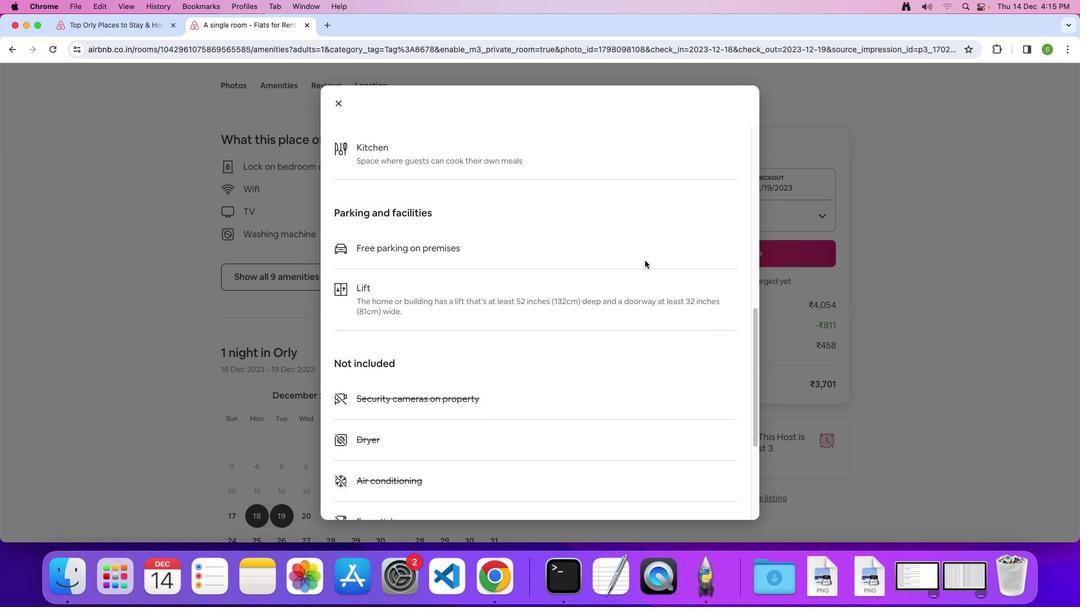 
Action: Mouse scrolled (645, 260) with delta (0, 0)
Screenshot: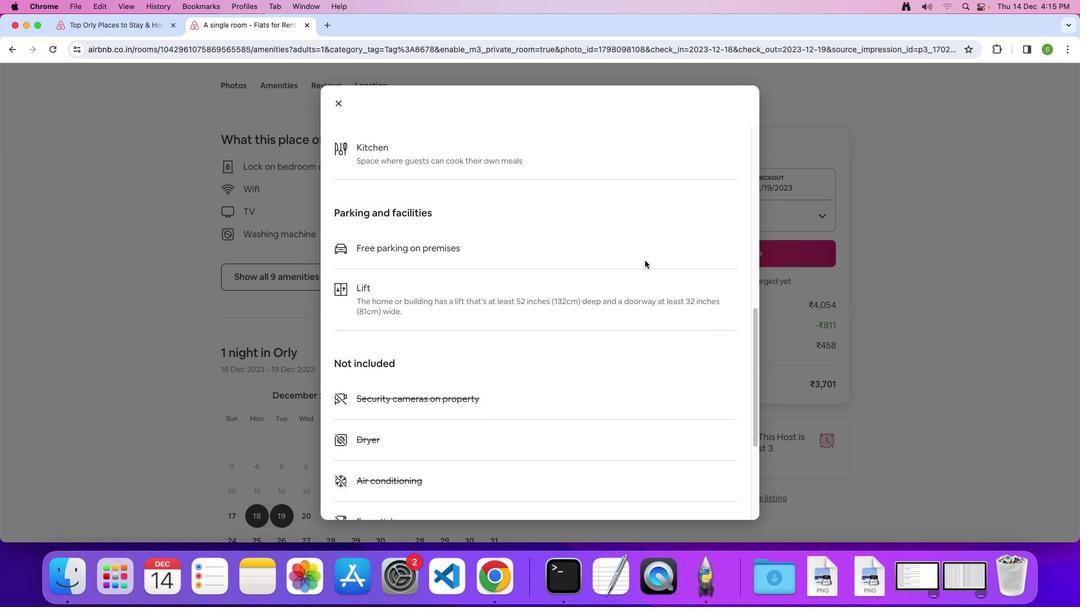 
Action: Mouse scrolled (645, 260) with delta (0, -1)
Screenshot: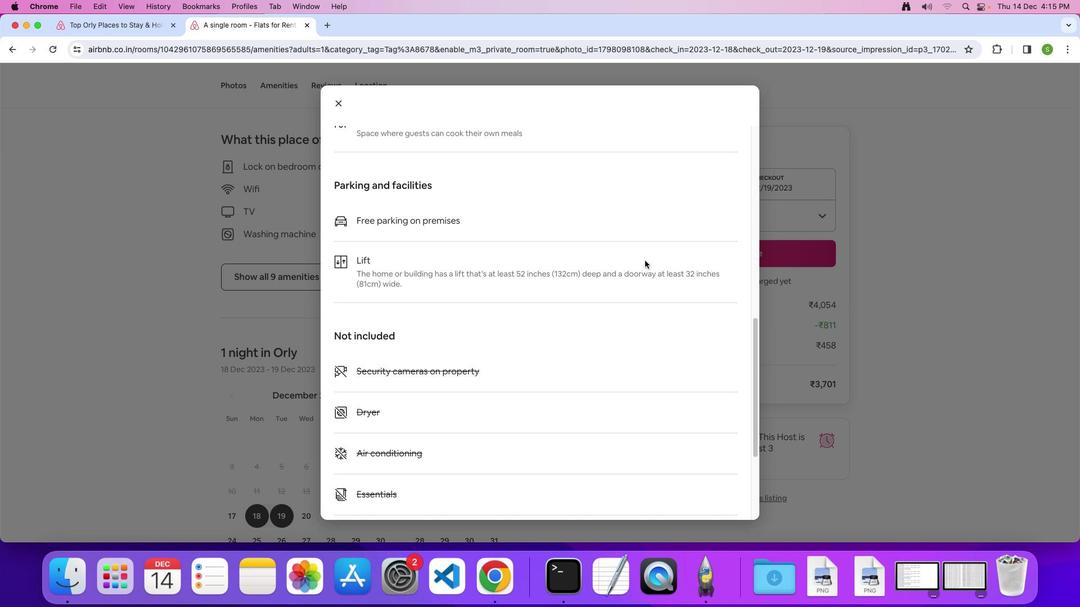 
Action: Mouse scrolled (645, 260) with delta (0, 0)
Screenshot: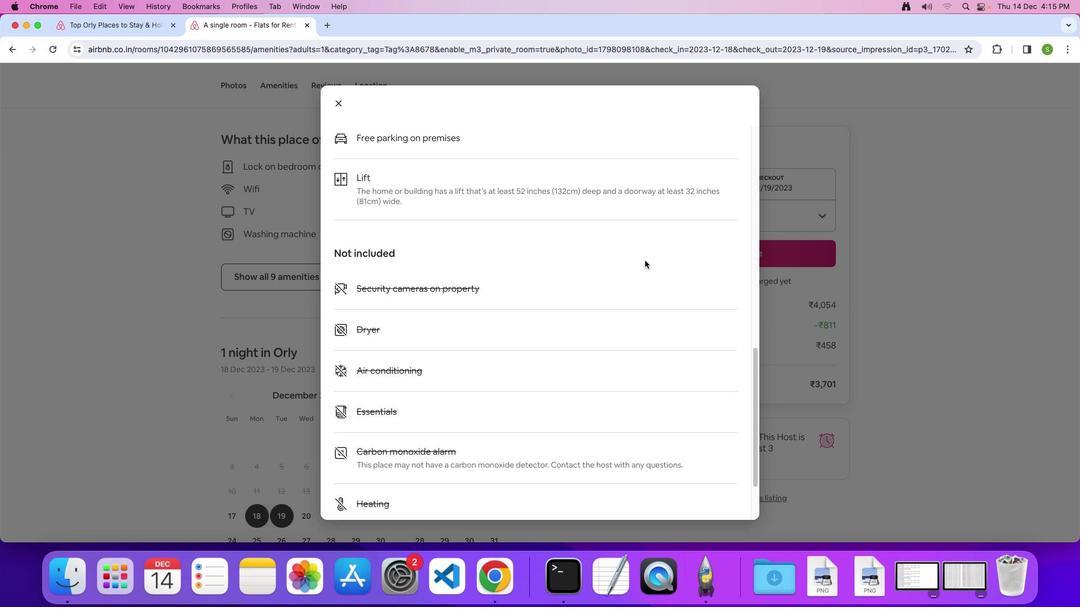 
Action: Mouse scrolled (645, 260) with delta (0, 0)
Screenshot: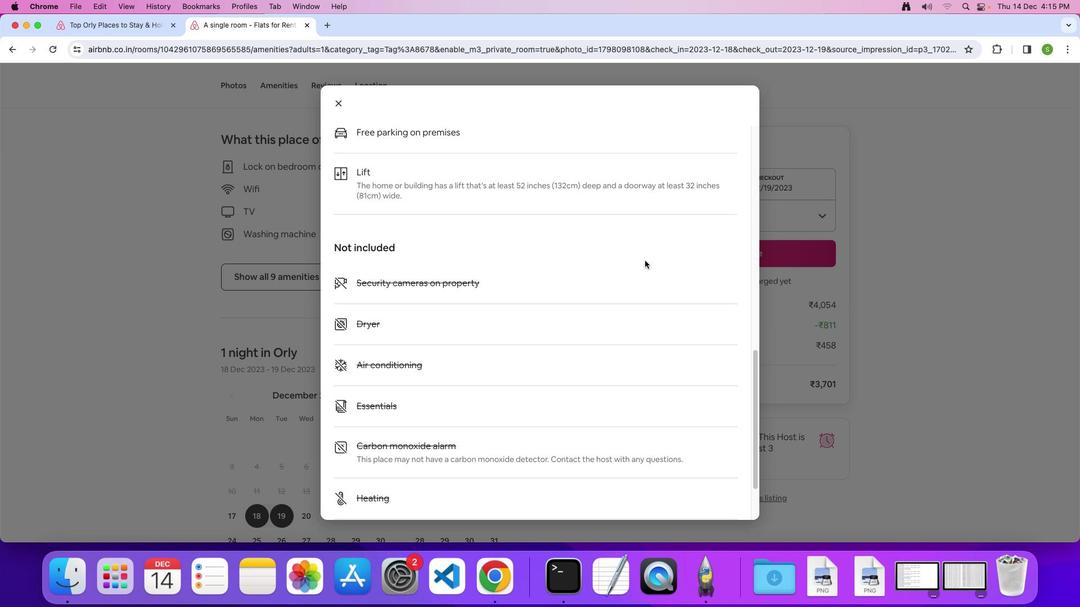 
Action: Mouse scrolled (645, 260) with delta (0, -1)
Screenshot: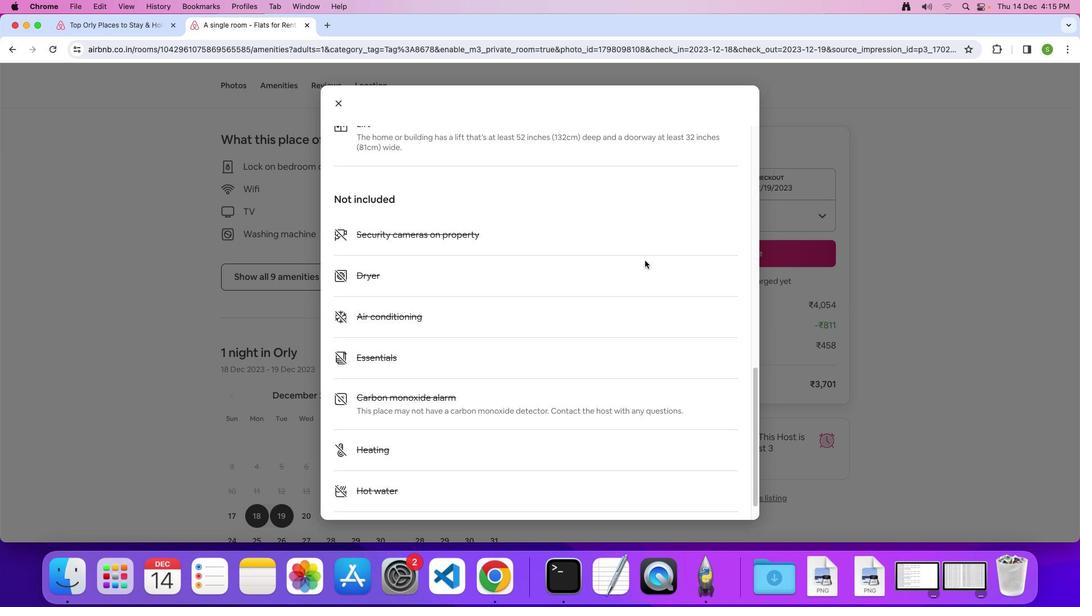 
Action: Mouse moved to (644, 256)
Screenshot: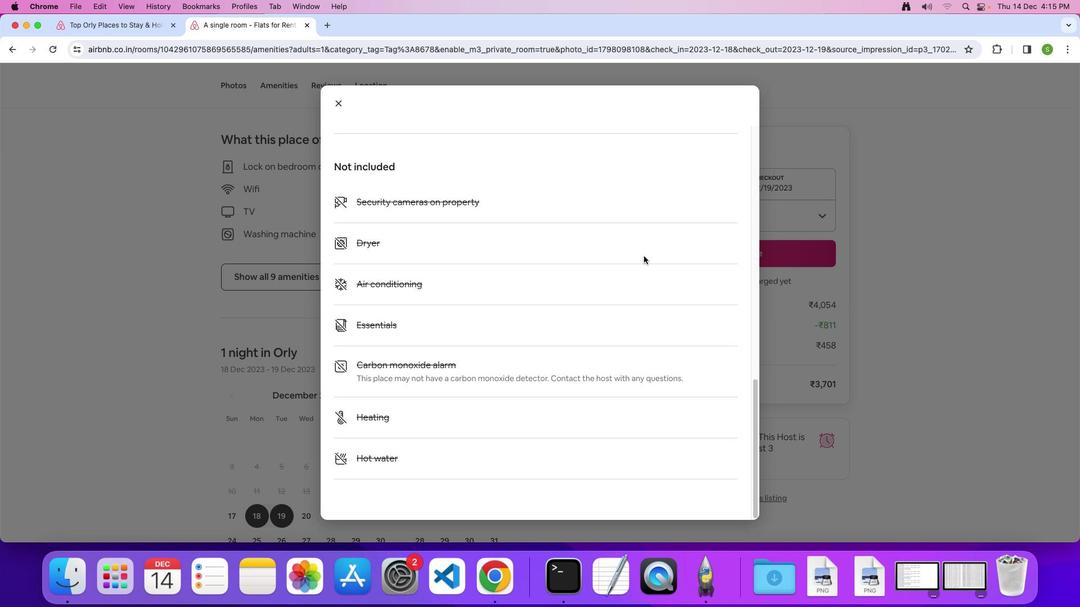 
Action: Mouse scrolled (644, 256) with delta (0, 0)
Screenshot: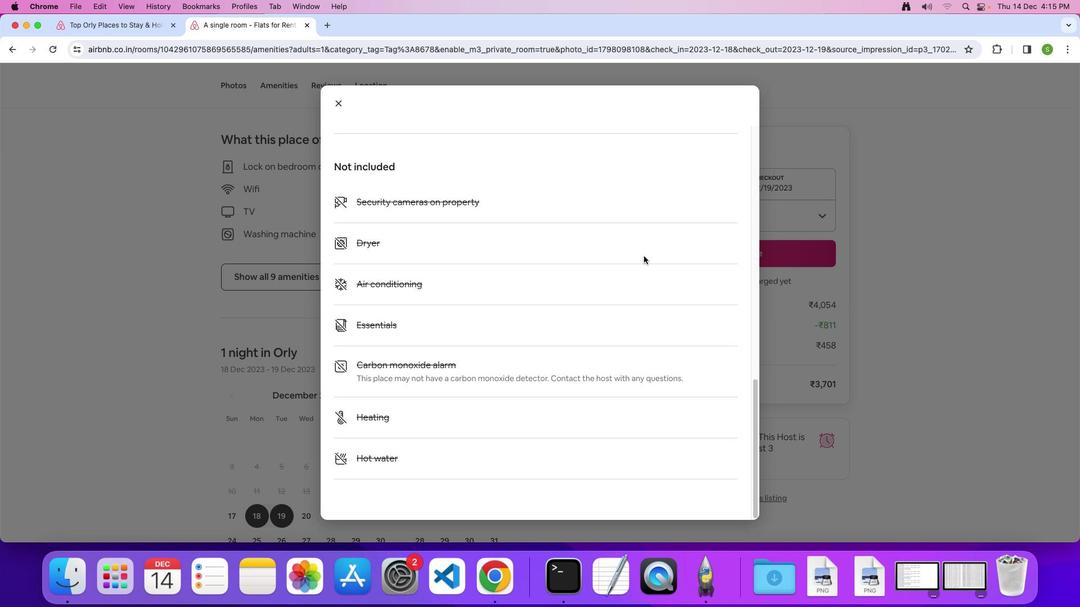 
Action: Mouse scrolled (644, 256) with delta (0, 0)
Screenshot: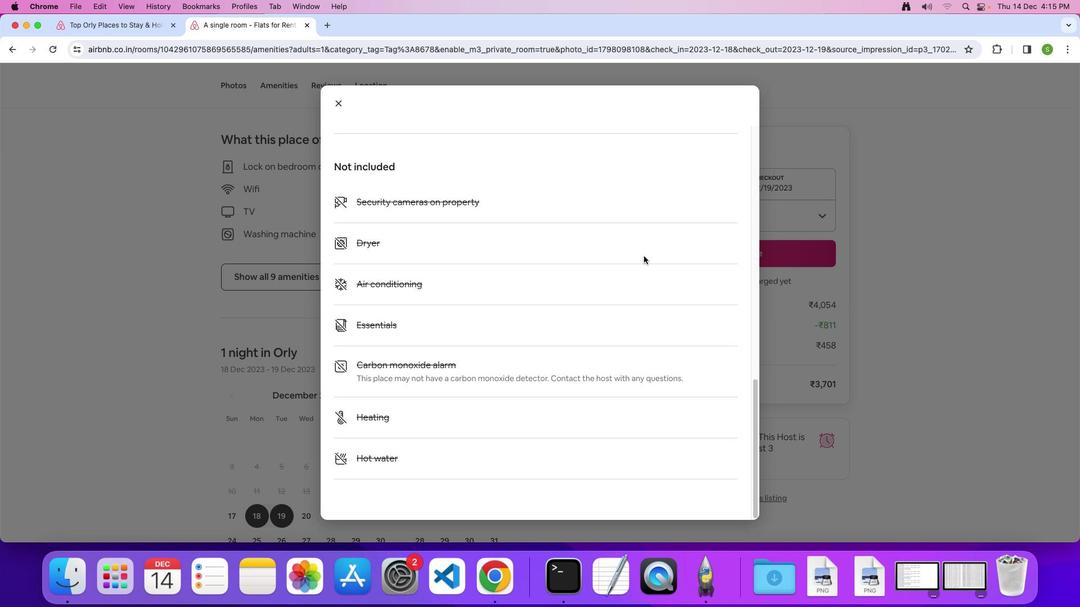 
Action: Mouse scrolled (644, 256) with delta (0, -1)
Screenshot: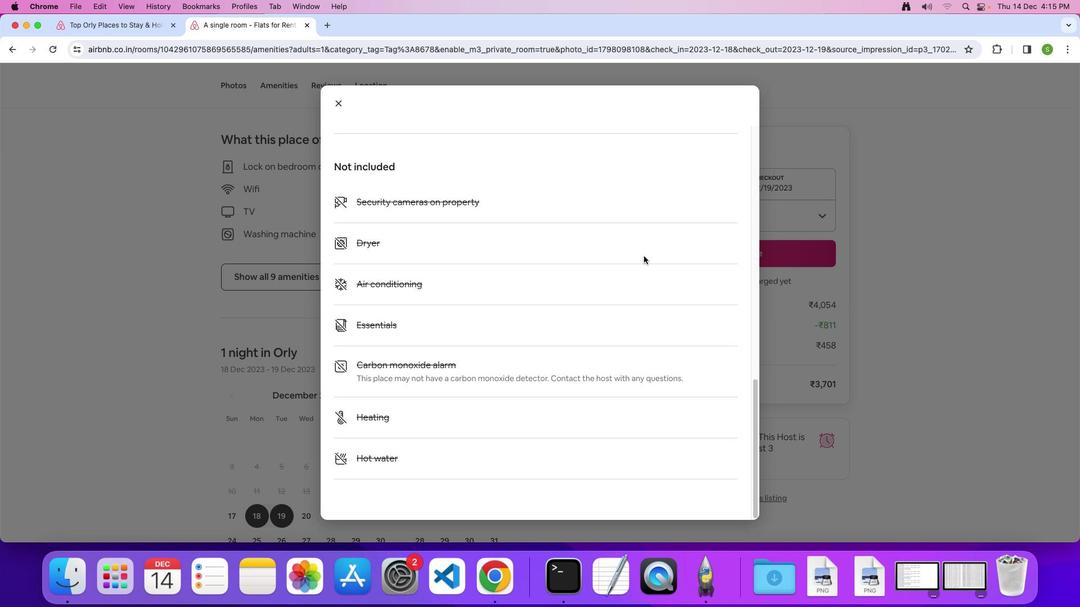 
Action: Mouse moved to (331, 100)
Screenshot: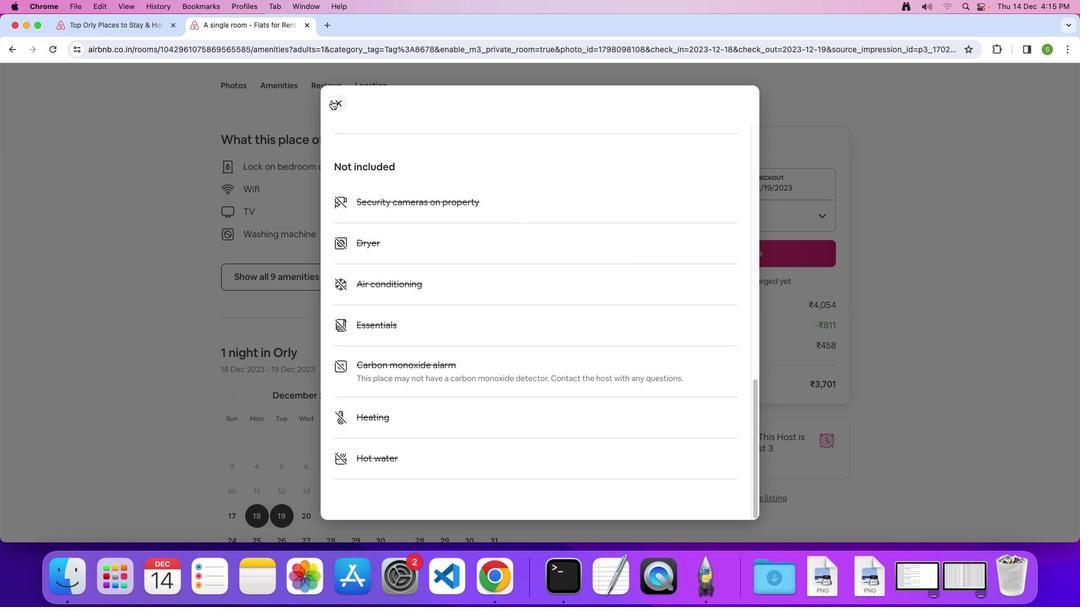 
Action: Mouse pressed left at (331, 100)
Screenshot: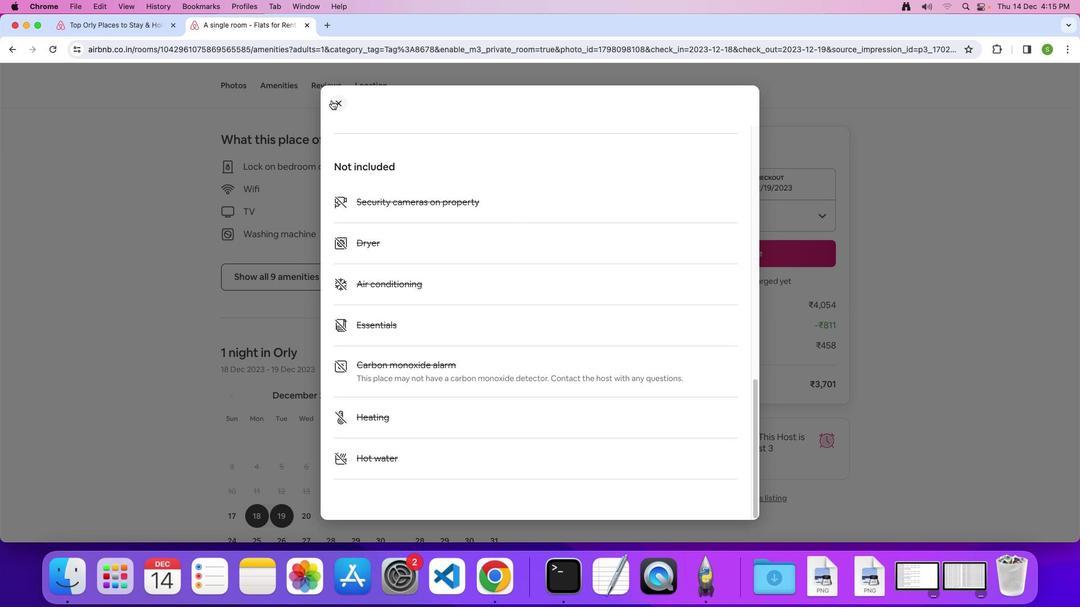 
Action: Mouse moved to (473, 334)
Screenshot: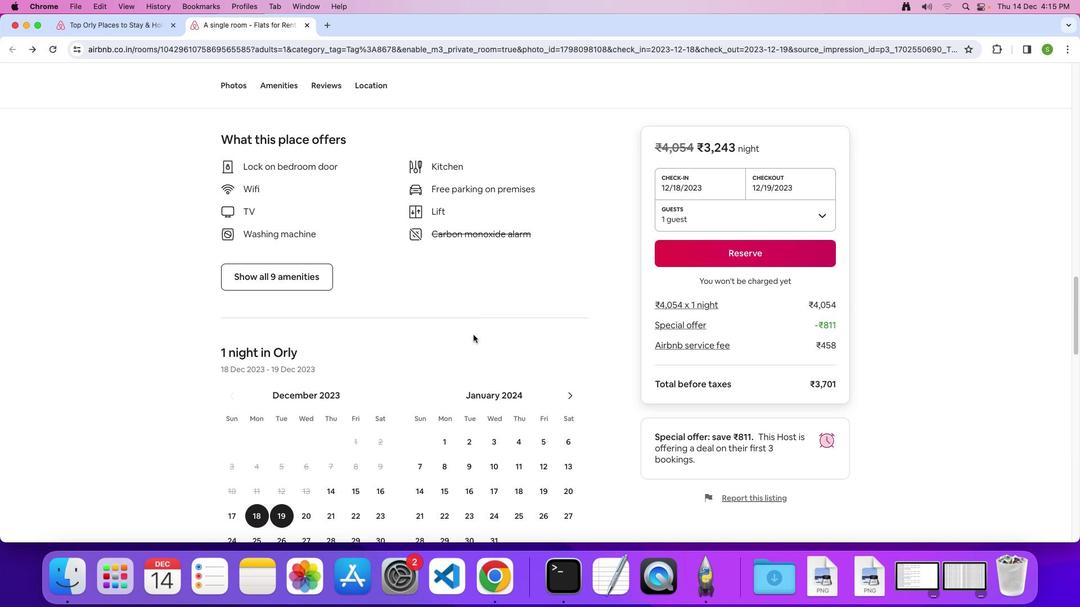 
Action: Mouse scrolled (473, 334) with delta (0, 0)
Screenshot: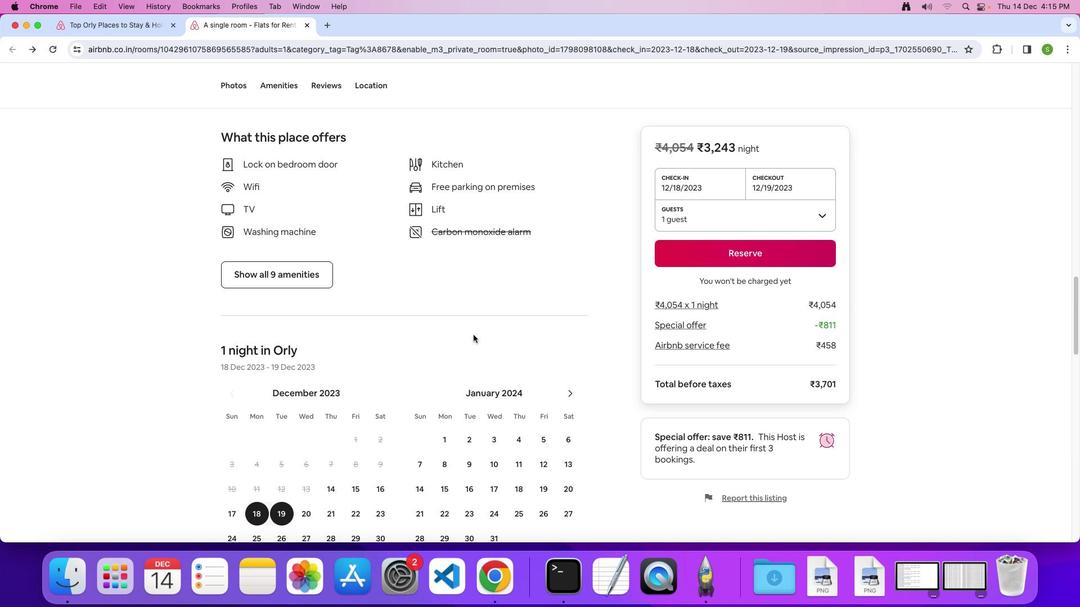 
Action: Mouse scrolled (473, 334) with delta (0, 0)
Screenshot: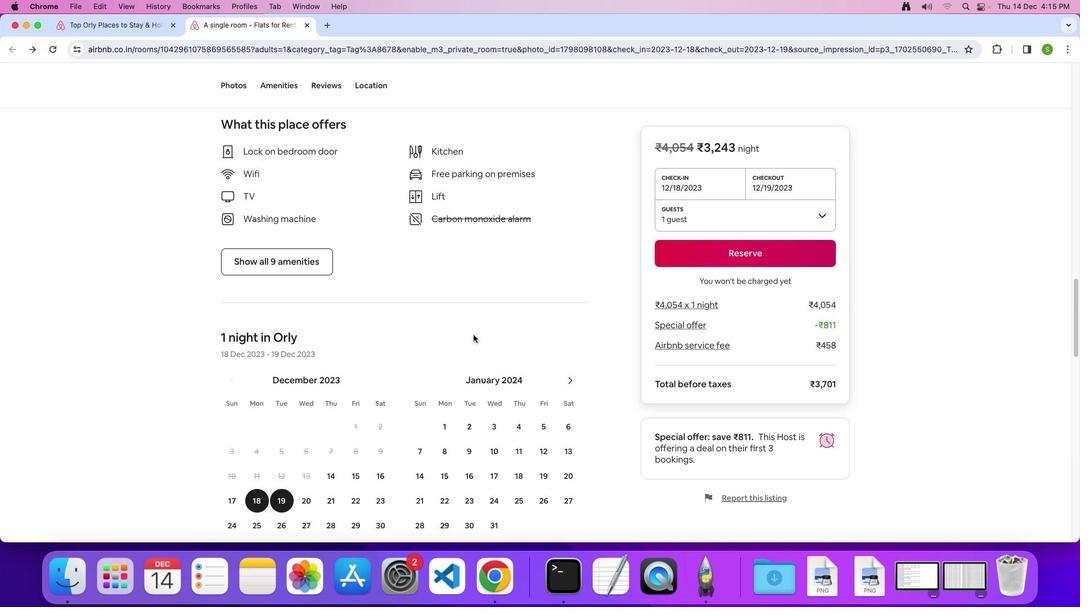 
Action: Mouse scrolled (473, 334) with delta (0, -1)
Screenshot: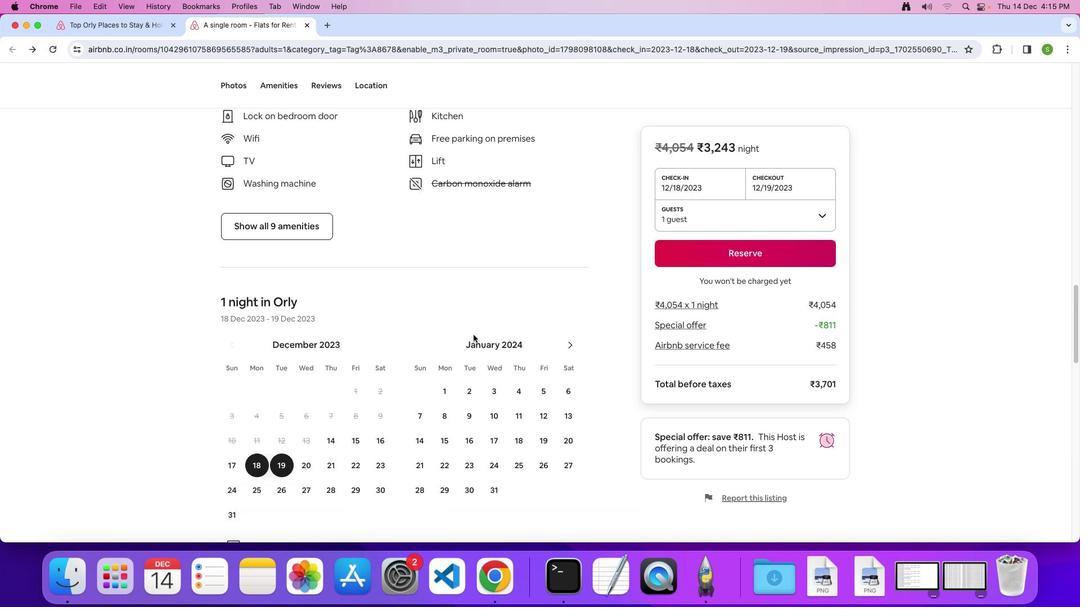 
Action: Mouse moved to (473, 334)
Screenshot: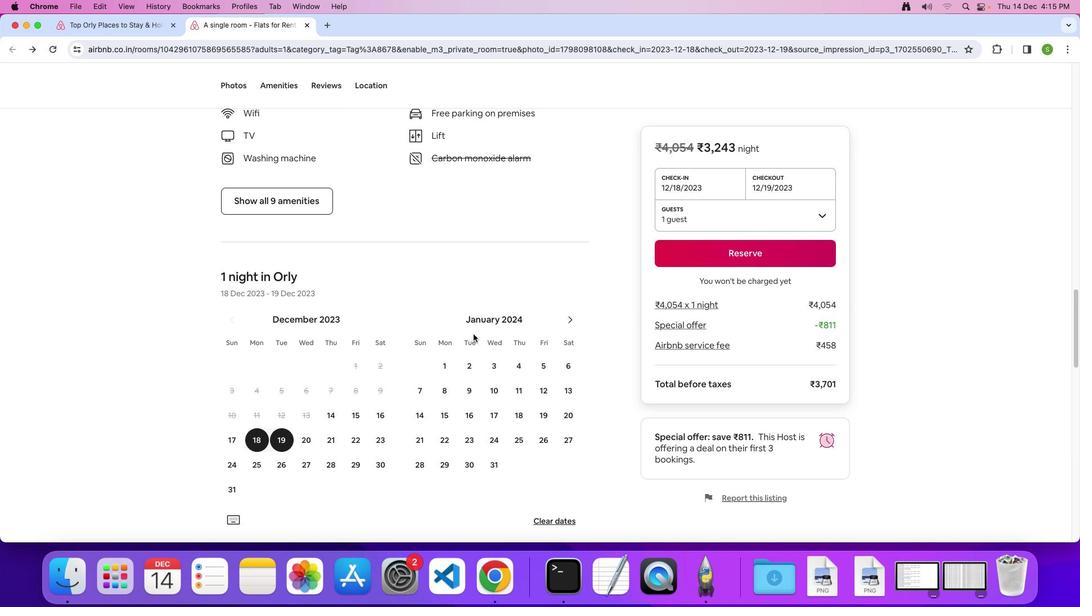 
Action: Mouse scrolled (473, 334) with delta (0, 0)
Screenshot: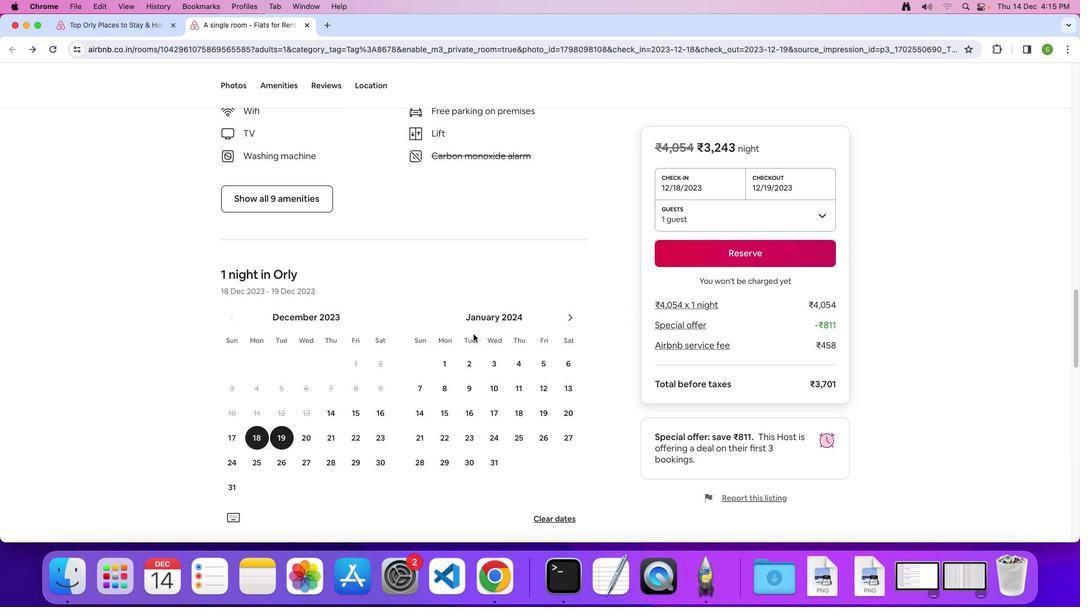 
Action: Mouse scrolled (473, 334) with delta (0, 0)
Screenshot: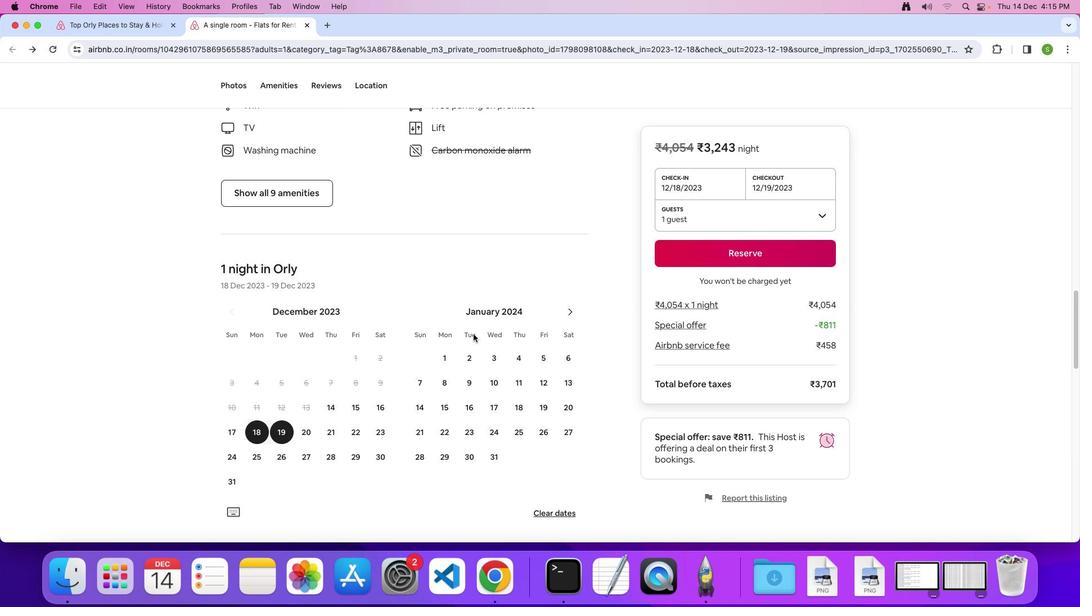 
Action: Mouse scrolled (473, 334) with delta (0, -1)
Screenshot: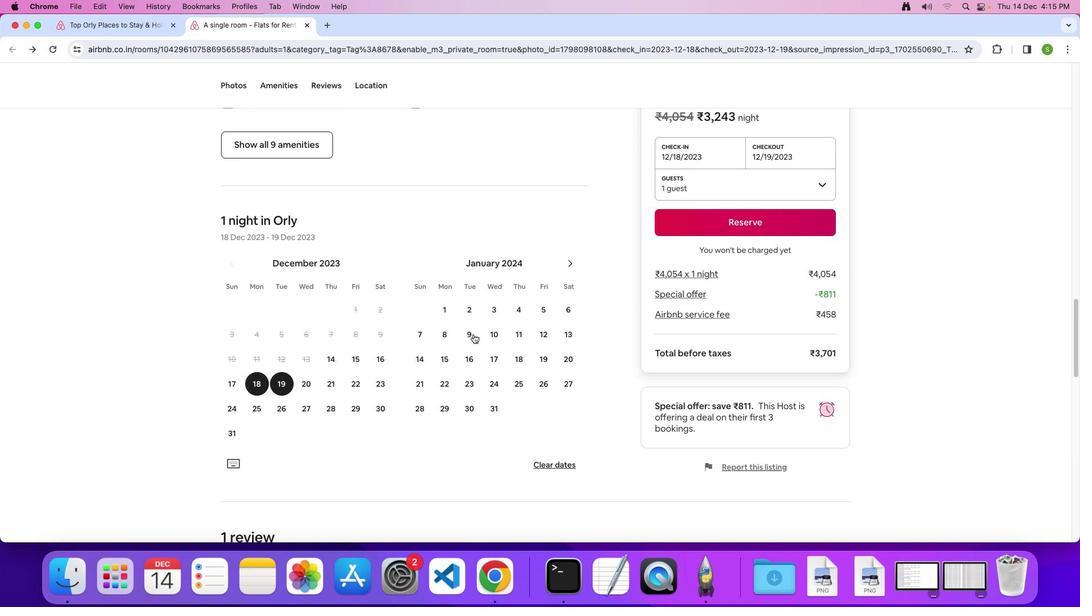 
Action: Mouse scrolled (473, 334) with delta (0, 0)
Screenshot: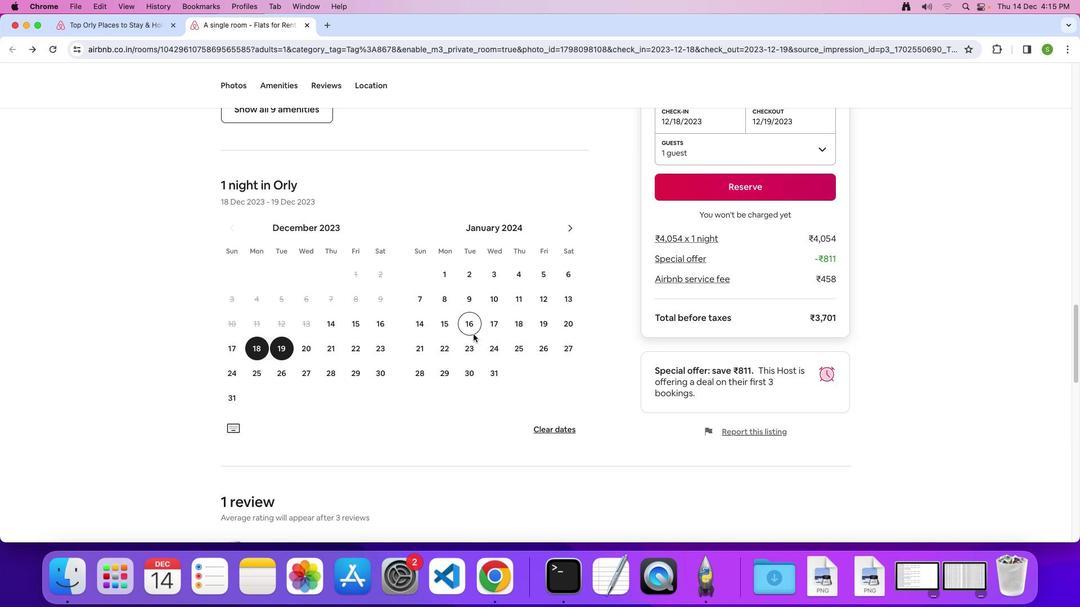 
Action: Mouse scrolled (473, 334) with delta (0, 0)
Screenshot: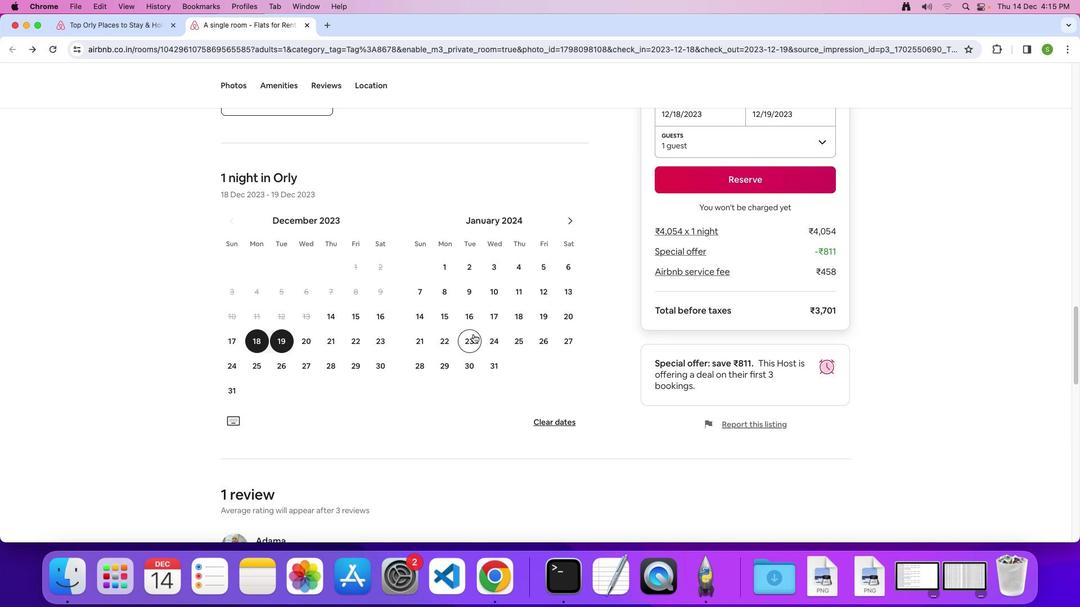 
Action: Mouse scrolled (473, 334) with delta (0, -1)
Screenshot: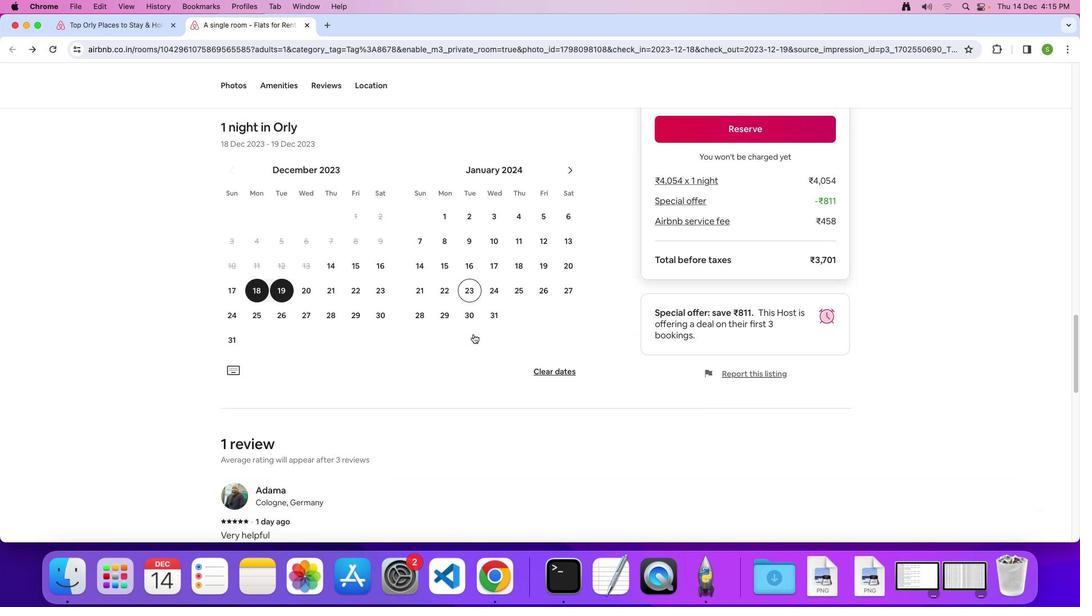 
Action: Mouse scrolled (473, 334) with delta (0, 0)
Screenshot: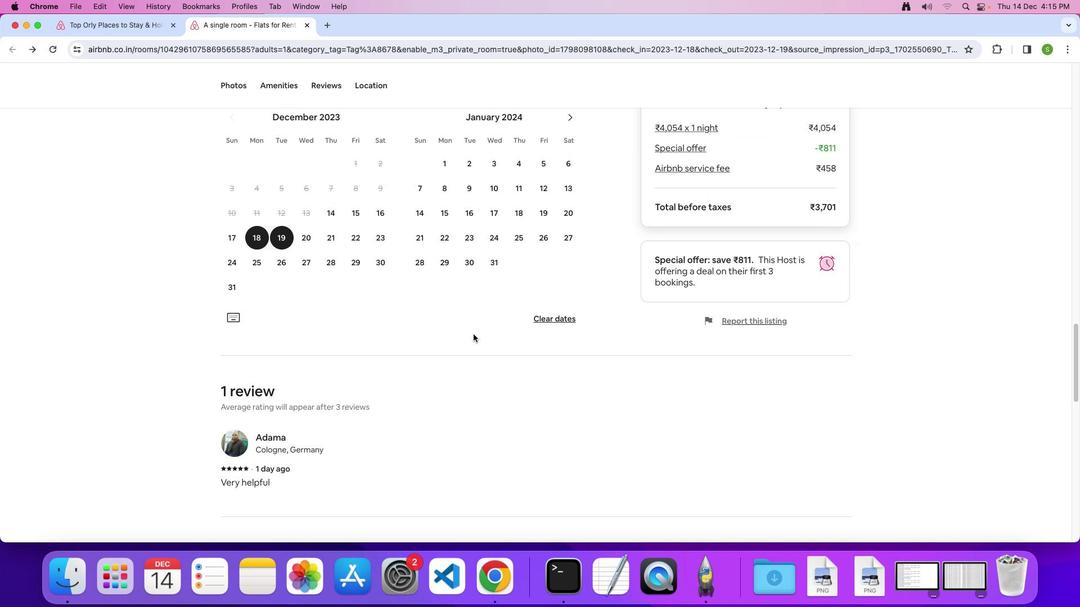 
Action: Mouse scrolled (473, 334) with delta (0, 0)
Screenshot: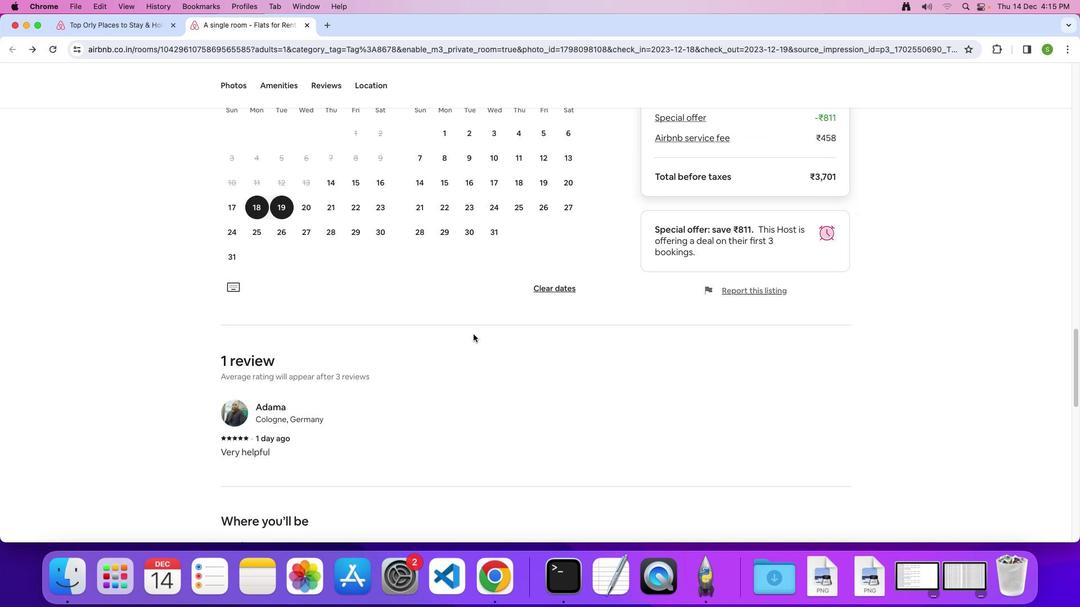 
Action: Mouse scrolled (473, 334) with delta (0, -2)
Screenshot: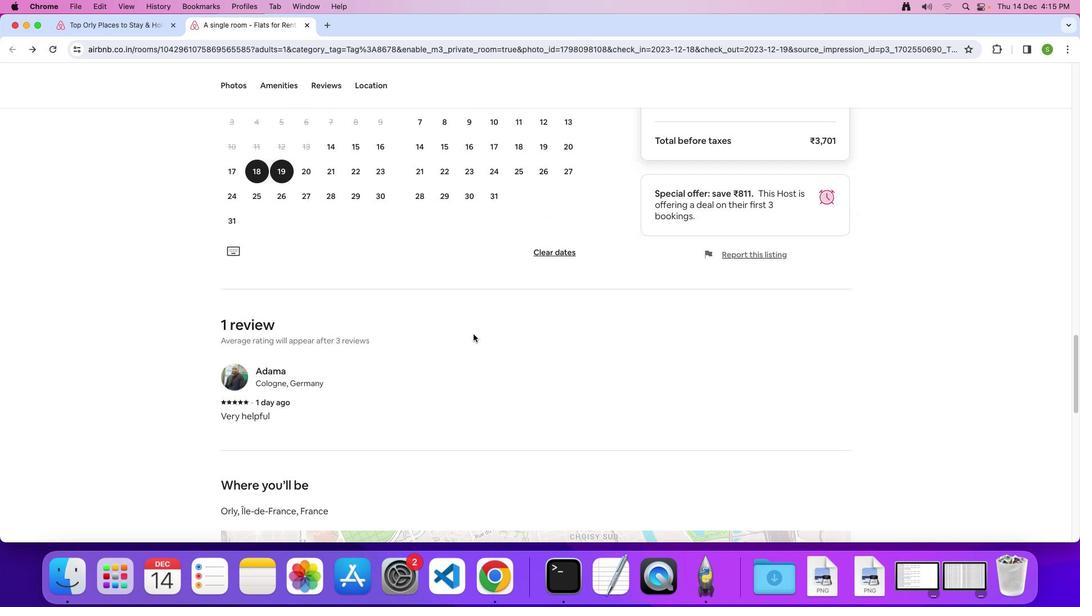 
Action: Mouse scrolled (473, 334) with delta (0, 0)
Screenshot: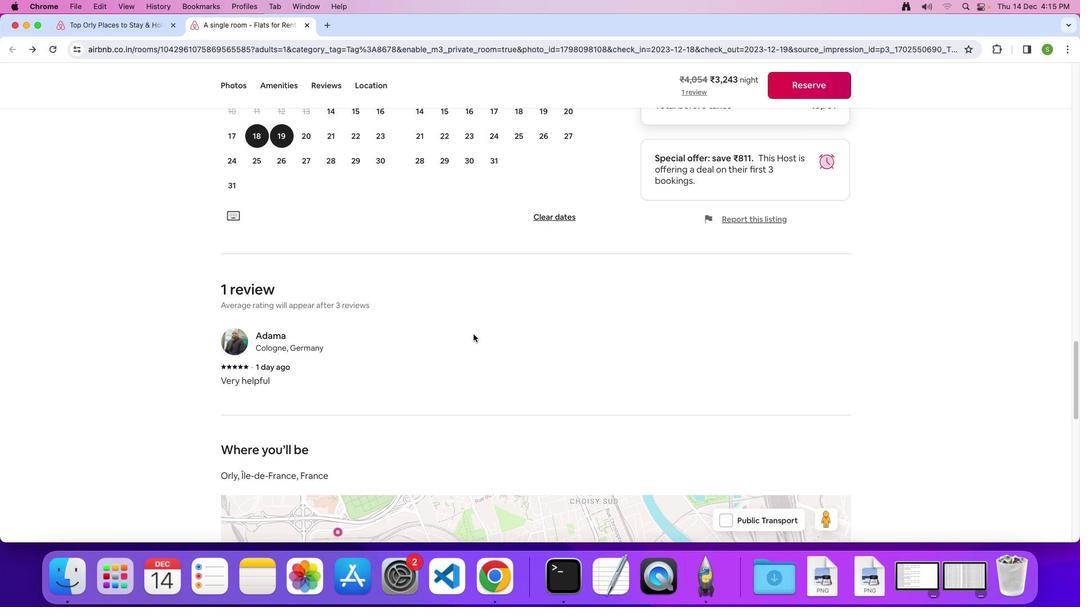 
Action: Mouse scrolled (473, 334) with delta (0, 0)
Screenshot: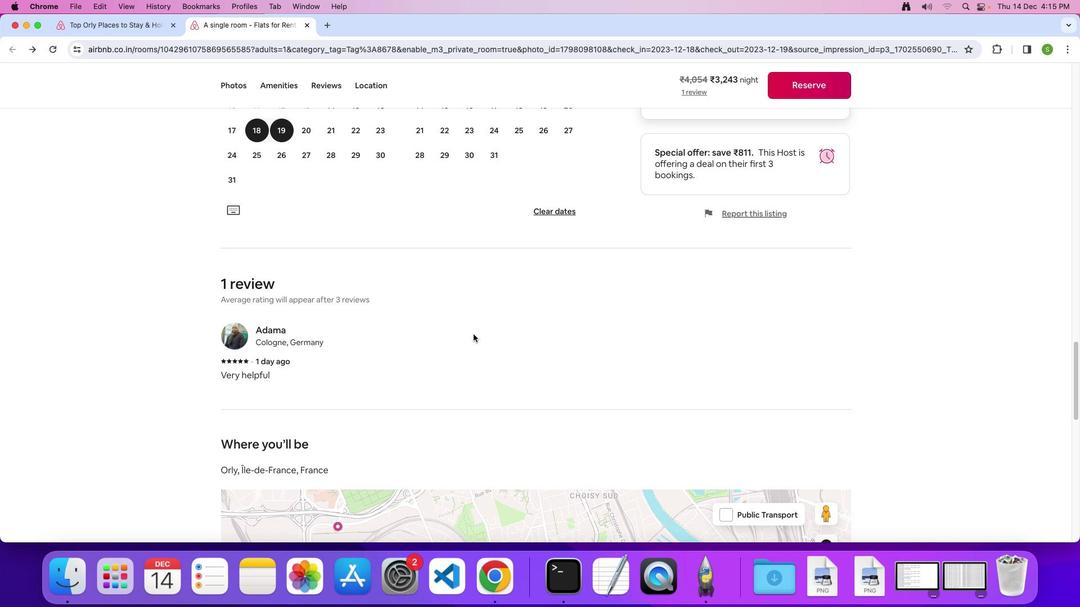 
Action: Mouse scrolled (473, 334) with delta (0, 0)
Screenshot: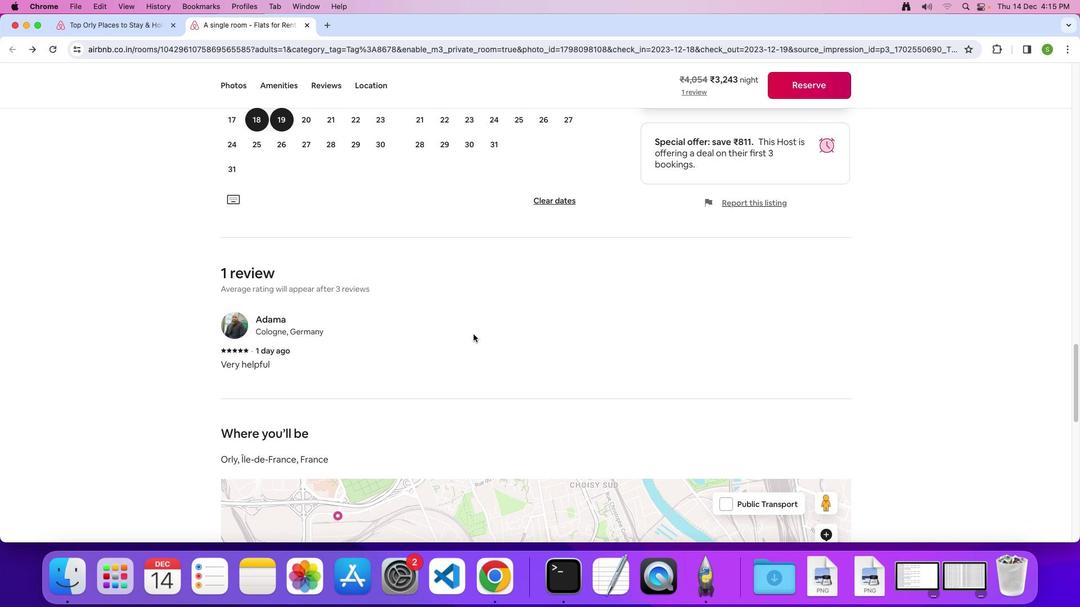 
Action: Mouse scrolled (473, 334) with delta (0, 0)
Screenshot: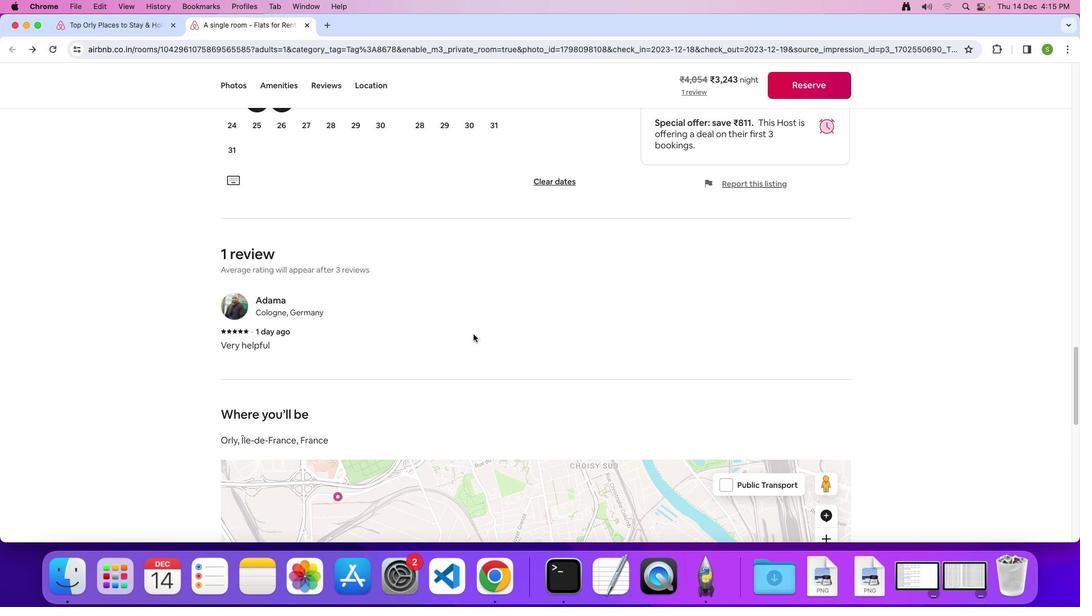 
Action: Mouse scrolled (473, 334) with delta (0, 0)
Screenshot: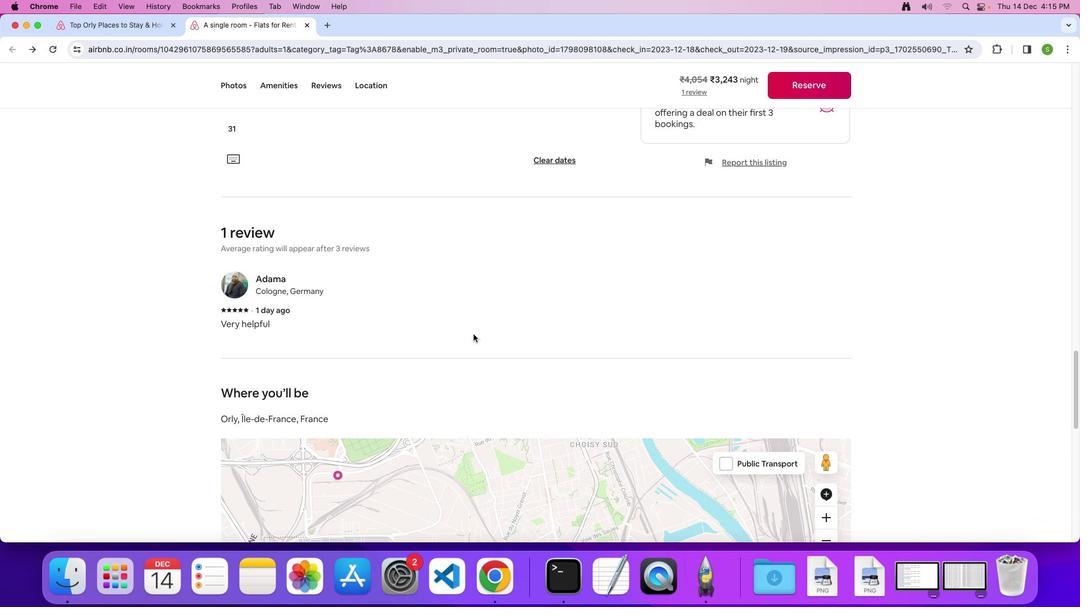 
Action: Mouse scrolled (473, 334) with delta (0, -1)
Screenshot: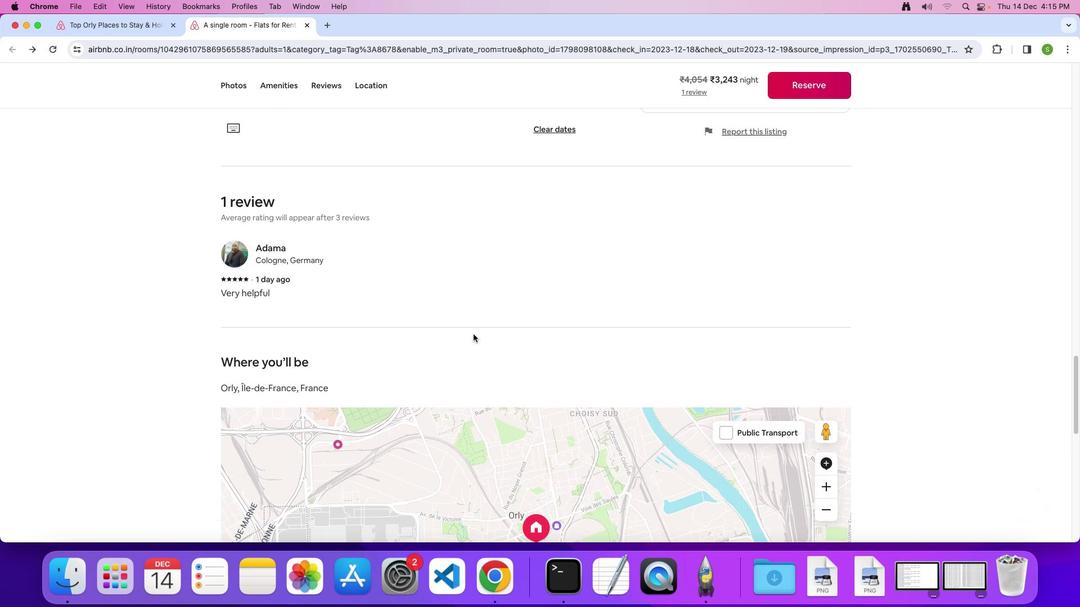 
Action: Mouse scrolled (473, 334) with delta (0, 0)
Screenshot: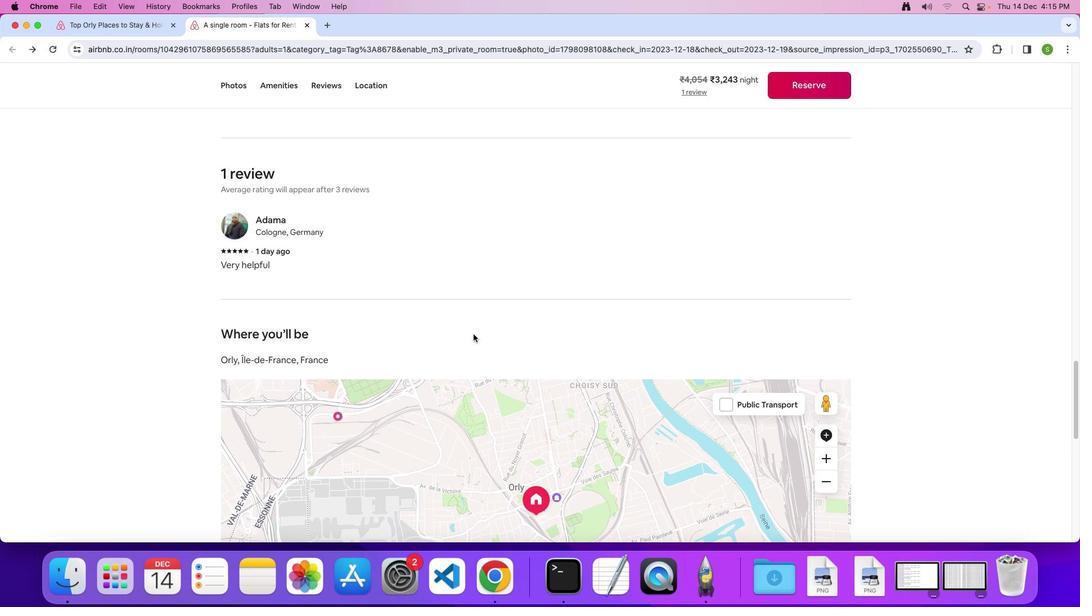 
Action: Mouse scrolled (473, 334) with delta (0, 0)
Screenshot: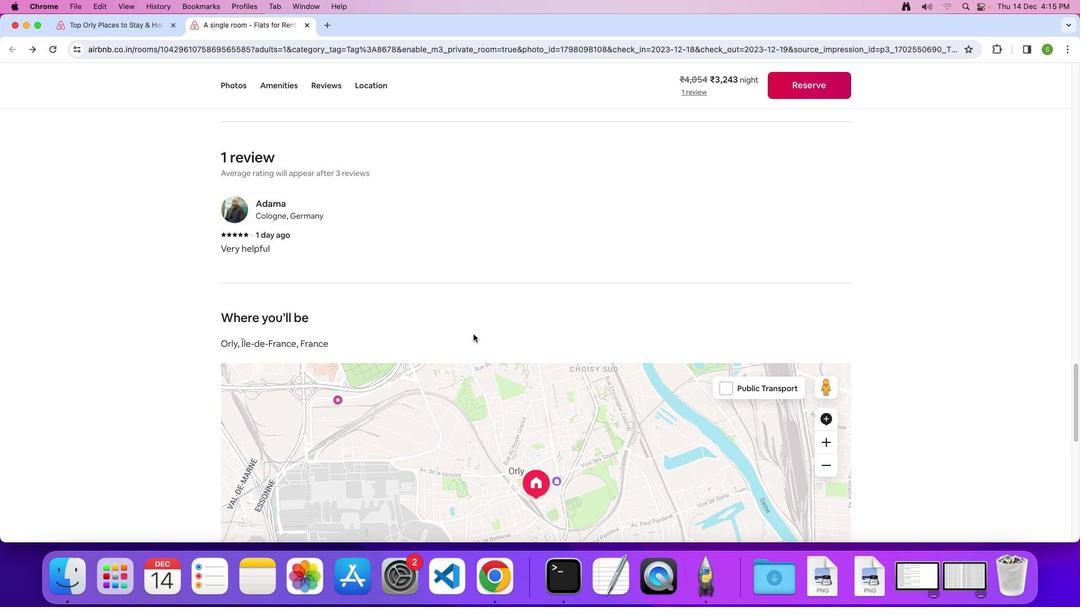 
Action: Mouse scrolled (473, 334) with delta (0, -1)
Screenshot: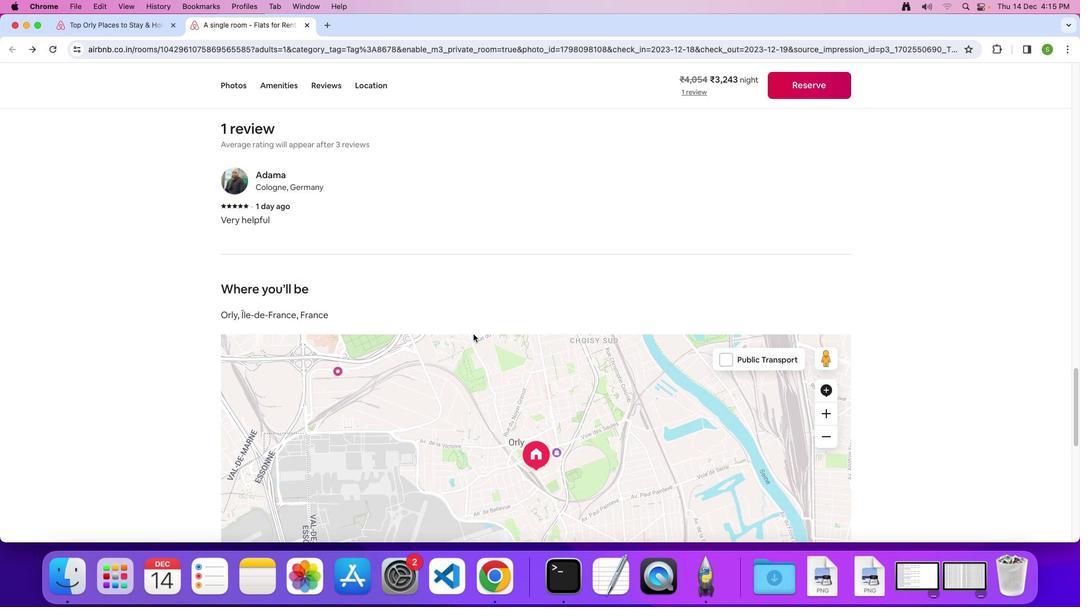 
Action: Mouse scrolled (473, 334) with delta (0, 0)
Screenshot: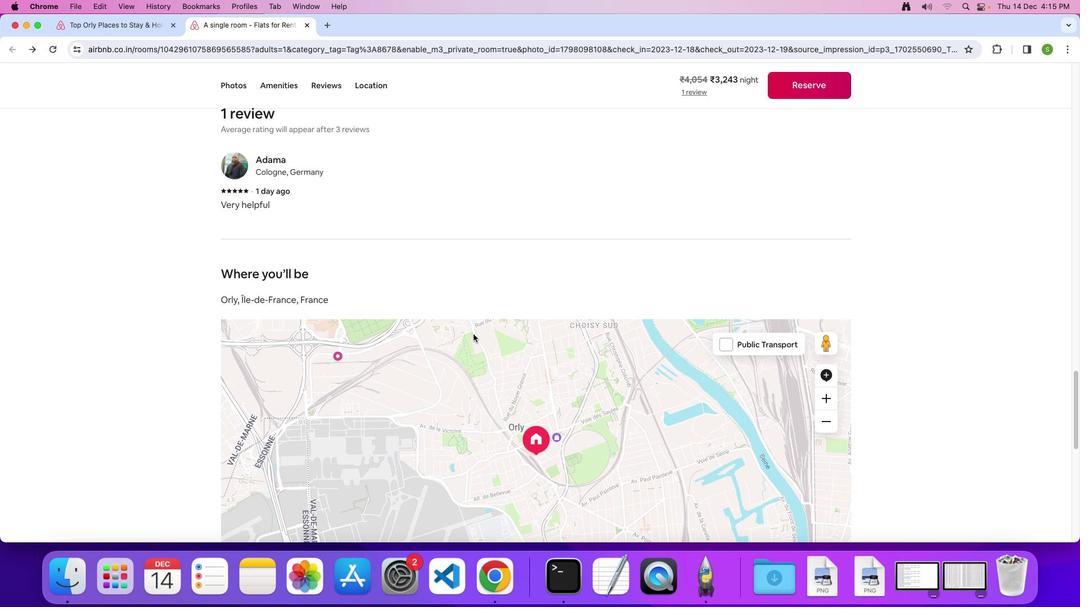 
Action: Mouse scrolled (473, 334) with delta (0, 0)
Screenshot: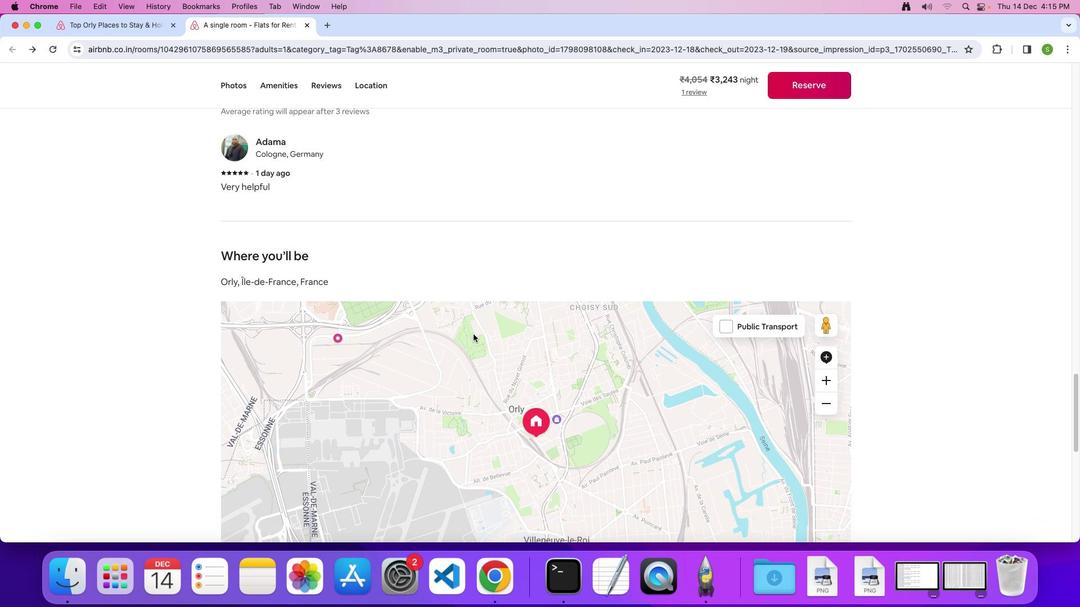 
Action: Mouse scrolled (473, 334) with delta (0, -1)
Screenshot: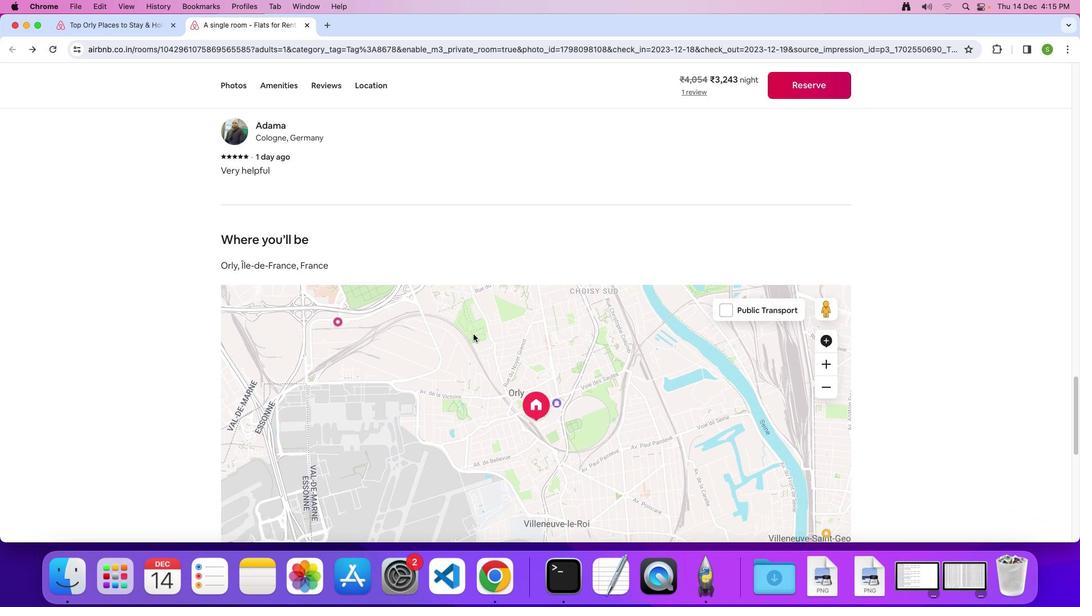 
Action: Mouse scrolled (473, 334) with delta (0, -1)
Screenshot: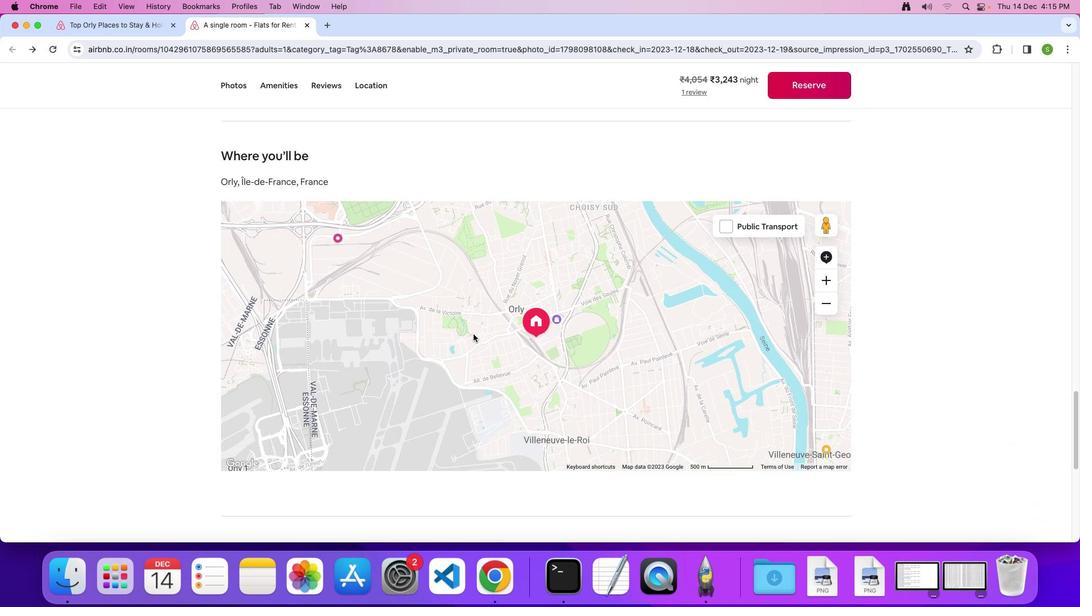 
Action: Mouse scrolled (473, 334) with delta (0, 0)
Screenshot: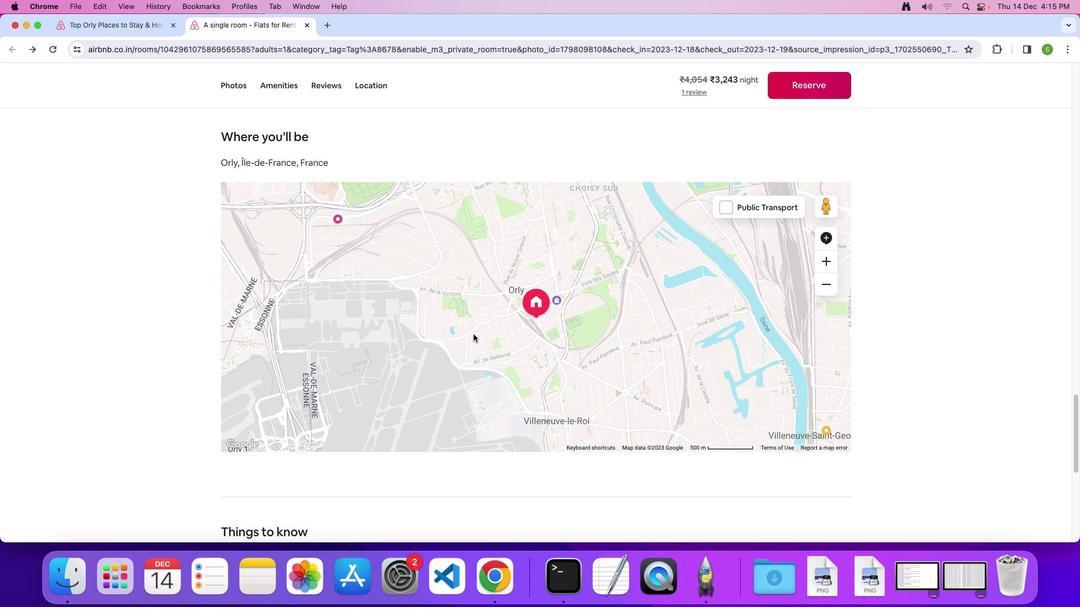 
Action: Mouse scrolled (473, 334) with delta (0, 0)
Screenshot: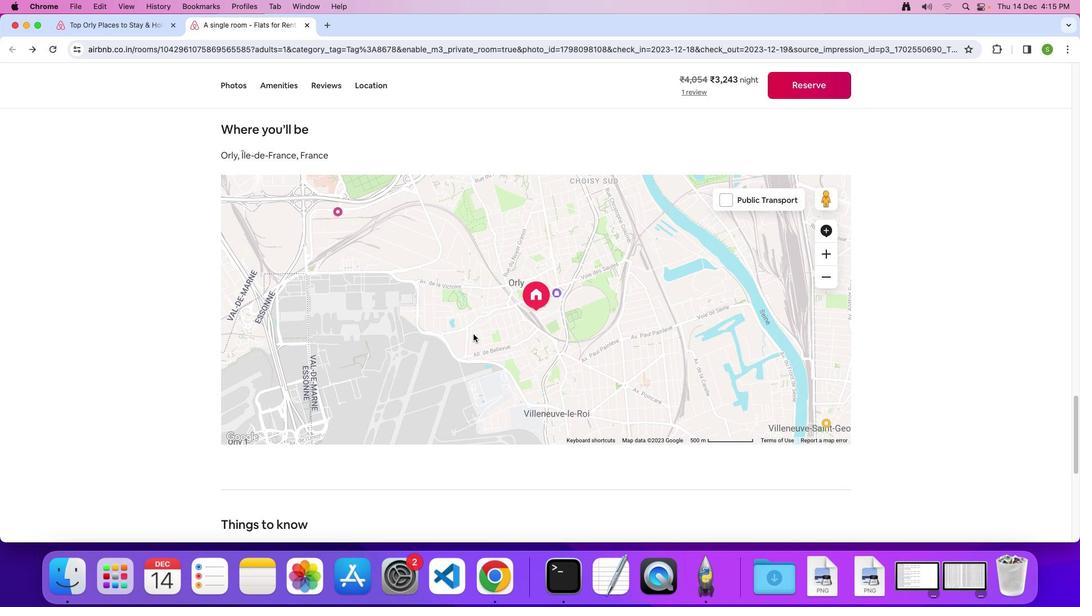 
Action: Mouse scrolled (473, 334) with delta (0, 0)
Screenshot: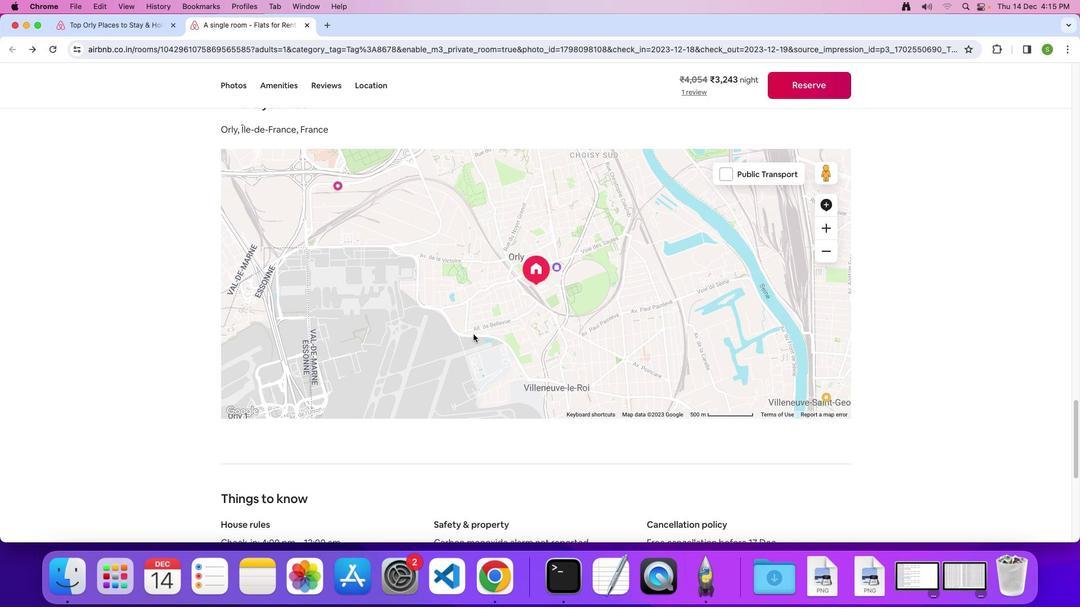 
Action: Mouse scrolled (473, 334) with delta (0, 0)
Screenshot: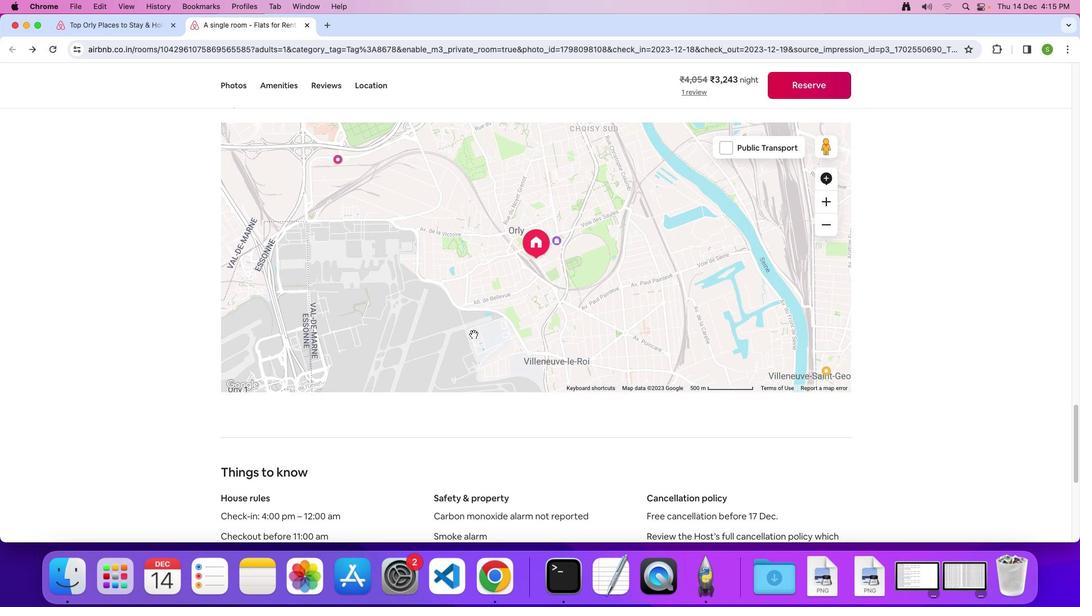
Action: Mouse scrolled (473, 334) with delta (0, 0)
Screenshot: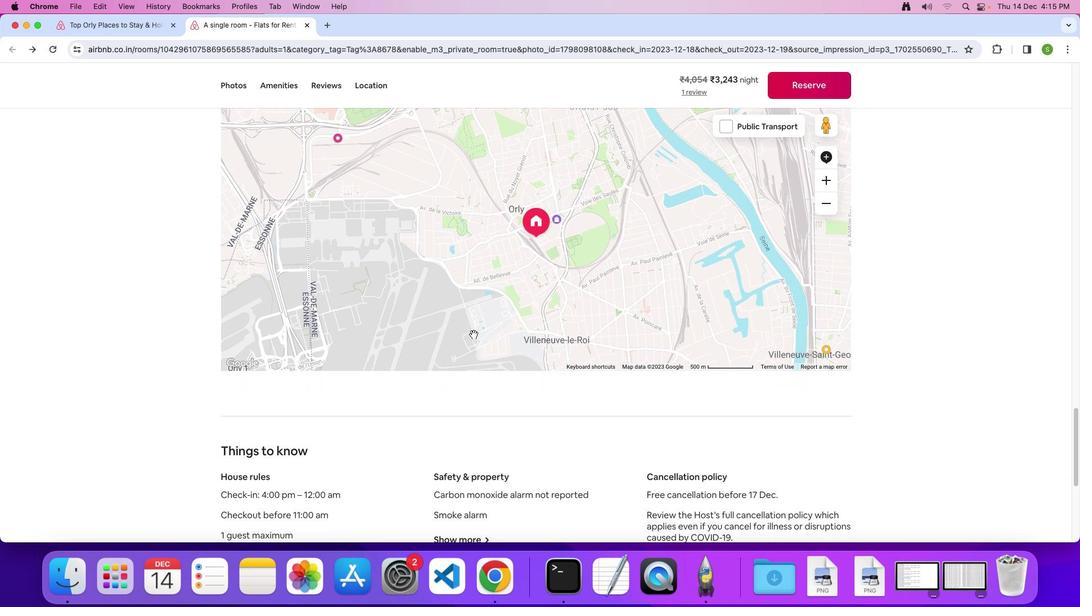 
Action: Mouse scrolled (473, 334) with delta (0, -1)
Screenshot: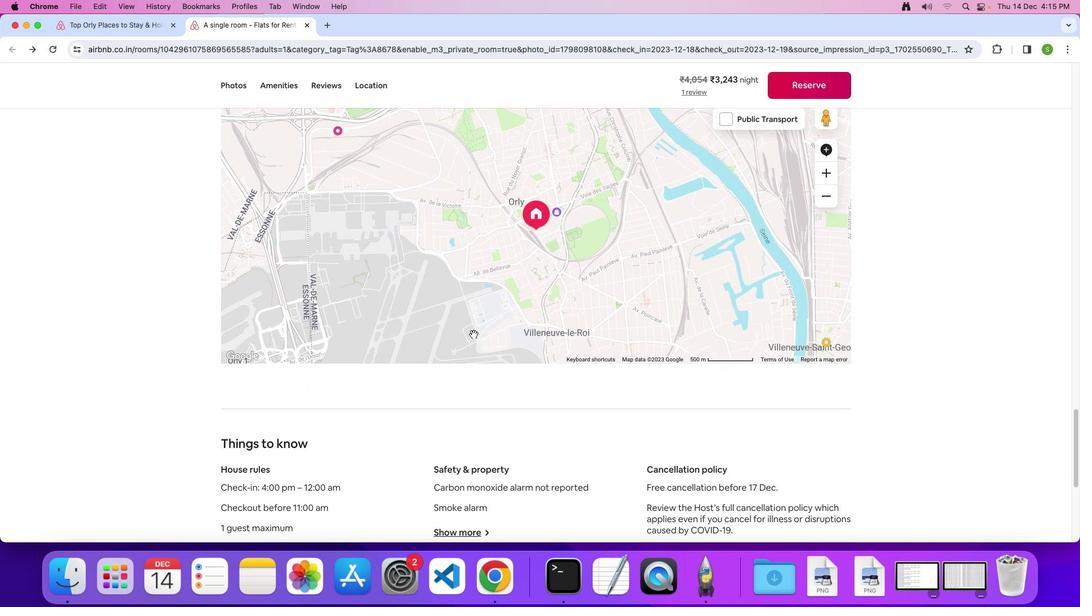 
Action: Mouse scrolled (473, 334) with delta (0, 0)
